 Task: Save the address of the live music venue you enjoy visiting in Brooklyn and also explore the gallery  of the venues.
Action: Mouse moved to (125, 95)
Screenshot: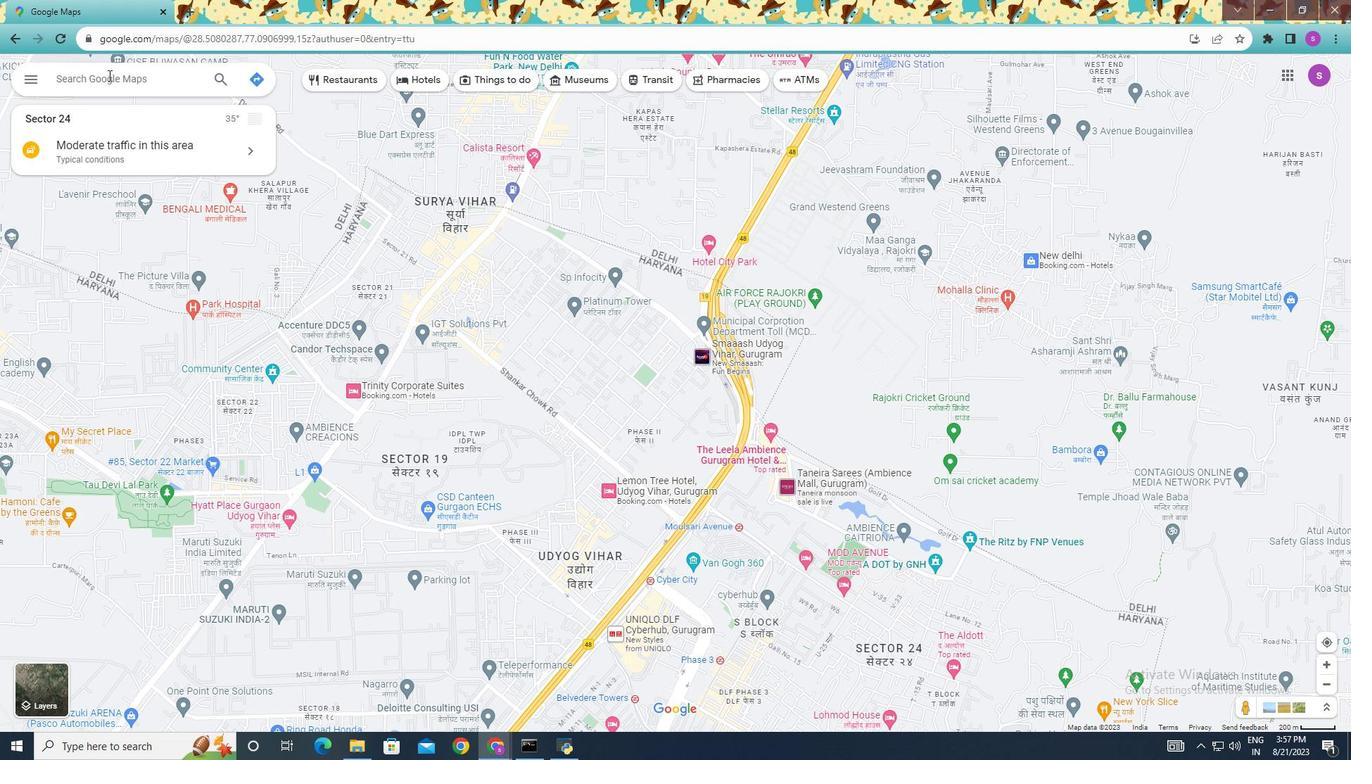 
Action: Mouse pressed left at (125, 95)
Screenshot: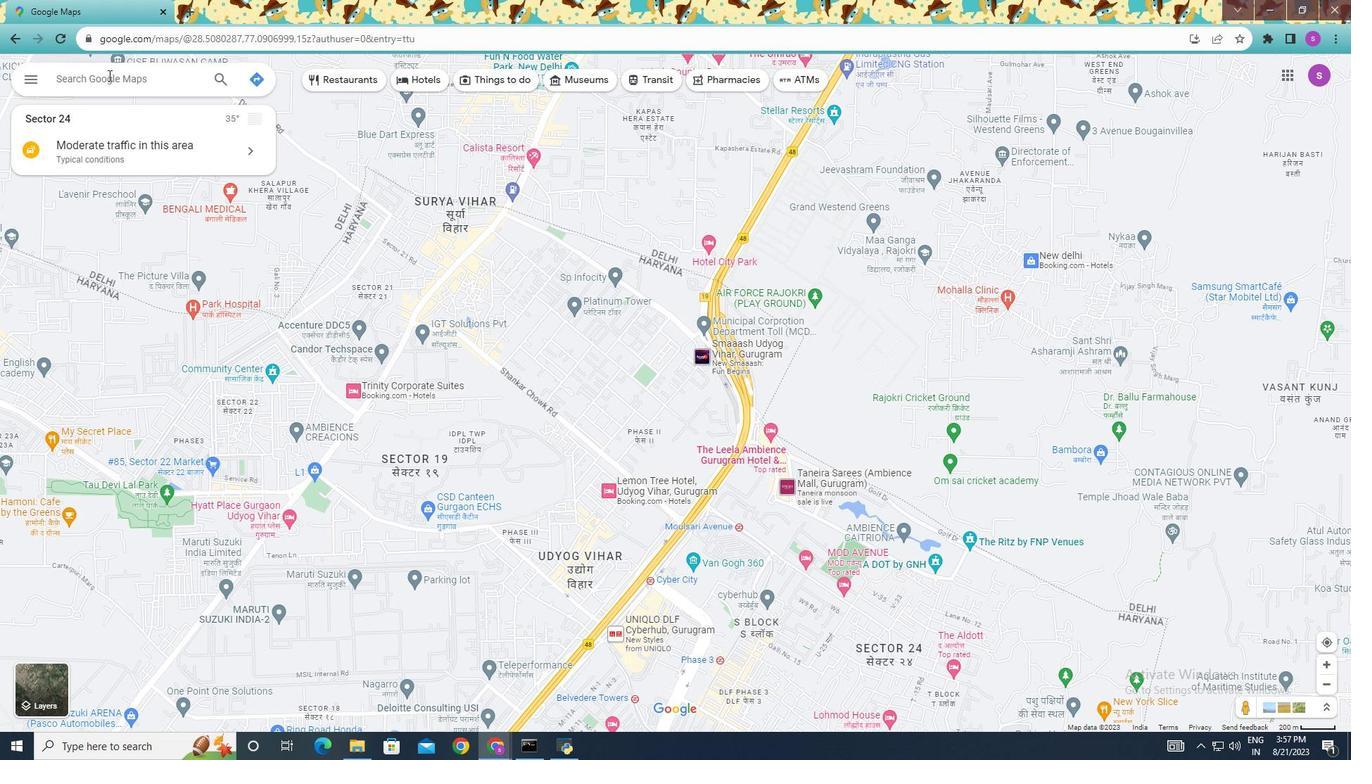 
Action: Mouse moved to (127, 94)
Screenshot: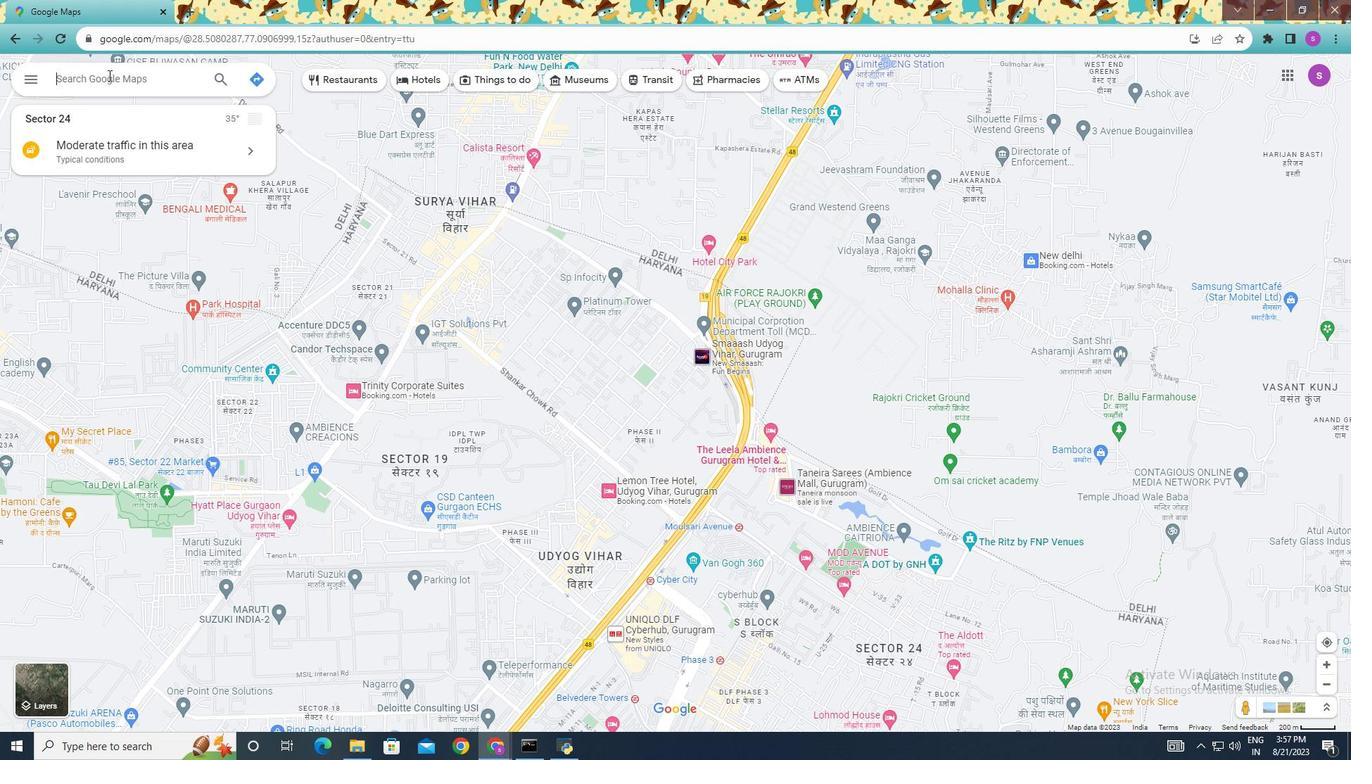 
Action: Key pressed live<Key.space>music<Key.space>venue<Key.space><Key.shift>Brookl
Screenshot: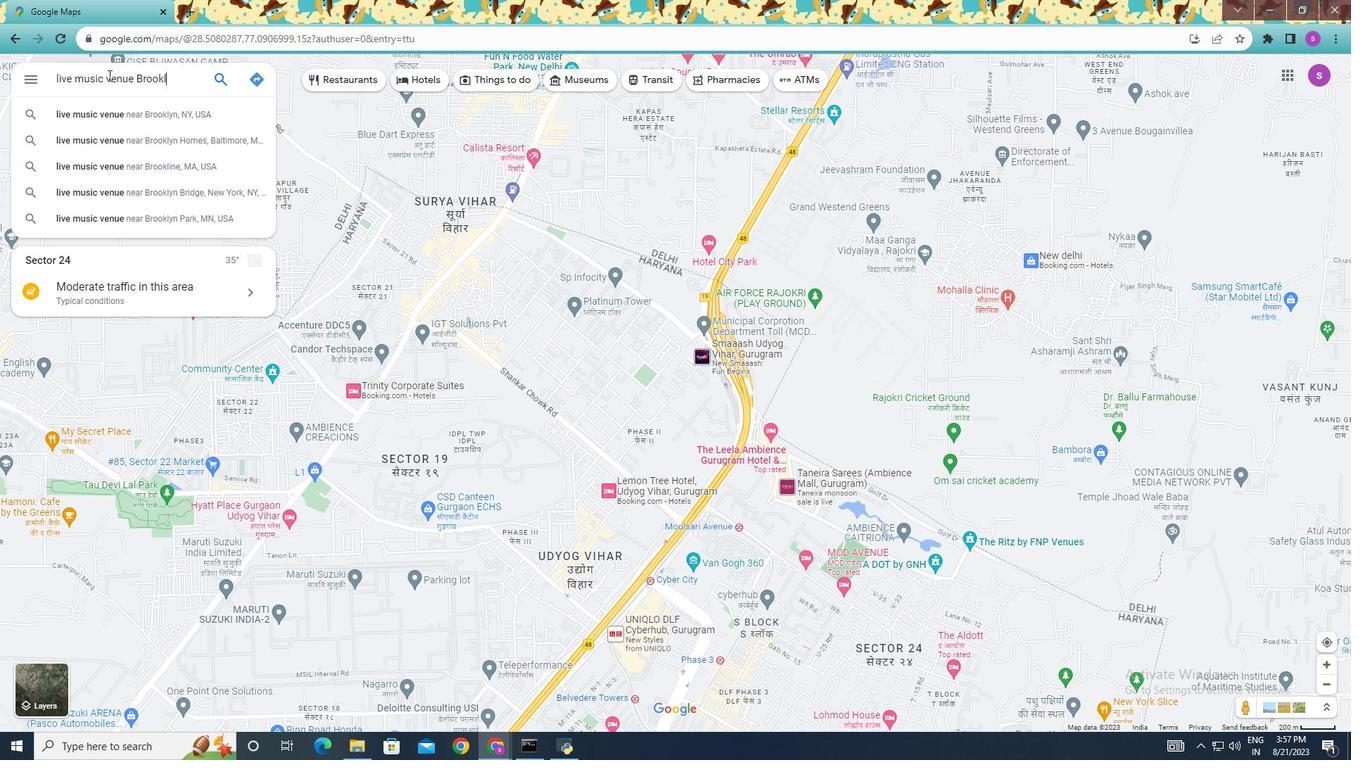 
Action: Mouse moved to (131, 133)
Screenshot: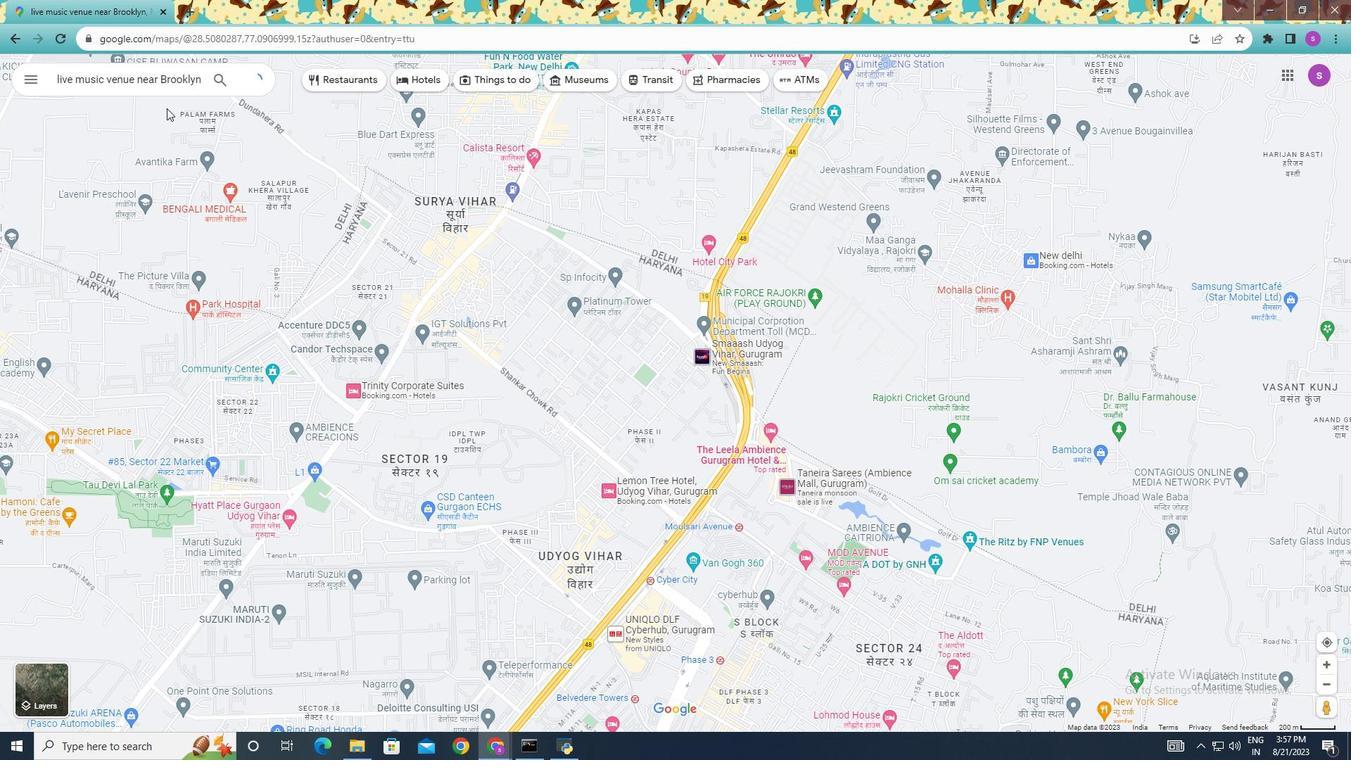 
Action: Mouse pressed left at (131, 133)
Screenshot: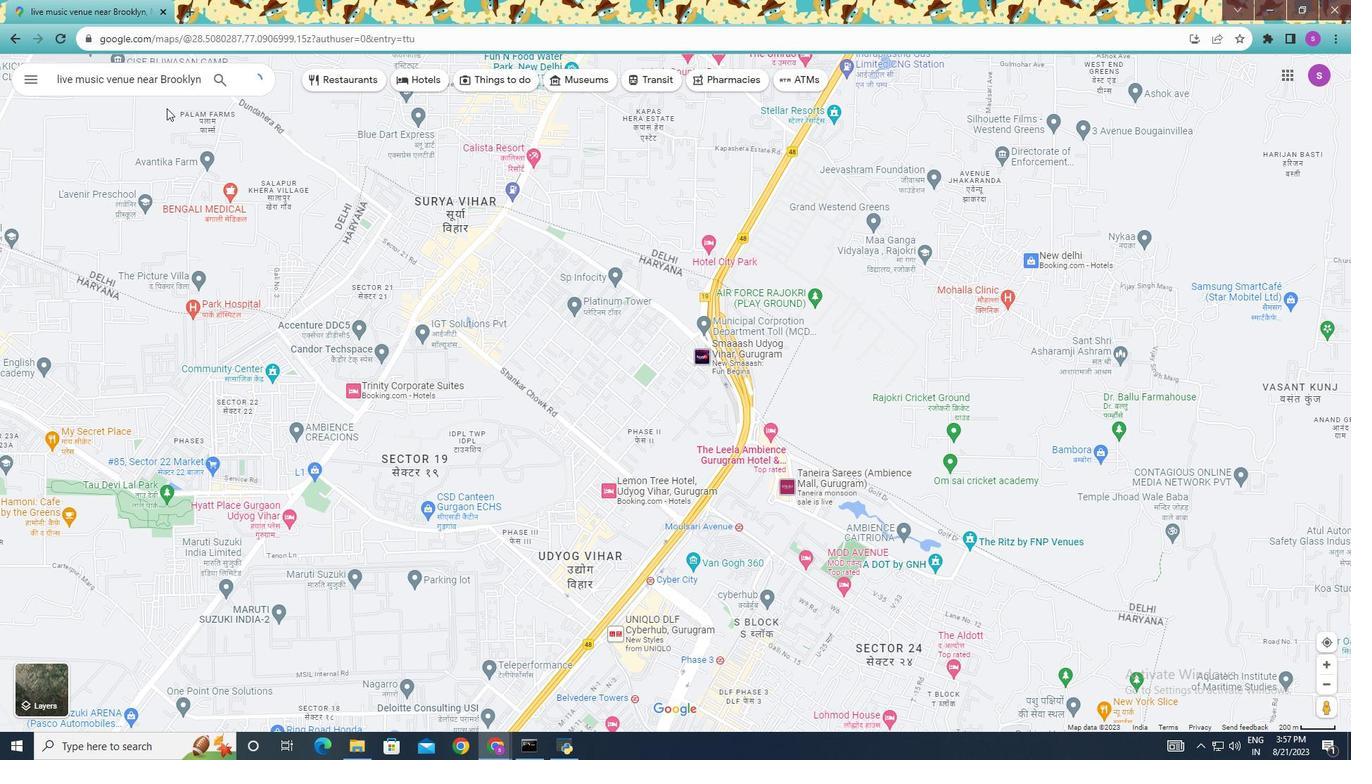 
Action: Mouse moved to (244, 156)
Screenshot: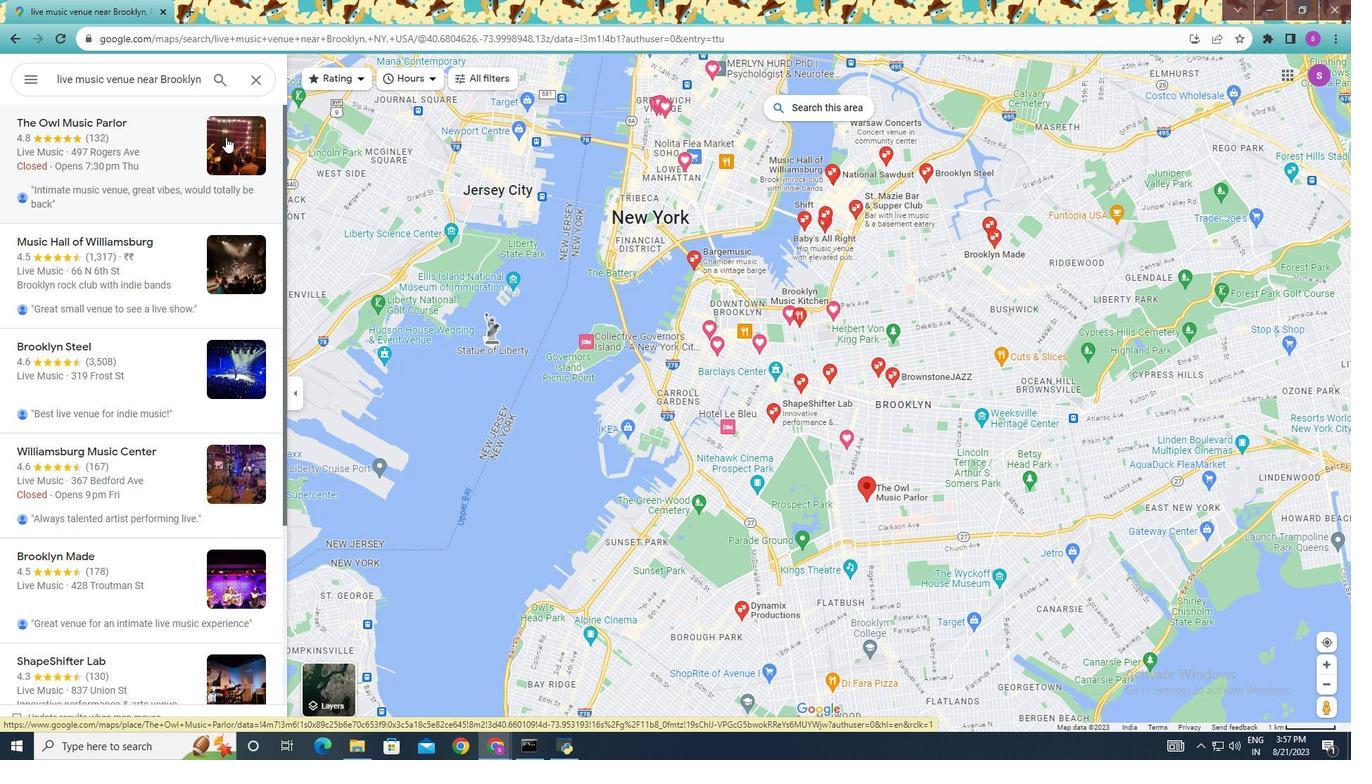 
Action: Mouse pressed left at (244, 156)
Screenshot: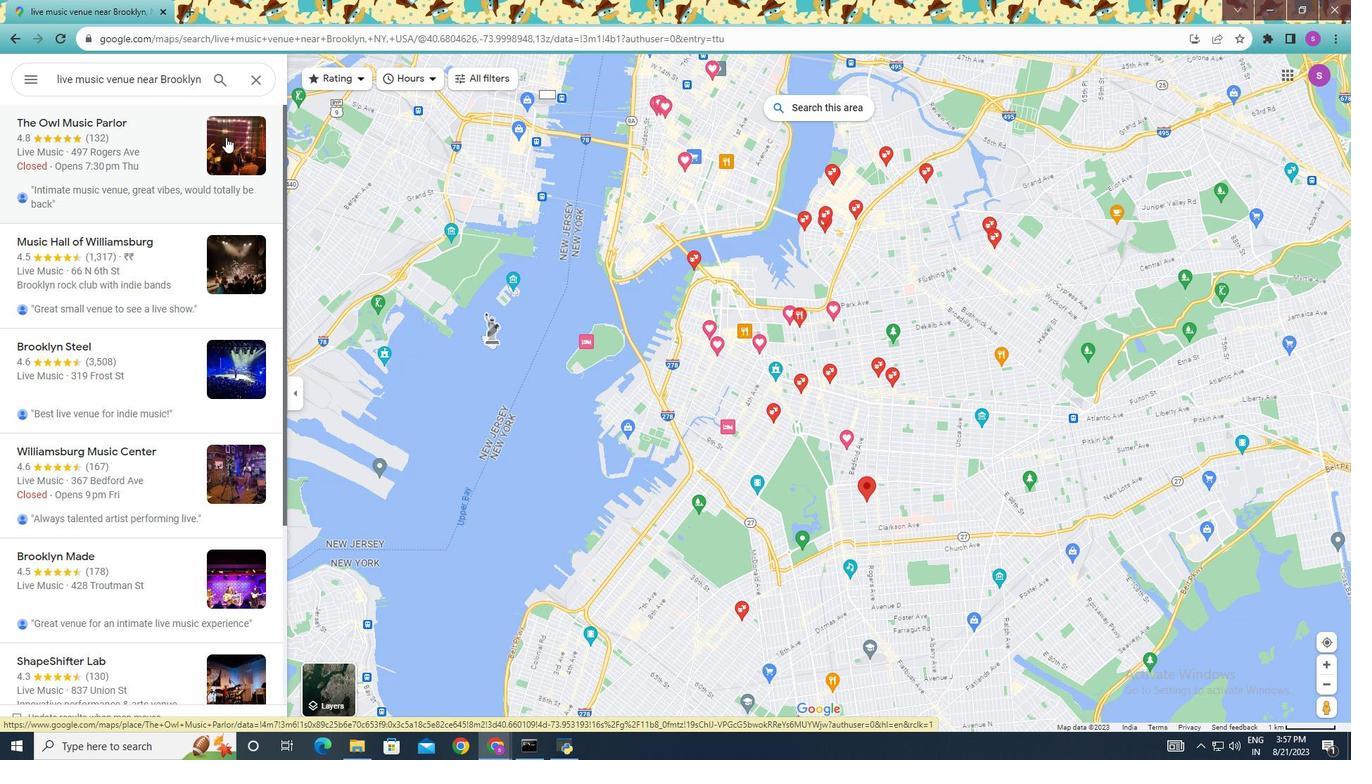 
Action: Mouse moved to (491, 380)
Screenshot: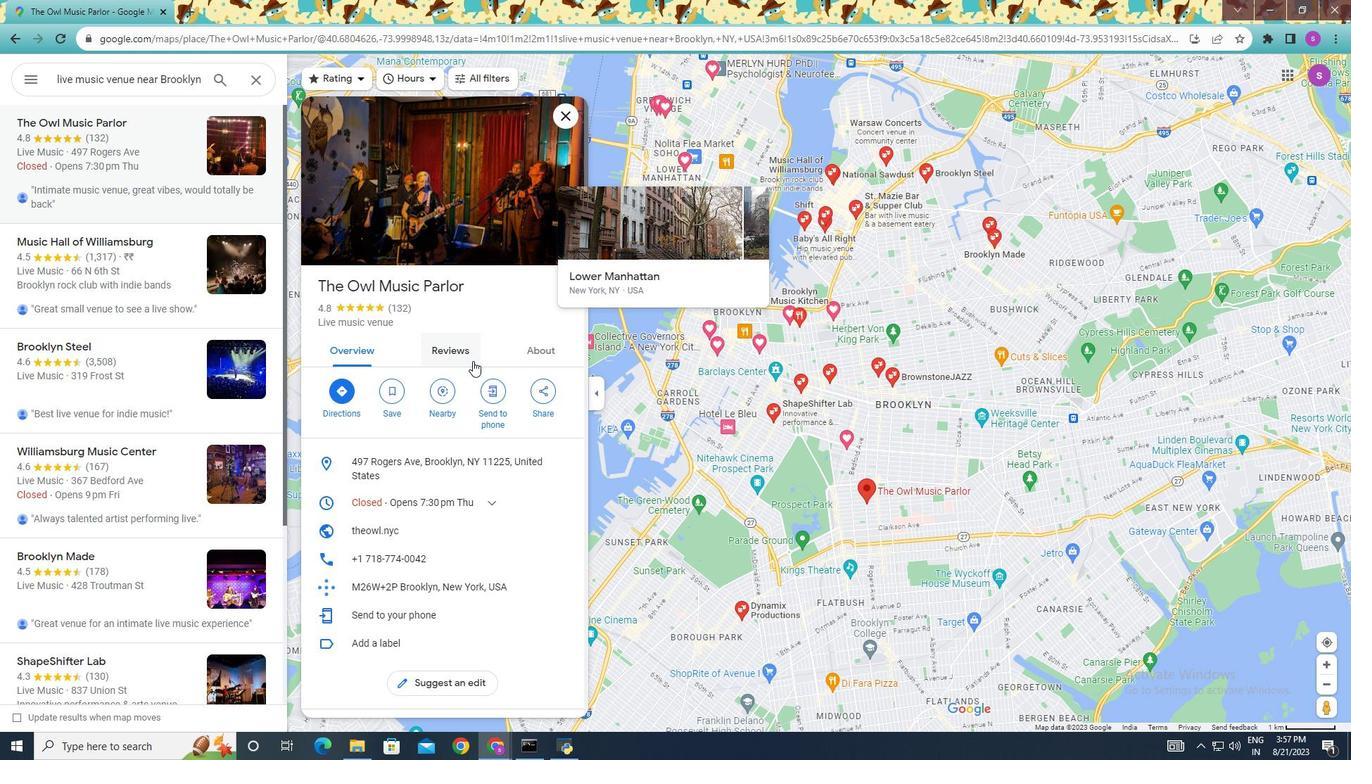 
Action: Mouse pressed left at (491, 380)
Screenshot: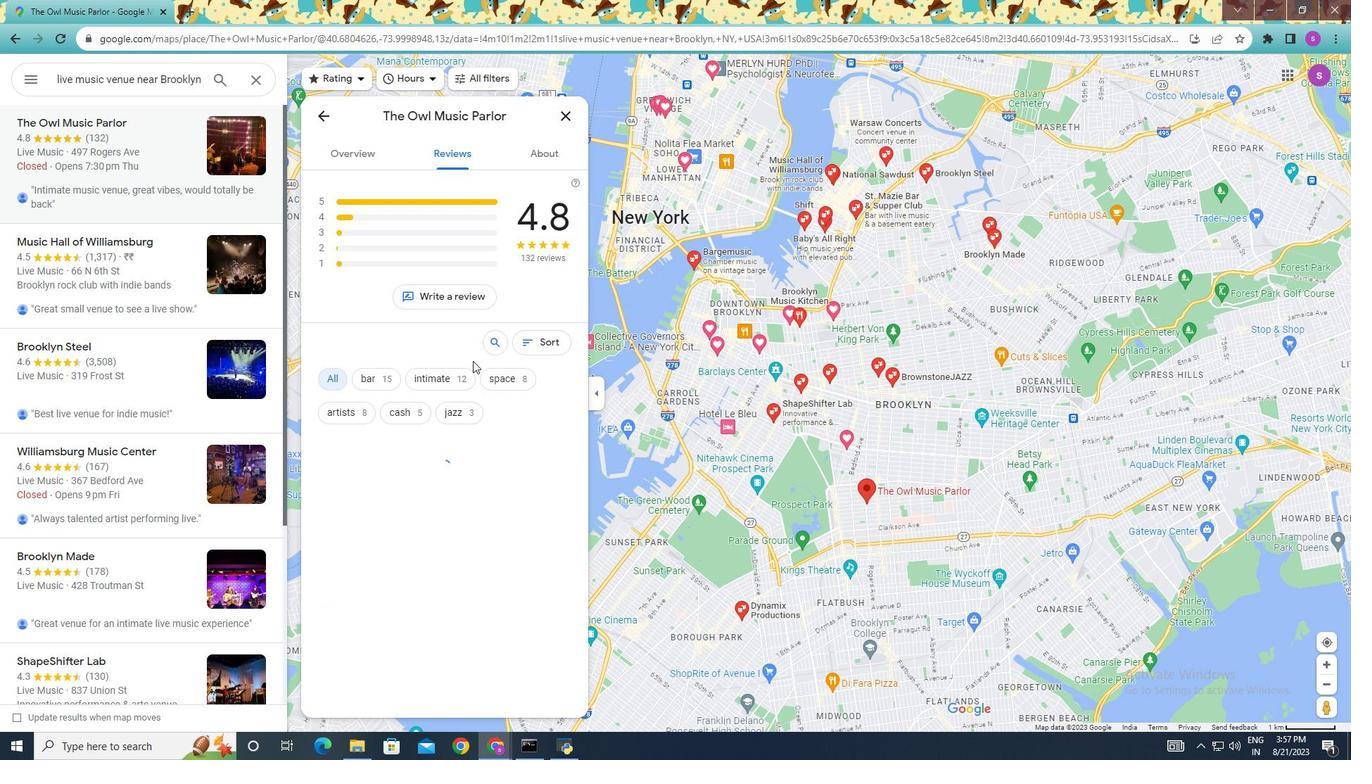
Action: Mouse moved to (556, 175)
Screenshot: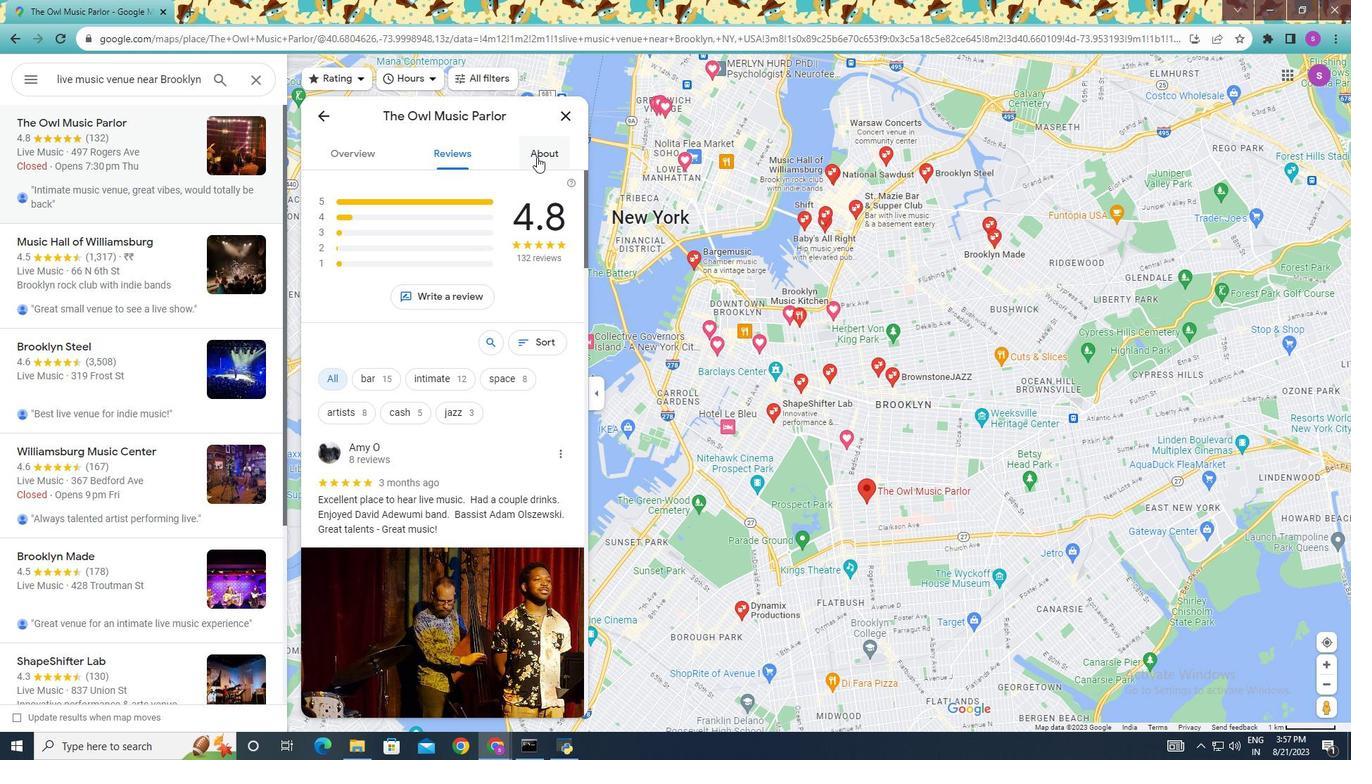 
Action: Mouse pressed left at (556, 175)
Screenshot: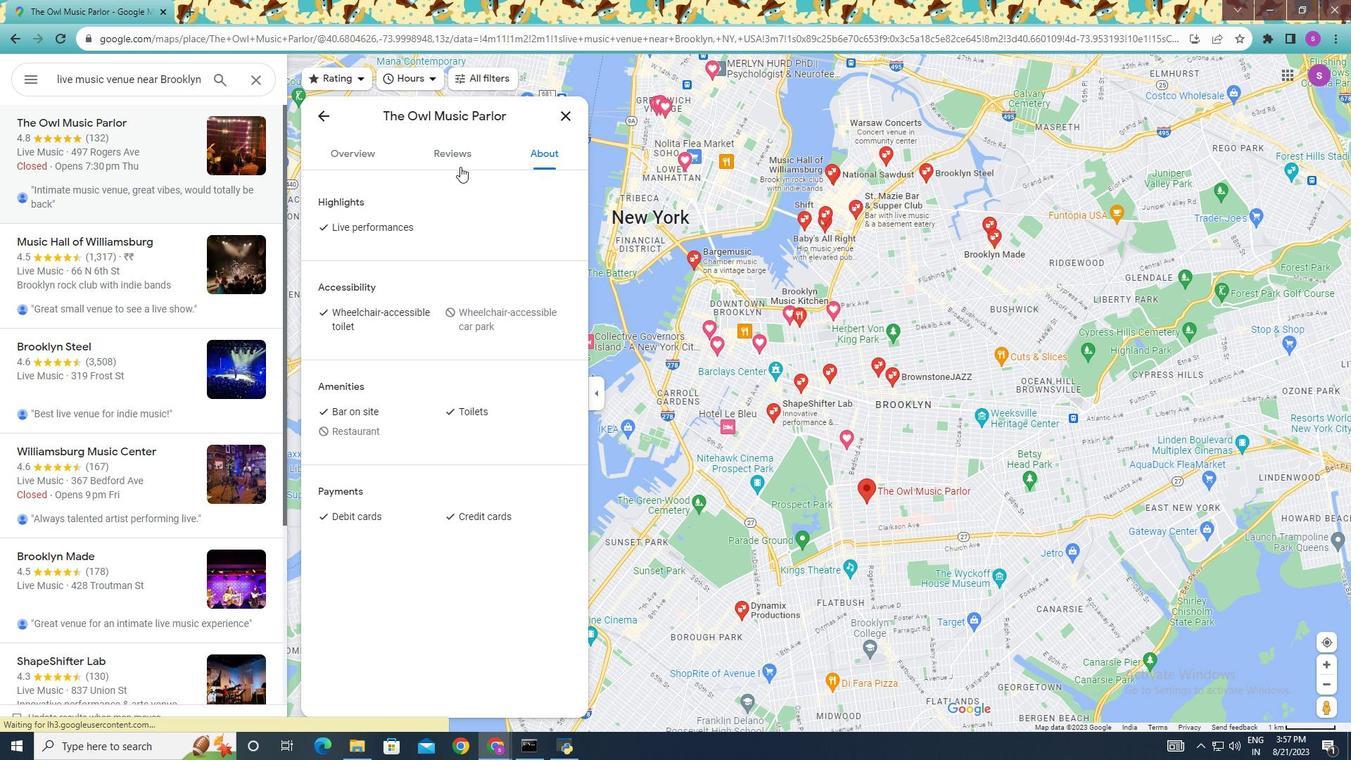 
Action: Mouse moved to (365, 169)
Screenshot: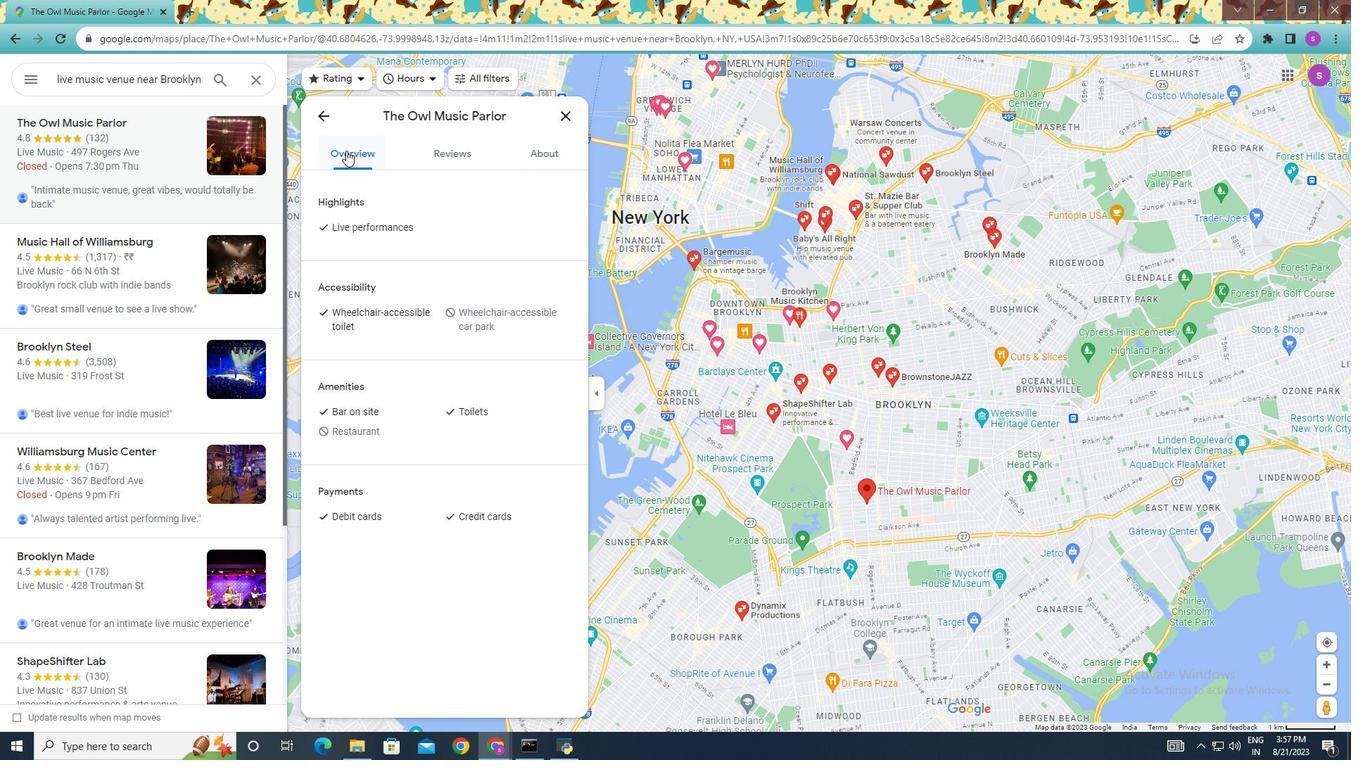 
Action: Mouse pressed left at (365, 169)
Screenshot: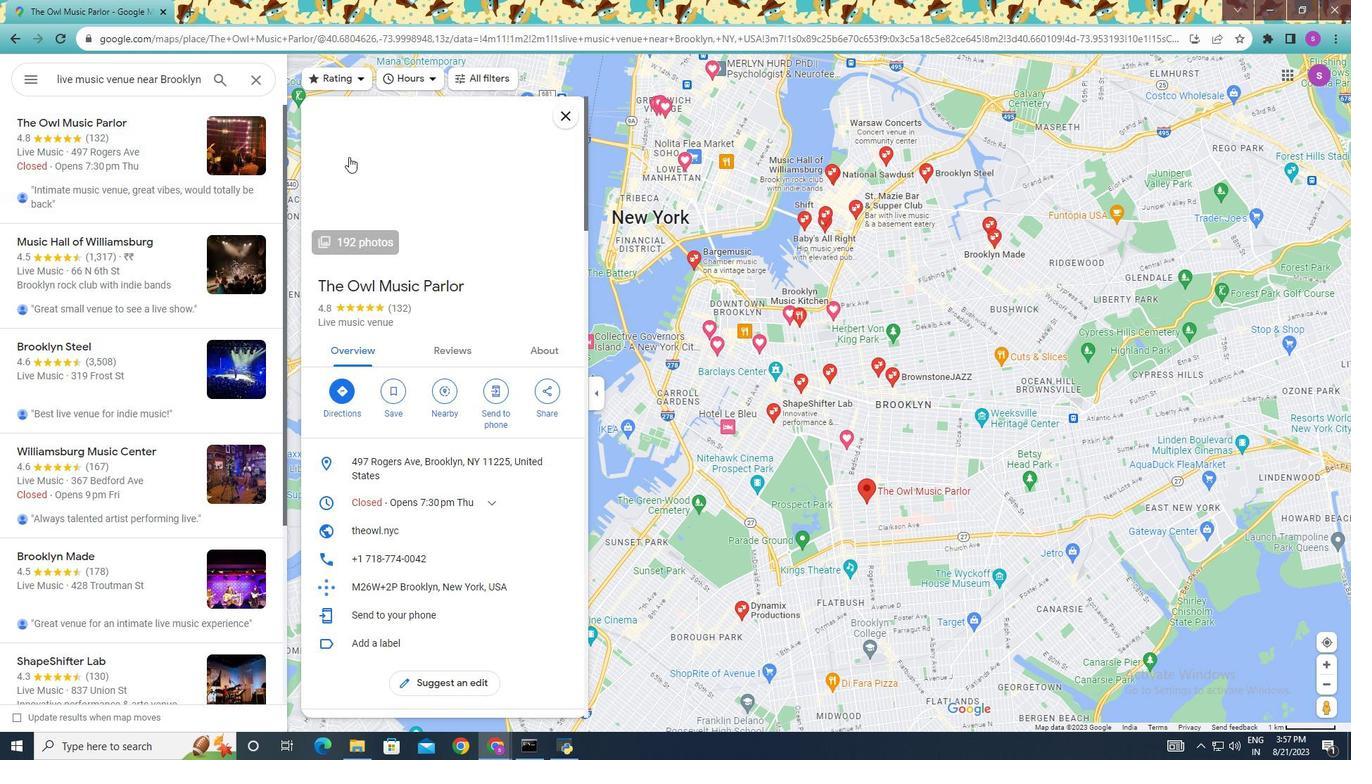 
Action: Mouse moved to (536, 339)
Screenshot: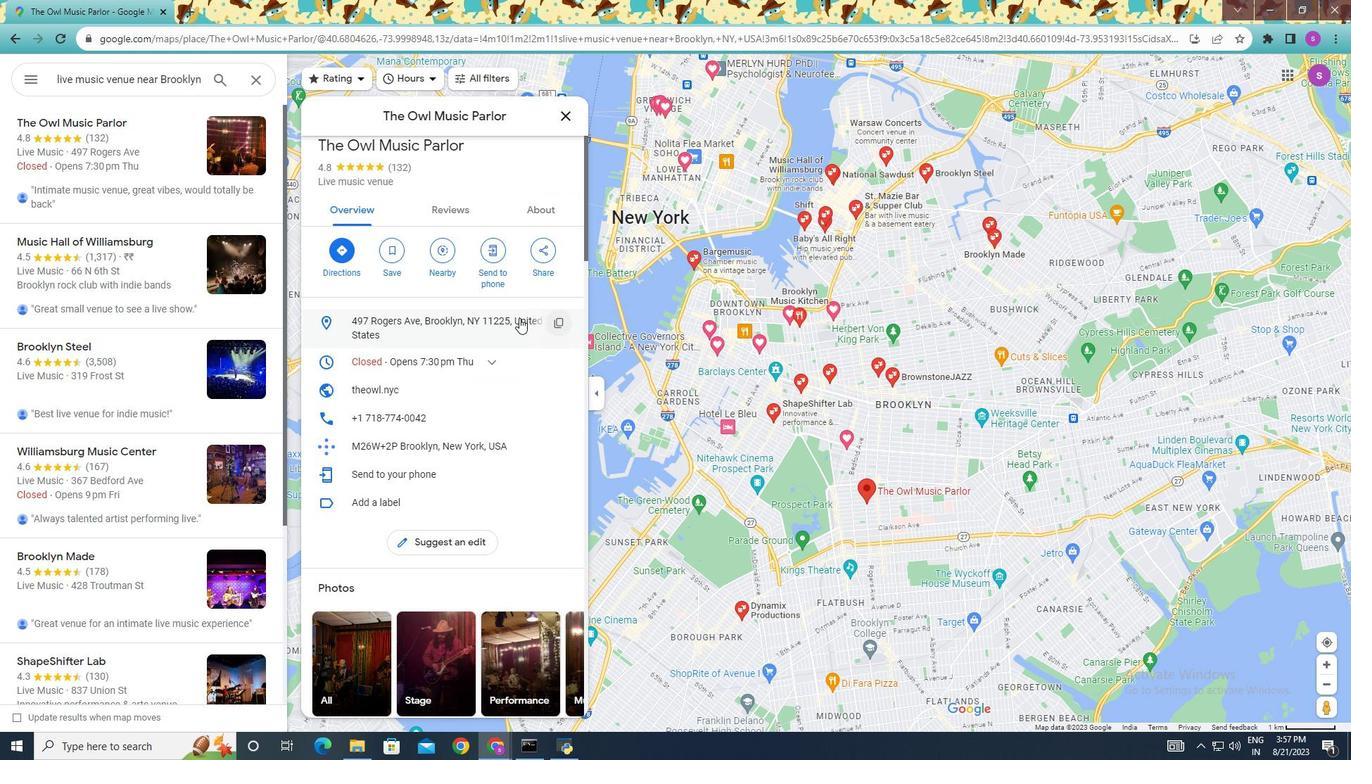 
Action: Mouse scrolled (536, 338) with delta (0, 0)
Screenshot: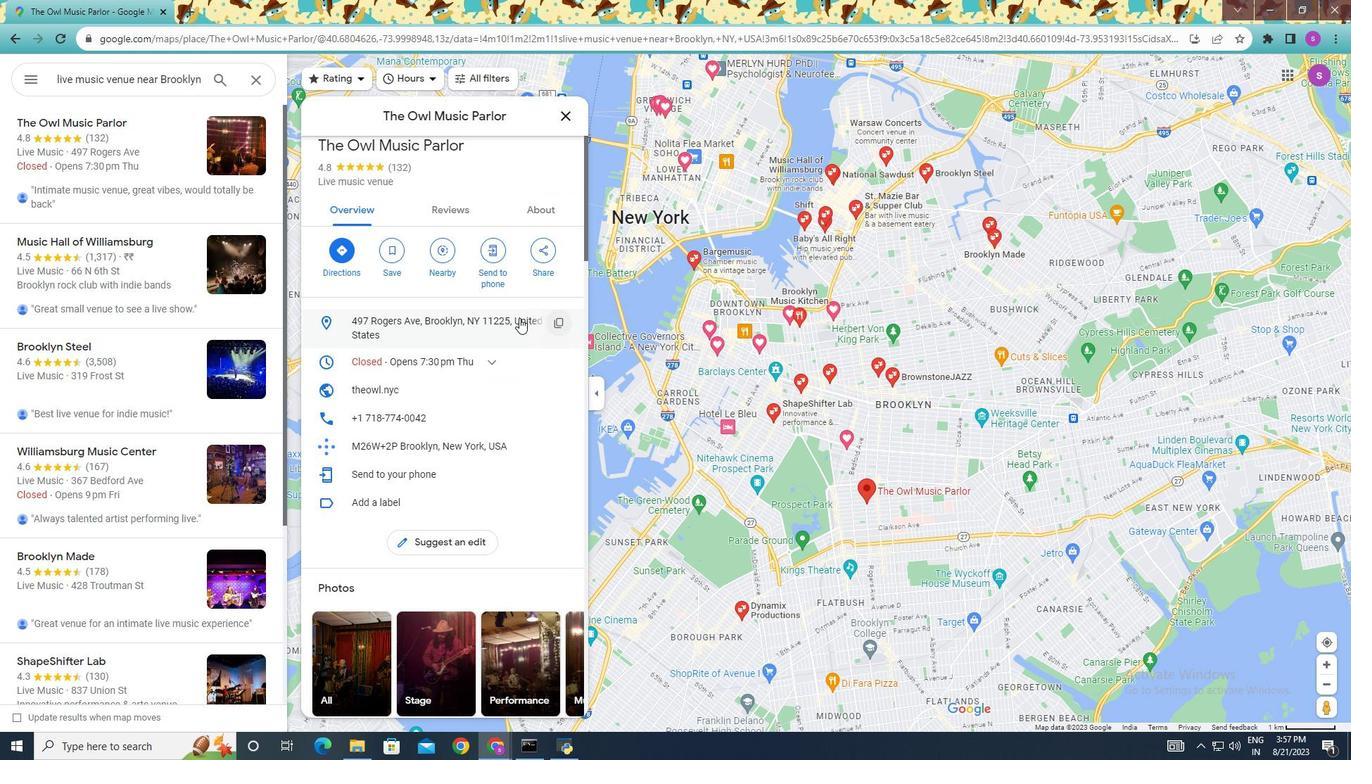 
Action: Mouse scrolled (536, 338) with delta (0, 0)
Screenshot: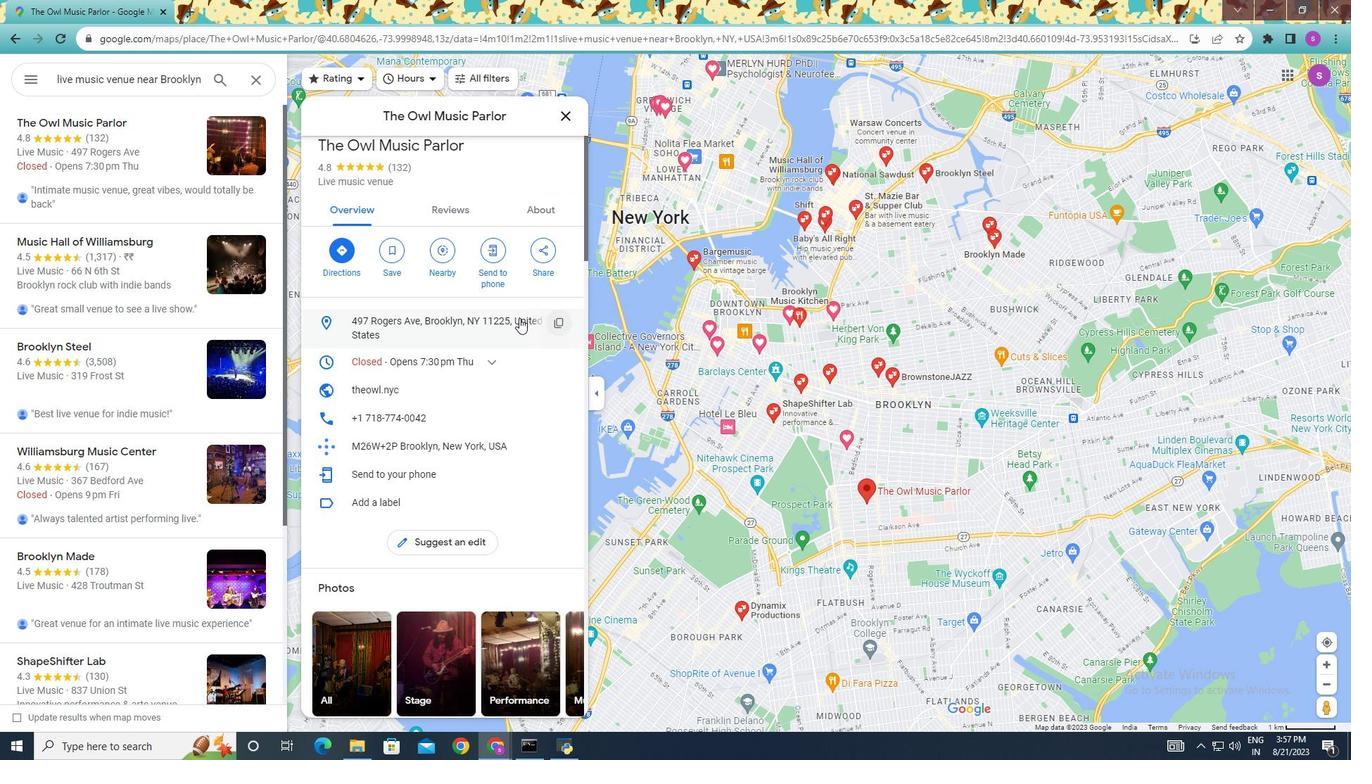 
Action: Mouse moved to (337, 346)
Screenshot: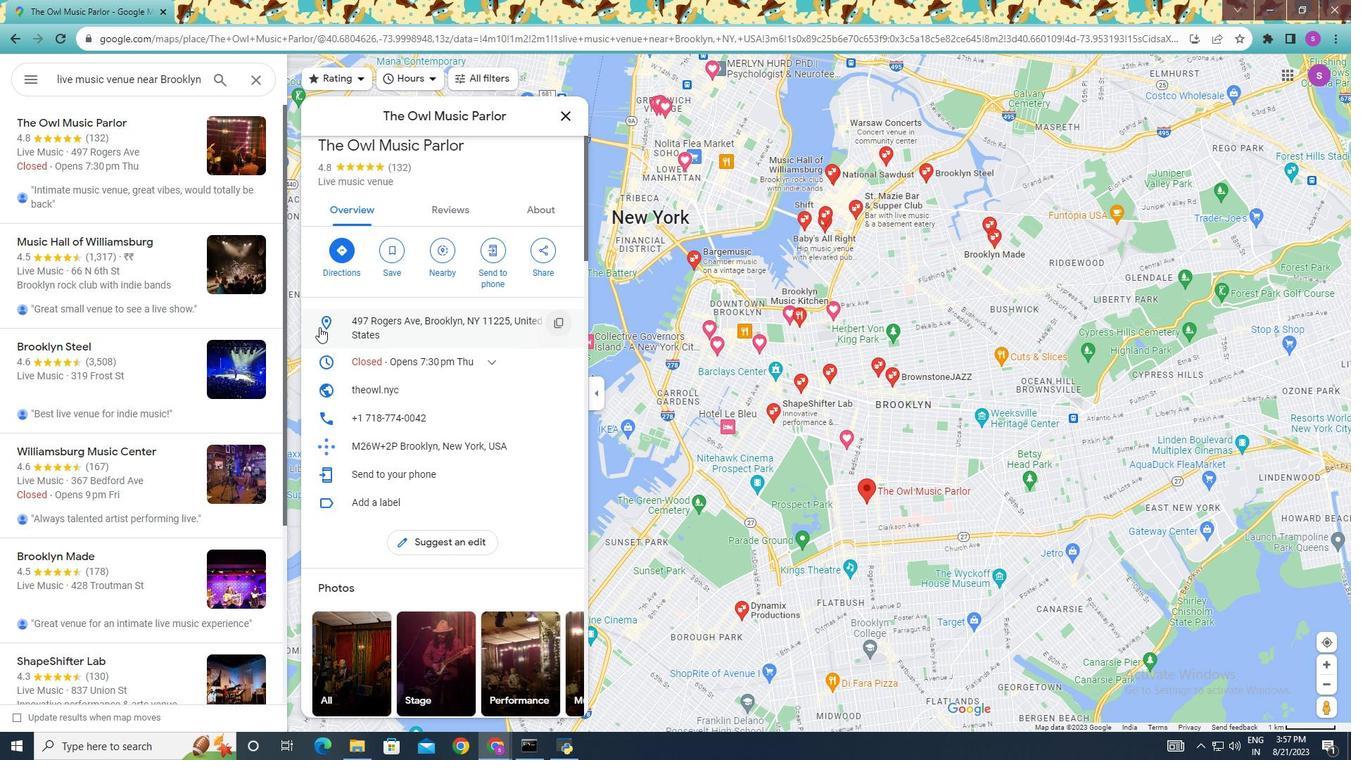 
Action: Mouse pressed left at (337, 346)
Screenshot: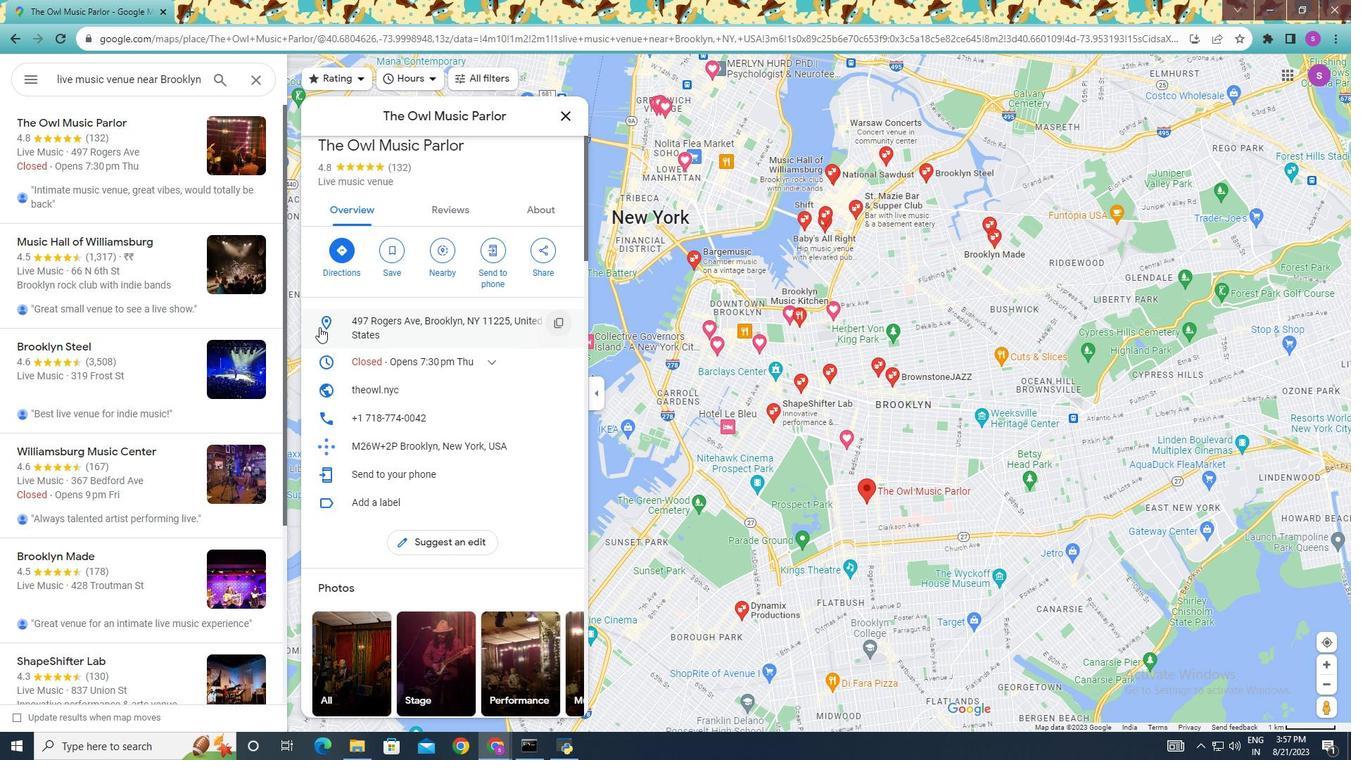 
Action: Mouse moved to (341, 344)
Screenshot: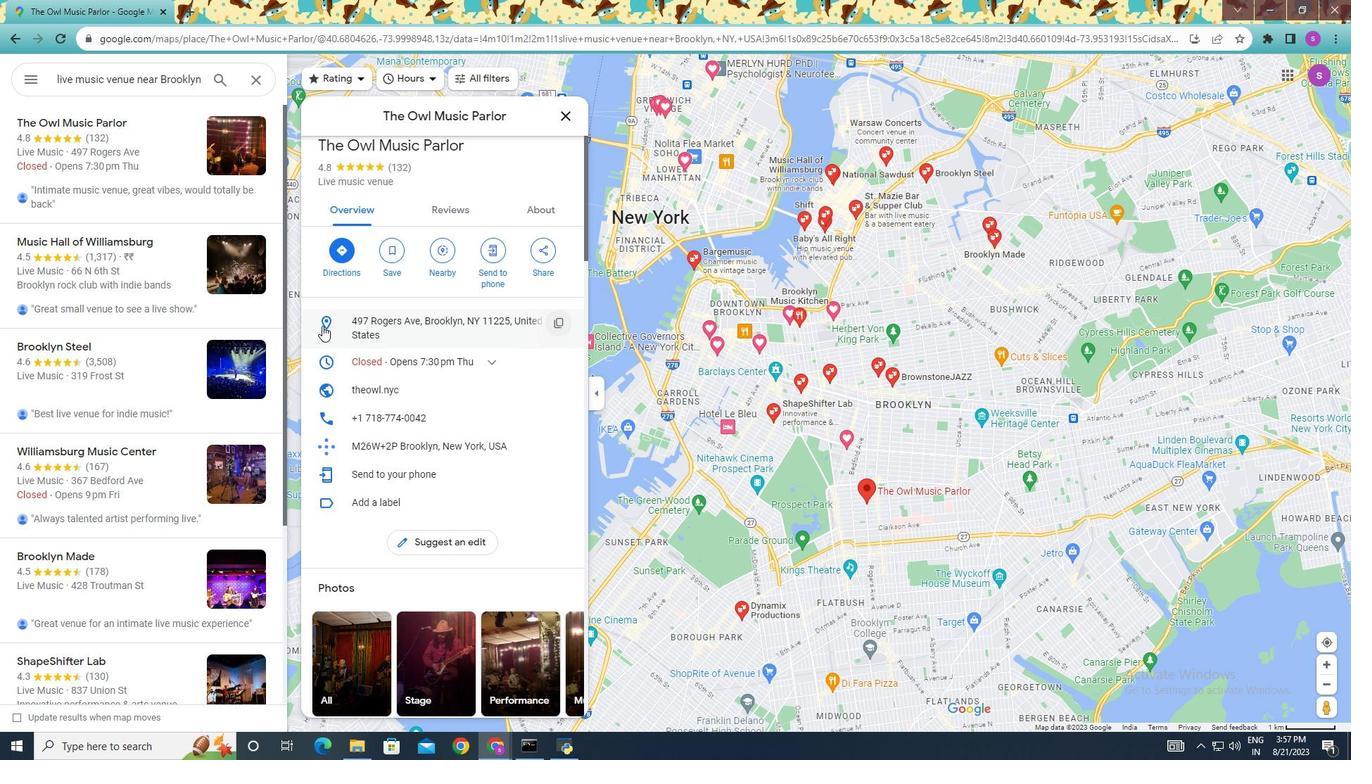 
Action: Mouse pressed left at (341, 344)
Screenshot: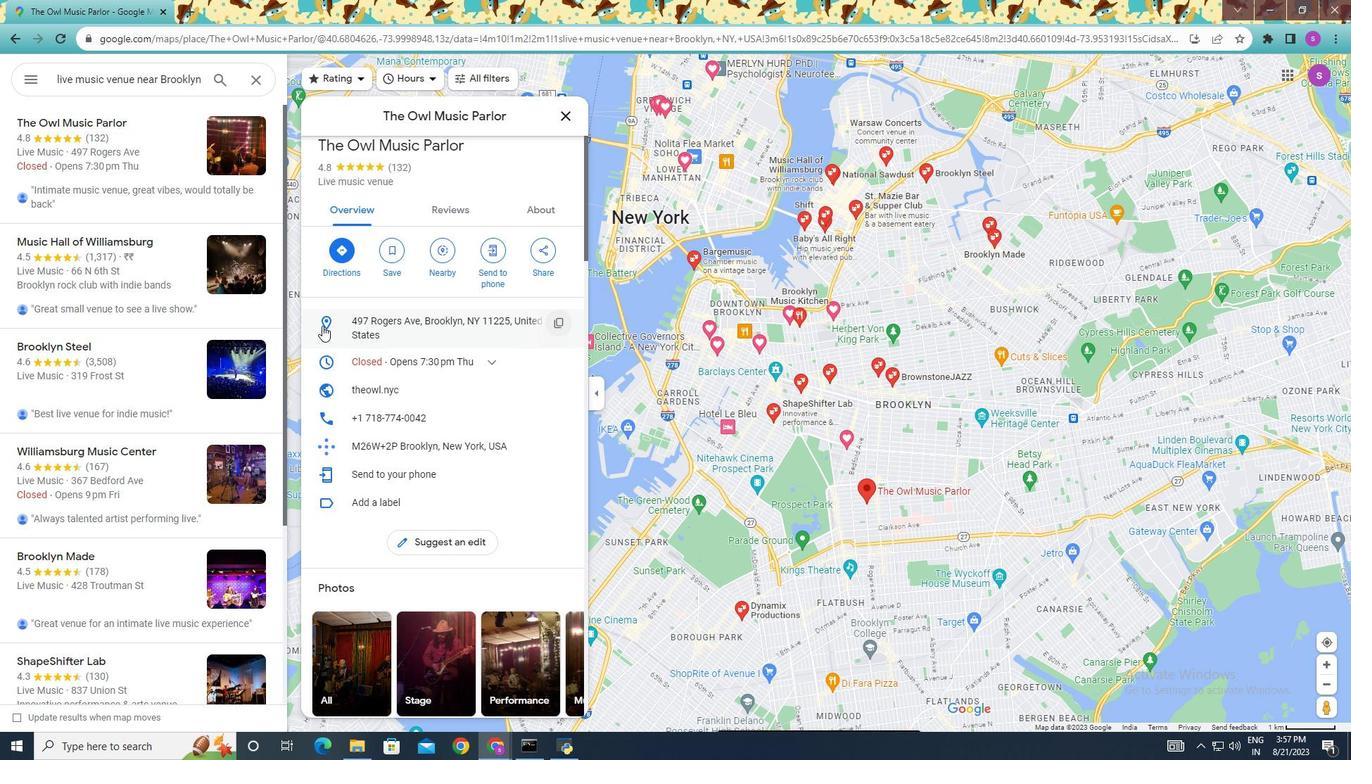 
Action: Mouse moved to (405, 275)
Screenshot: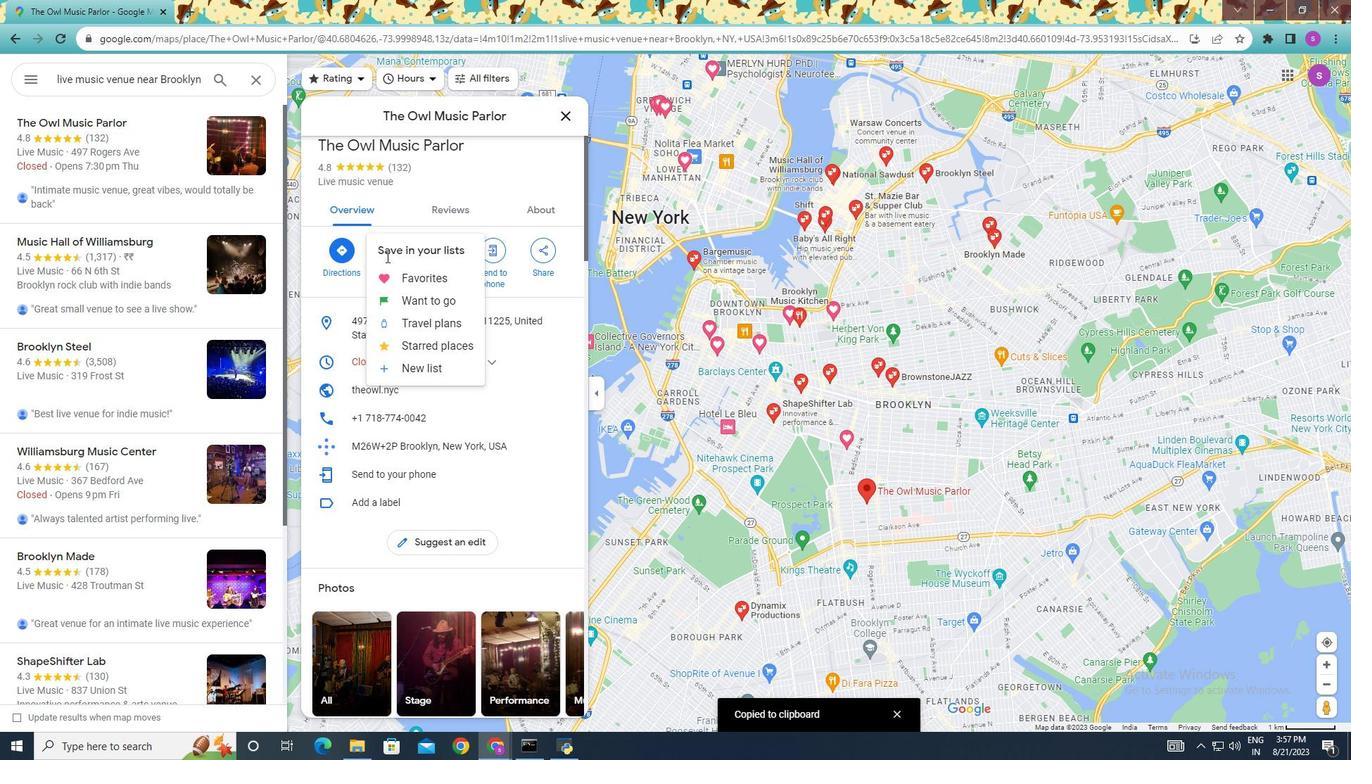 
Action: Mouse pressed left at (405, 275)
Screenshot: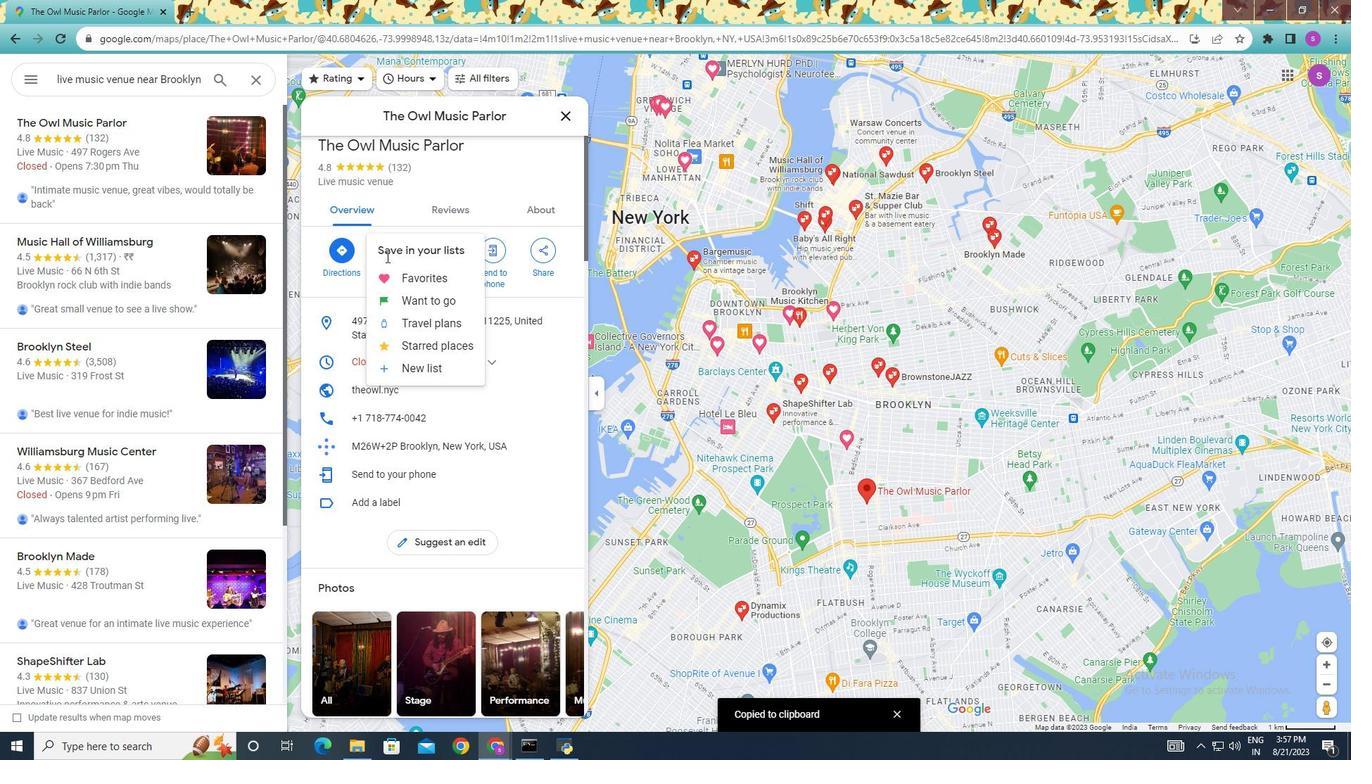 
Action: Mouse moved to (513, 386)
Screenshot: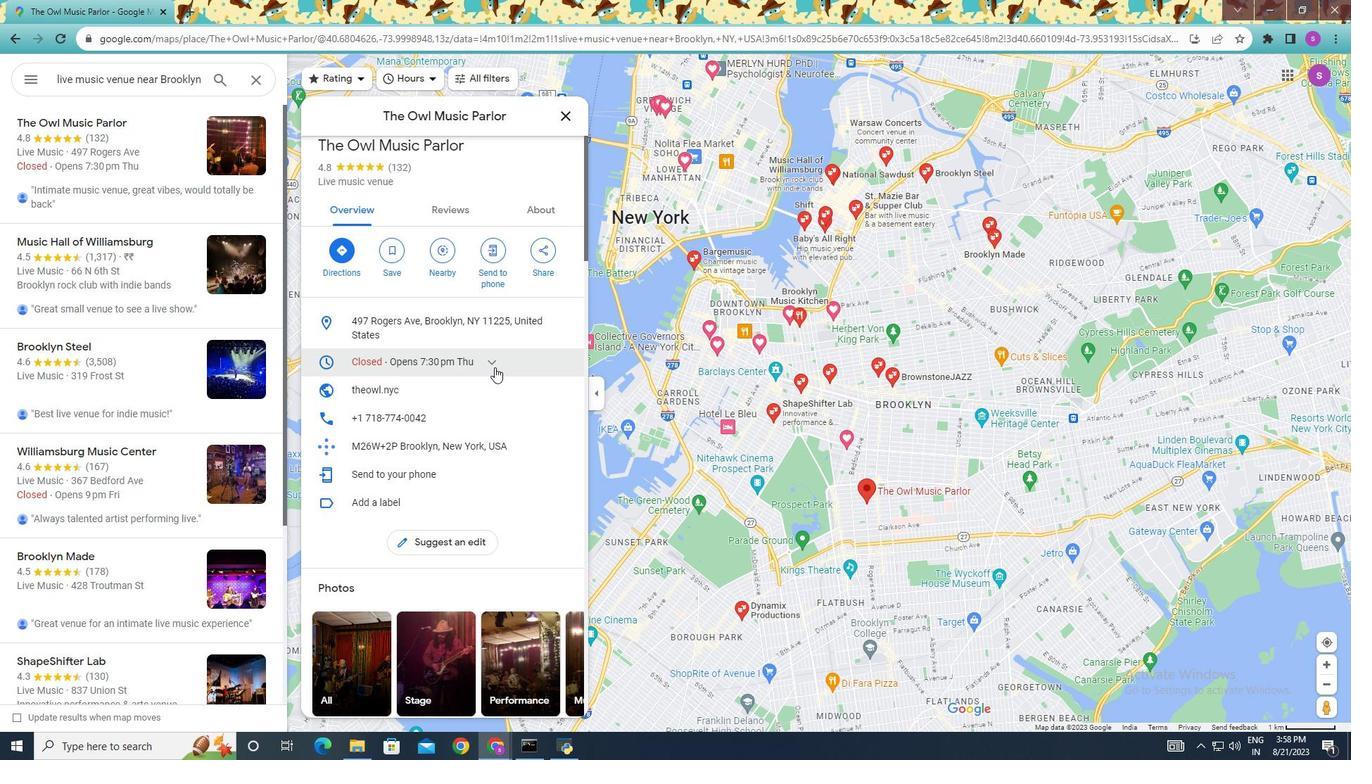 
Action: Mouse pressed left at (513, 386)
Screenshot: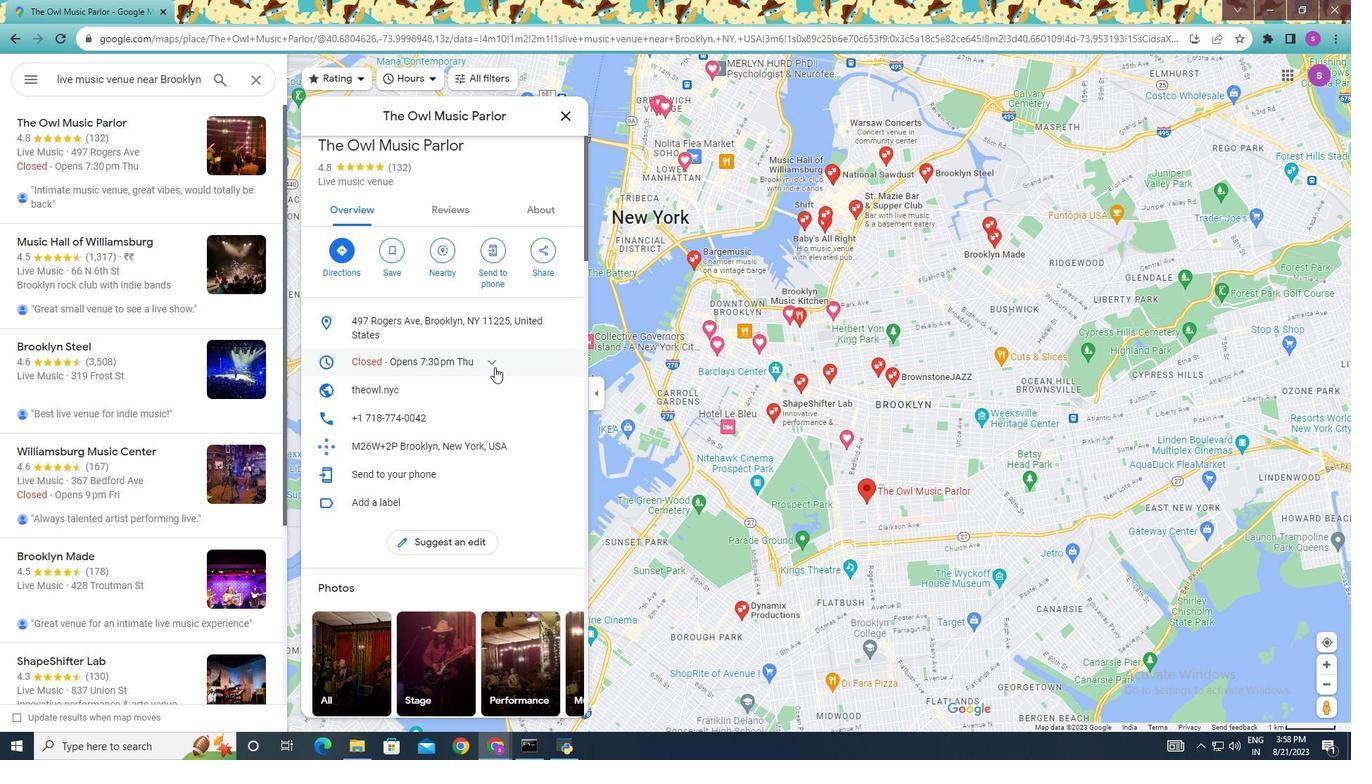 
Action: Mouse moved to (444, 381)
Screenshot: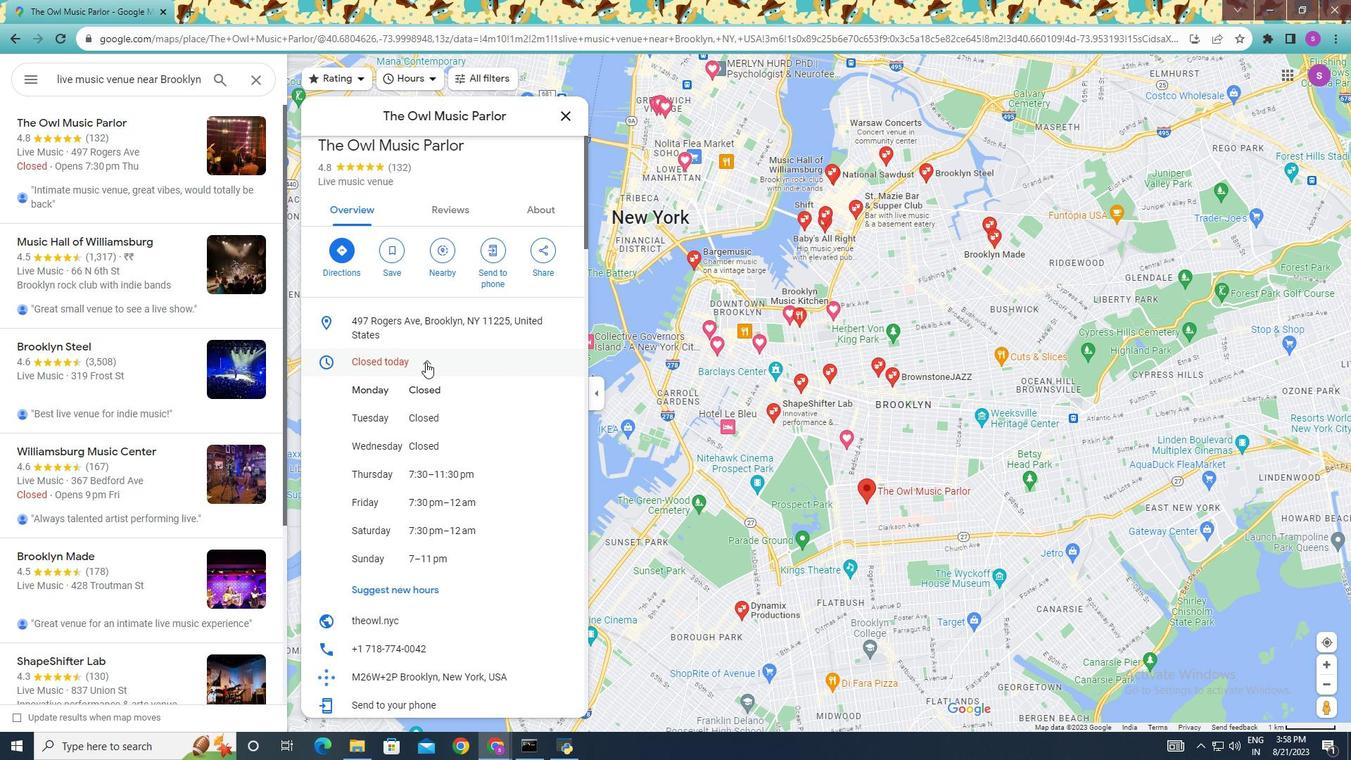 
Action: Mouse pressed left at (444, 381)
Screenshot: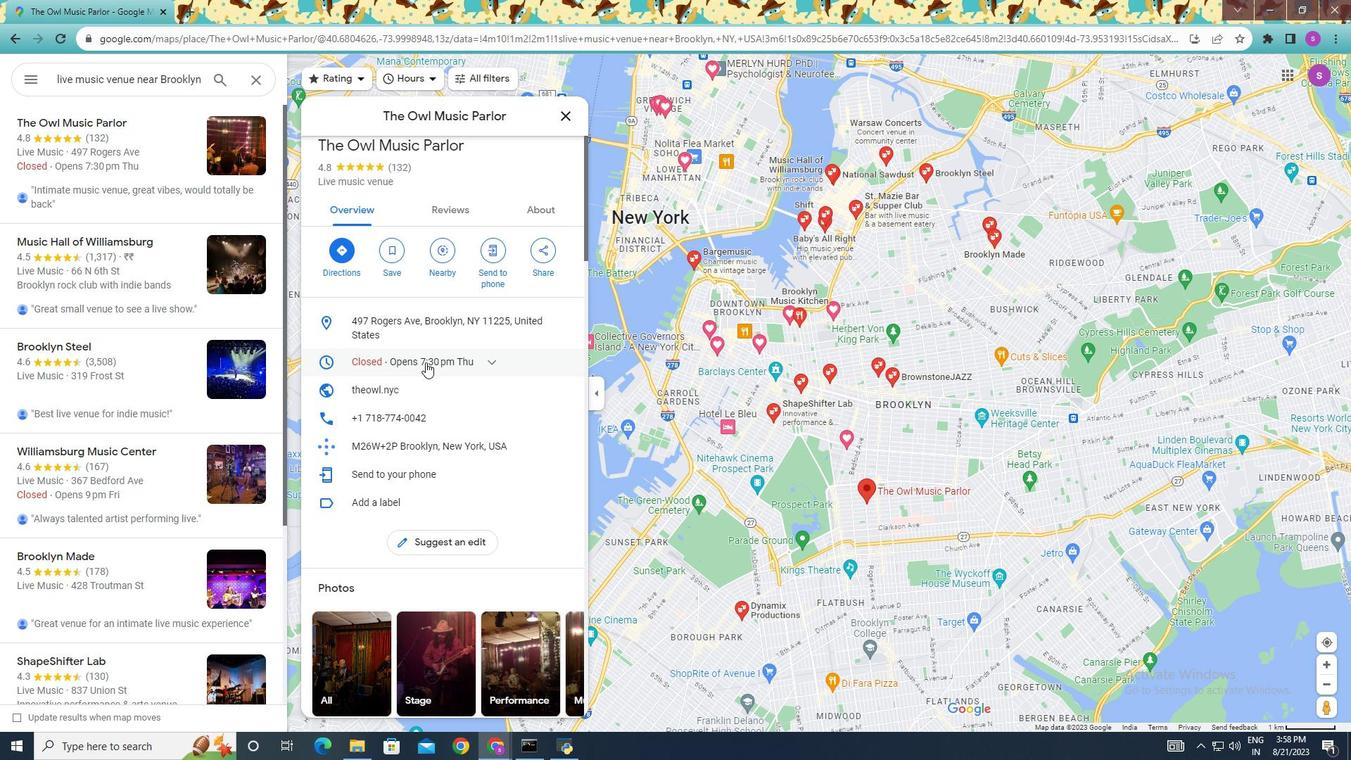 
Action: Mouse moved to (575, 341)
Screenshot: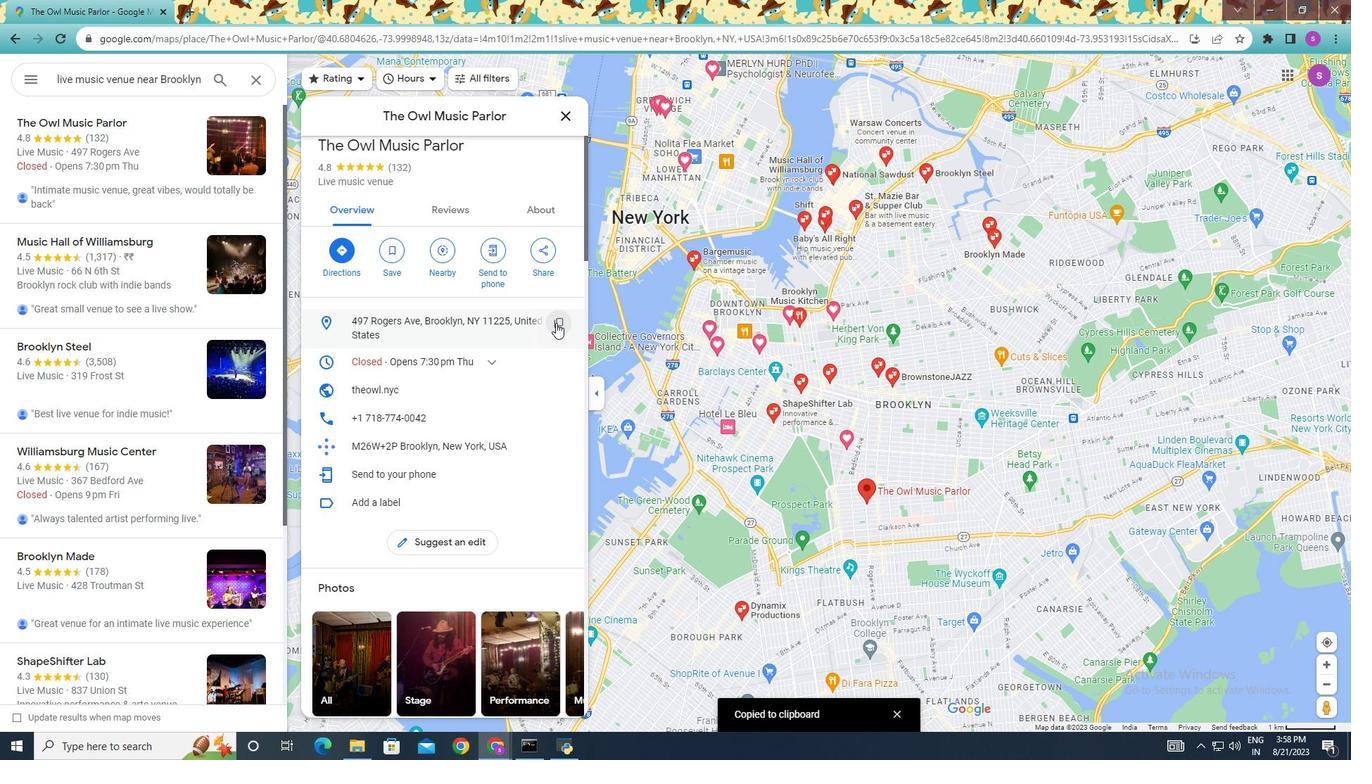 
Action: Mouse pressed left at (575, 341)
Screenshot: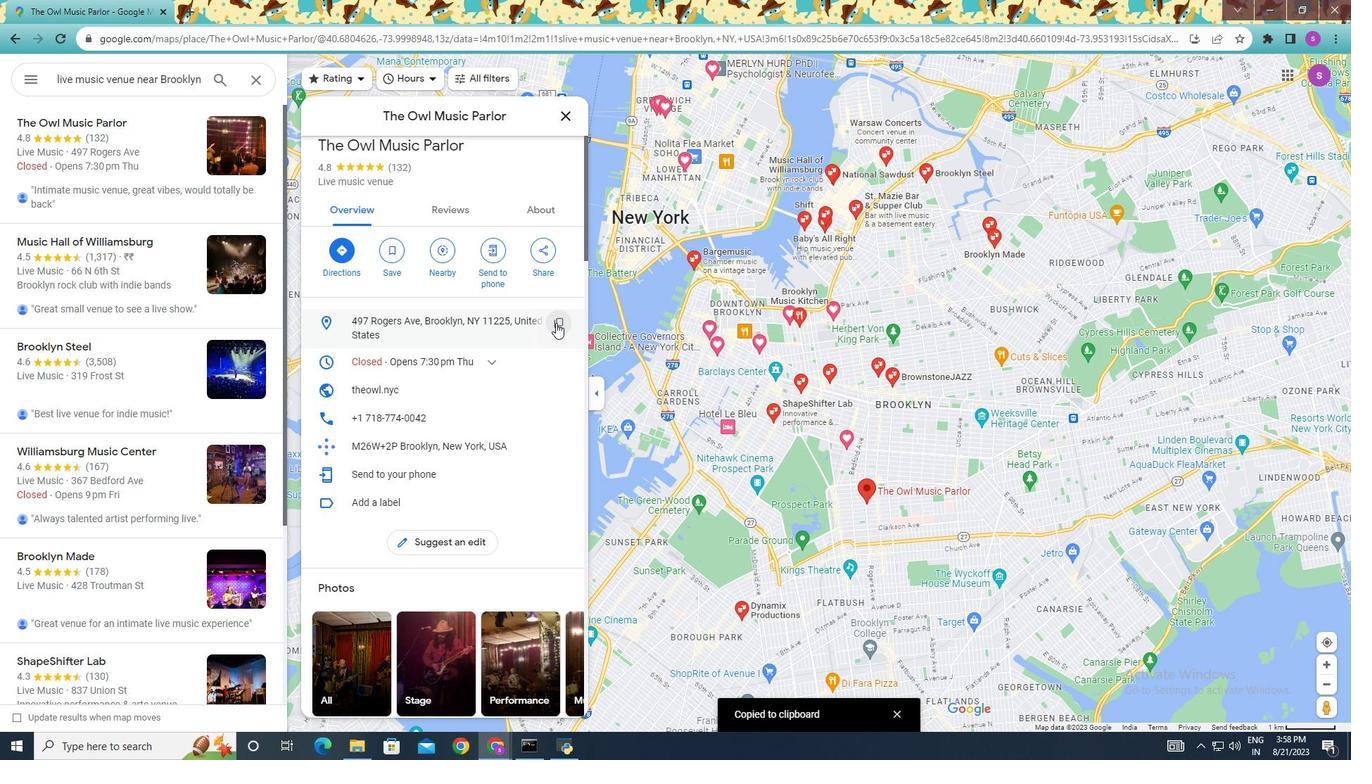 
Action: Mouse moved to (488, 230)
Screenshot: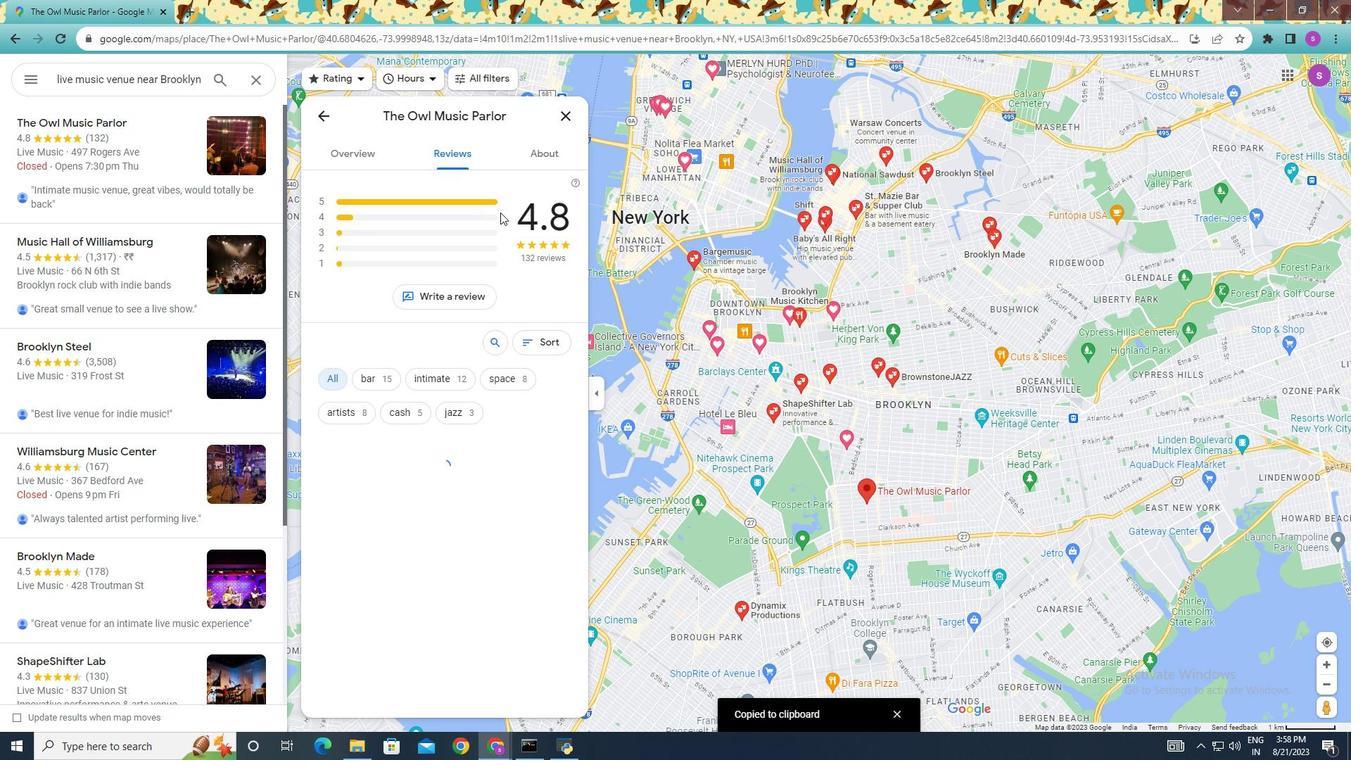 
Action: Mouse pressed left at (488, 230)
Screenshot: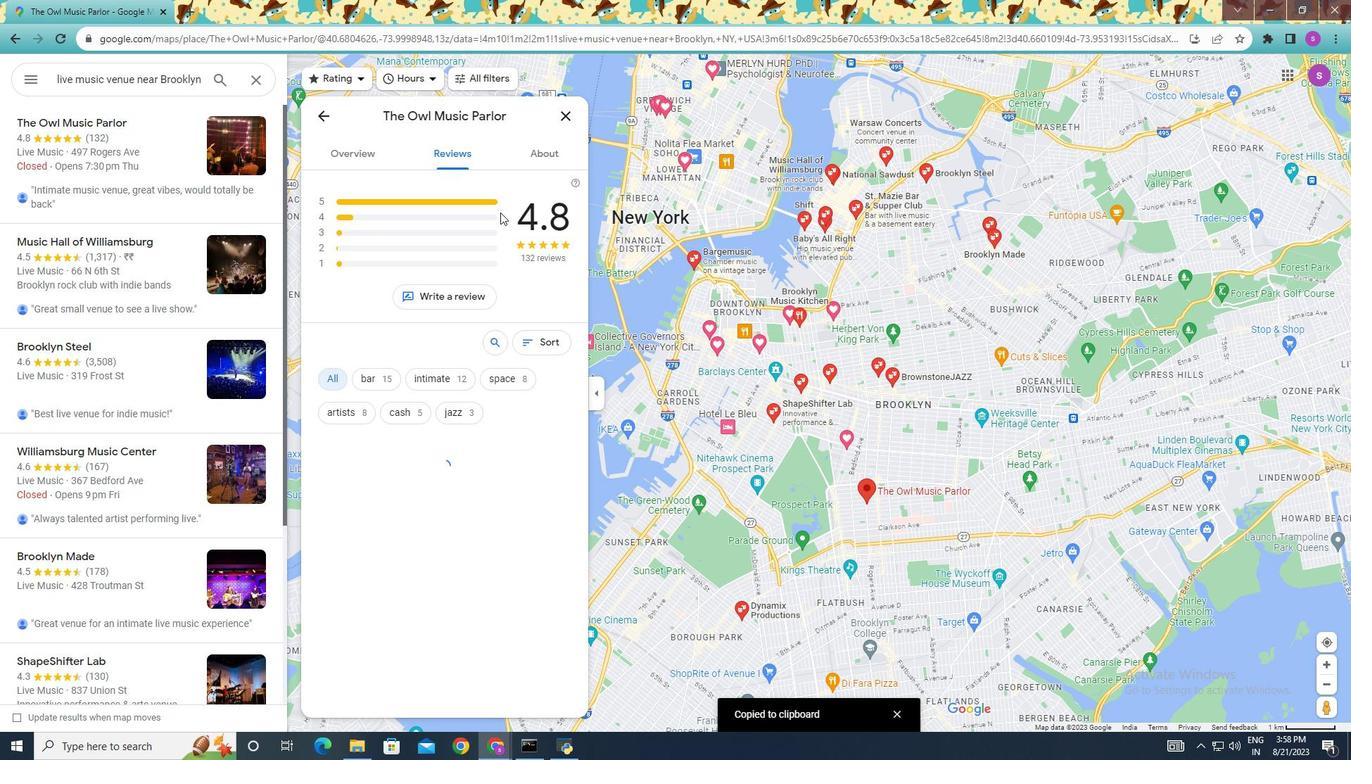 
Action: Mouse moved to (559, 175)
Screenshot: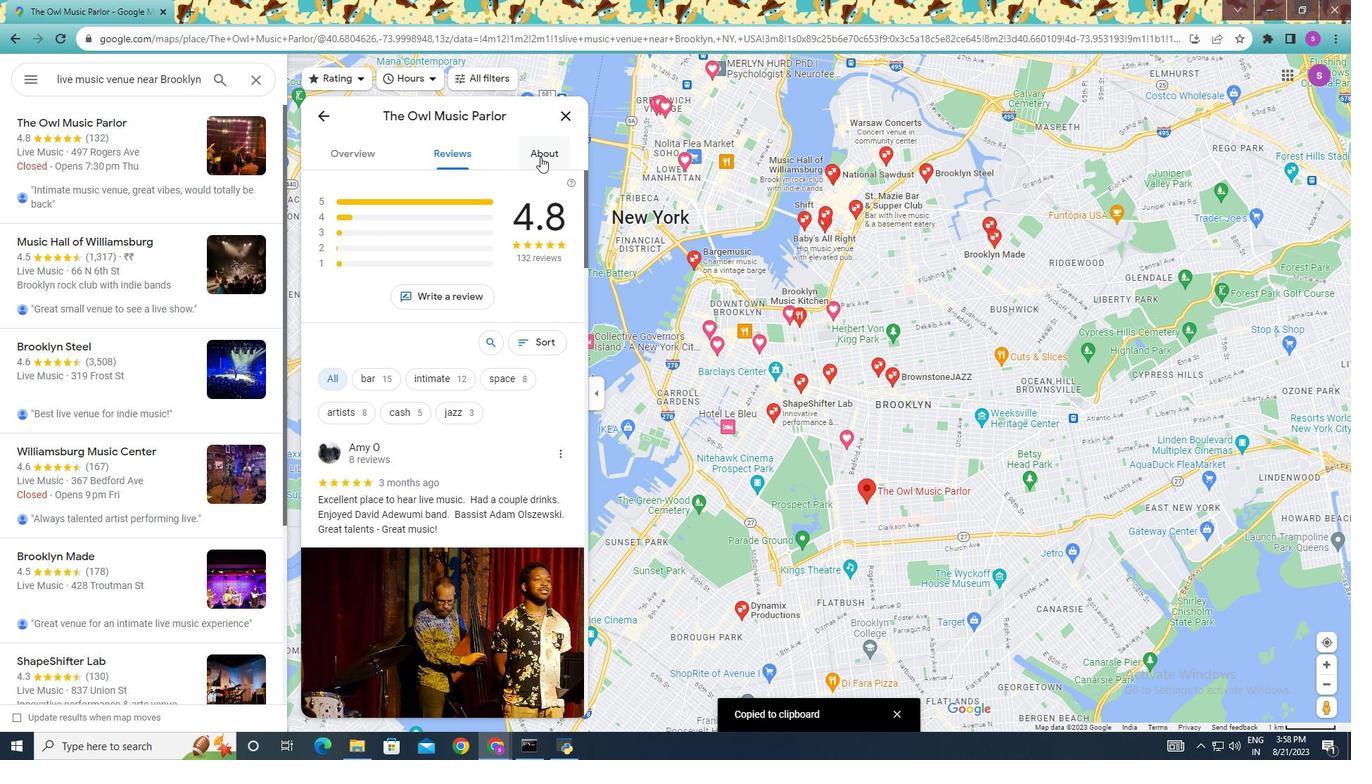 
Action: Mouse pressed left at (559, 175)
Screenshot: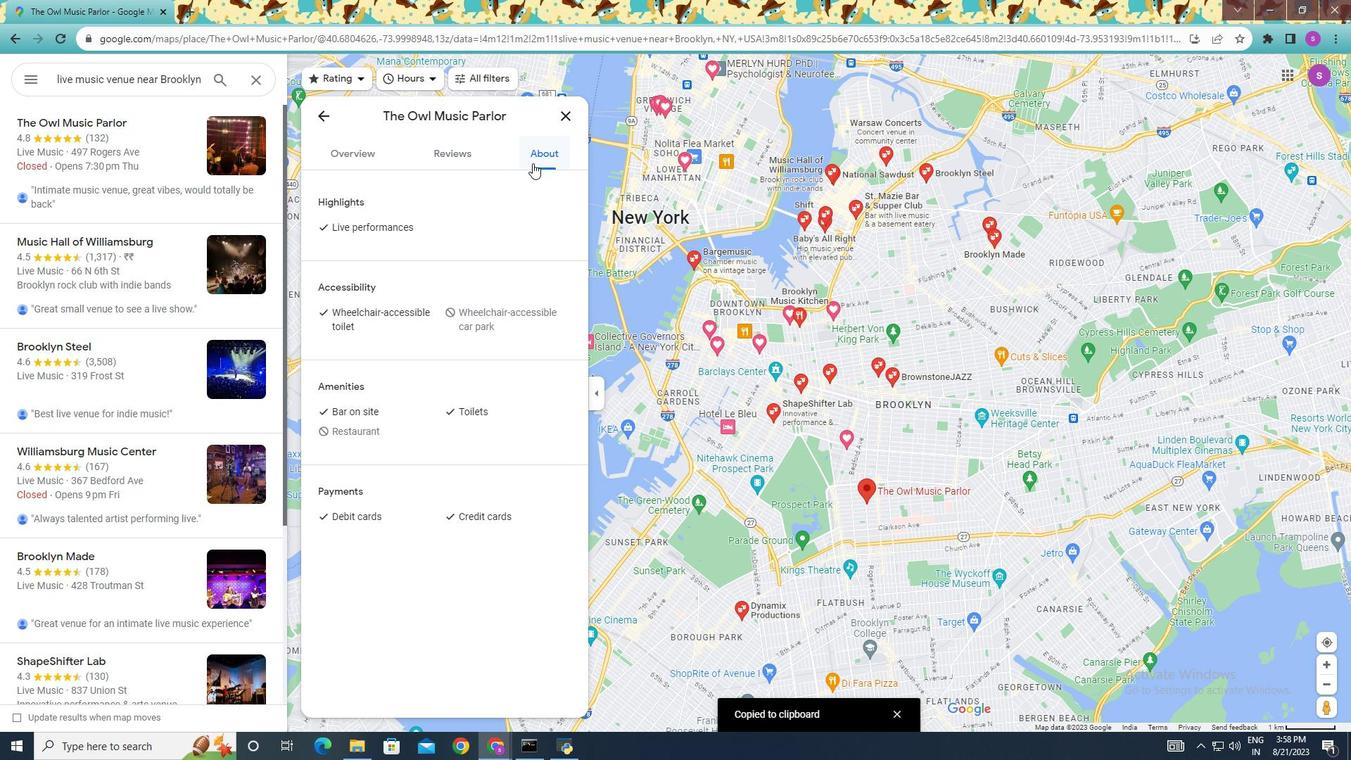 
Action: Mouse moved to (465, 178)
Screenshot: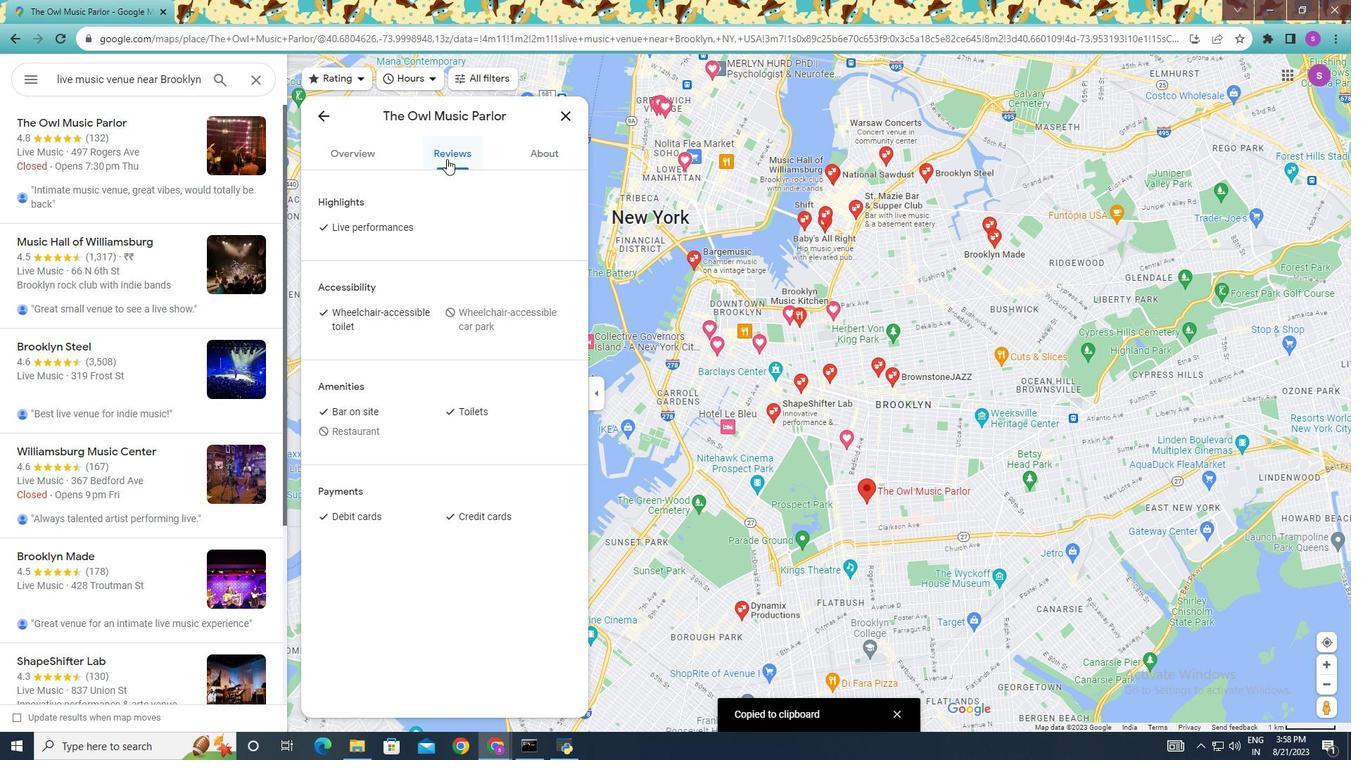 
Action: Mouse pressed left at (465, 178)
Screenshot: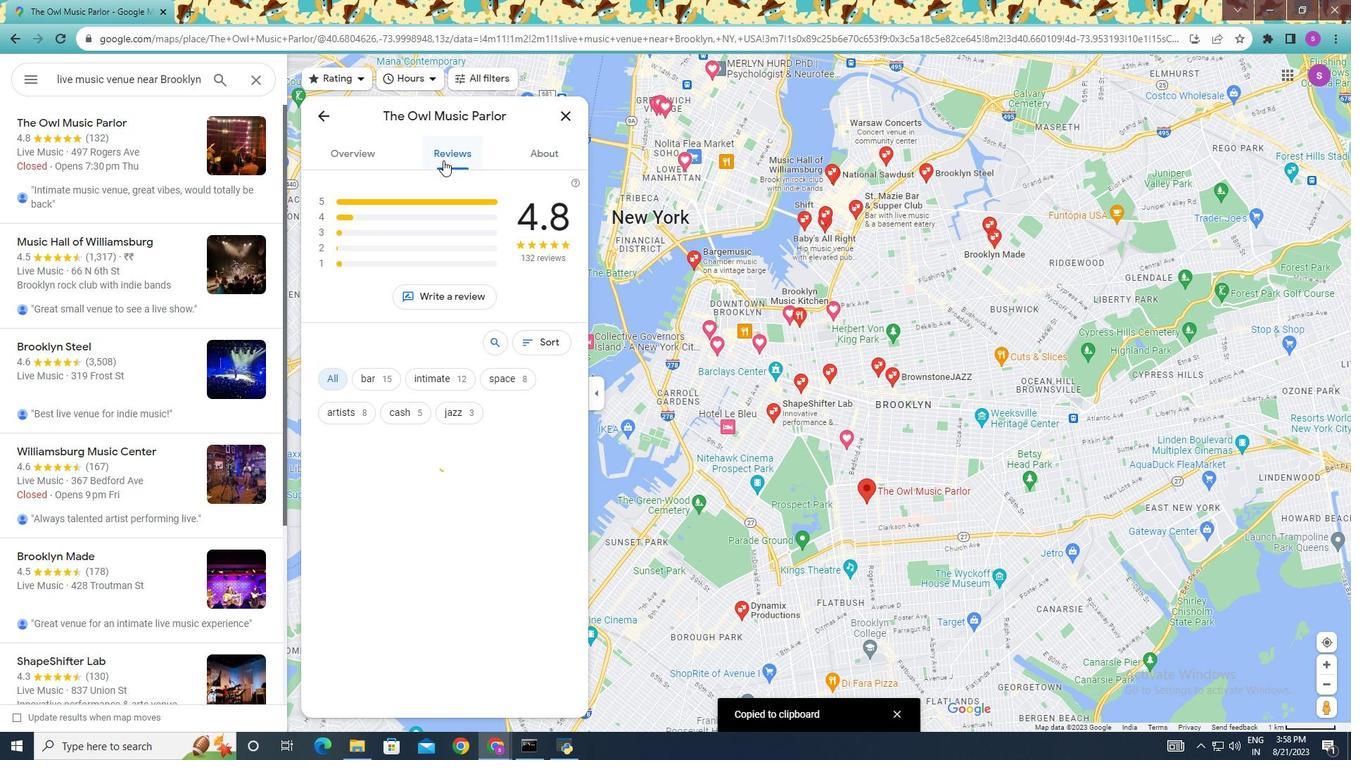 
Action: Mouse moved to (575, 667)
Screenshot: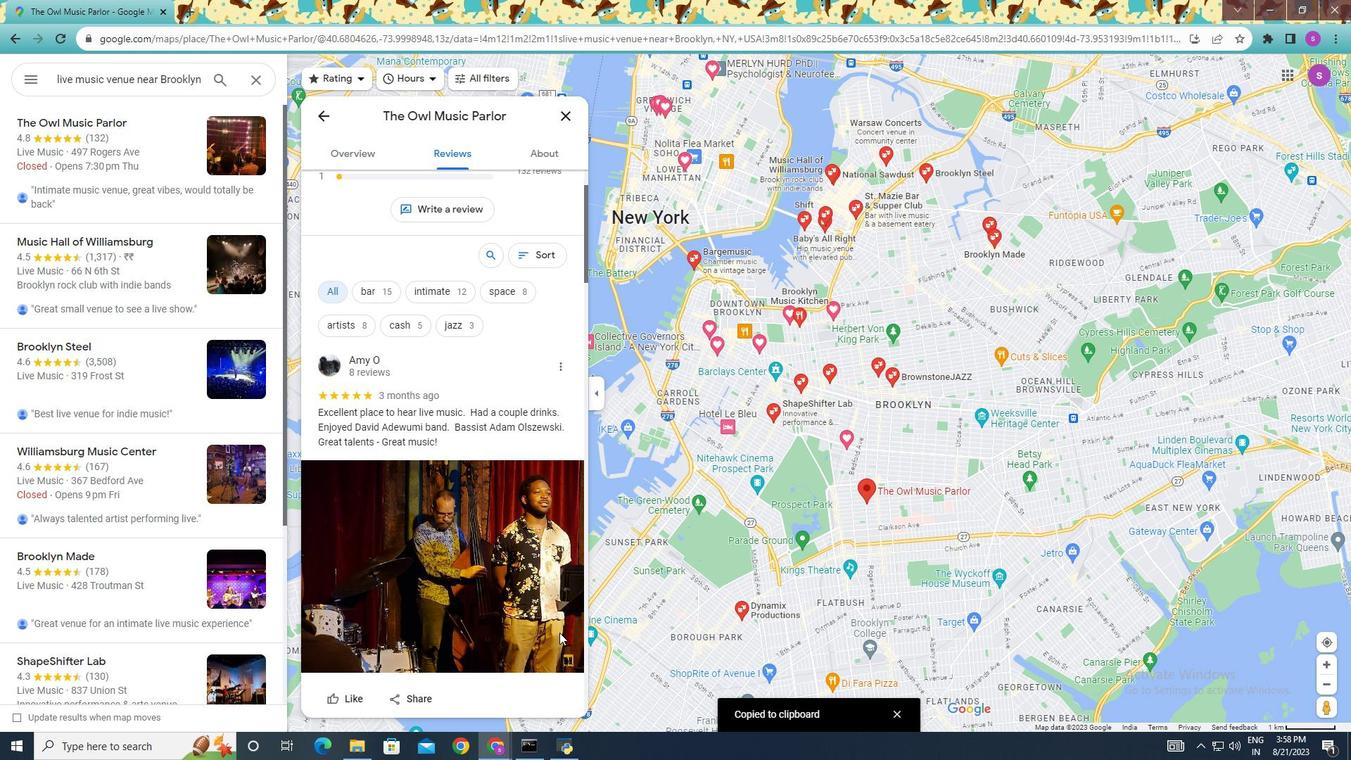 
Action: Mouse scrolled (575, 666) with delta (0, 0)
Screenshot: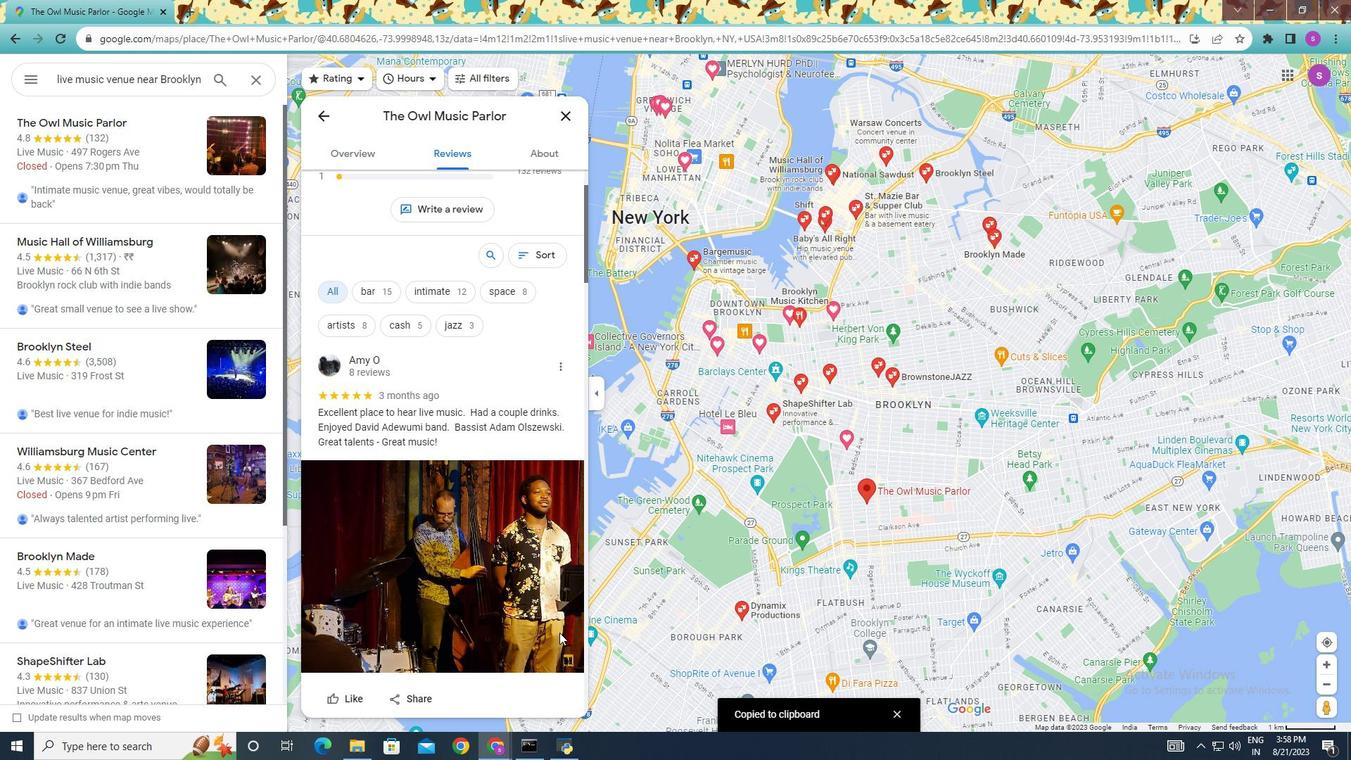 
Action: Mouse moved to (573, 665)
Screenshot: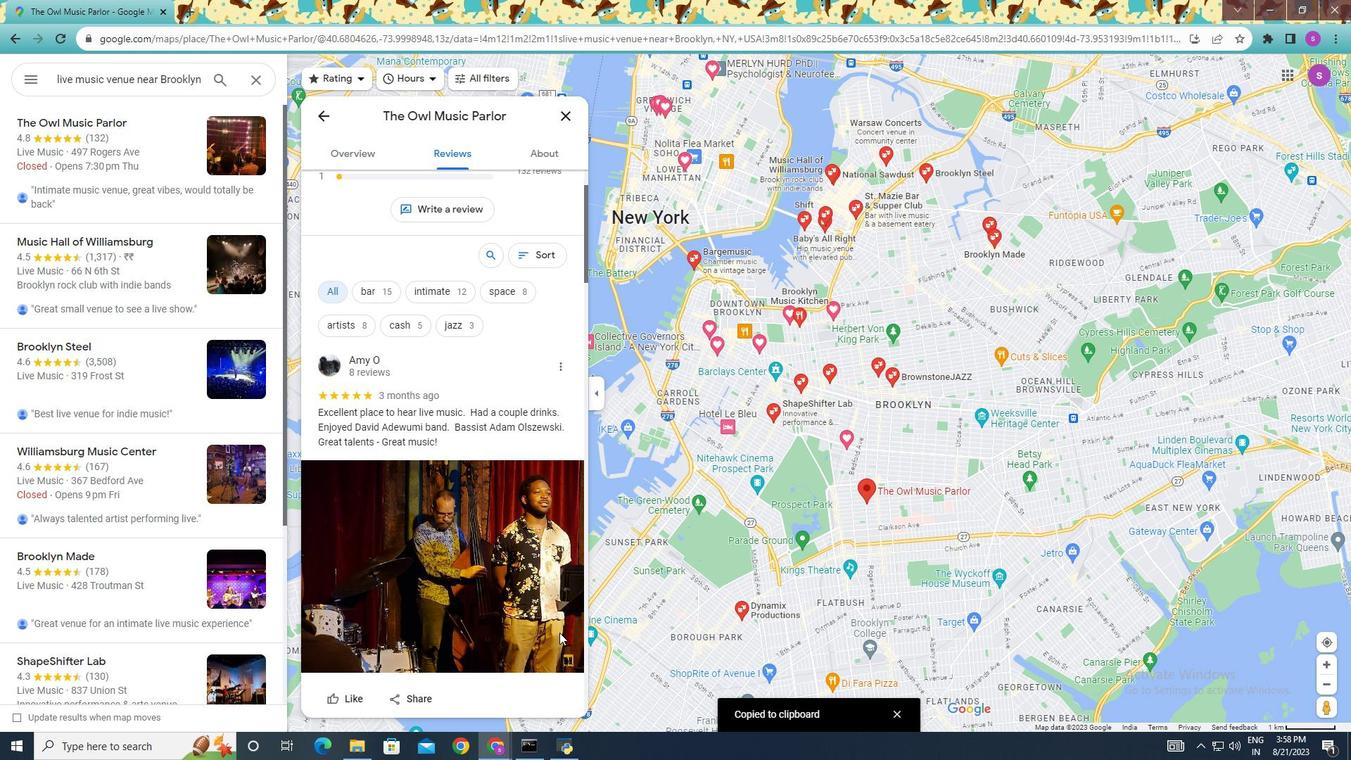
Action: Mouse scrolled (573, 664) with delta (0, 0)
Screenshot: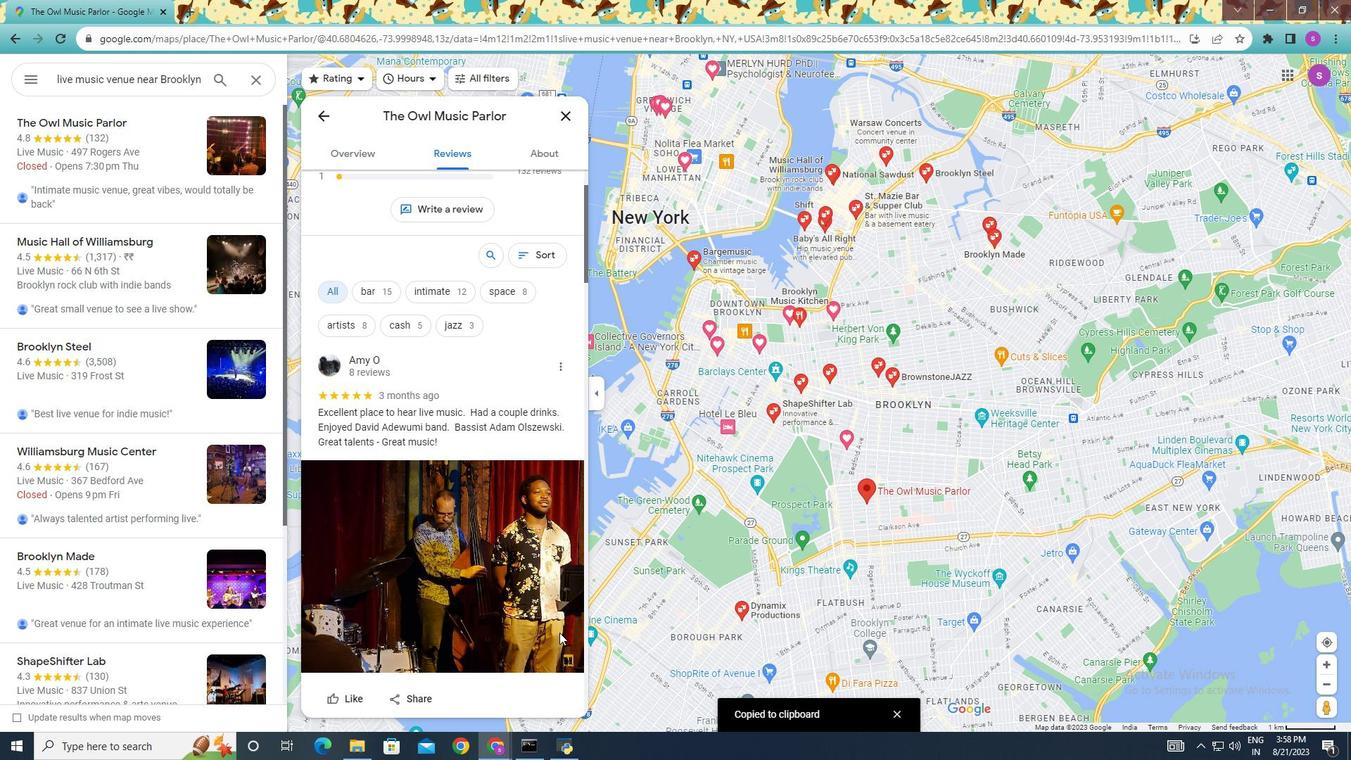 
Action: Mouse moved to (461, 601)
Screenshot: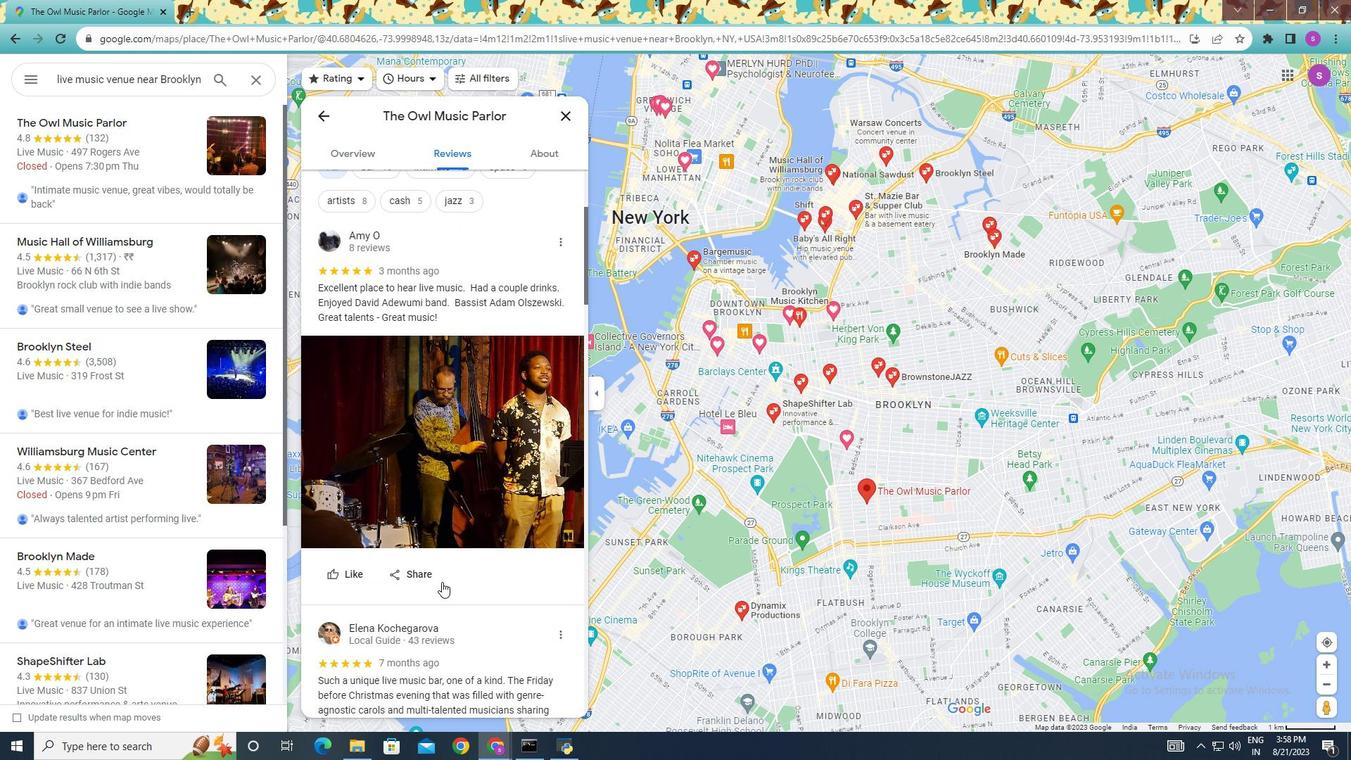 
Action: Mouse scrolled (461, 600) with delta (0, 0)
Screenshot: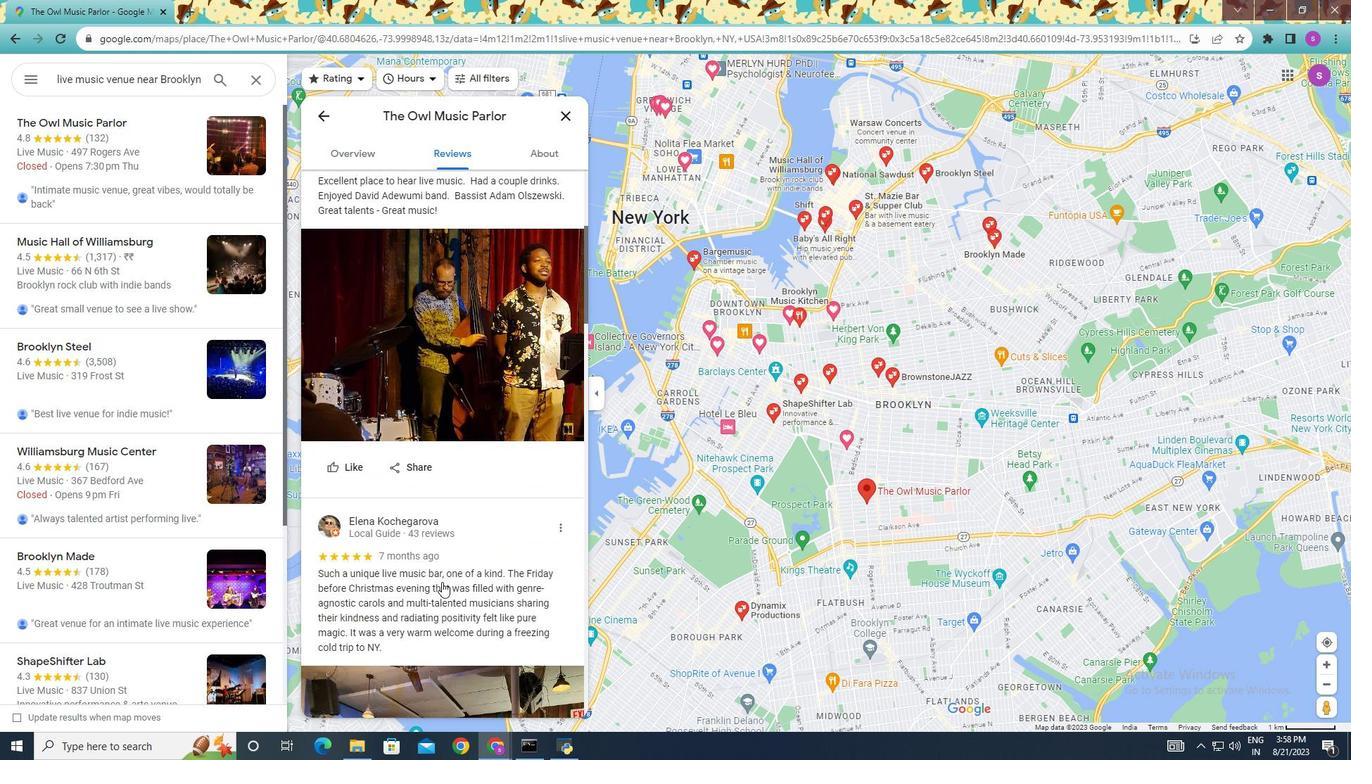 
Action: Mouse scrolled (461, 600) with delta (0, 0)
Screenshot: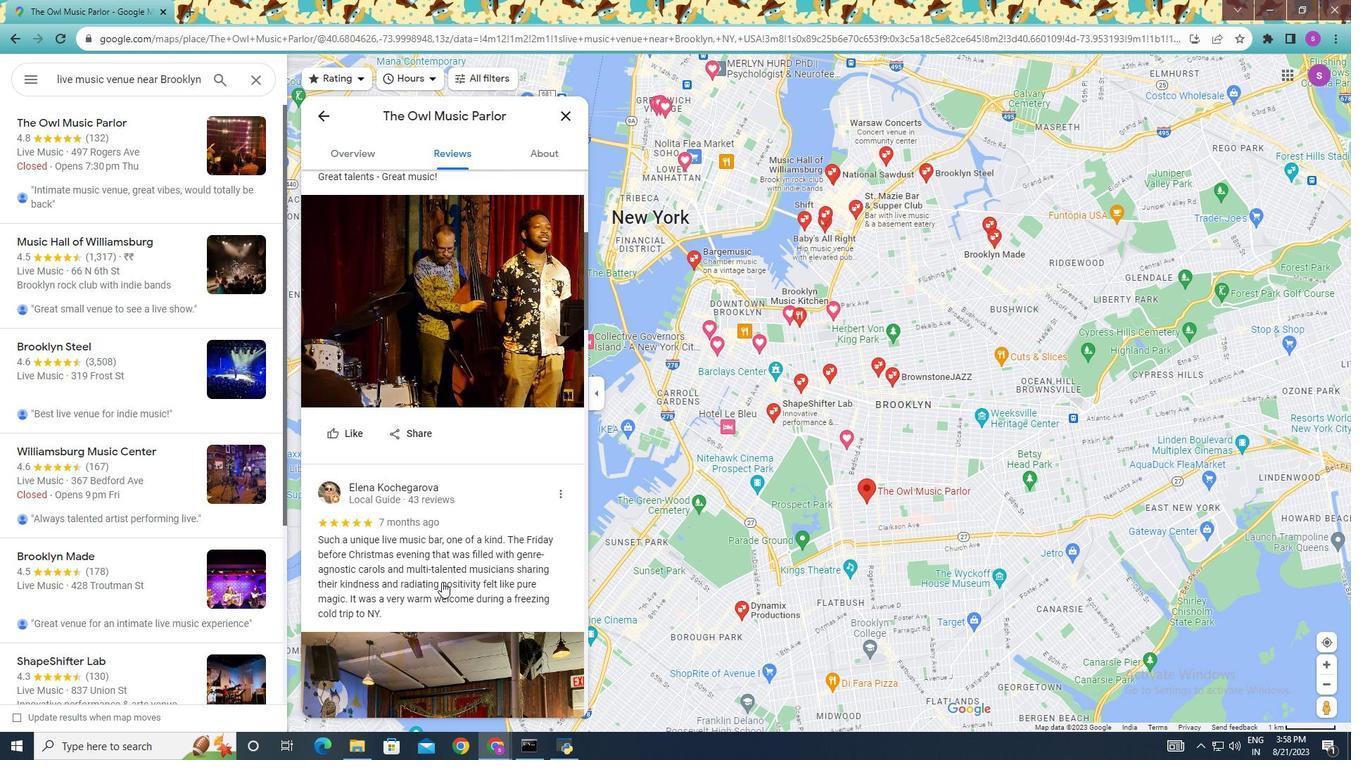 
Action: Mouse scrolled (461, 600) with delta (0, 0)
Screenshot: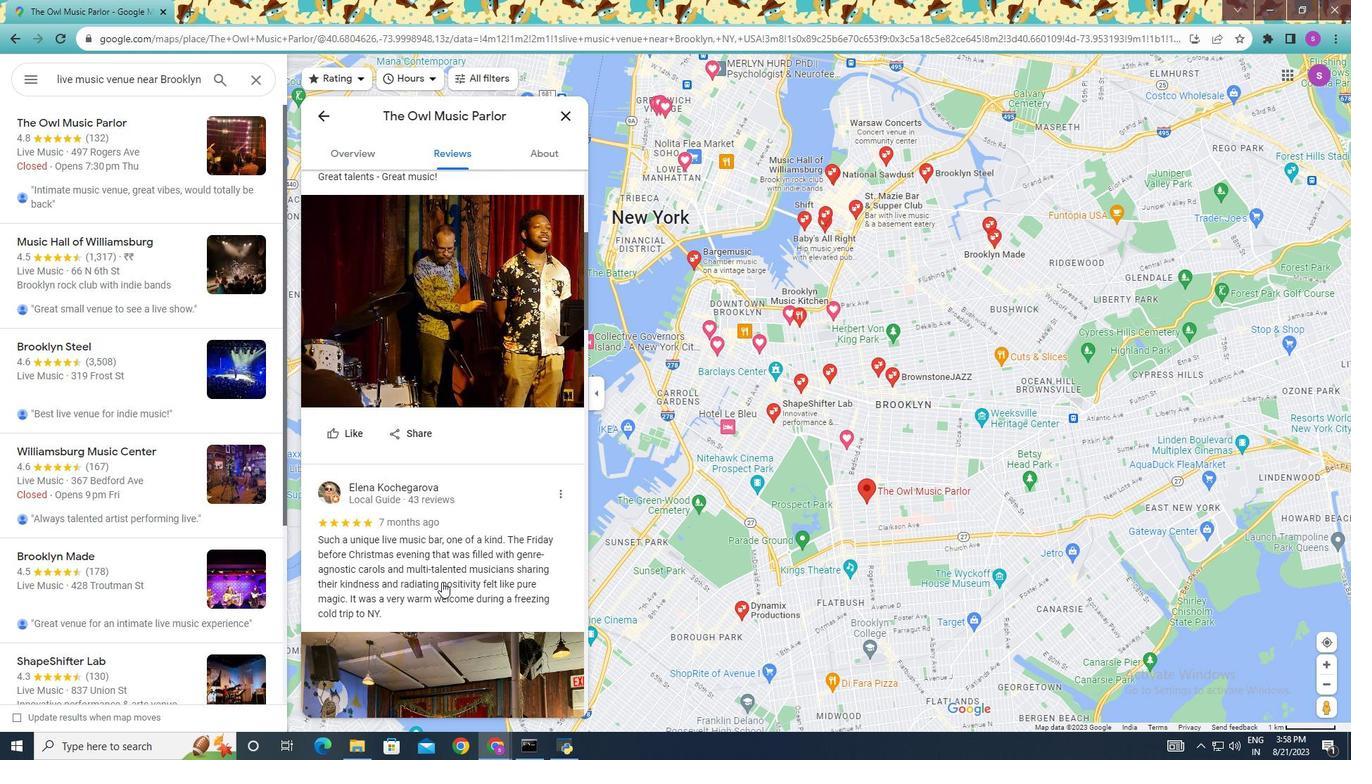 
Action: Mouse scrolled (461, 600) with delta (0, 0)
Screenshot: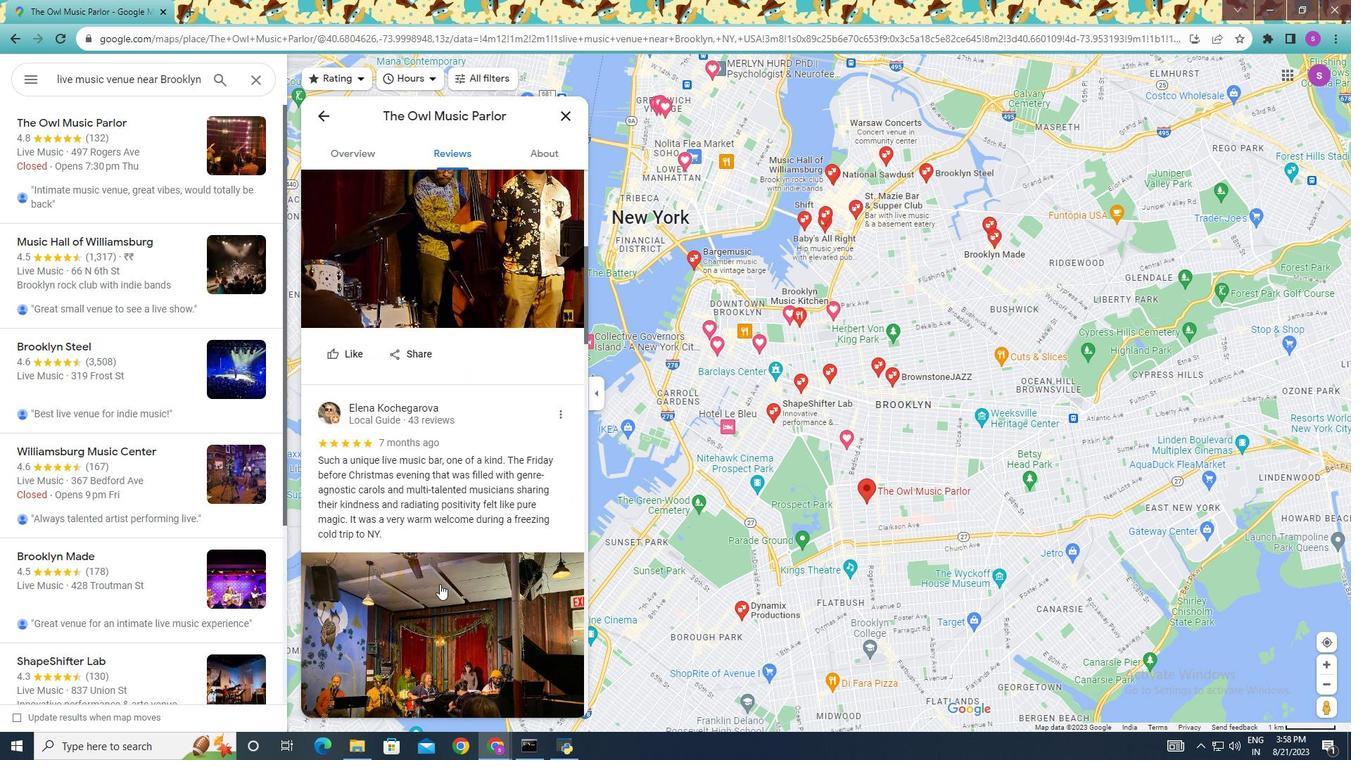 
Action: Mouse moved to (458, 602)
Screenshot: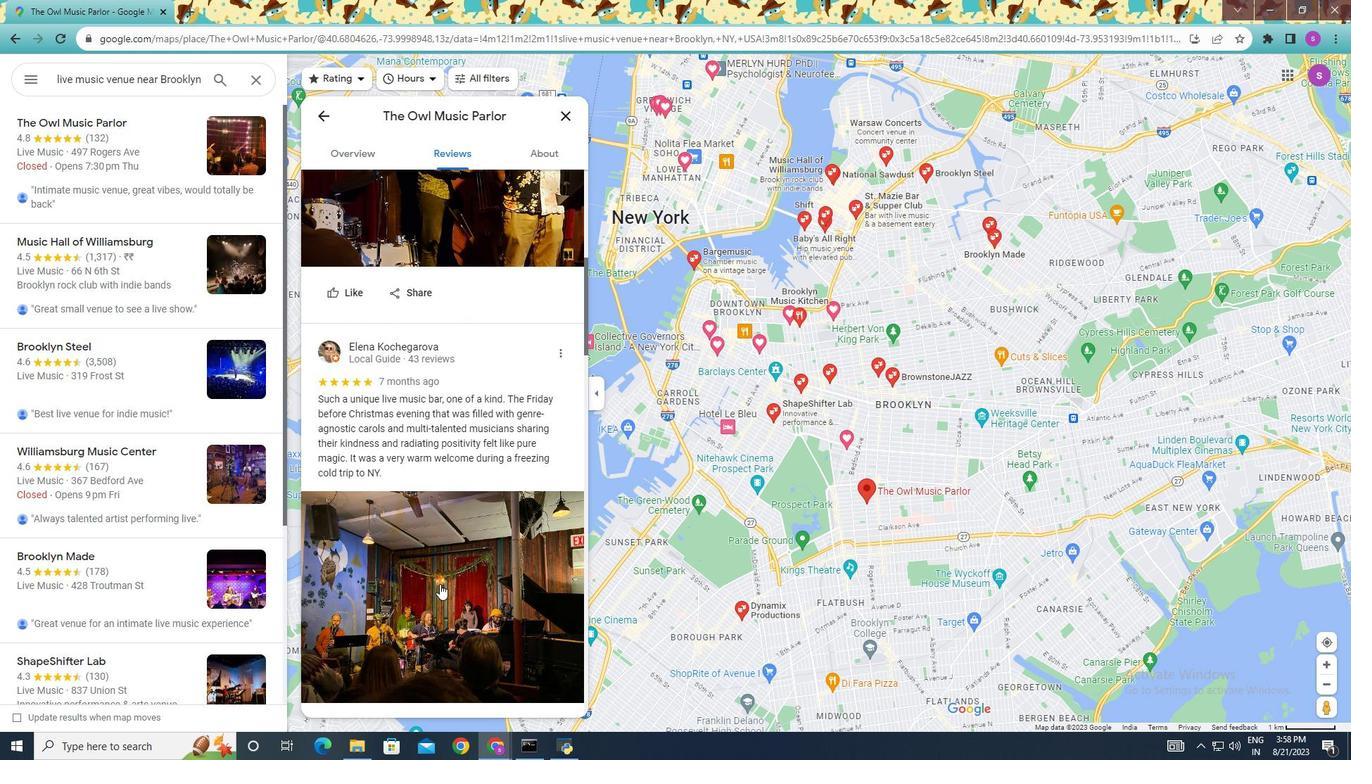 
Action: Mouse scrolled (458, 601) with delta (0, 0)
Screenshot: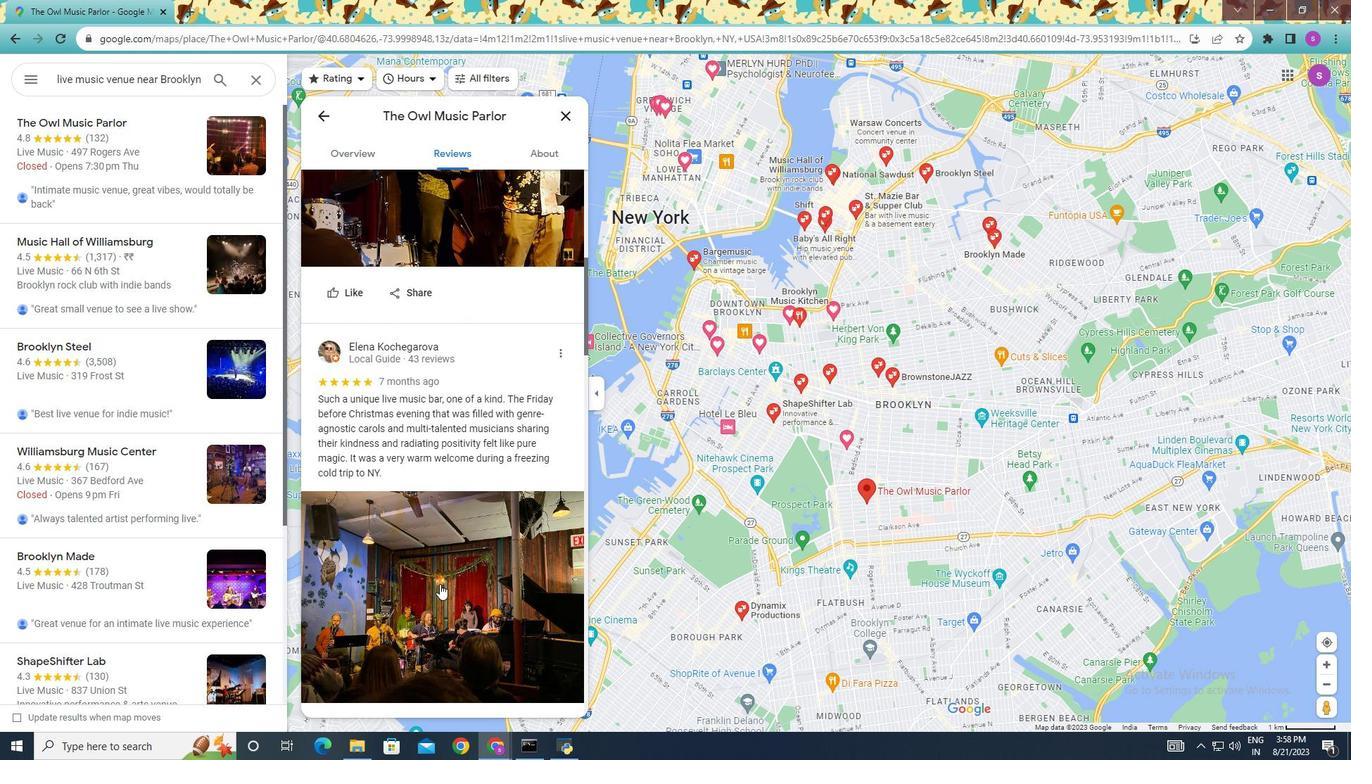
Action: Mouse moved to (458, 603)
Screenshot: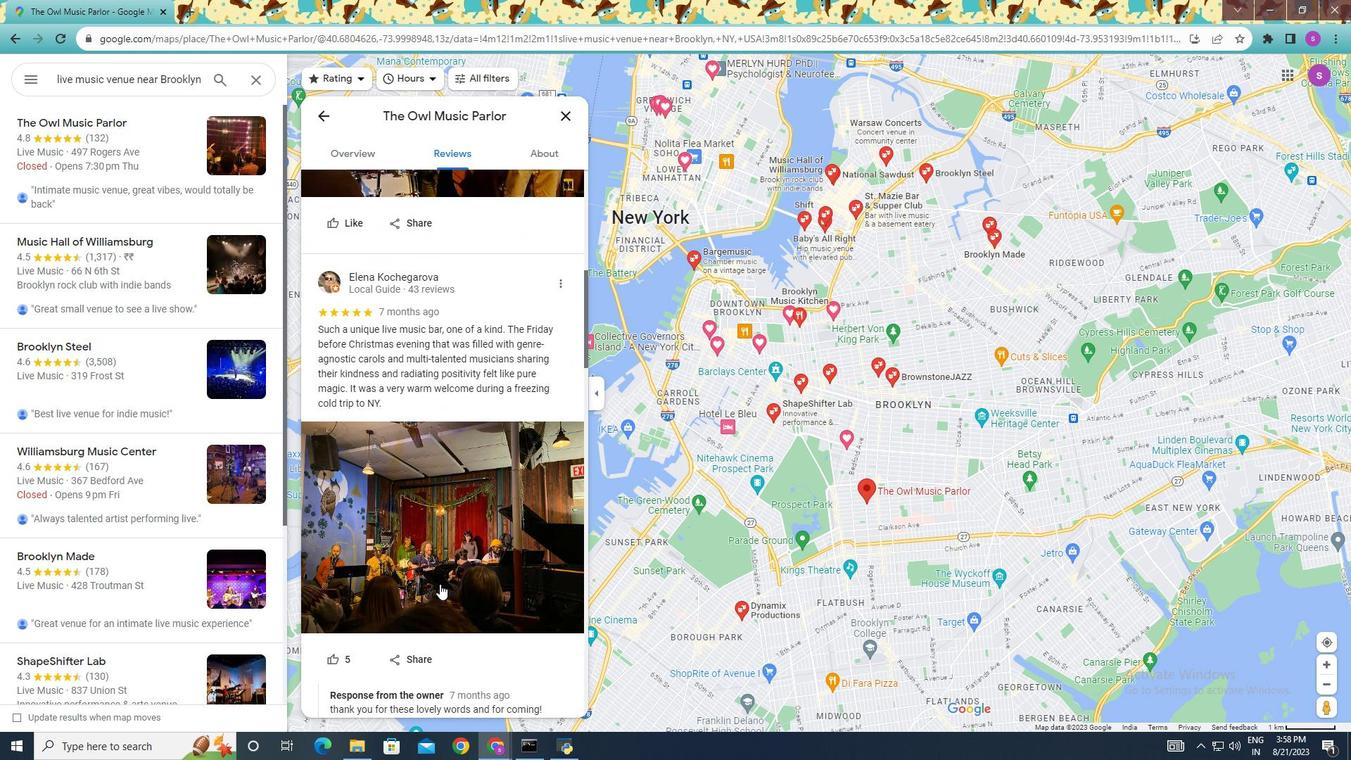 
Action: Mouse scrolled (458, 602) with delta (0, 0)
Screenshot: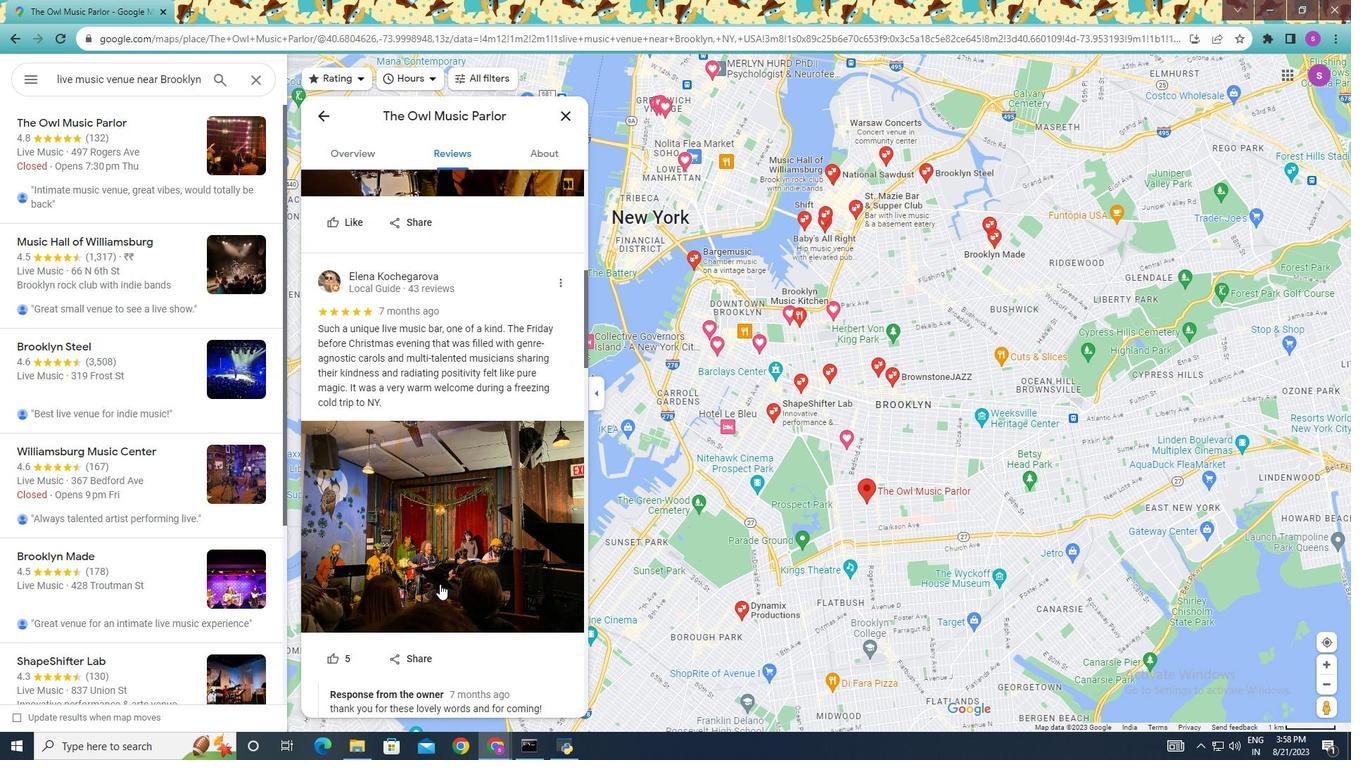 
Action: Mouse moved to (492, 558)
Screenshot: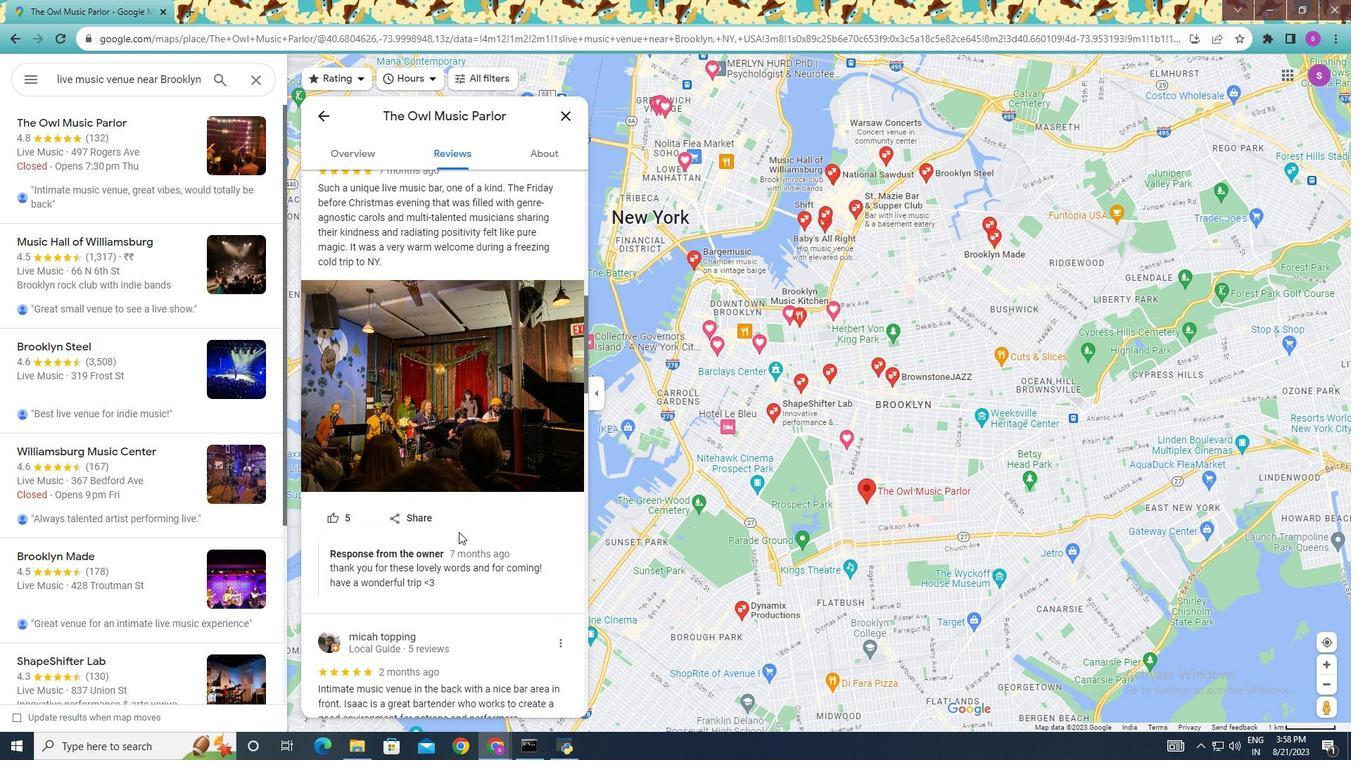 
Action: Mouse scrolled (492, 558) with delta (0, 0)
Screenshot: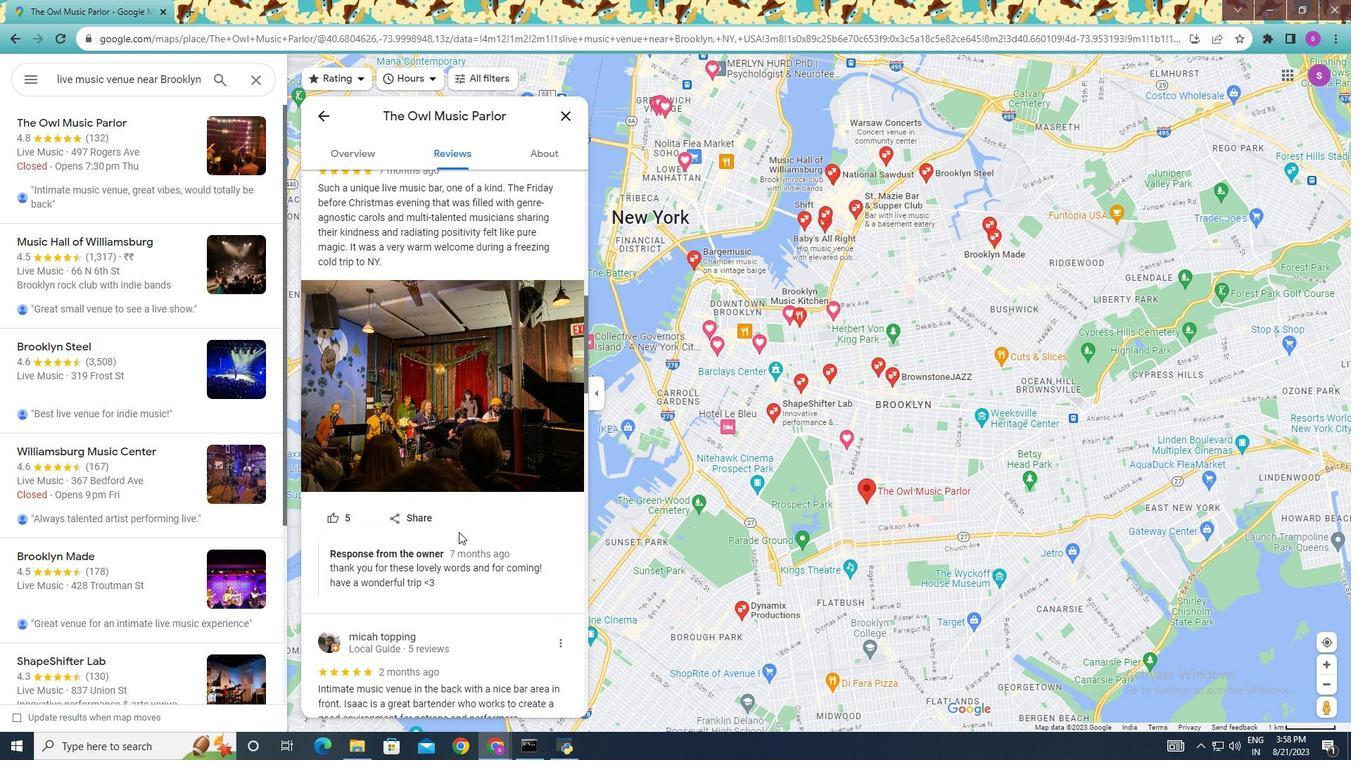 
Action: Mouse moved to (482, 551)
Screenshot: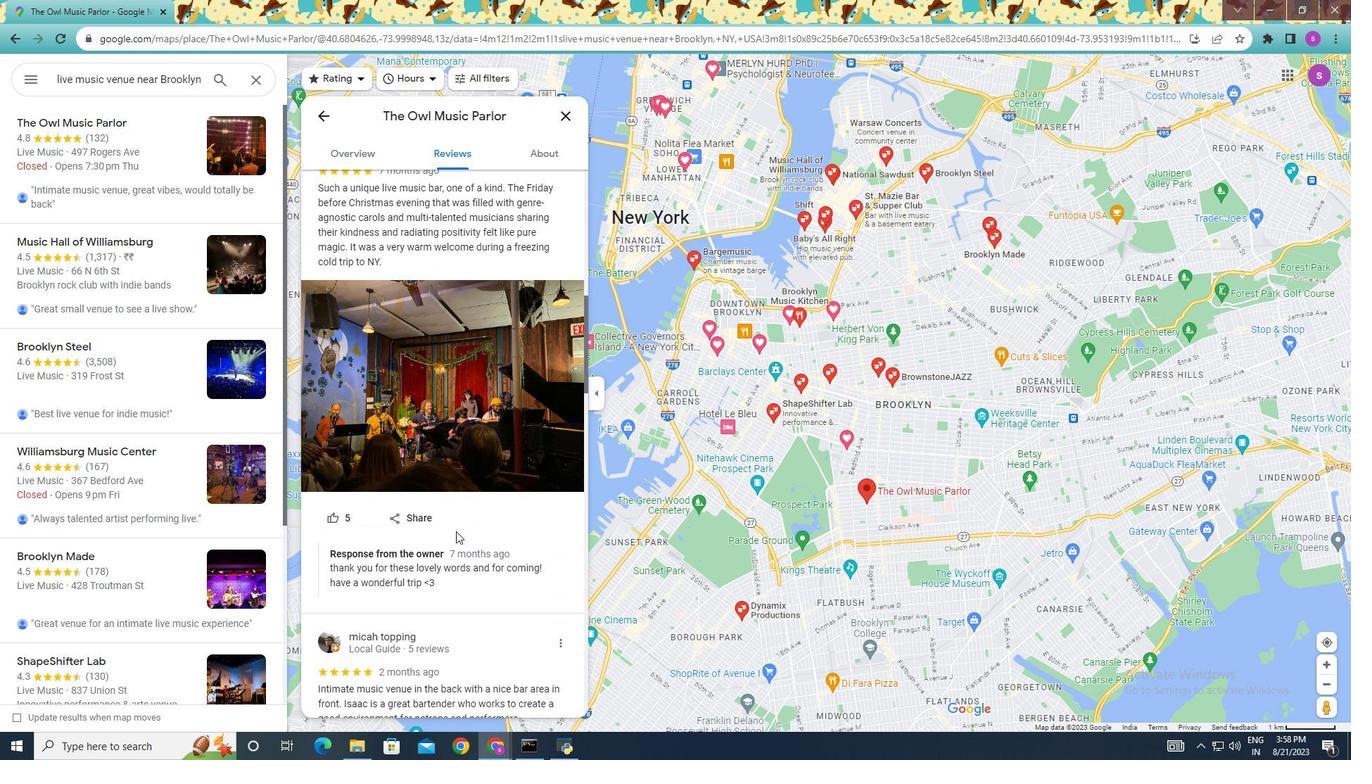 
Action: Mouse scrolled (482, 550) with delta (0, 0)
Screenshot: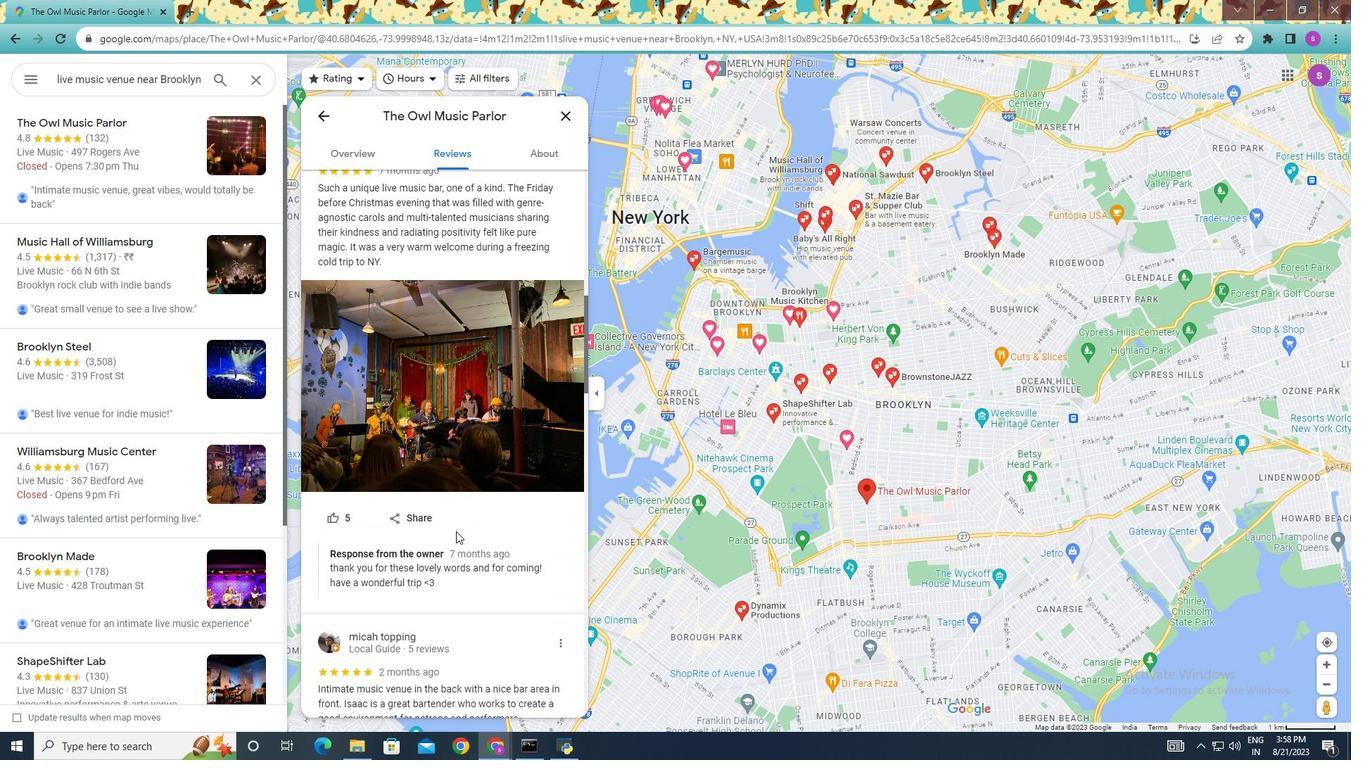 
Action: Mouse moved to (475, 549)
Screenshot: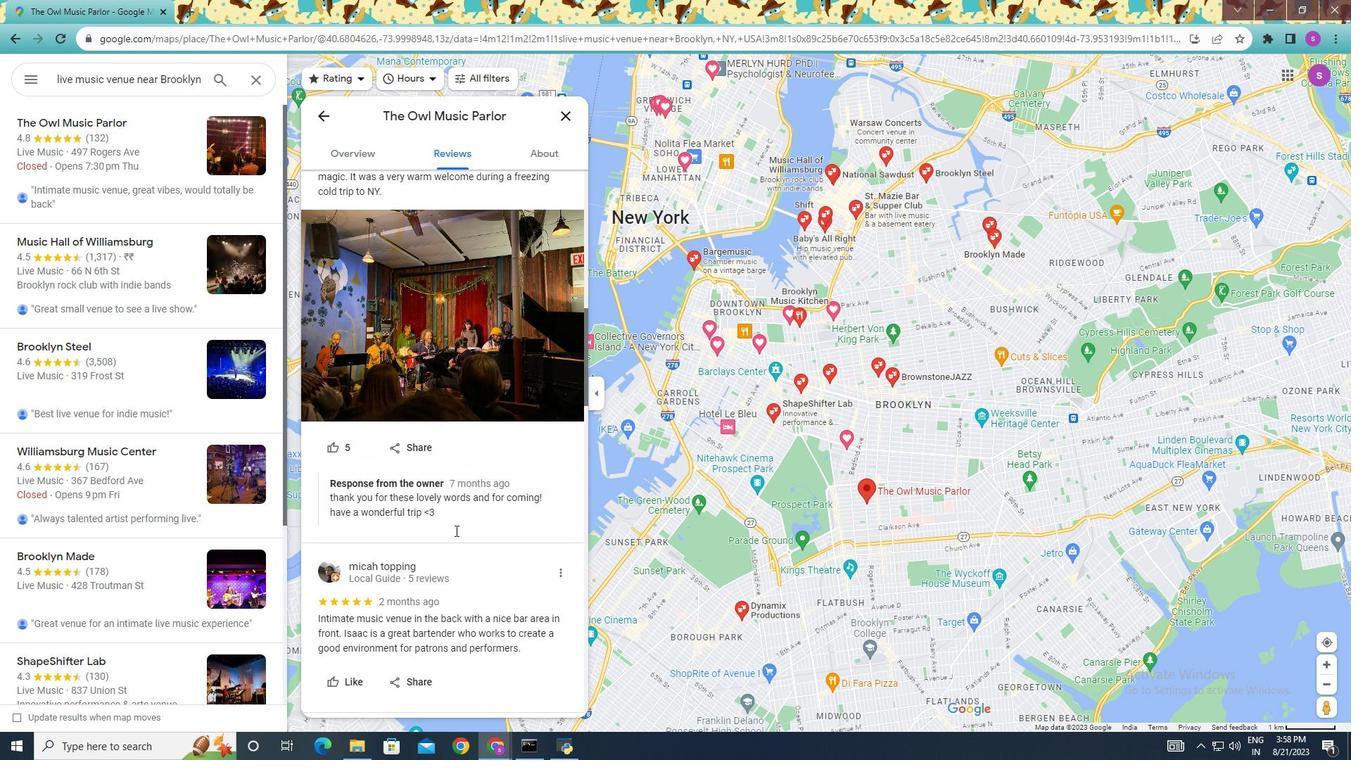 
Action: Mouse scrolled (475, 549) with delta (0, 0)
Screenshot: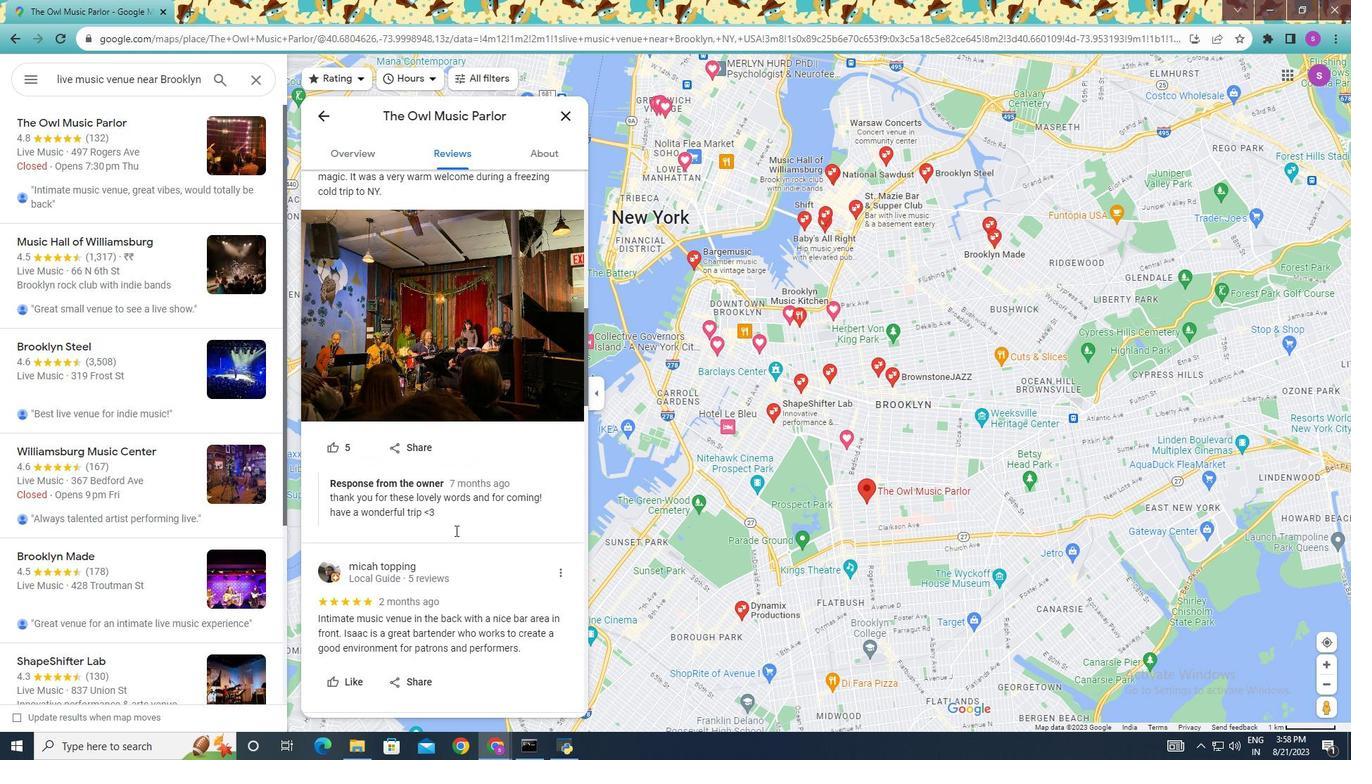 
Action: Mouse moved to (430, 499)
Screenshot: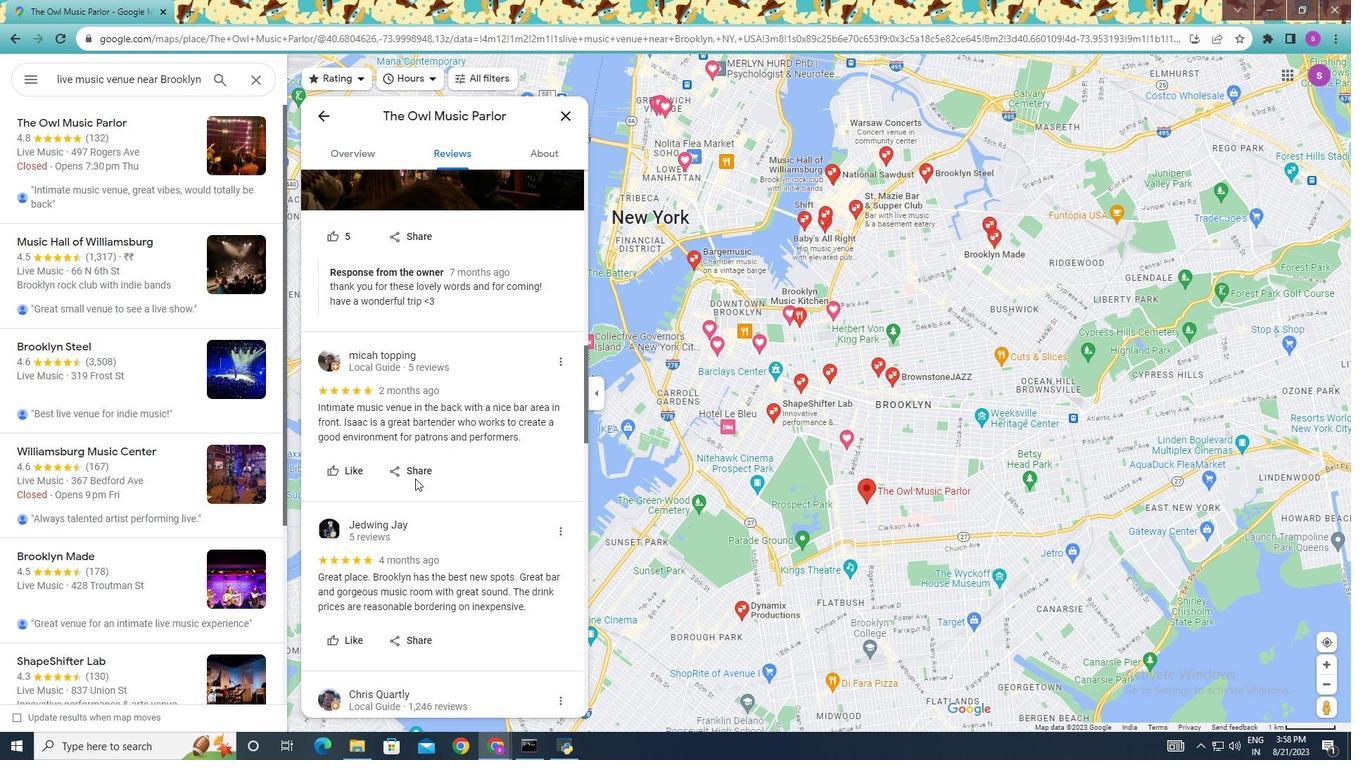 
Action: Mouse scrolled (430, 499) with delta (0, 0)
Screenshot: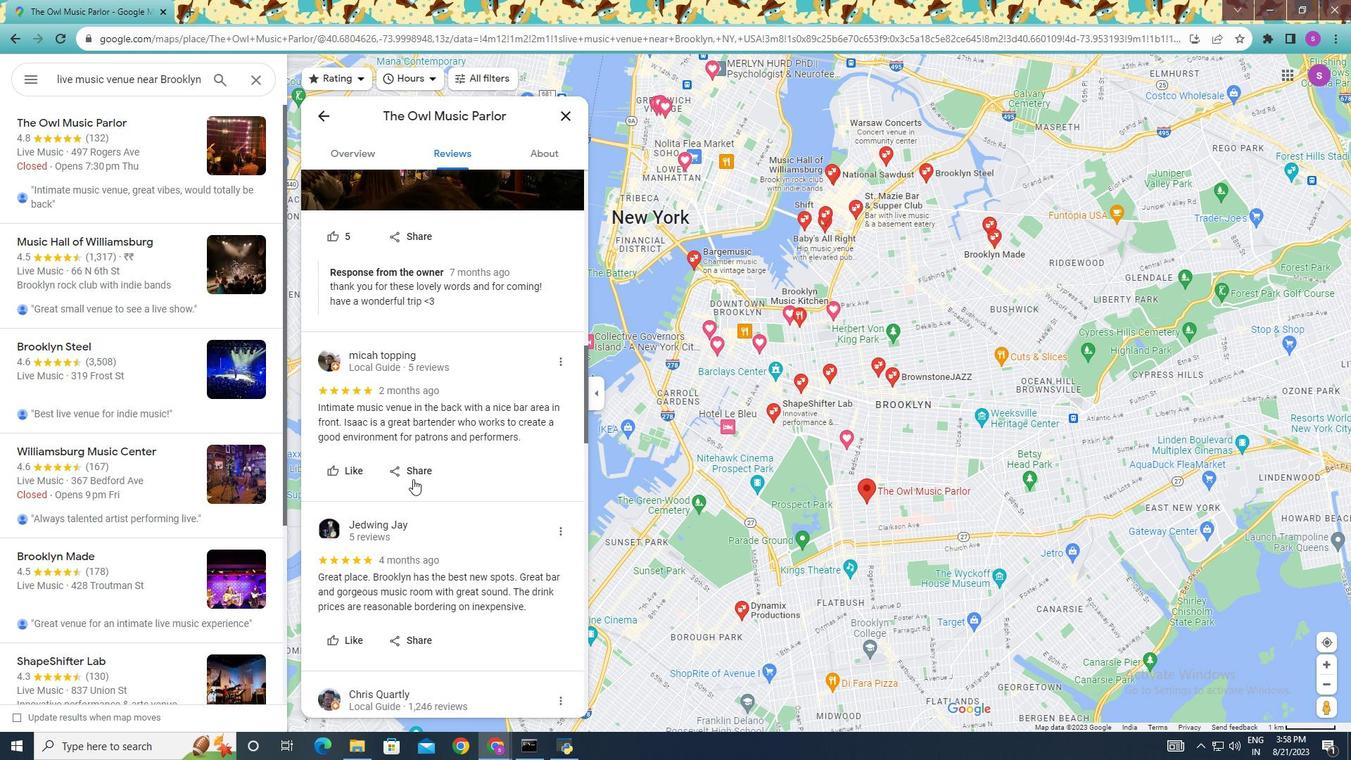 
Action: Mouse moved to (430, 499)
Screenshot: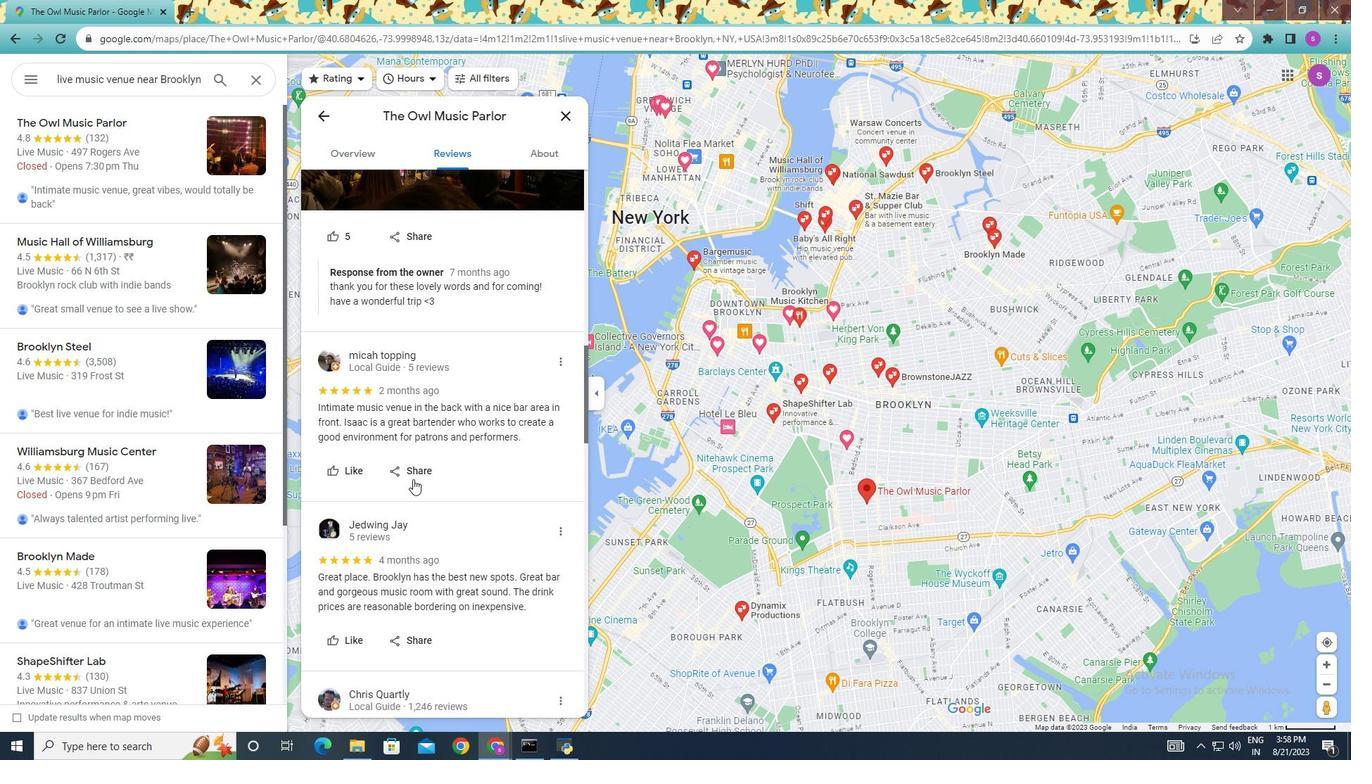 
Action: Mouse scrolled (430, 499) with delta (0, 0)
Screenshot: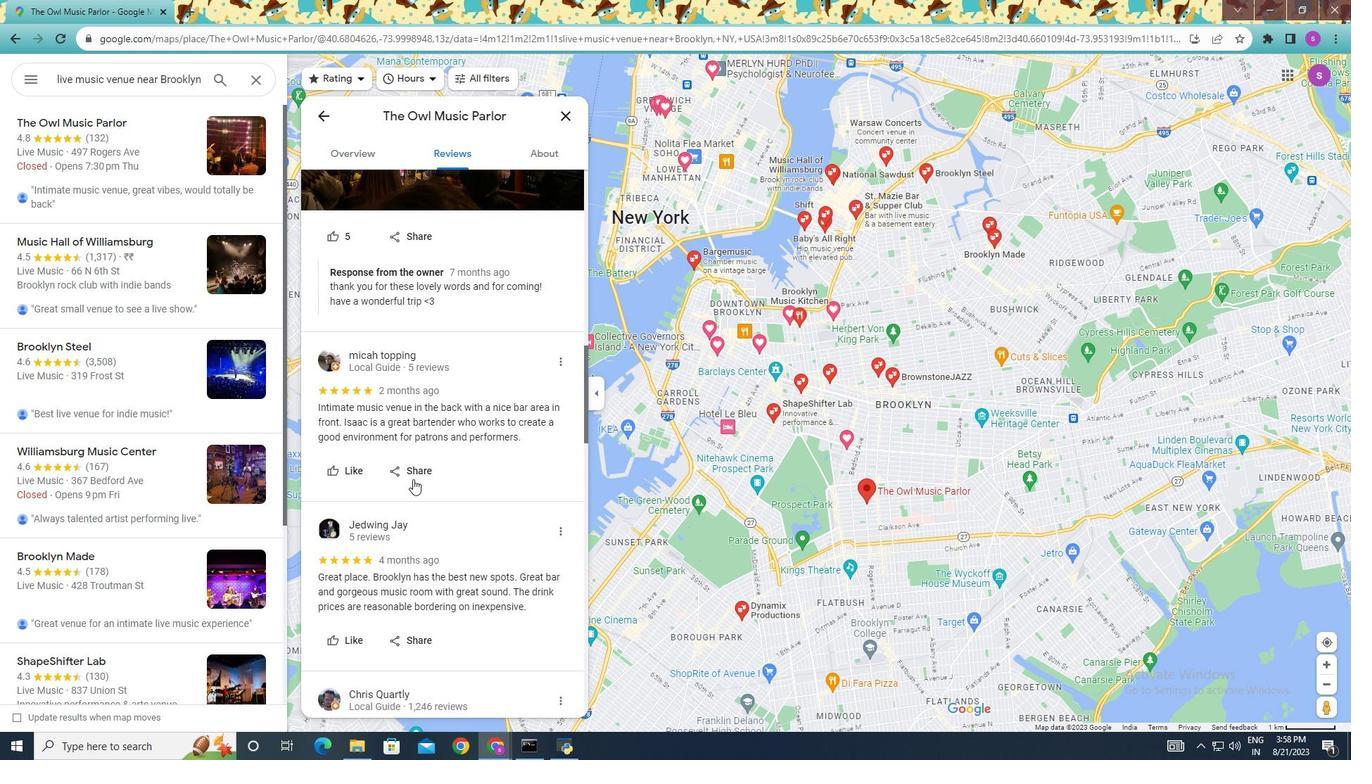 
Action: Mouse moved to (431, 499)
Screenshot: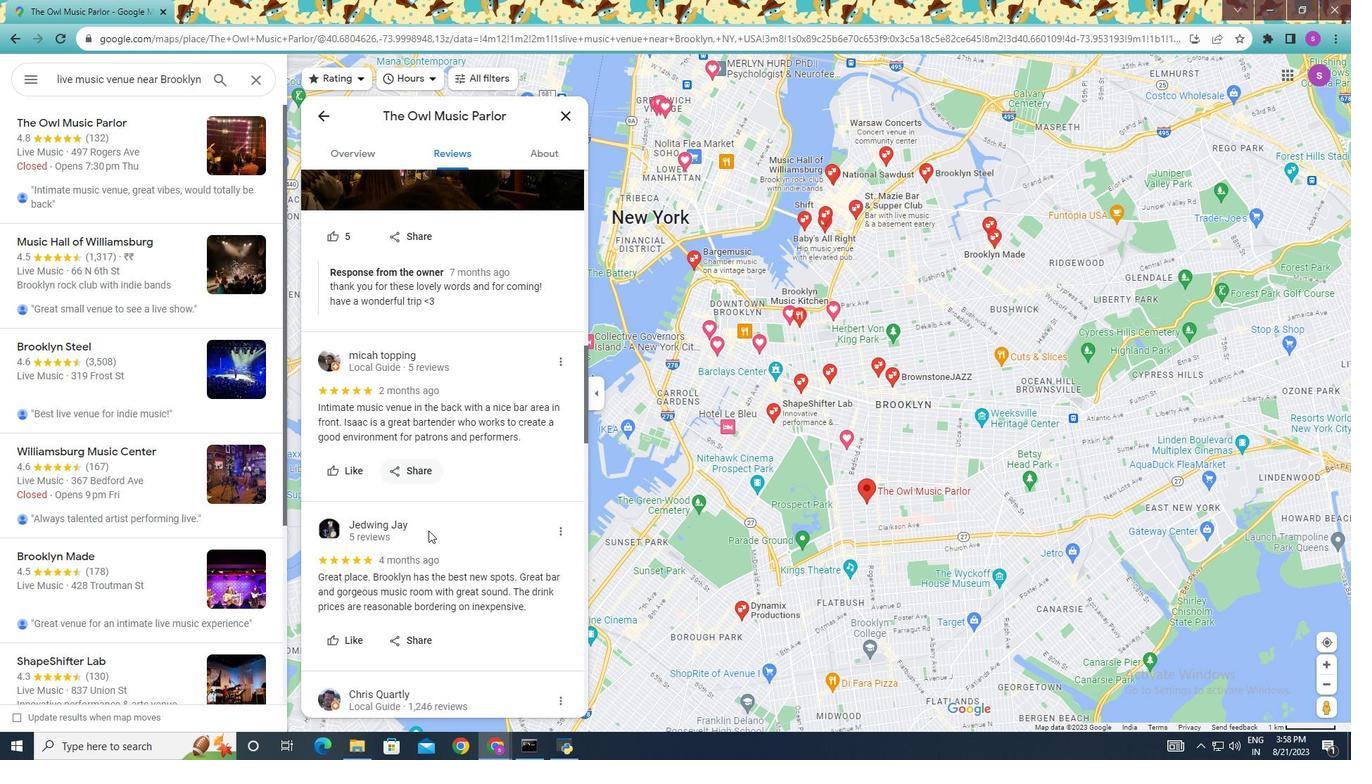 
Action: Mouse scrolled (431, 499) with delta (0, 0)
Screenshot: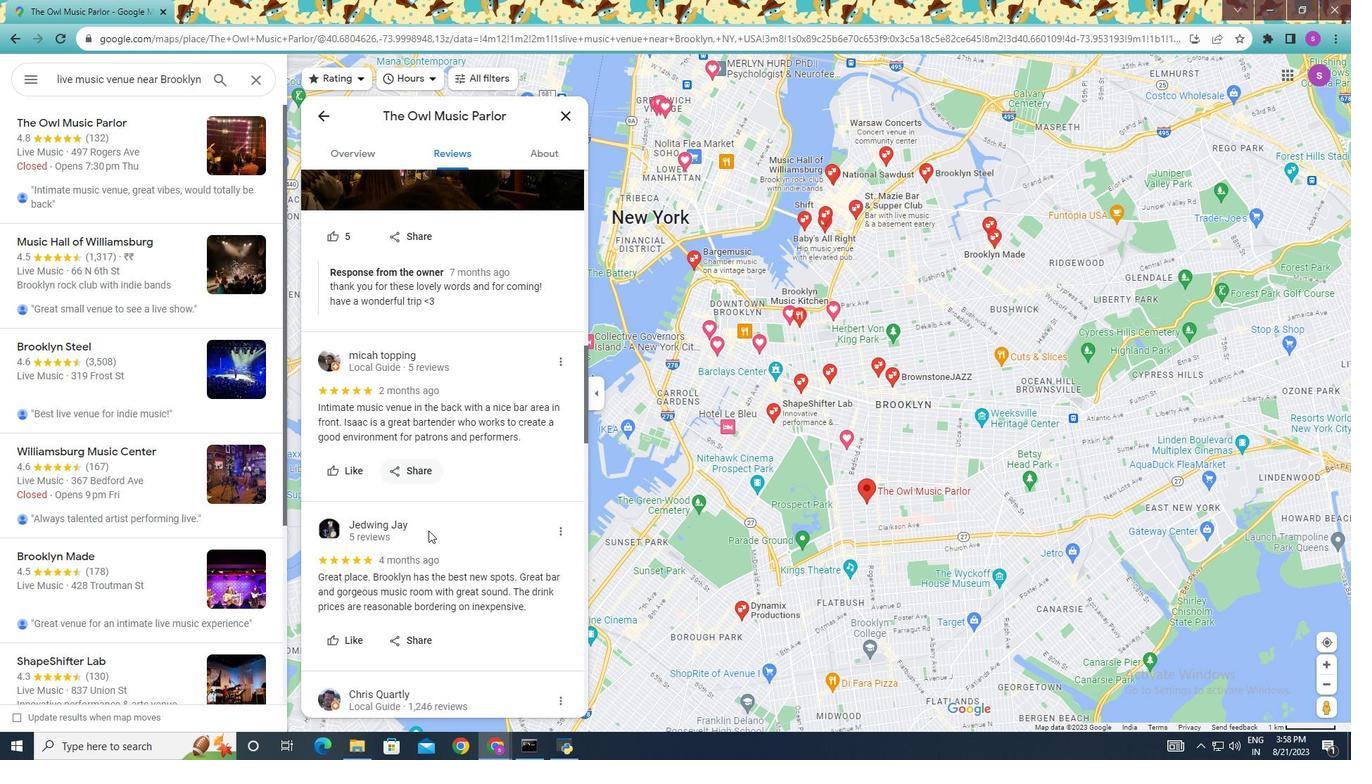 
Action: Mouse moved to (501, 622)
Screenshot: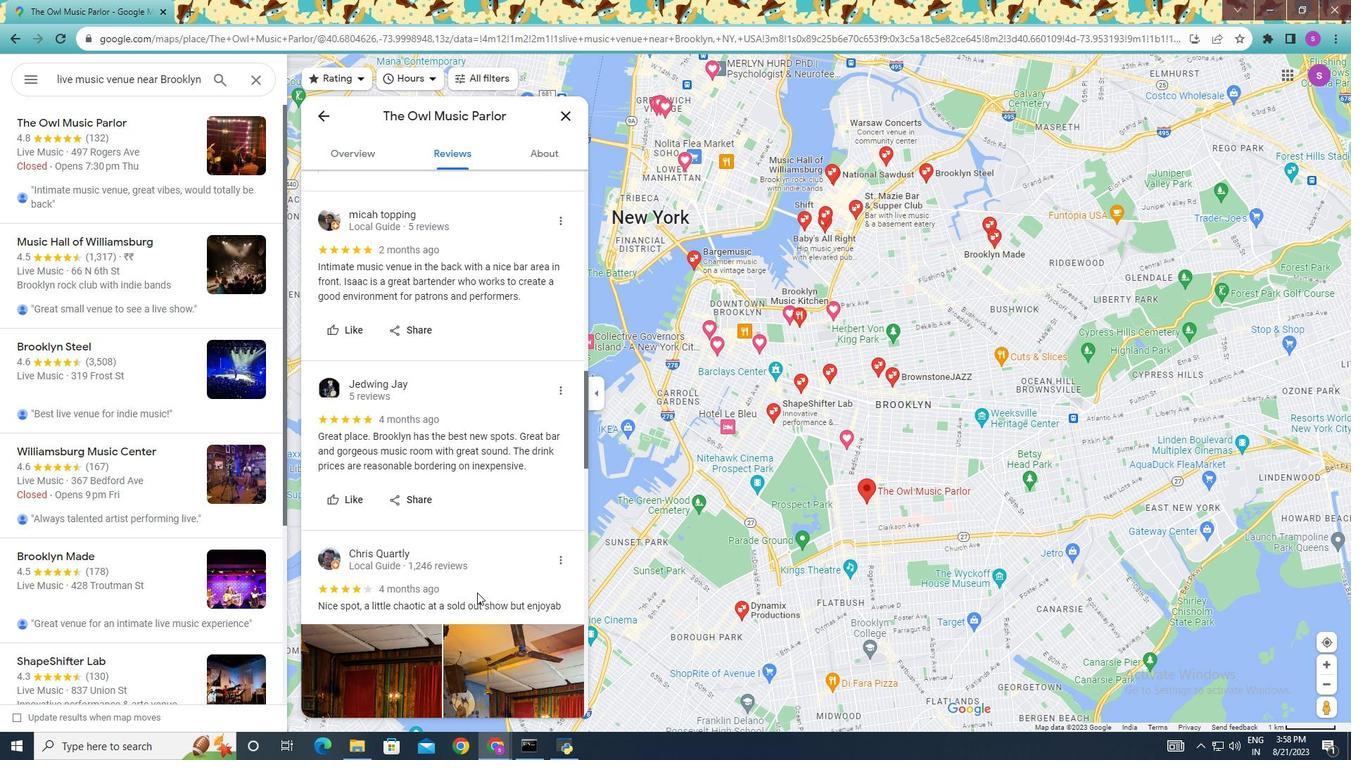 
Action: Mouse scrolled (503, 620) with delta (0, 0)
Screenshot: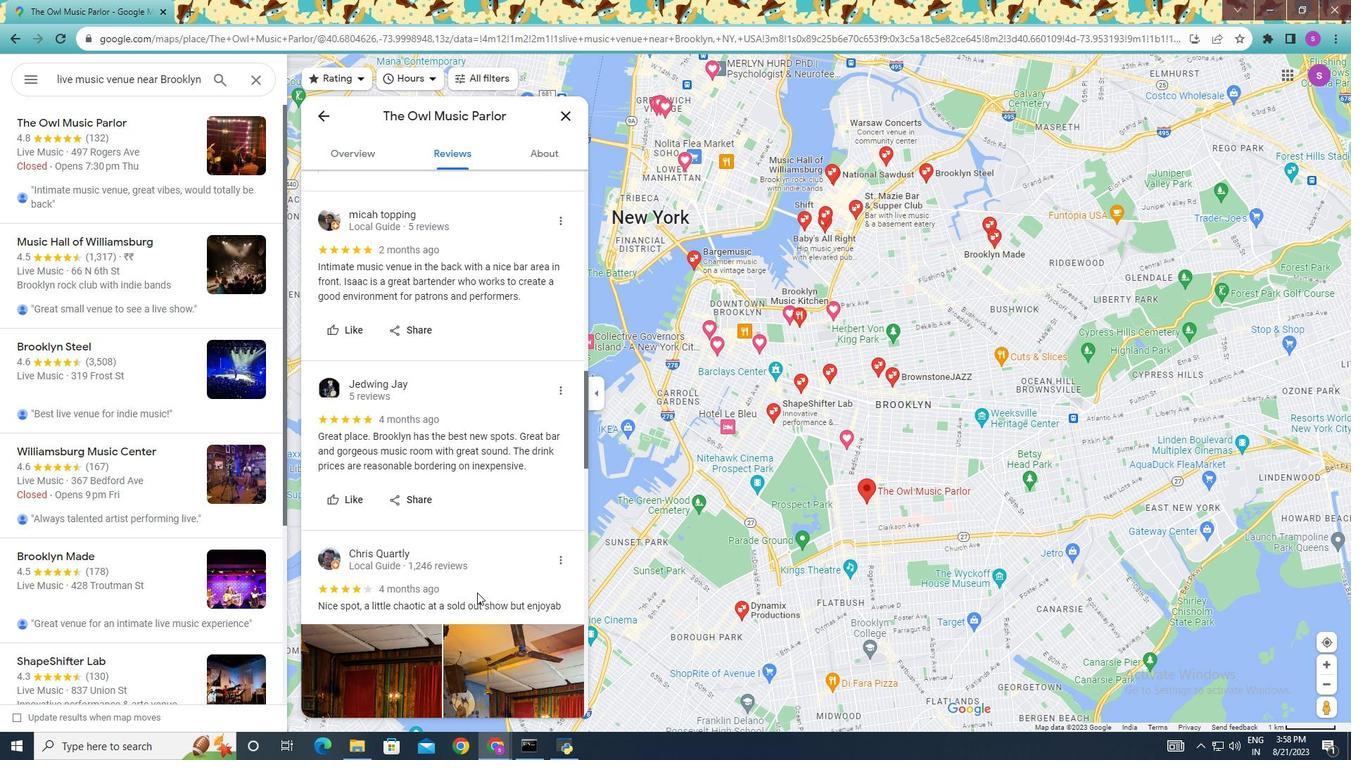 
Action: Mouse scrolled (503, 620) with delta (0, 0)
Screenshot: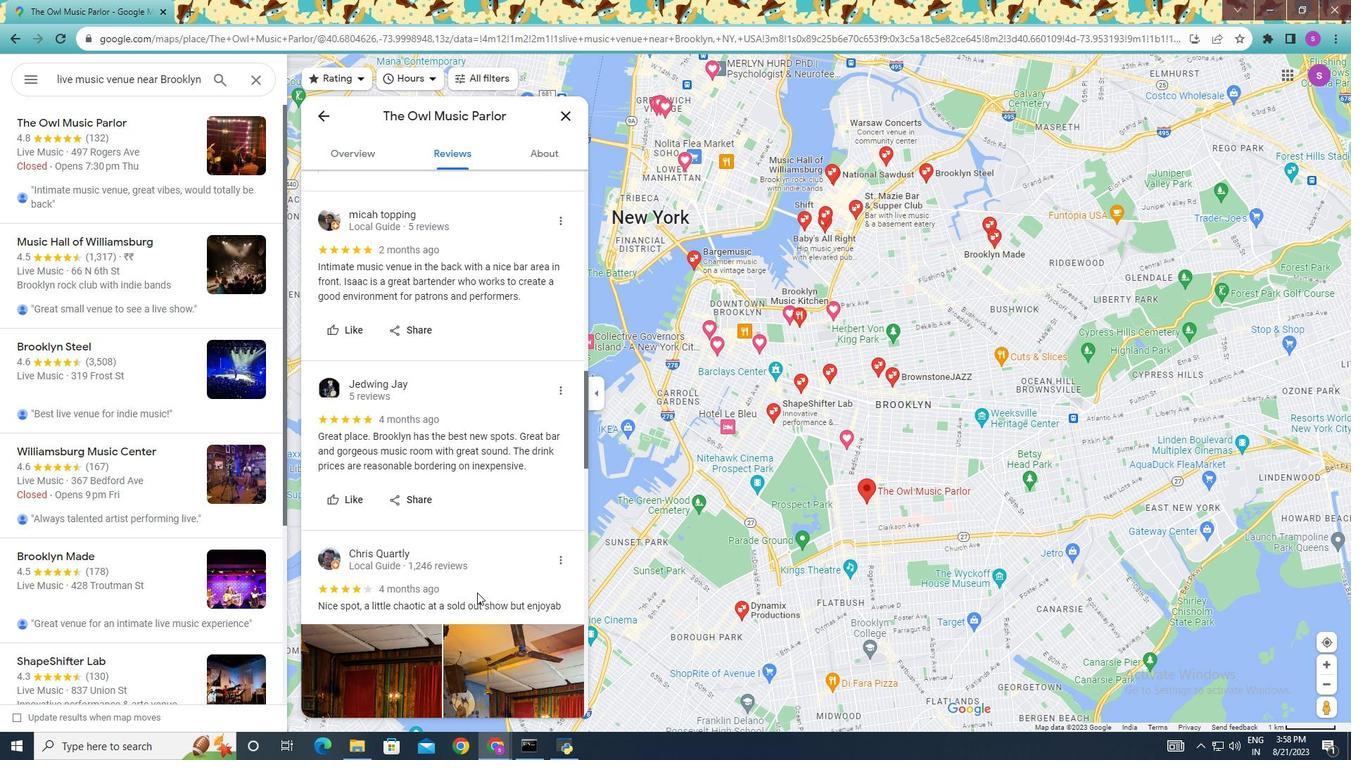 
Action: Mouse moved to (492, 601)
Screenshot: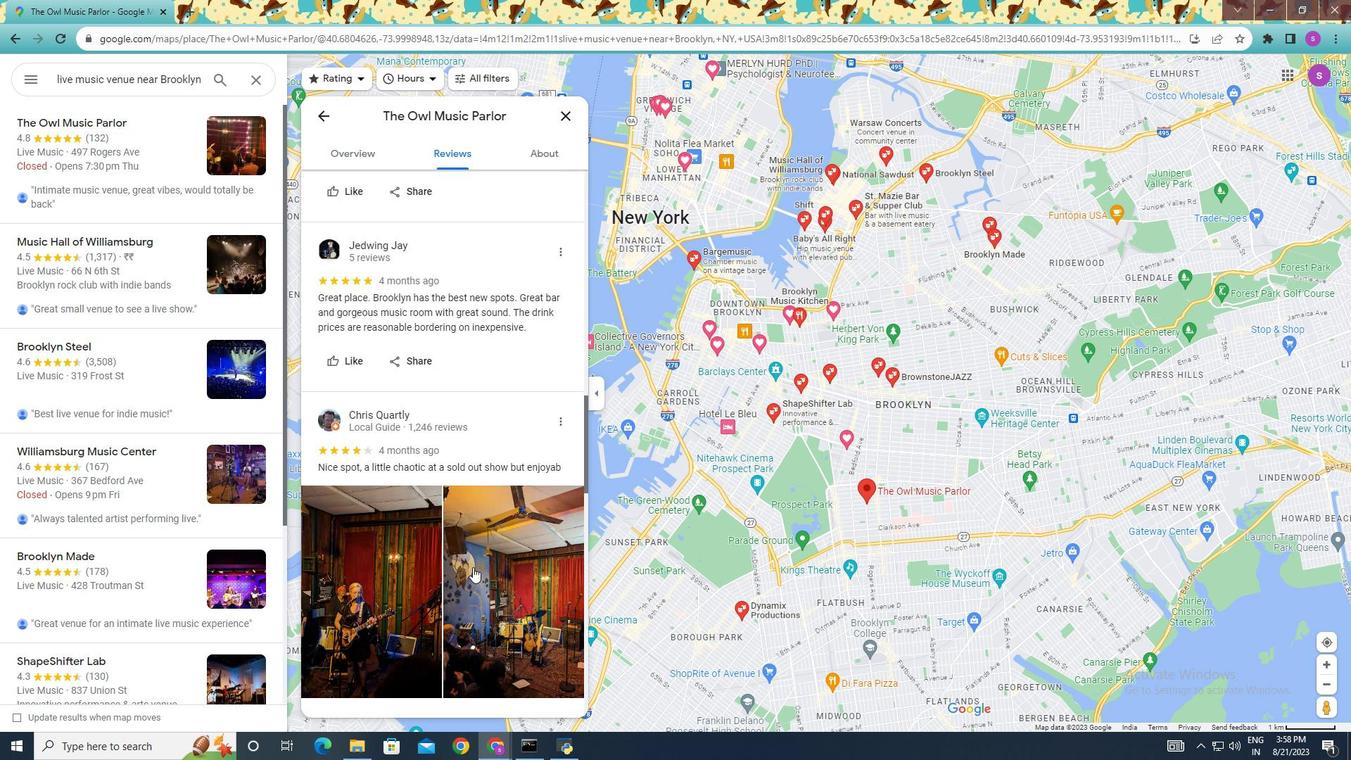 
Action: Mouse scrolled (492, 600) with delta (0, 0)
Screenshot: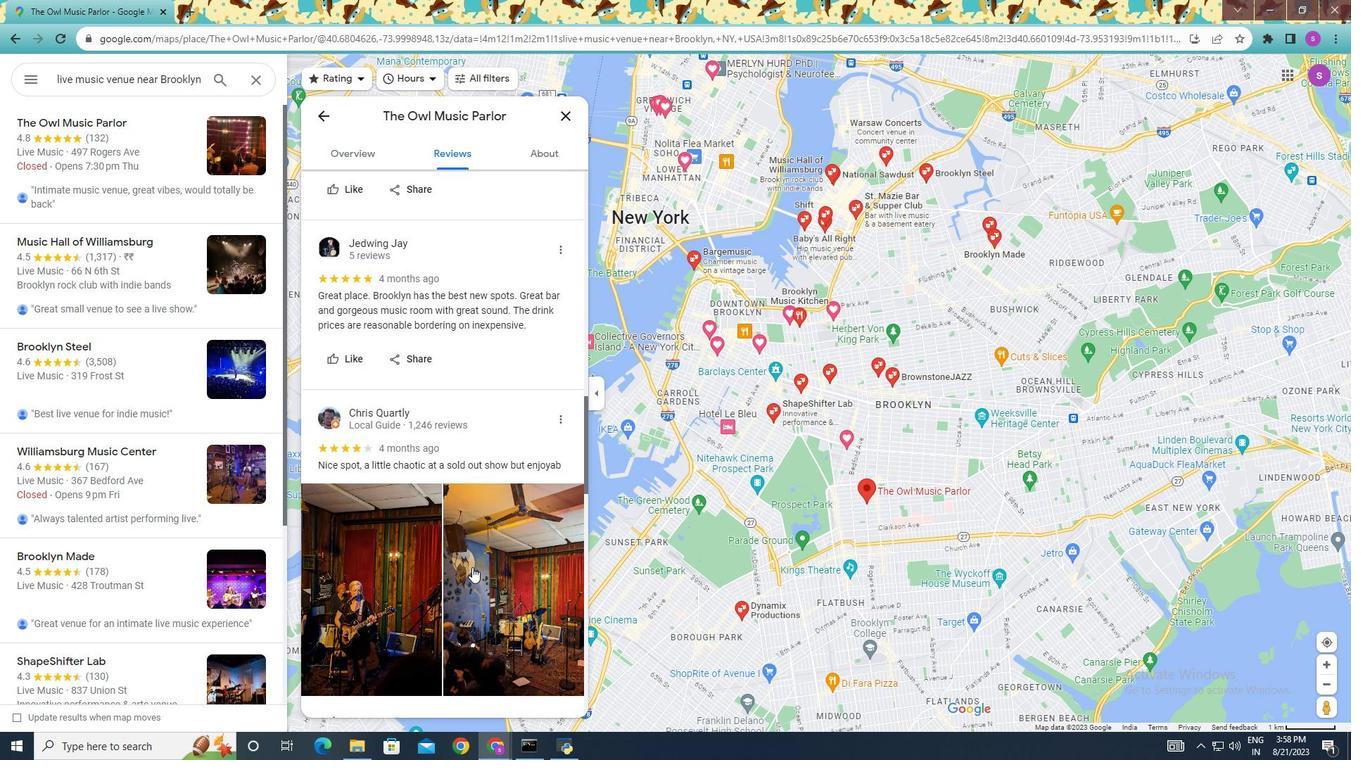 
Action: Mouse moved to (492, 598)
Screenshot: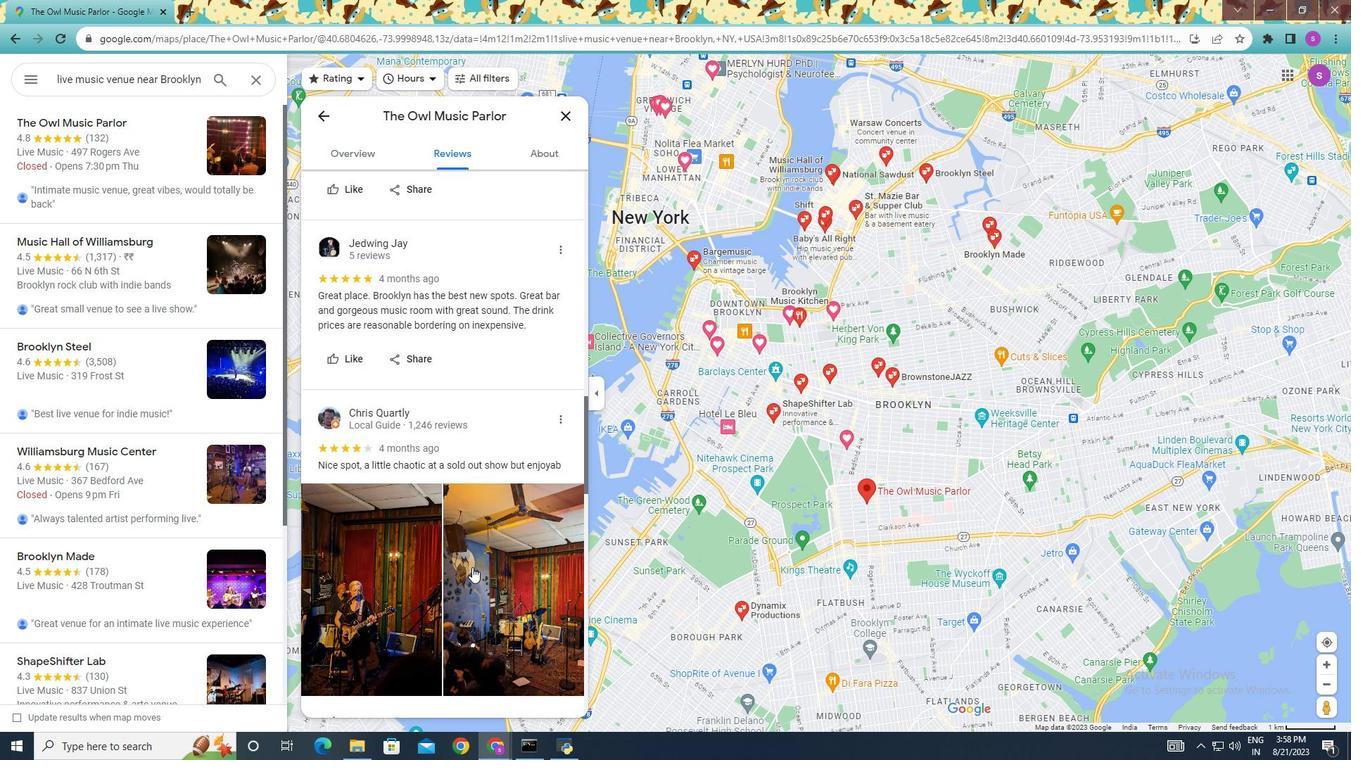 
Action: Mouse scrolled (492, 598) with delta (0, 0)
Screenshot: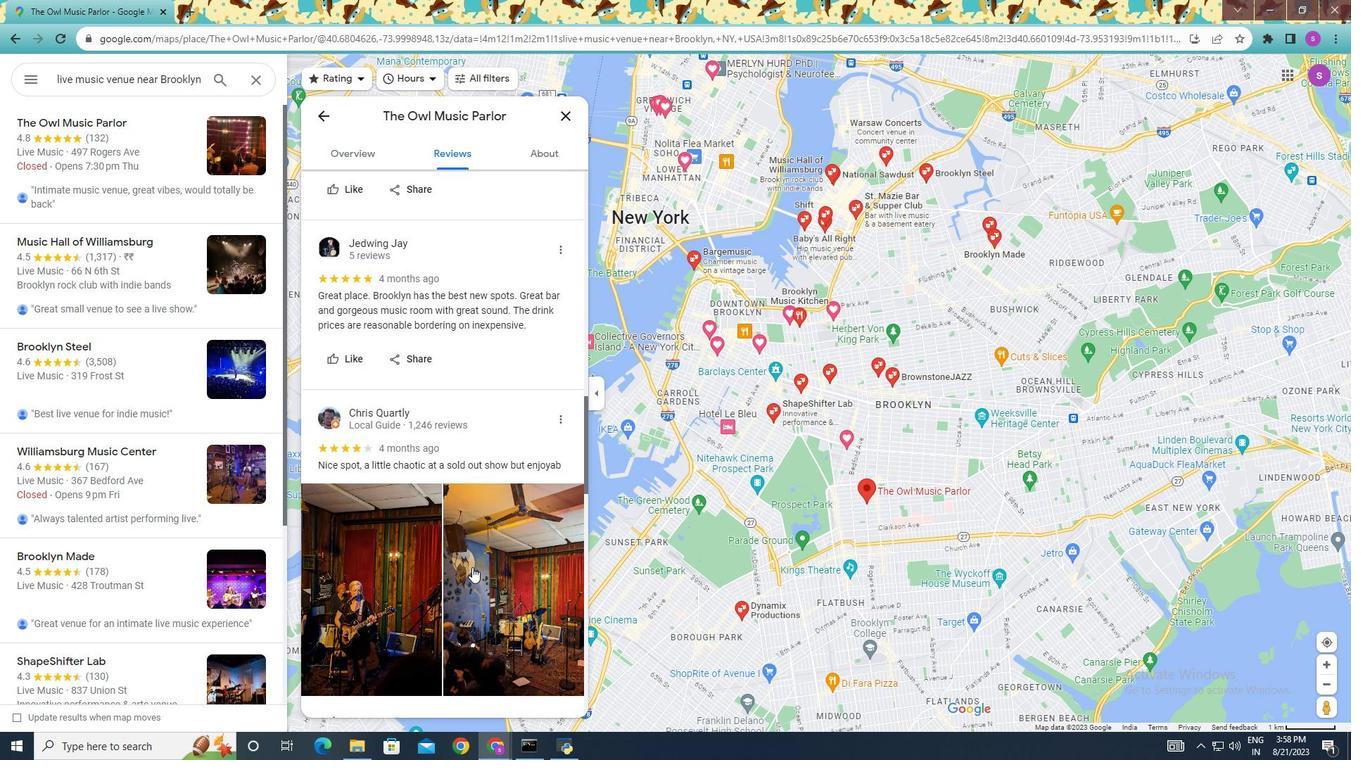 
Action: Mouse moved to (487, 615)
Screenshot: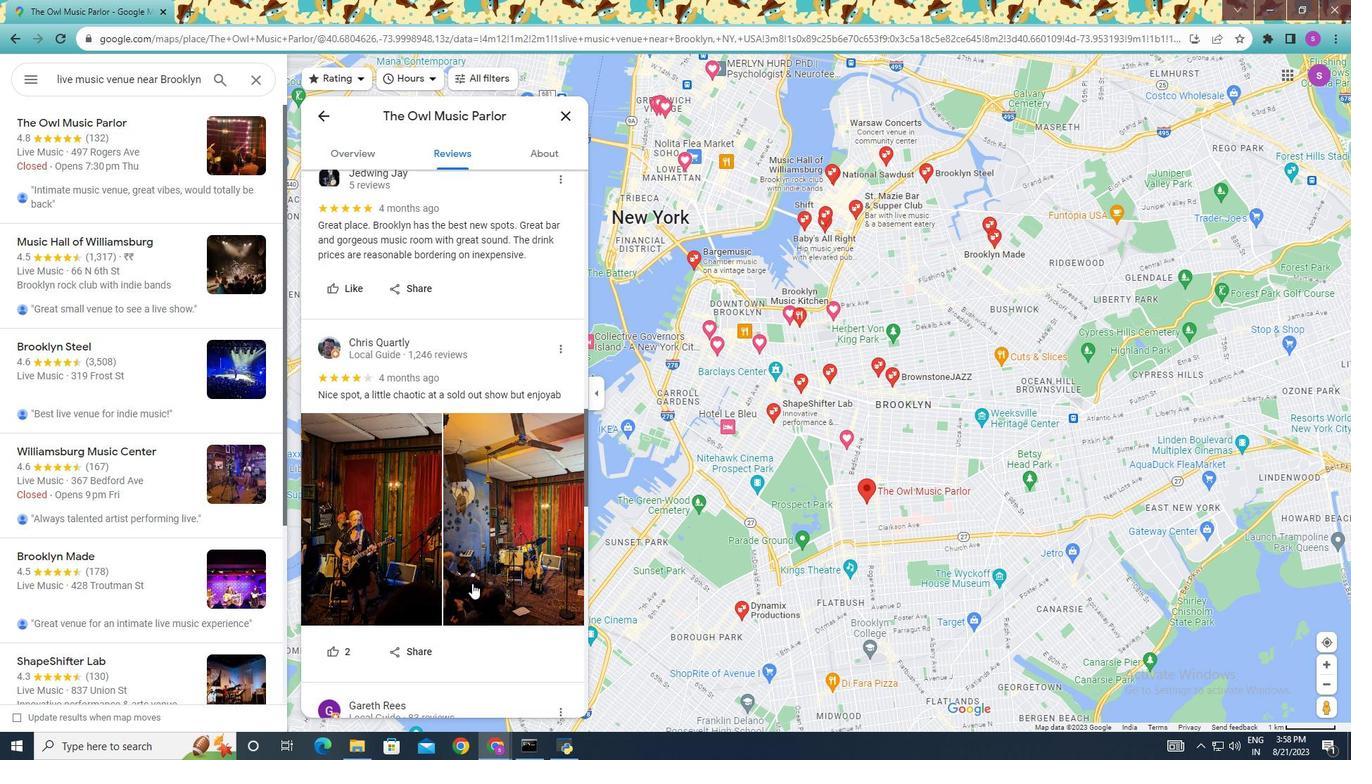 
Action: Mouse scrolled (487, 615) with delta (0, 0)
Screenshot: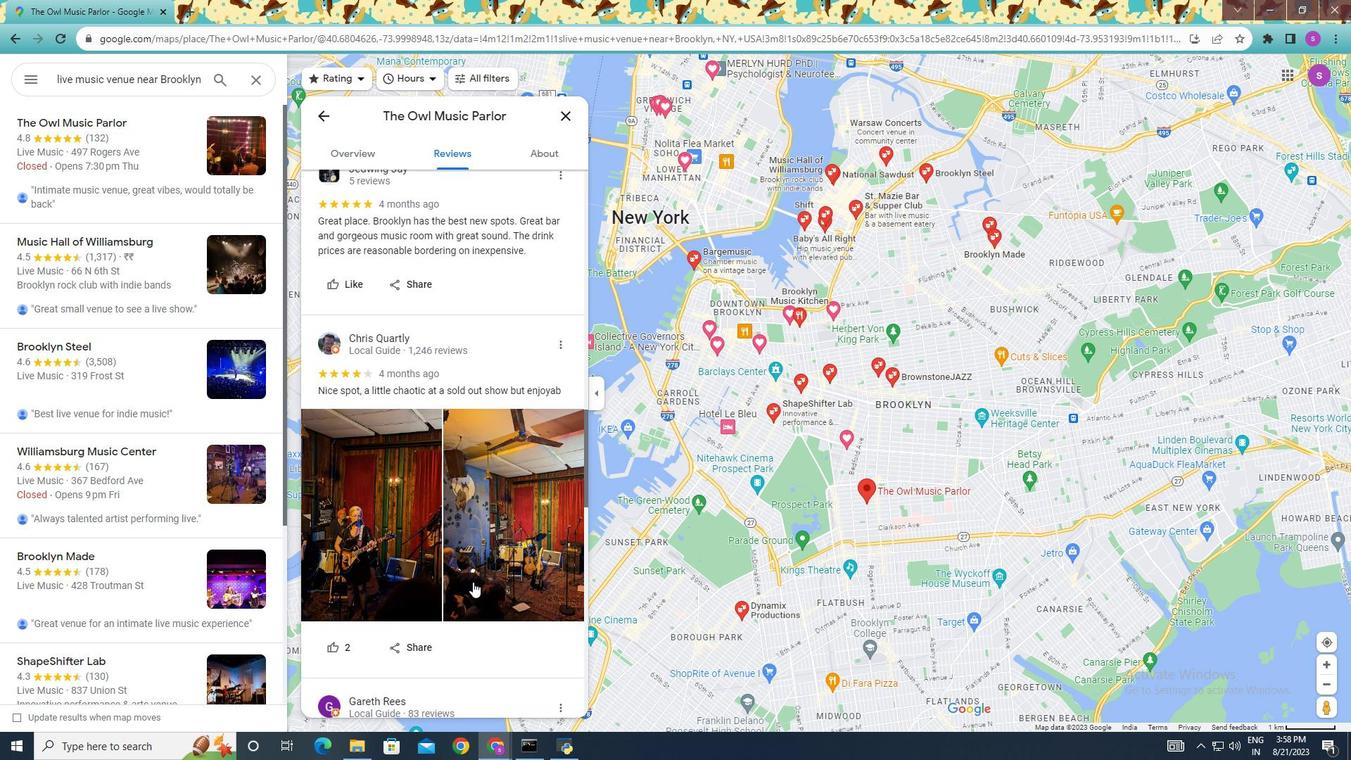 
Action: Mouse moved to (490, 602)
Screenshot: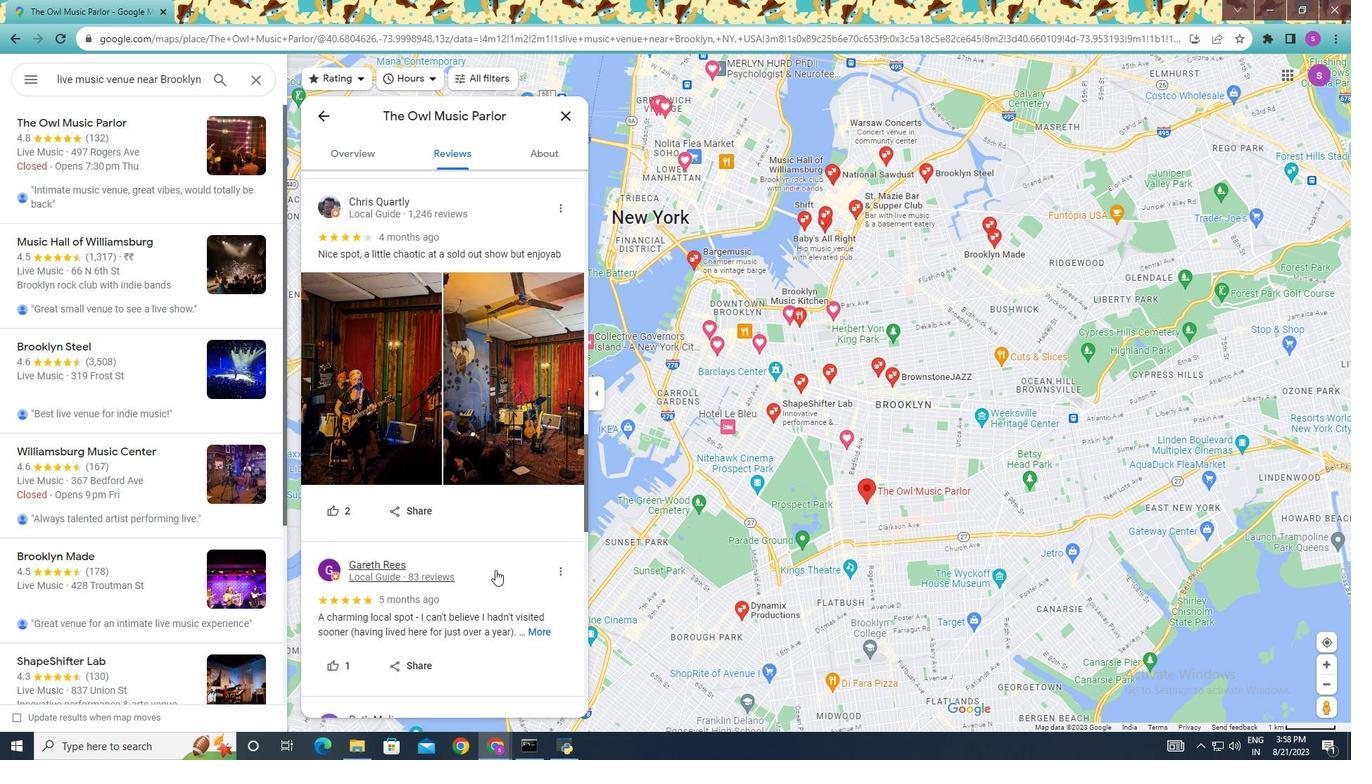 
Action: Mouse scrolled (490, 601) with delta (0, 0)
Screenshot: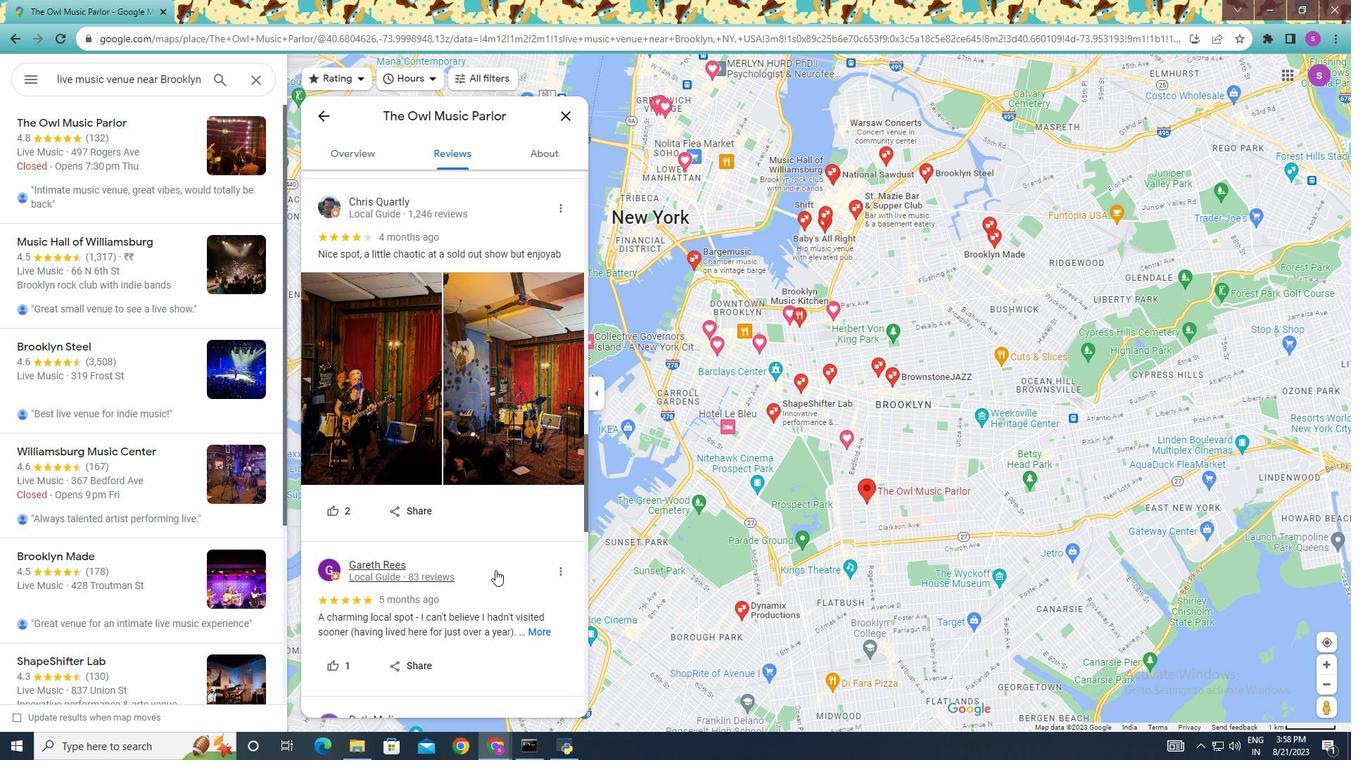 
Action: Mouse moved to (491, 601)
Screenshot: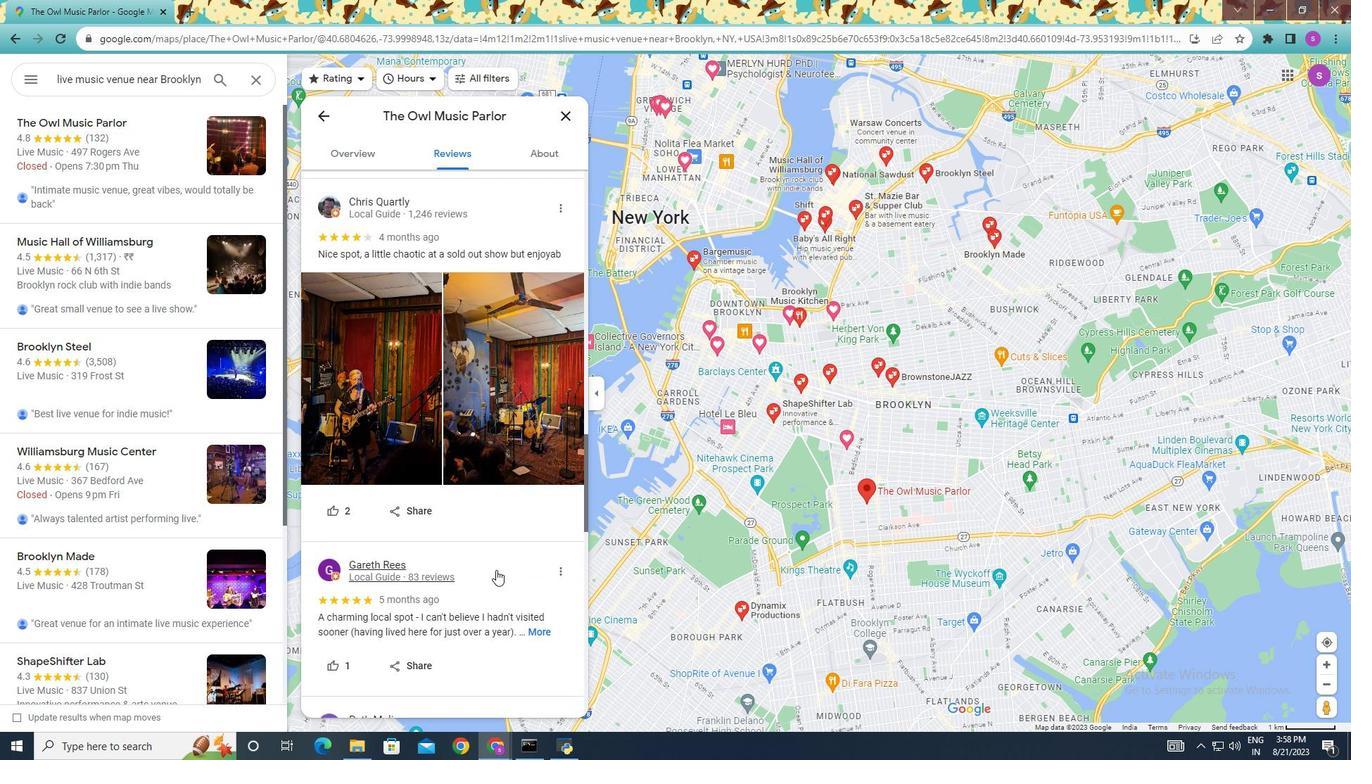 
Action: Mouse scrolled (491, 601) with delta (0, 0)
Screenshot: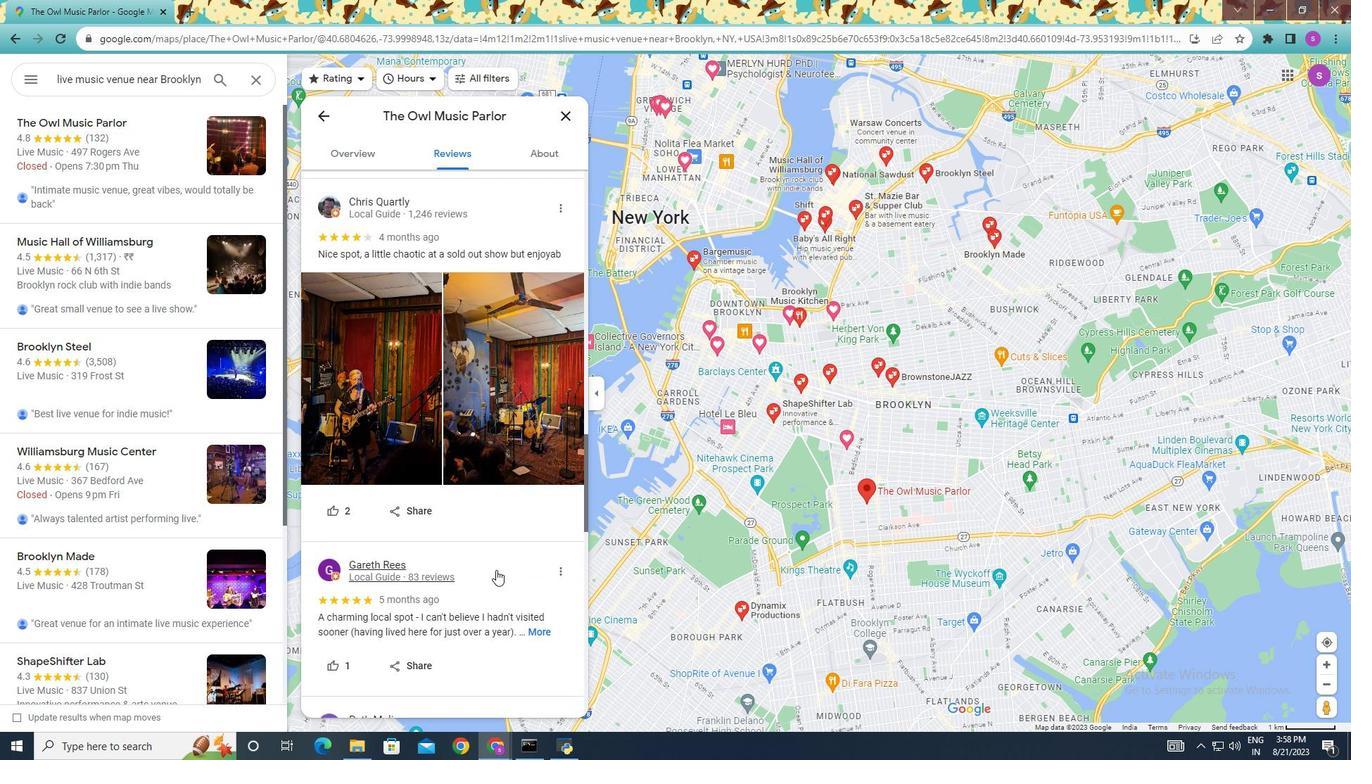 
Action: Mouse moved to (520, 605)
Screenshot: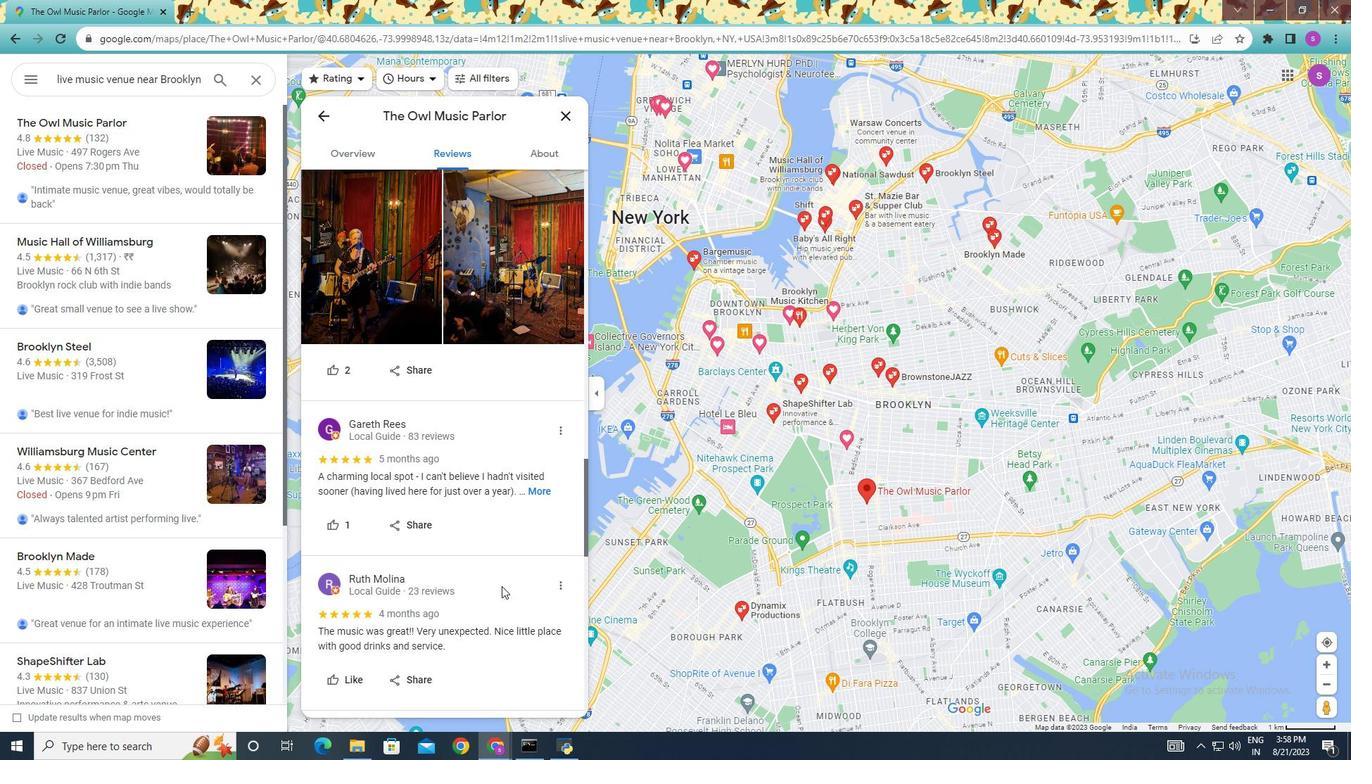 
Action: Mouse scrolled (520, 604) with delta (0, 0)
Screenshot: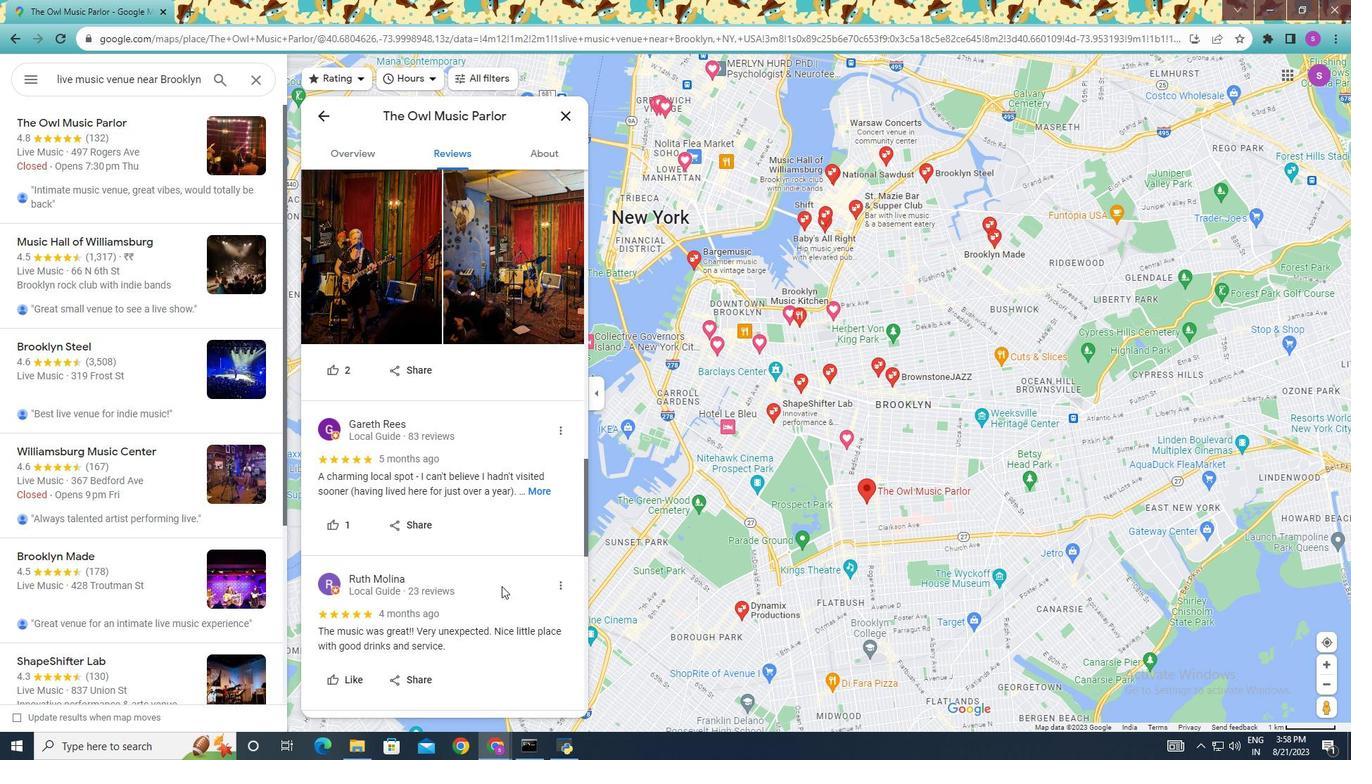 
Action: Mouse moved to (520, 605)
Screenshot: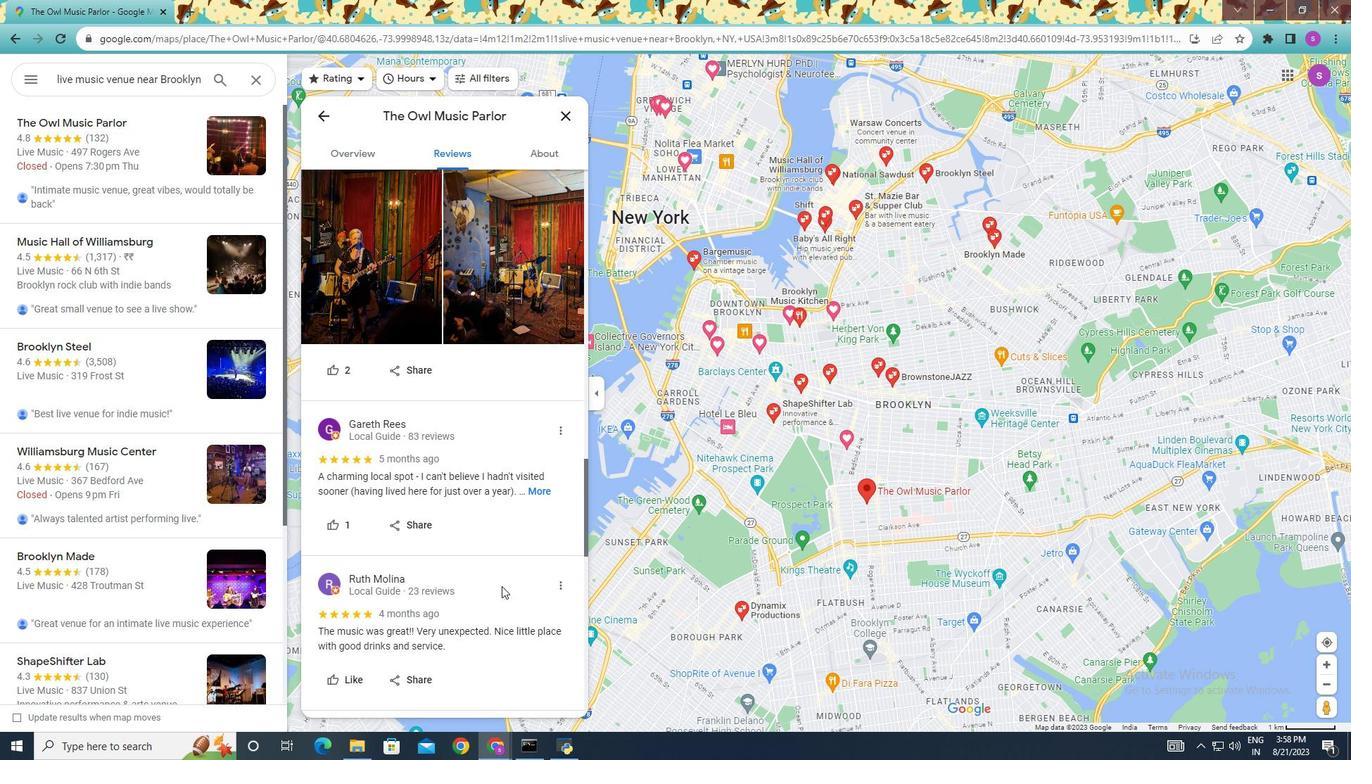 
Action: Mouse scrolled (520, 604) with delta (0, 0)
Screenshot: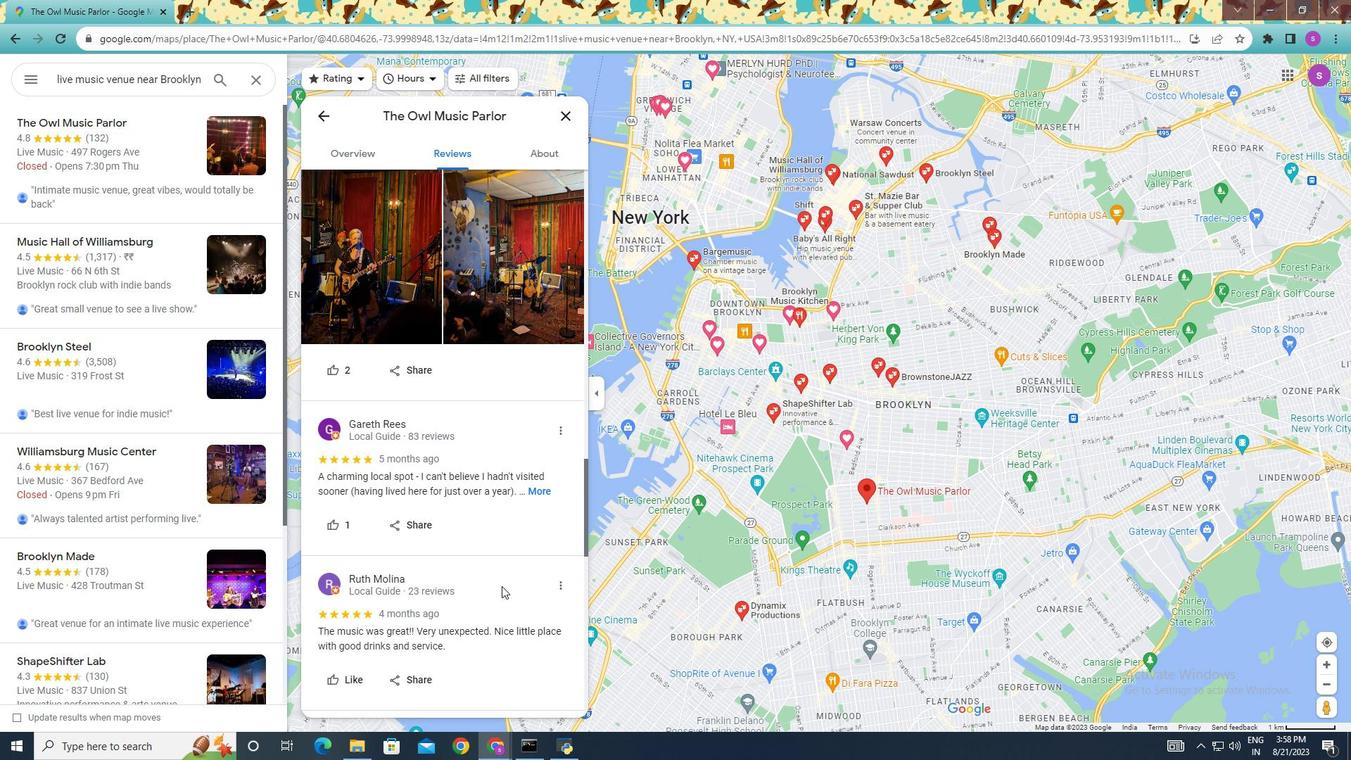
Action: Mouse moved to (520, 605)
Screenshot: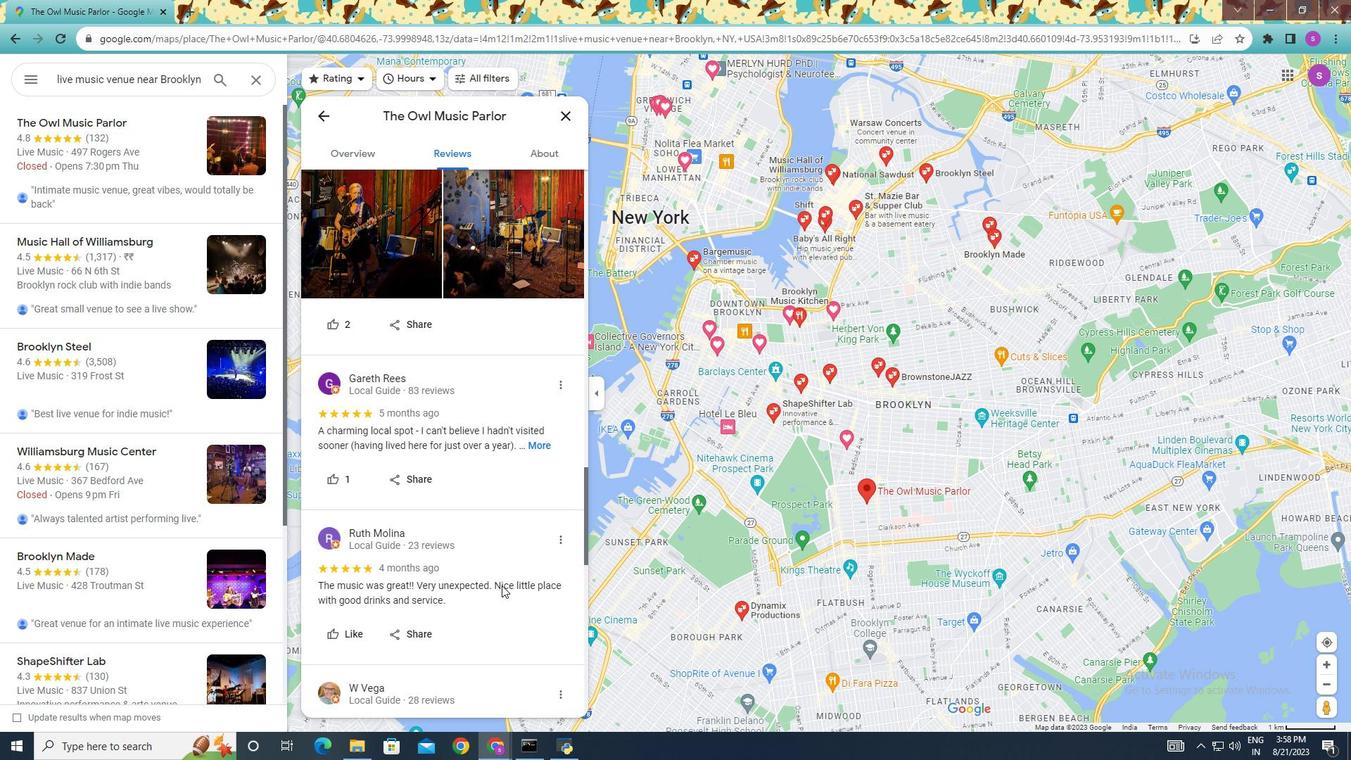 
Action: Mouse scrolled (520, 604) with delta (0, 0)
Screenshot: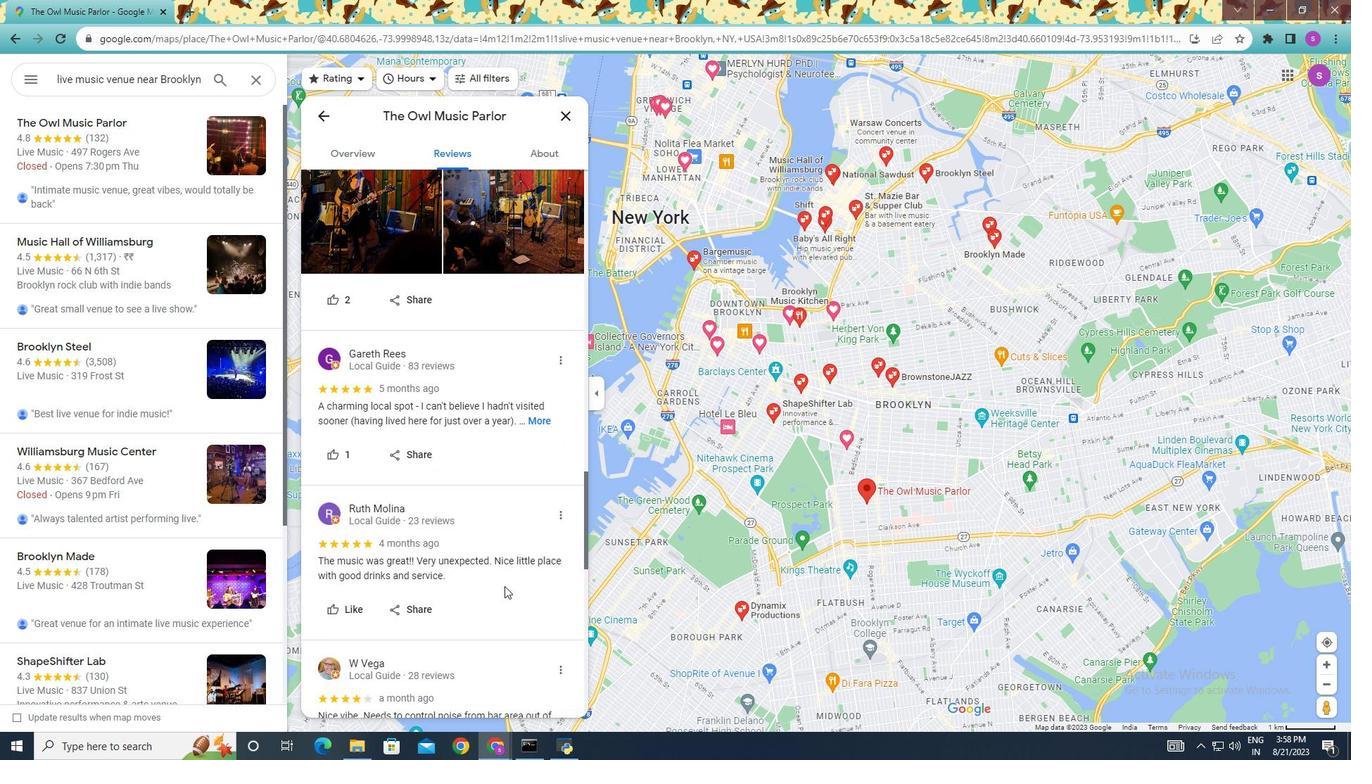 
Action: Mouse moved to (523, 605)
Screenshot: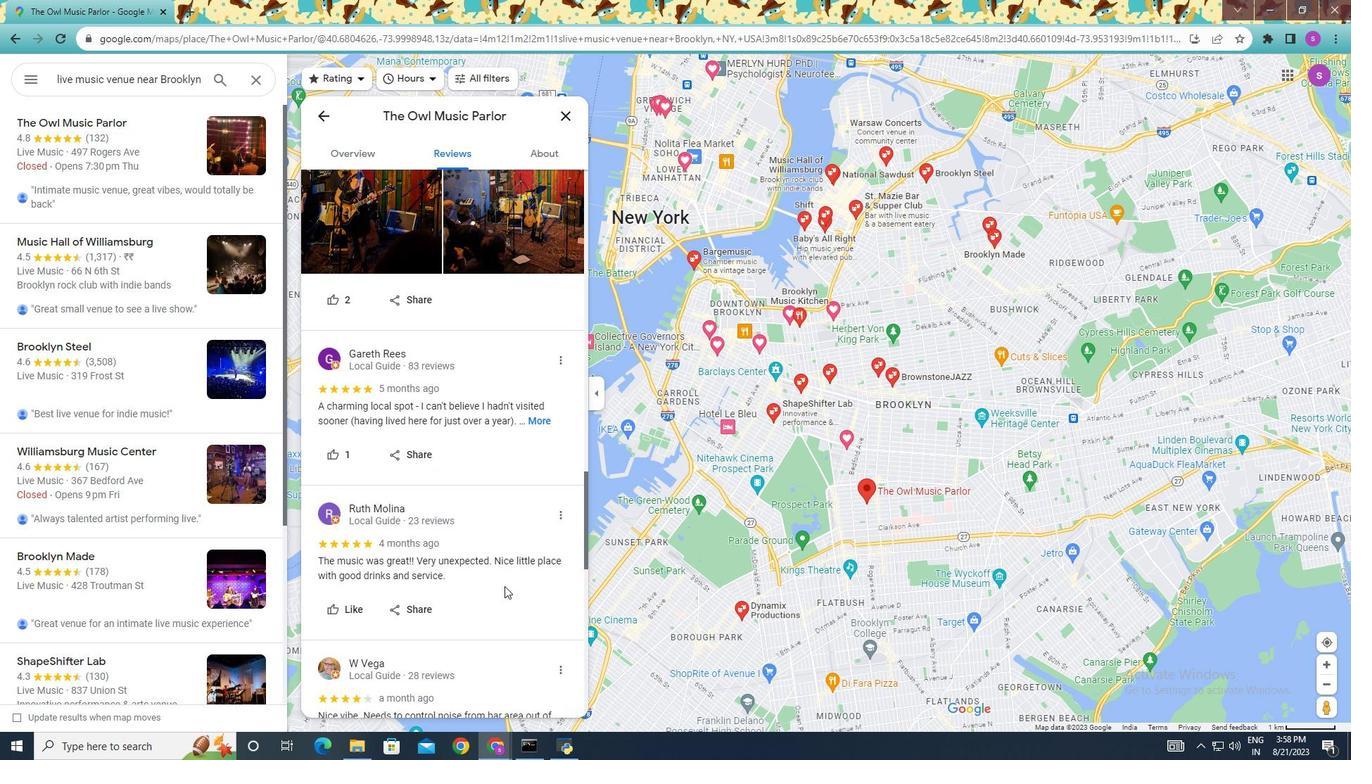 
Action: Key pressed <Key.down><Key.down>
Screenshot: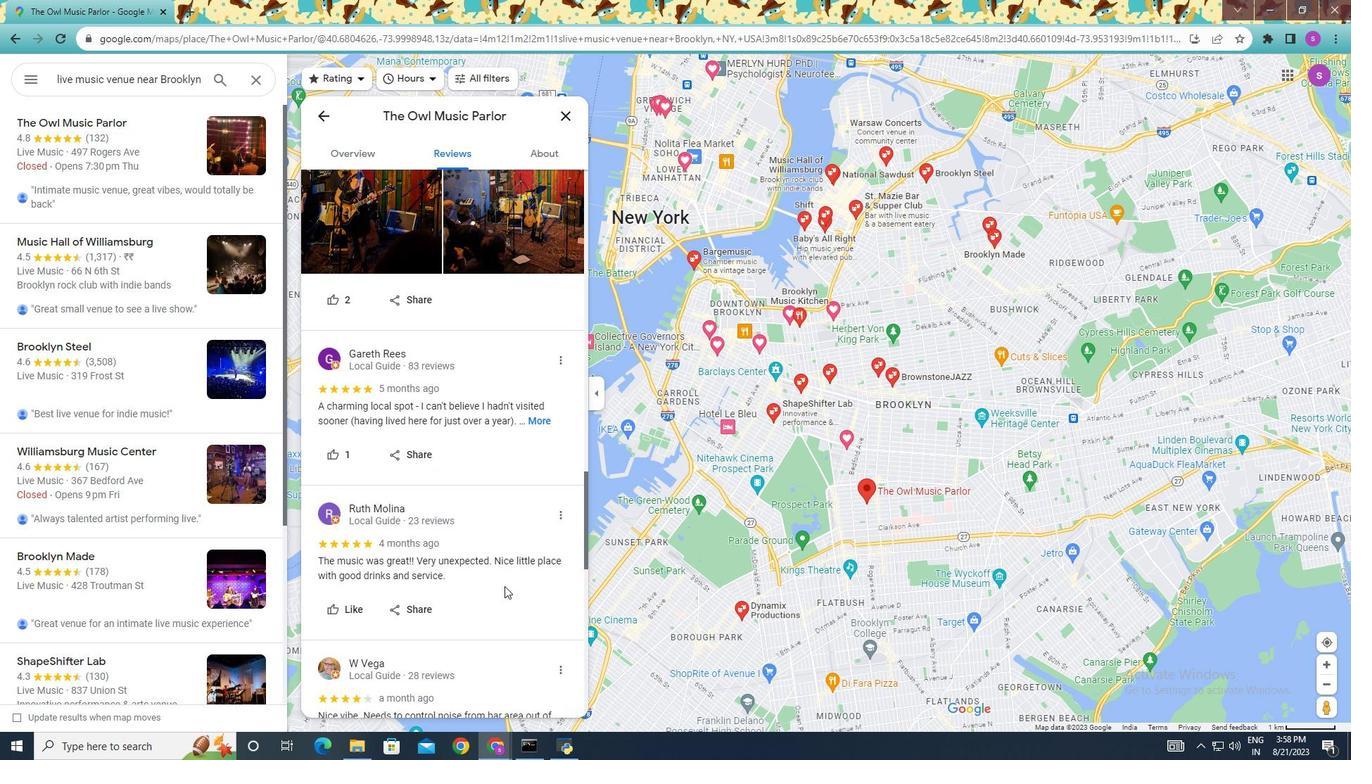 
Action: Mouse moved to (558, 514)
Screenshot: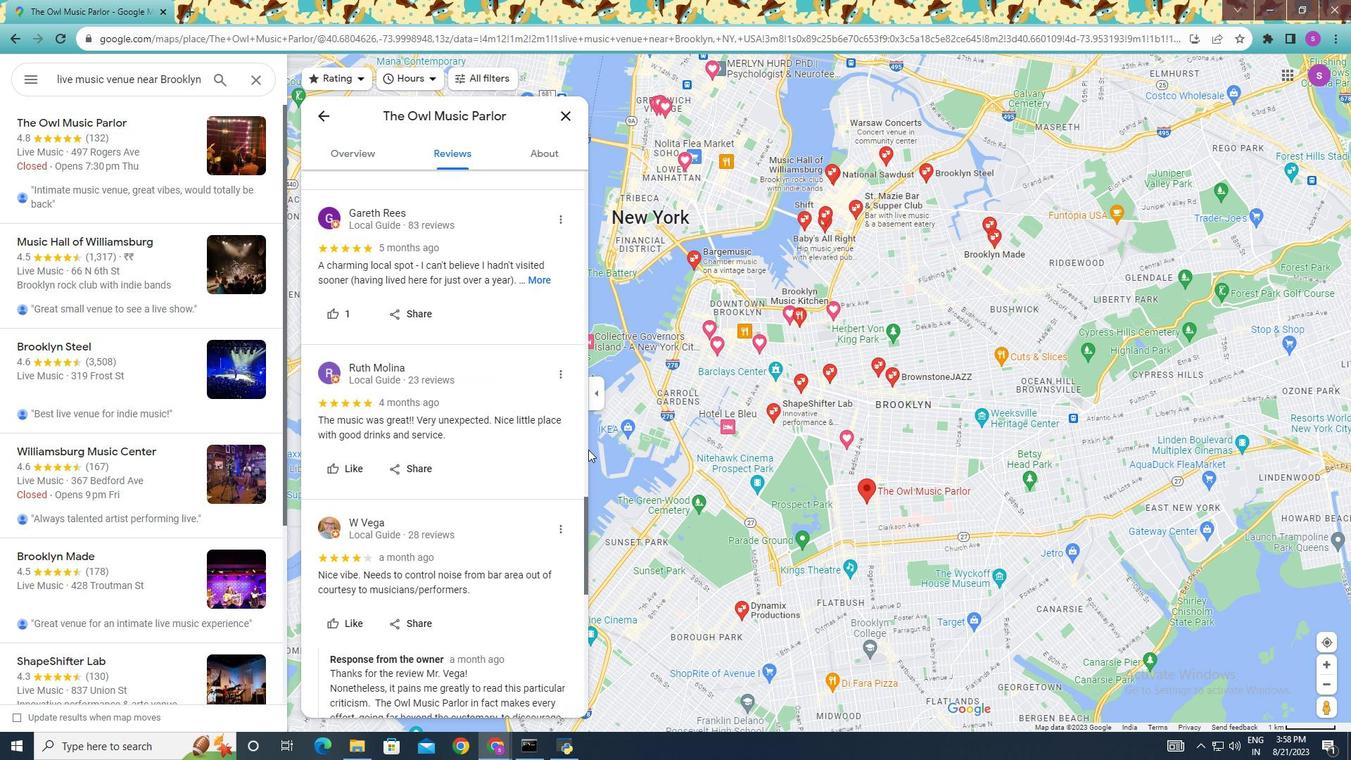 
Action: Mouse scrolled (558, 513) with delta (0, 0)
Screenshot: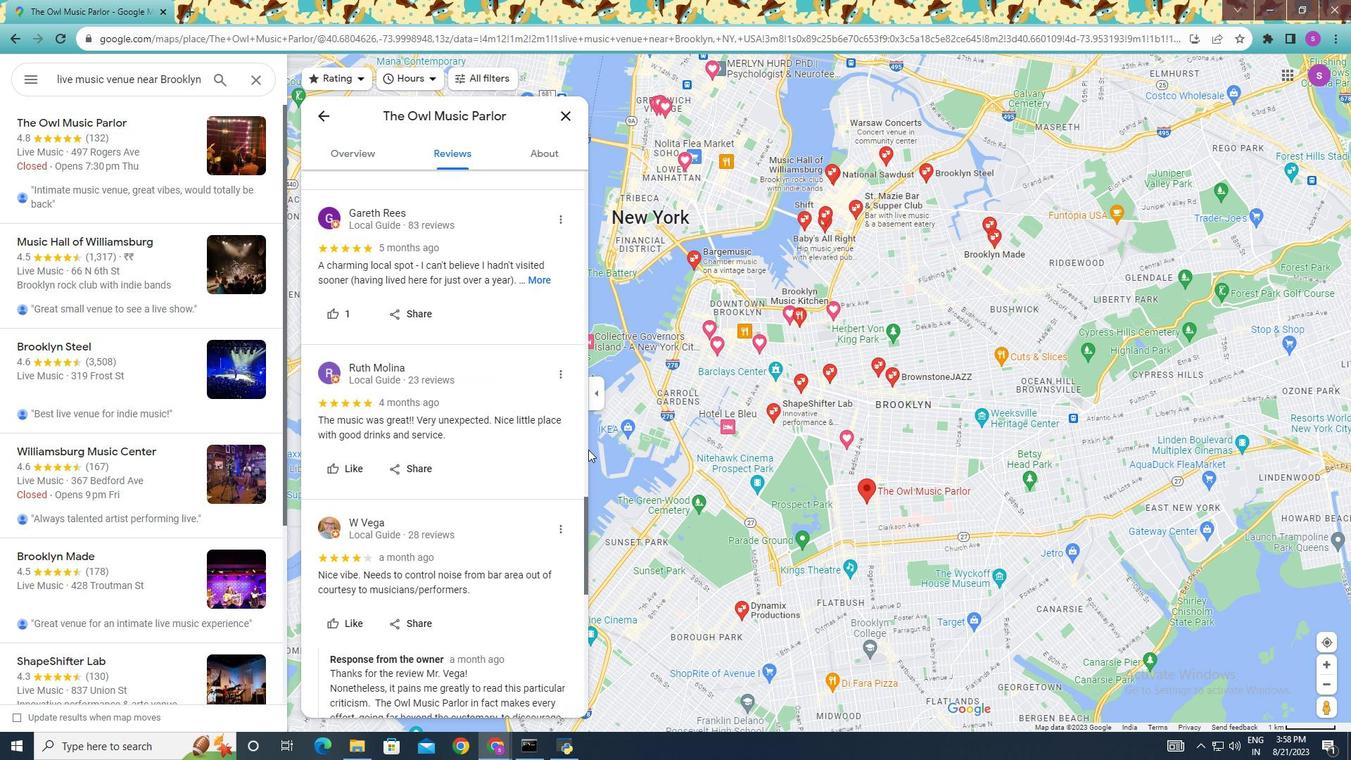 
Action: Mouse moved to (558, 510)
Screenshot: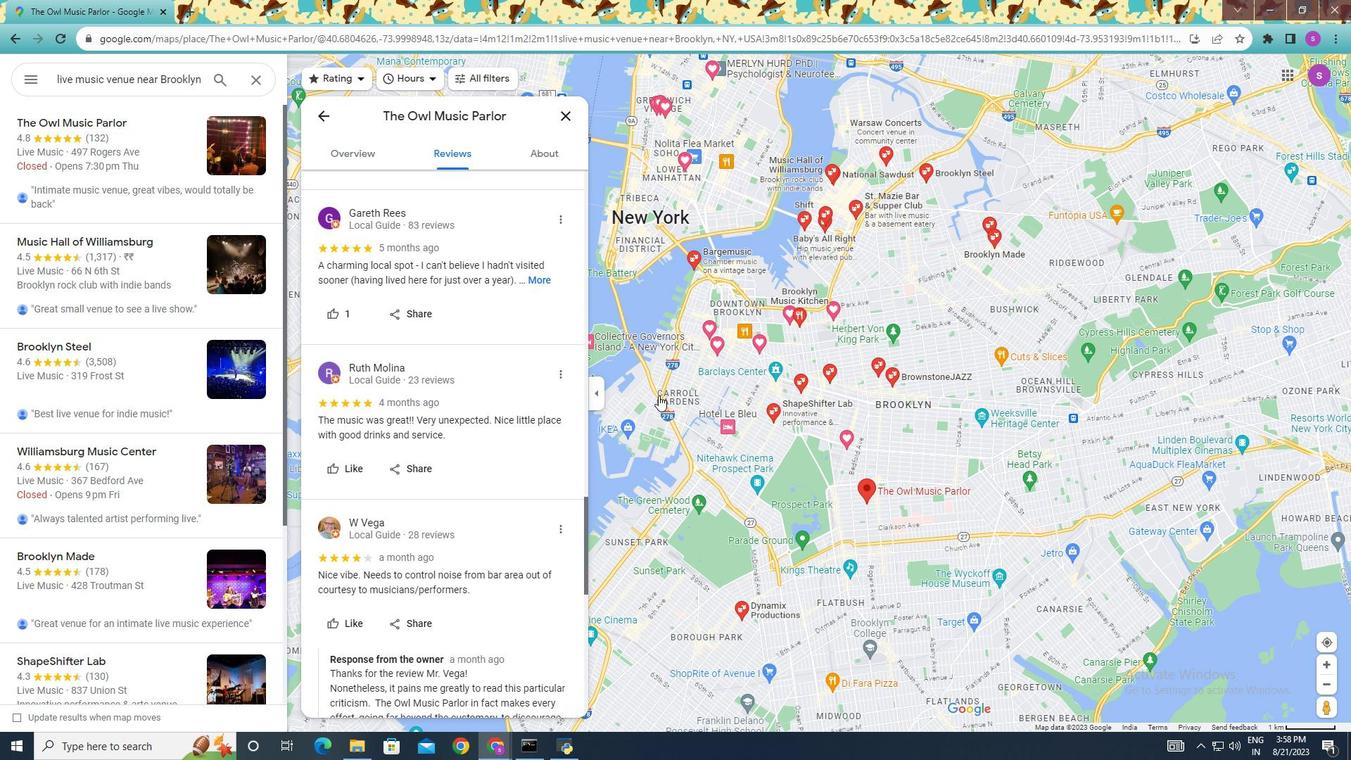 
Action: Mouse scrolled (558, 509) with delta (0, 0)
Screenshot: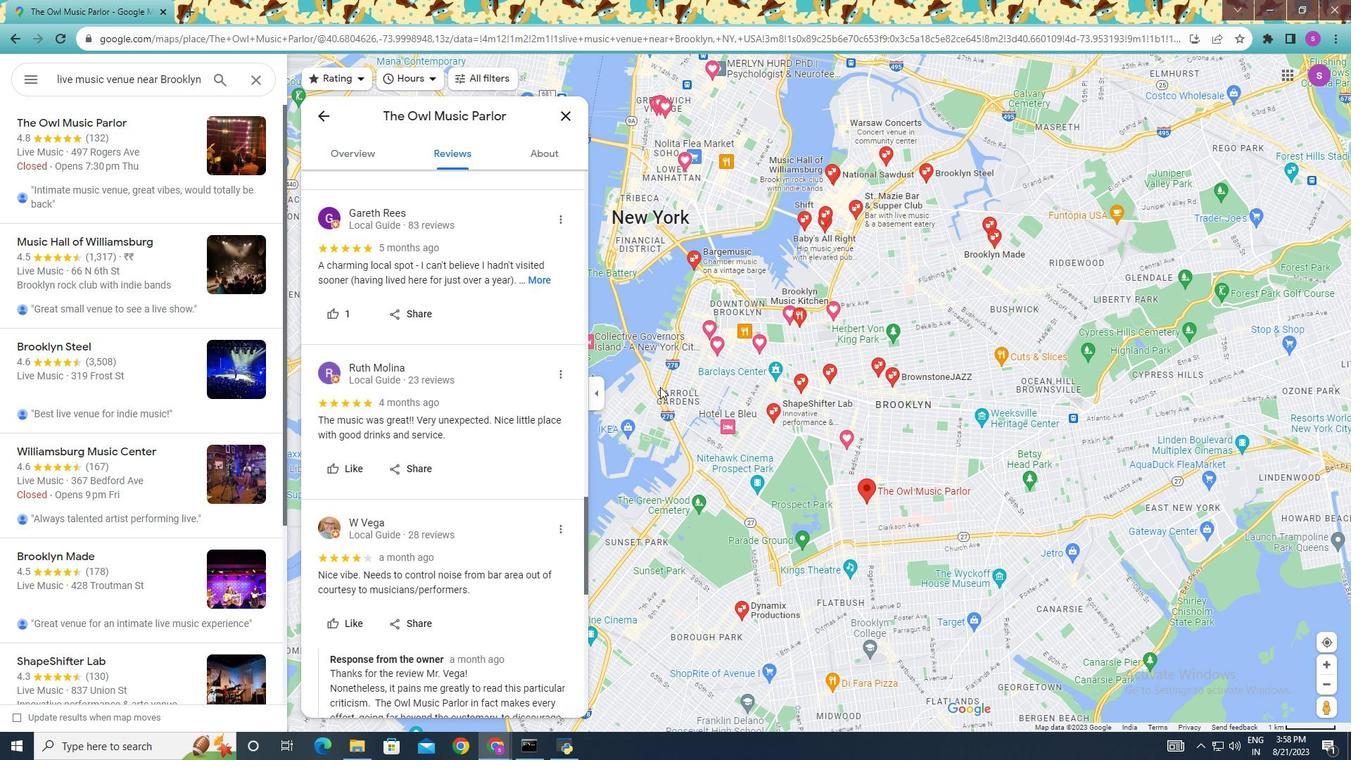 
Action: Mouse moved to (375, 319)
Screenshot: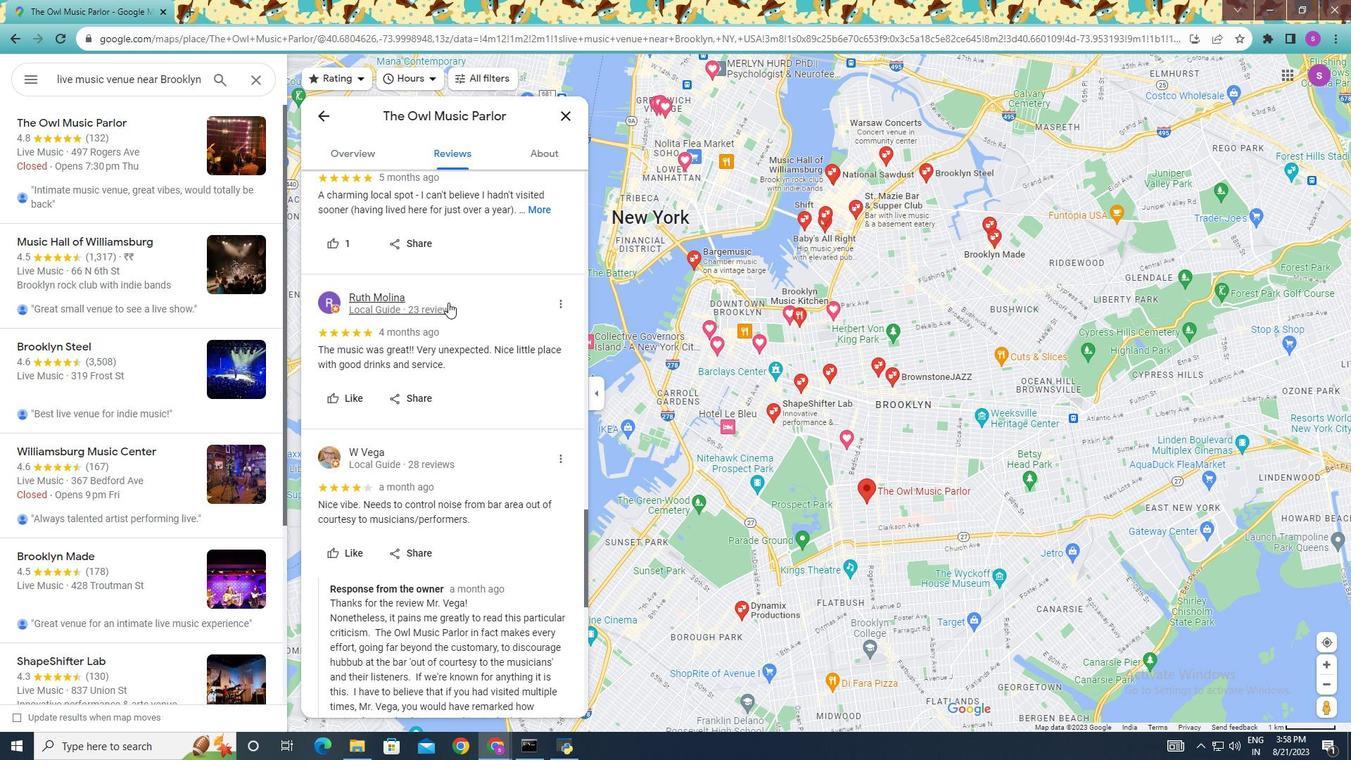 
Action: Mouse scrolled (368, 320) with delta (0, 0)
Screenshot: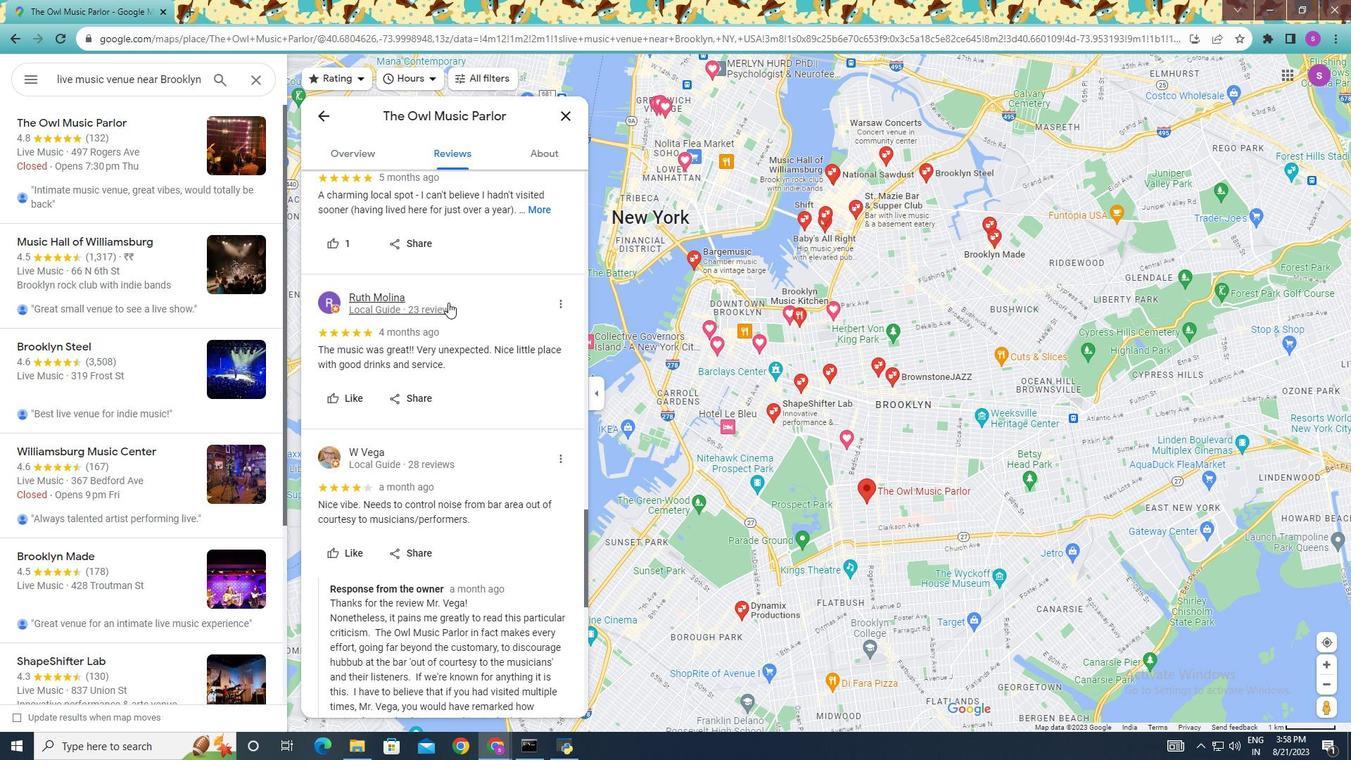 
Action: Mouse moved to (474, 326)
Screenshot: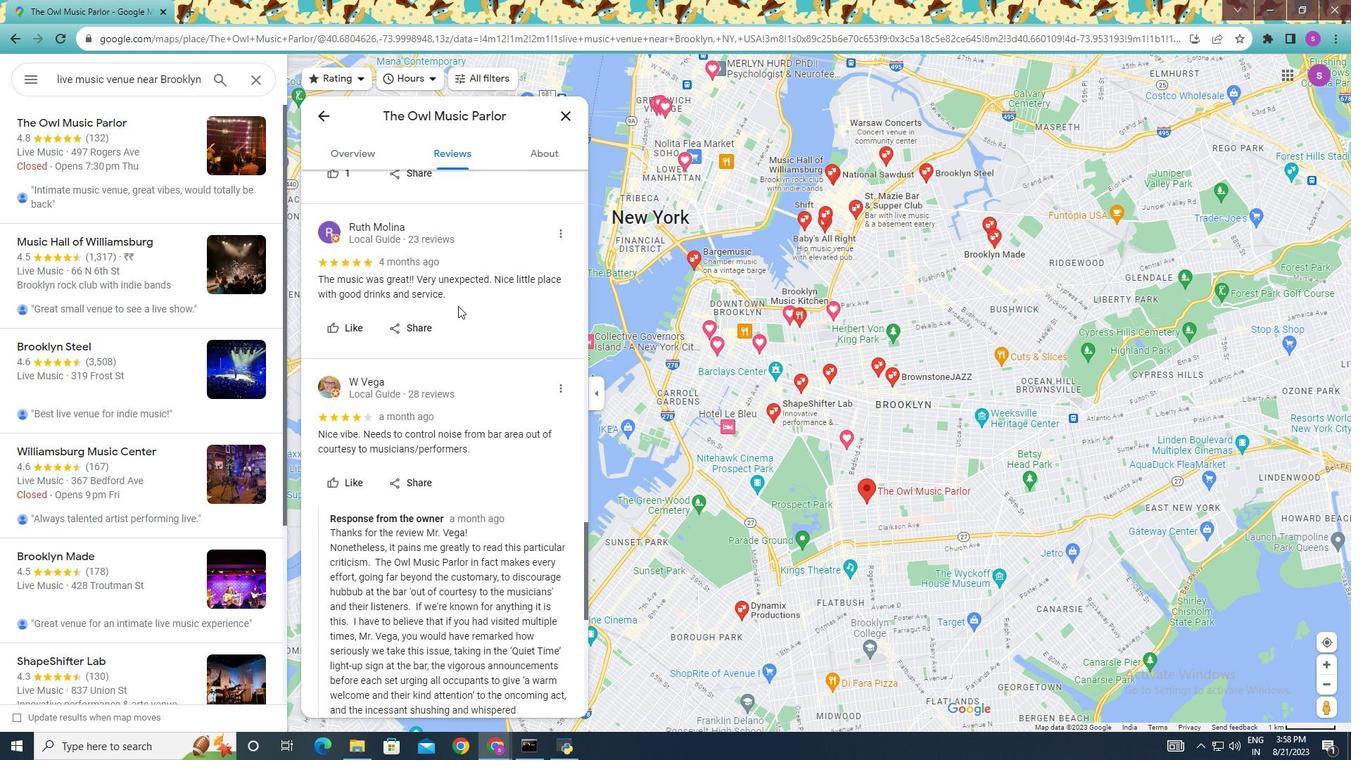 
Action: Mouse scrolled (474, 325) with delta (0, 0)
Screenshot: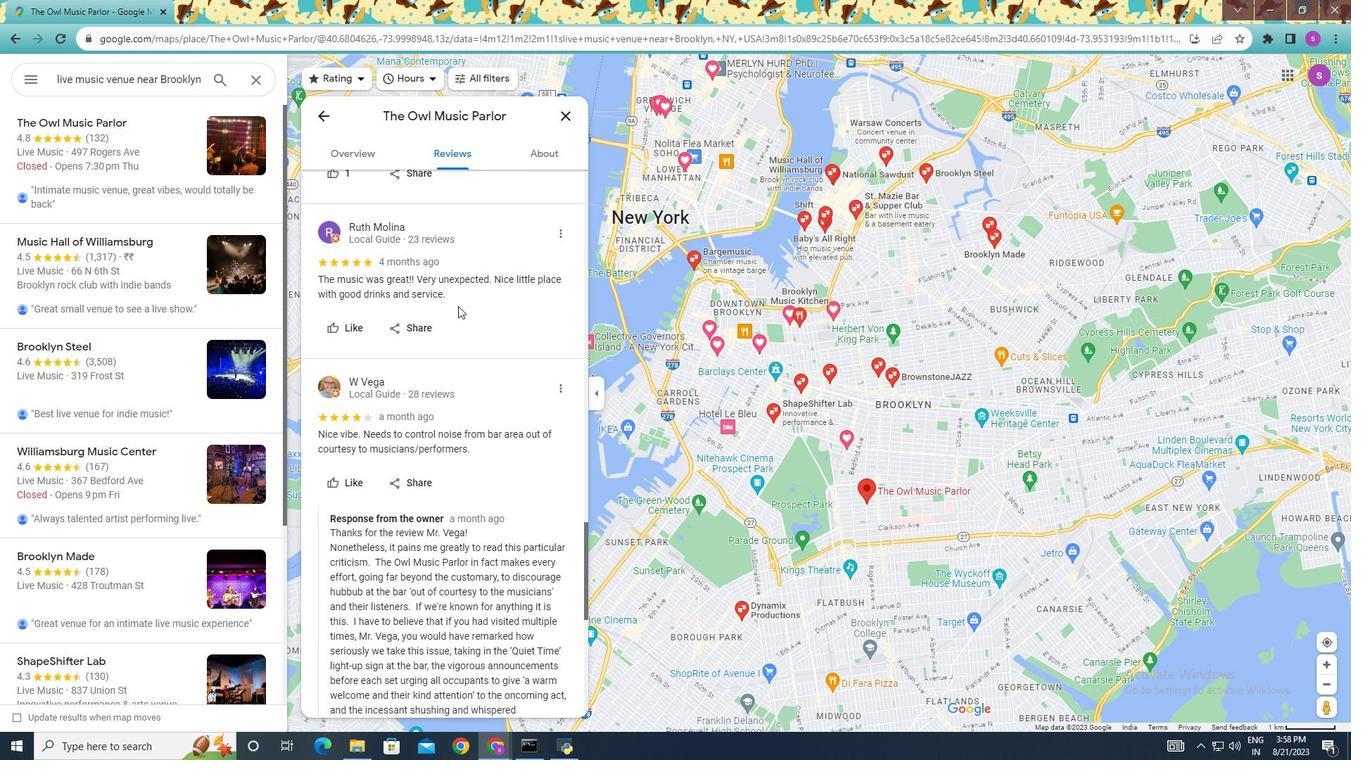 
Action: Mouse moved to (484, 320)
Screenshot: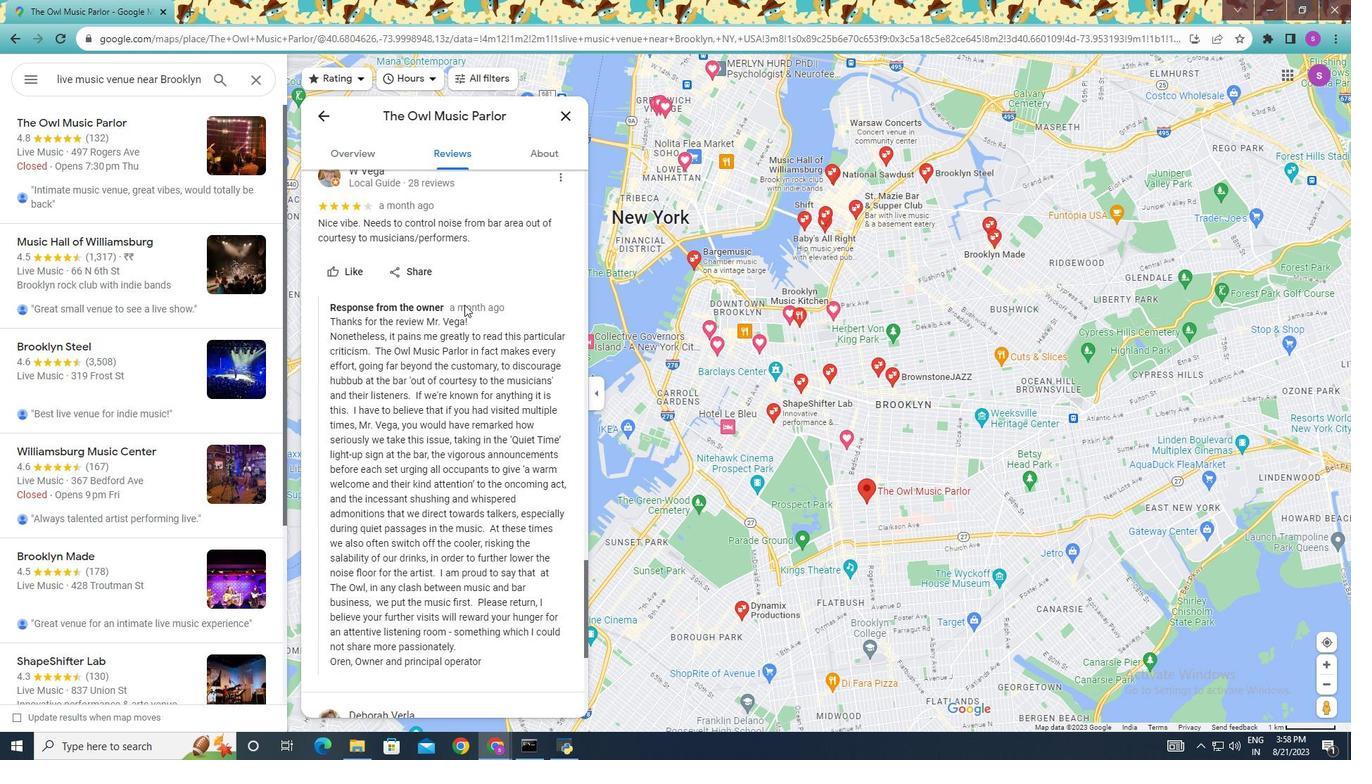 
Action: Mouse scrolled (484, 320) with delta (0, 0)
Screenshot: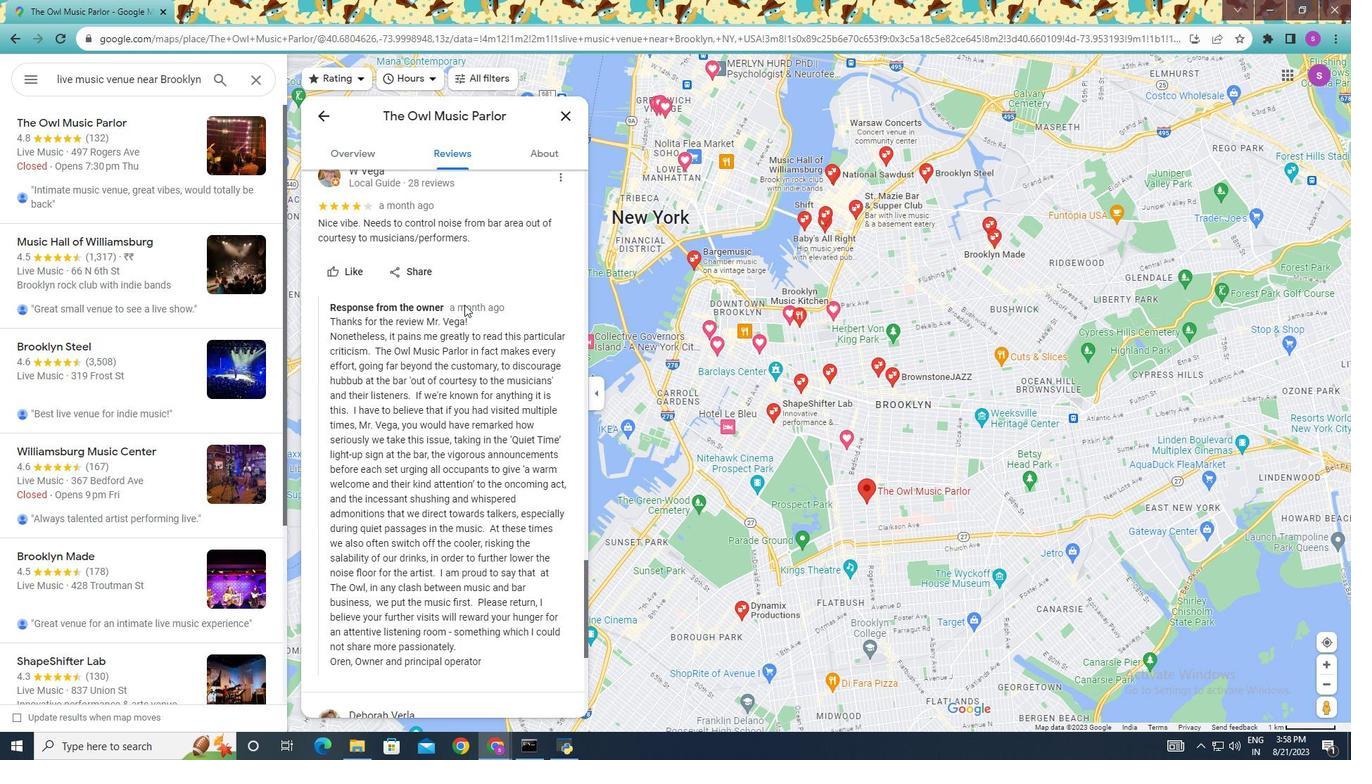 
Action: Mouse moved to (484, 323)
Screenshot: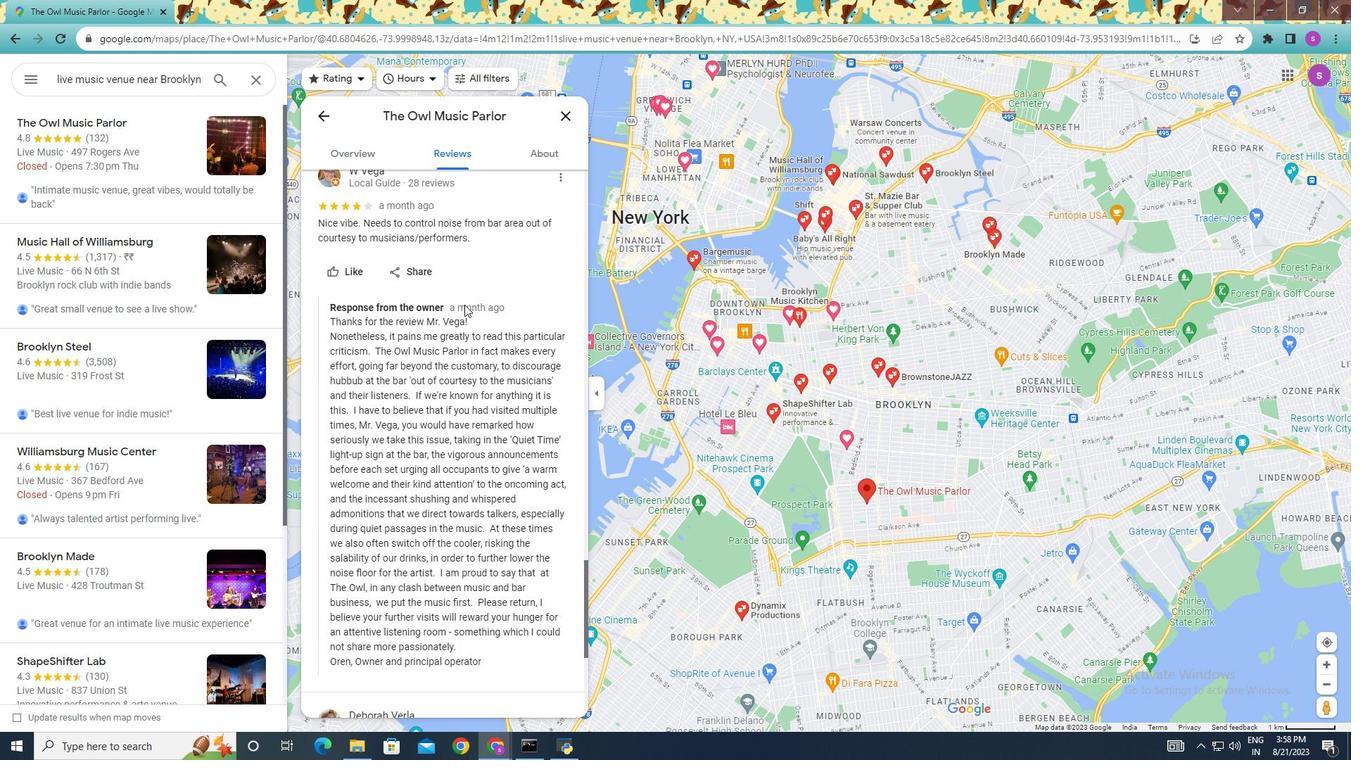 
Action: Mouse scrolled (484, 322) with delta (0, 0)
Screenshot: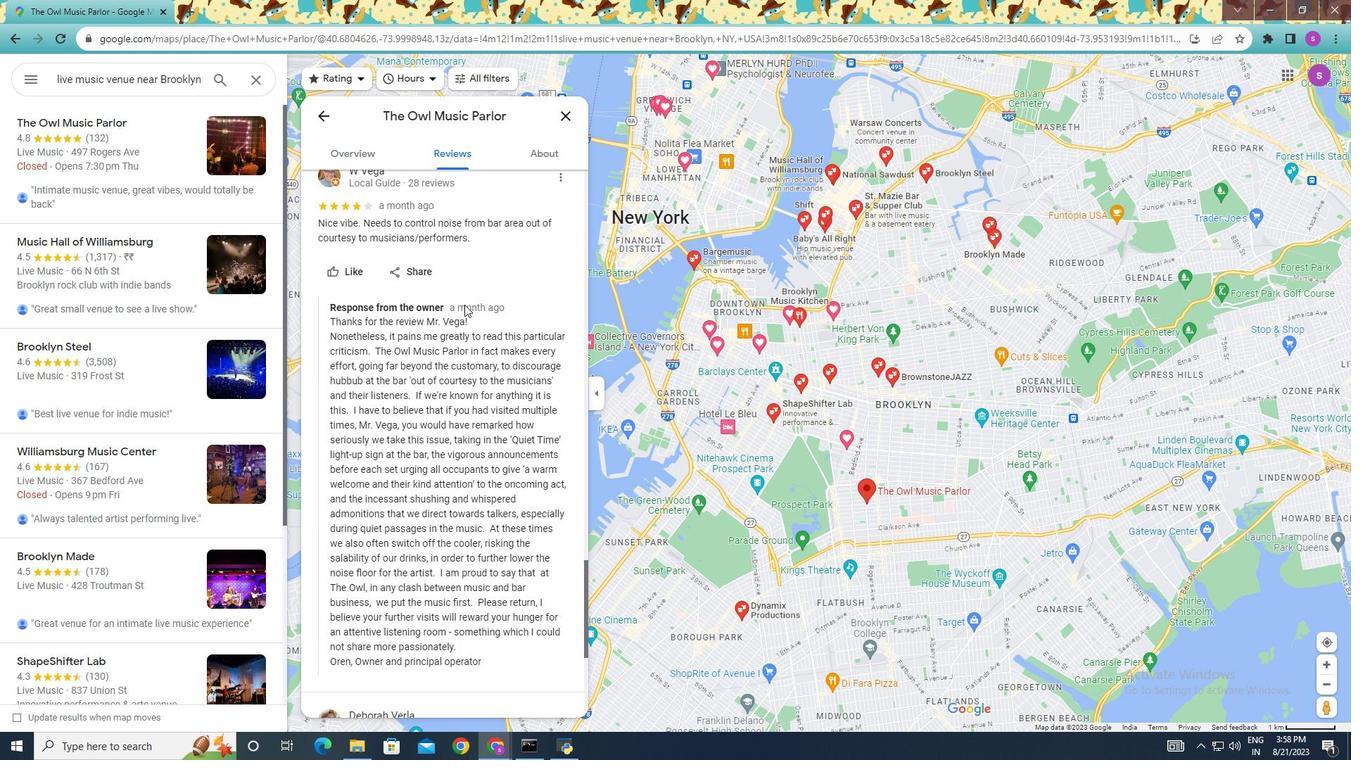 
Action: Mouse moved to (483, 323)
Screenshot: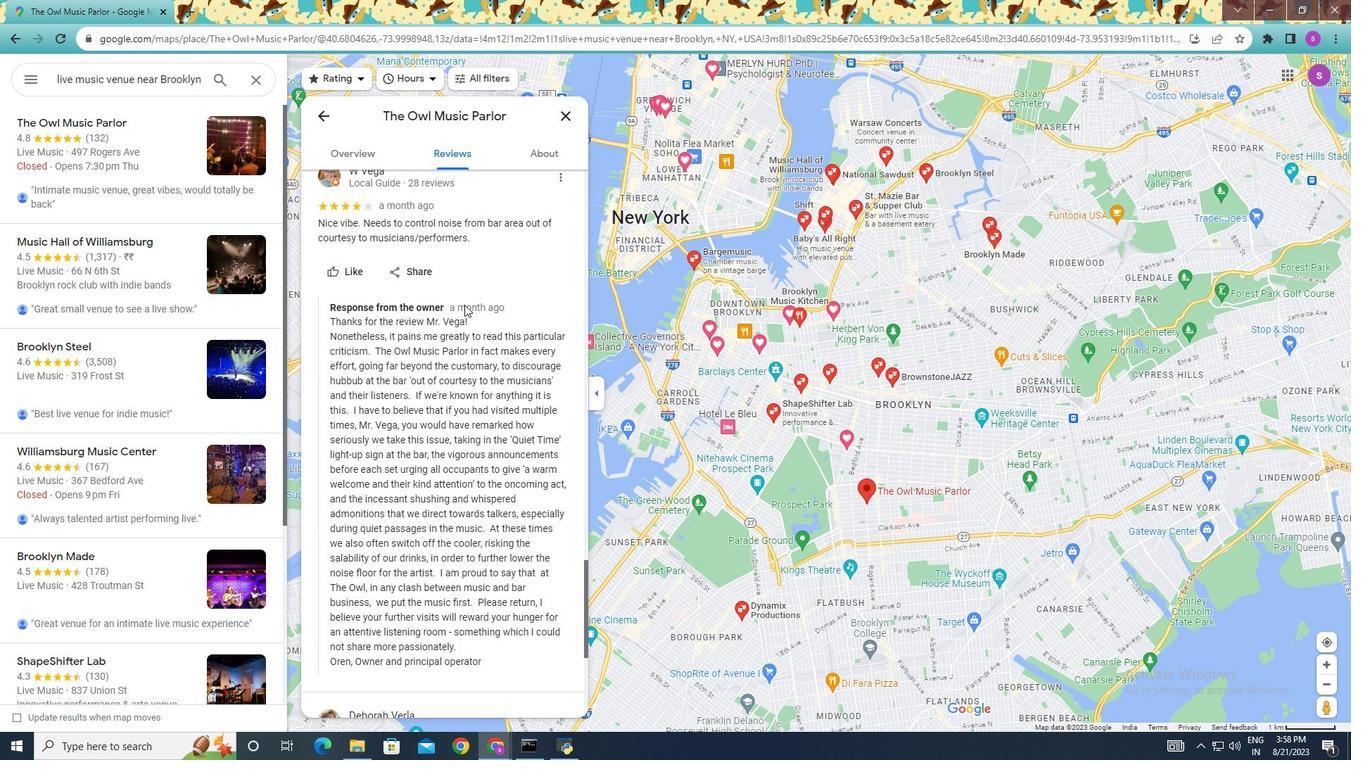 
Action: Mouse scrolled (483, 323) with delta (0, 0)
Screenshot: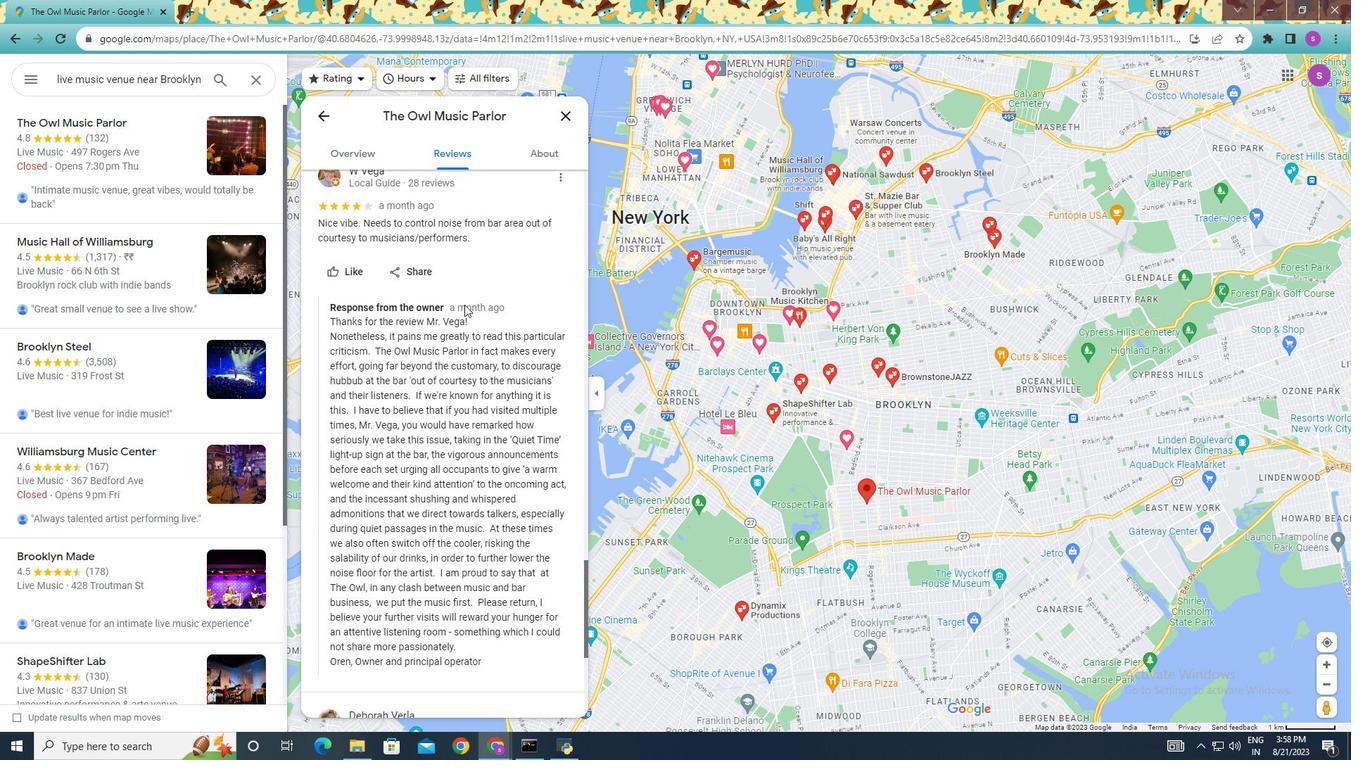 
Action: Mouse moved to (484, 323)
Screenshot: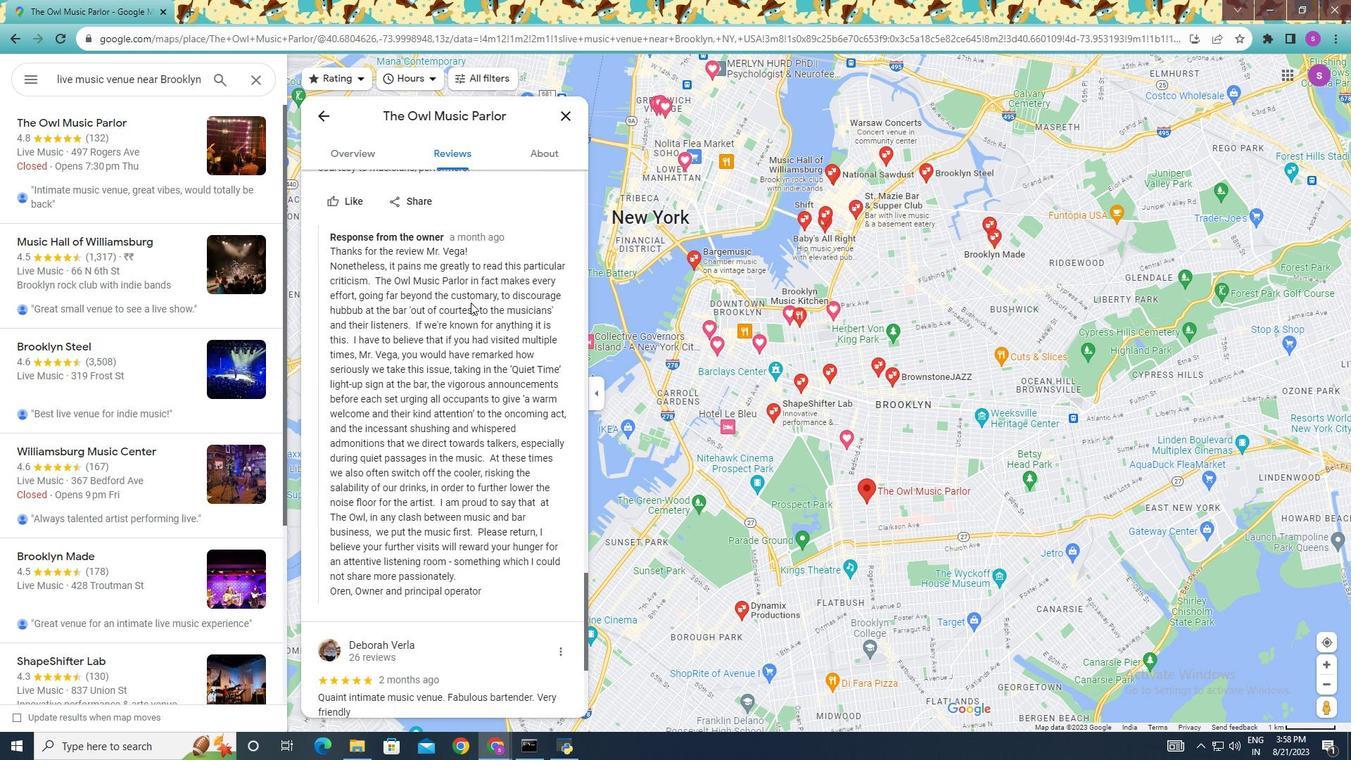 
Action: Mouse scrolled (484, 323) with delta (0, 0)
Screenshot: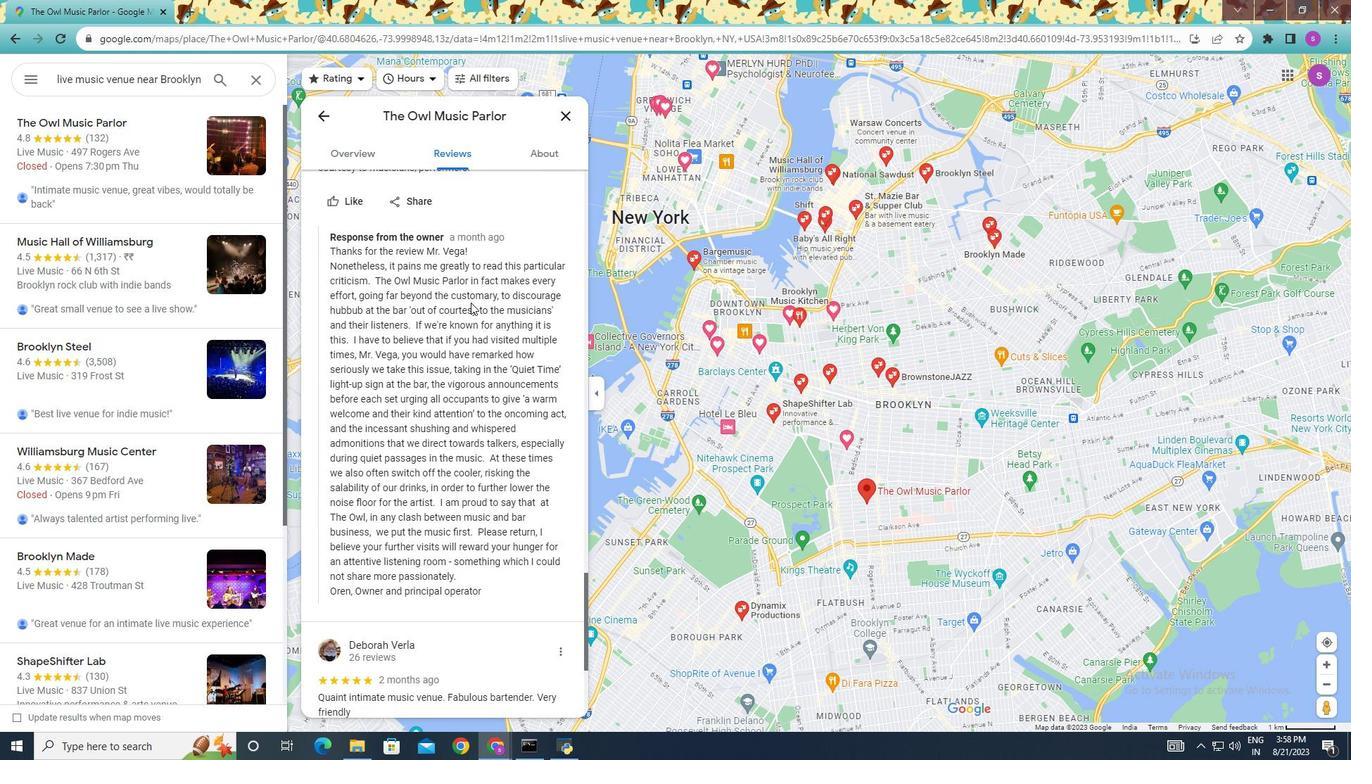 
Action: Mouse moved to (489, 321)
Screenshot: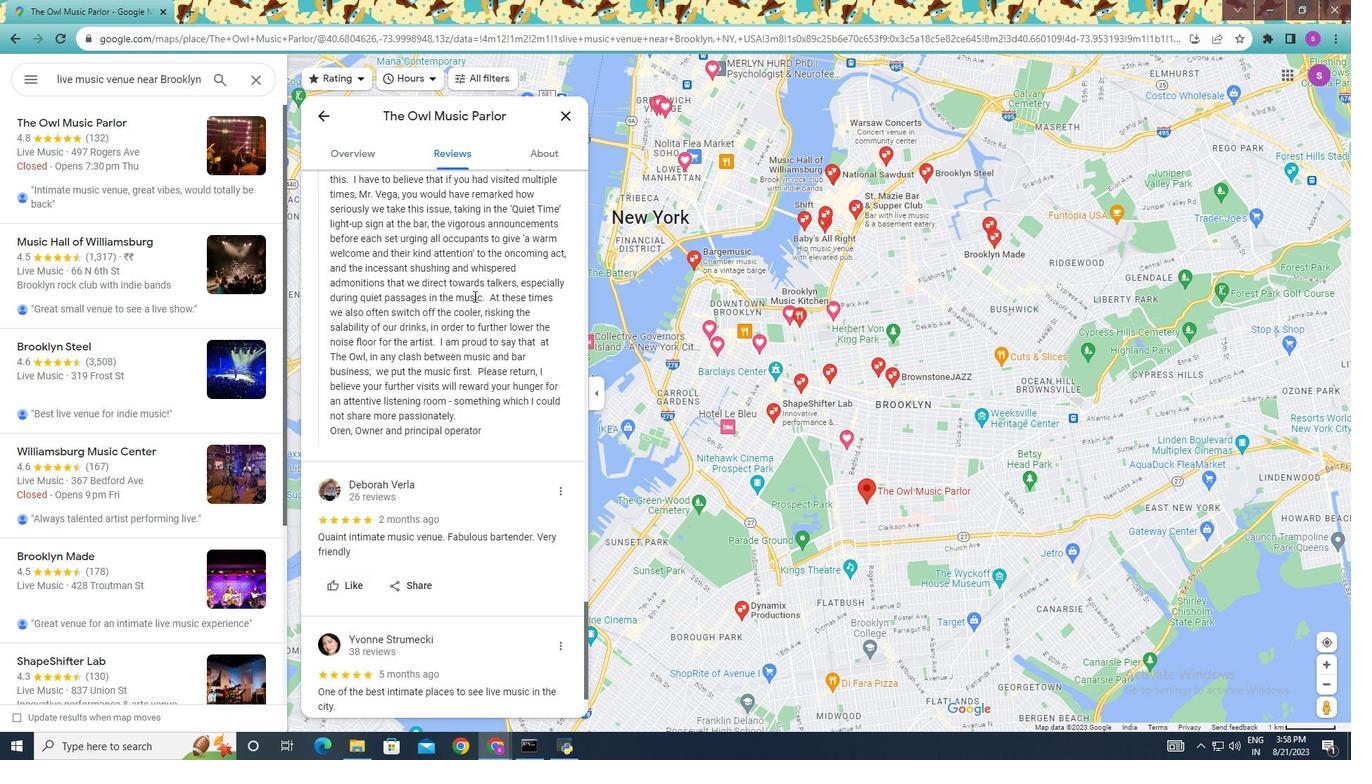 
Action: Mouse scrolled (489, 320) with delta (0, 0)
Screenshot: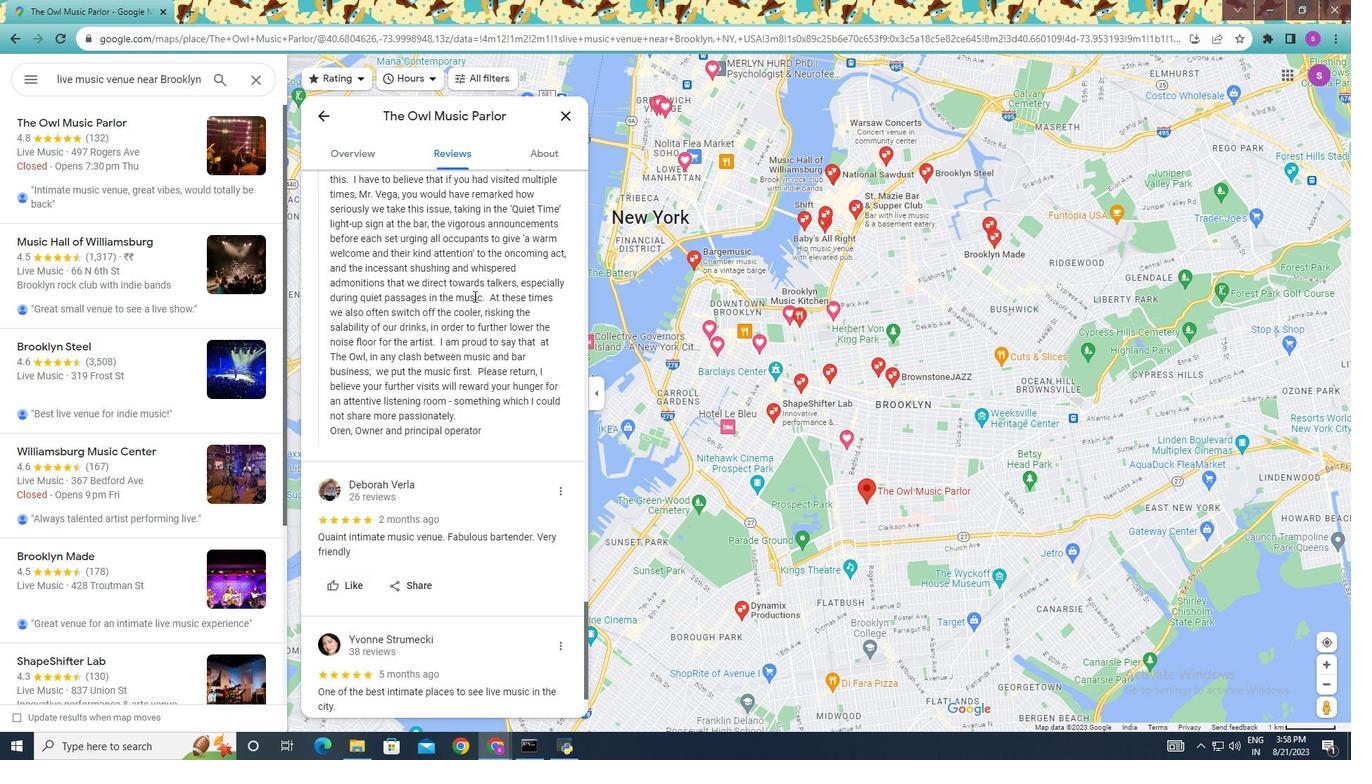 
Action: Mouse scrolled (489, 320) with delta (0, 0)
Screenshot: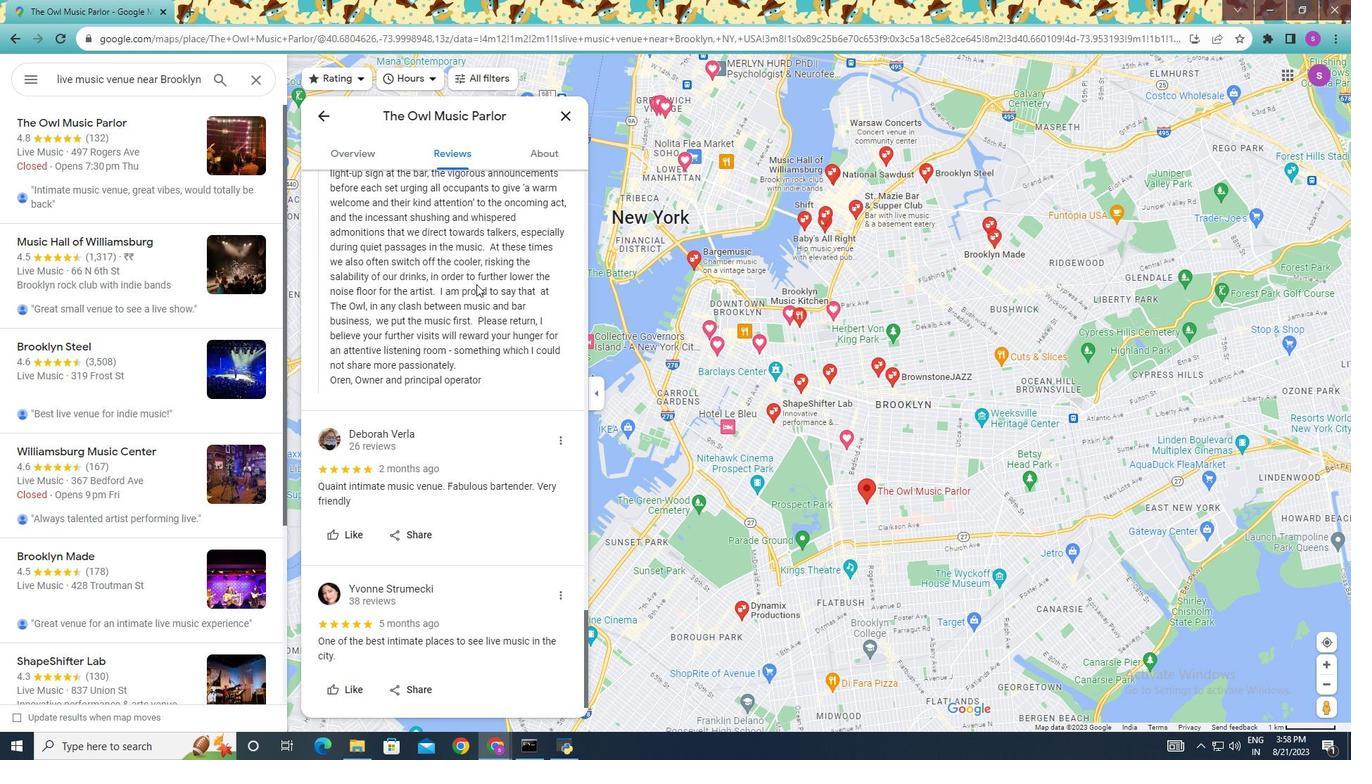 
Action: Mouse scrolled (489, 320) with delta (0, 0)
Screenshot: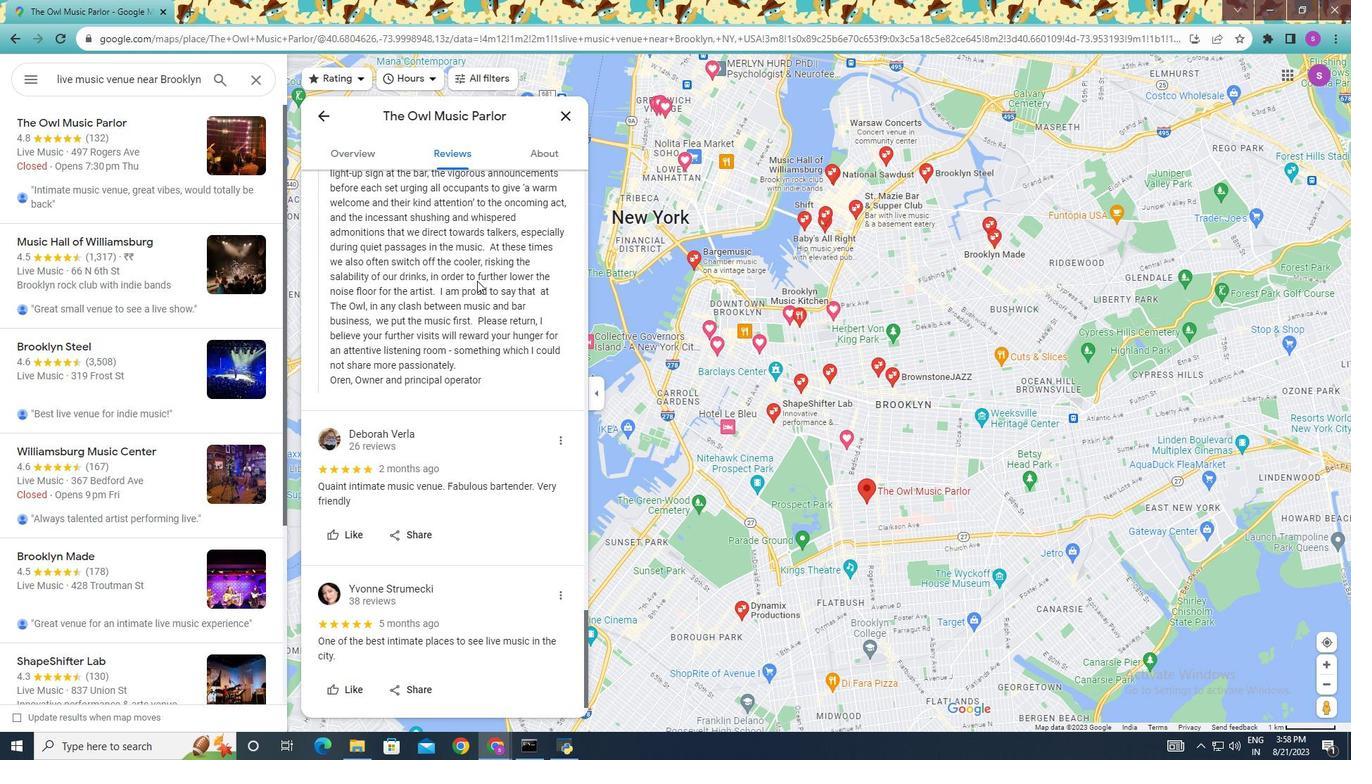 
Action: Mouse moved to (495, 302)
Screenshot: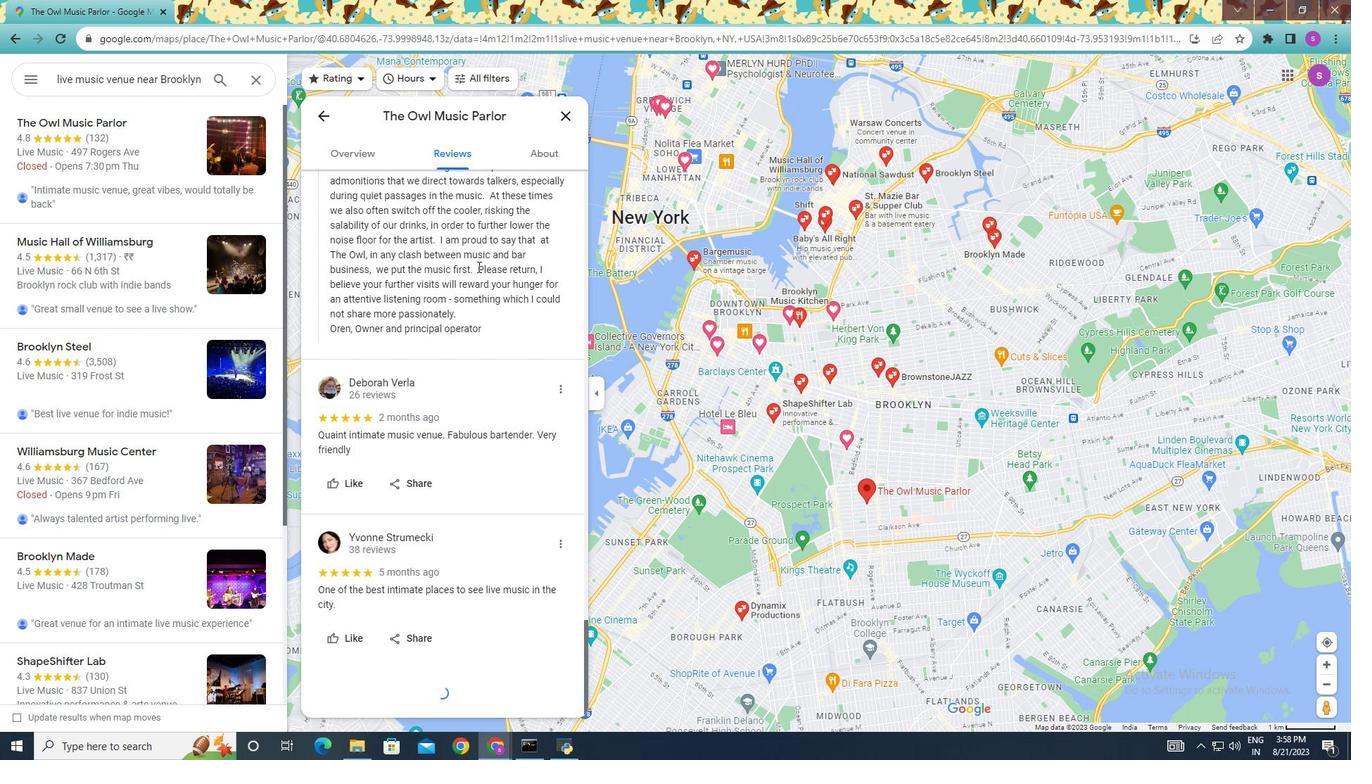 
Action: Mouse scrolled (495, 301) with delta (0, 0)
Screenshot: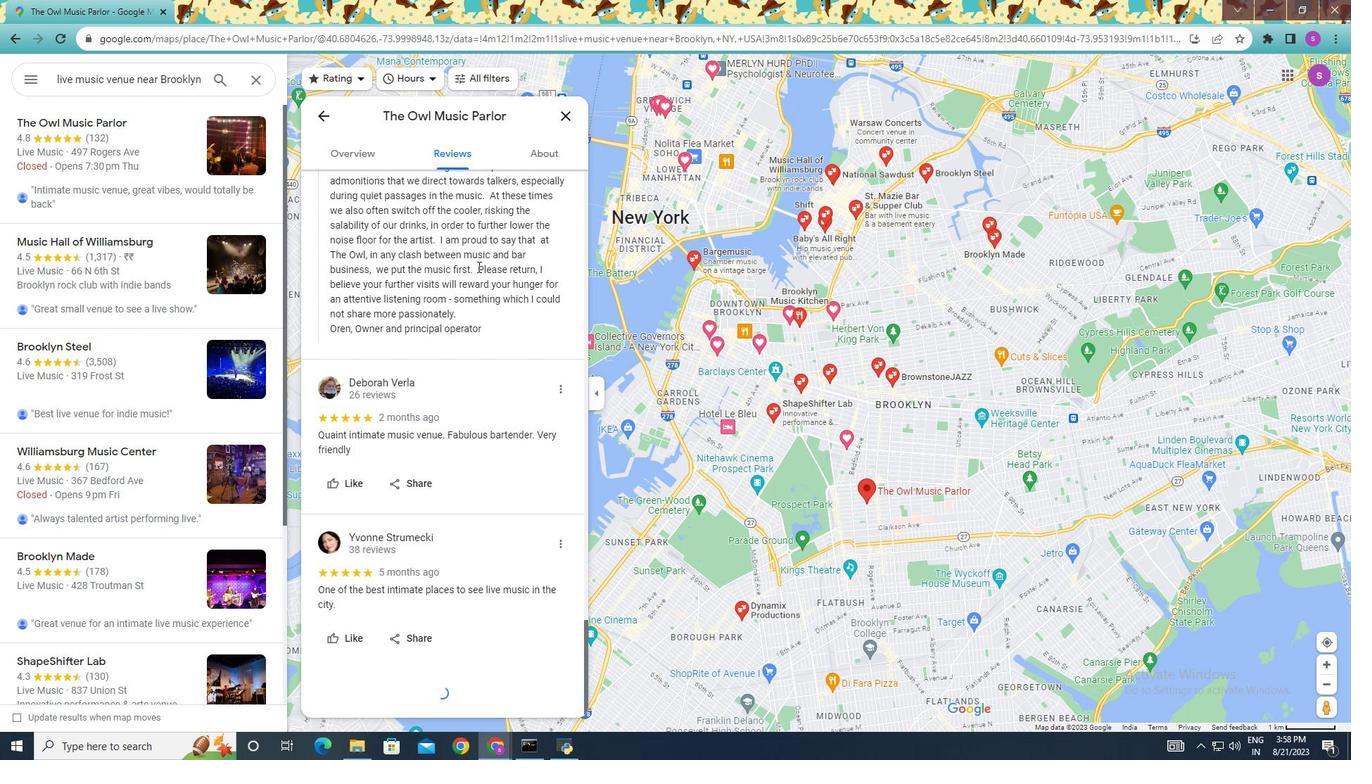 
Action: Mouse moved to (496, 285)
Screenshot: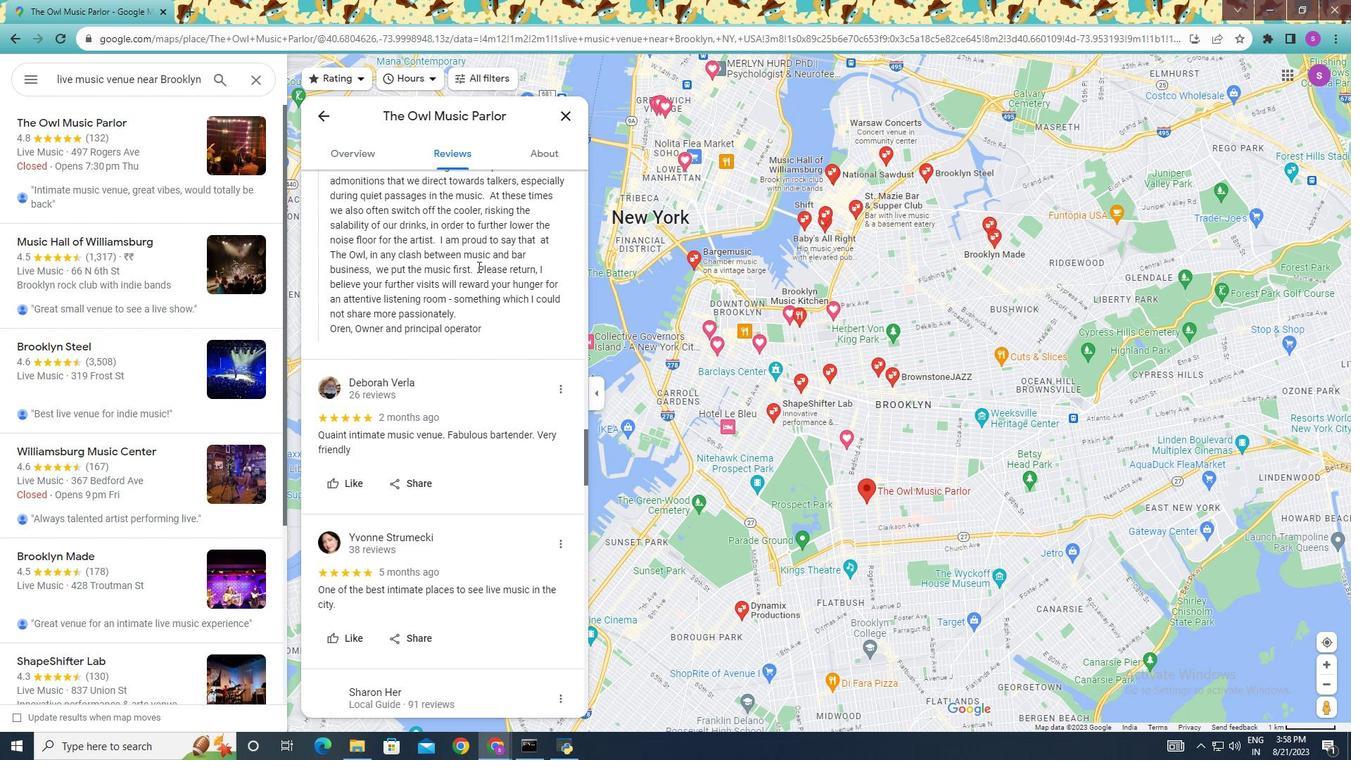 
Action: Mouse scrolled (496, 285) with delta (0, 0)
Screenshot: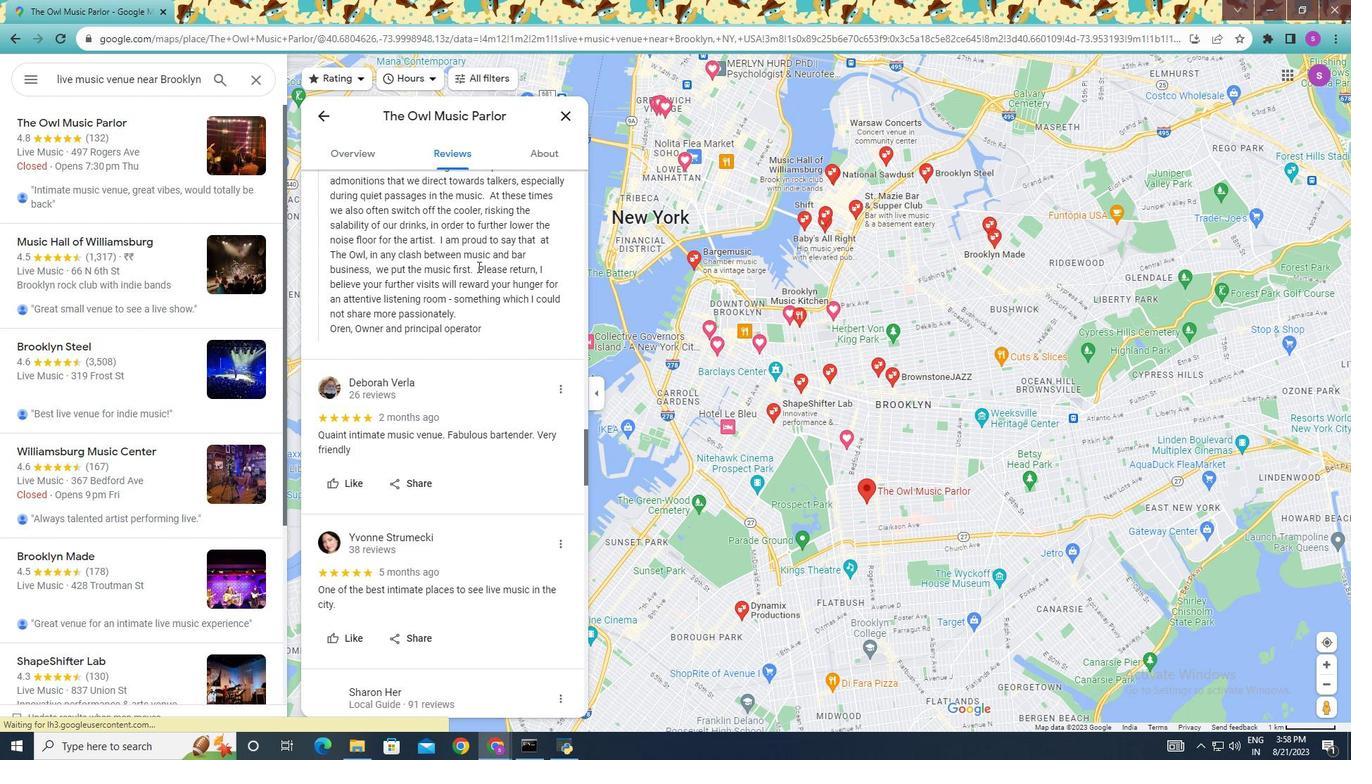 
Action: Mouse moved to (489, 297)
Screenshot: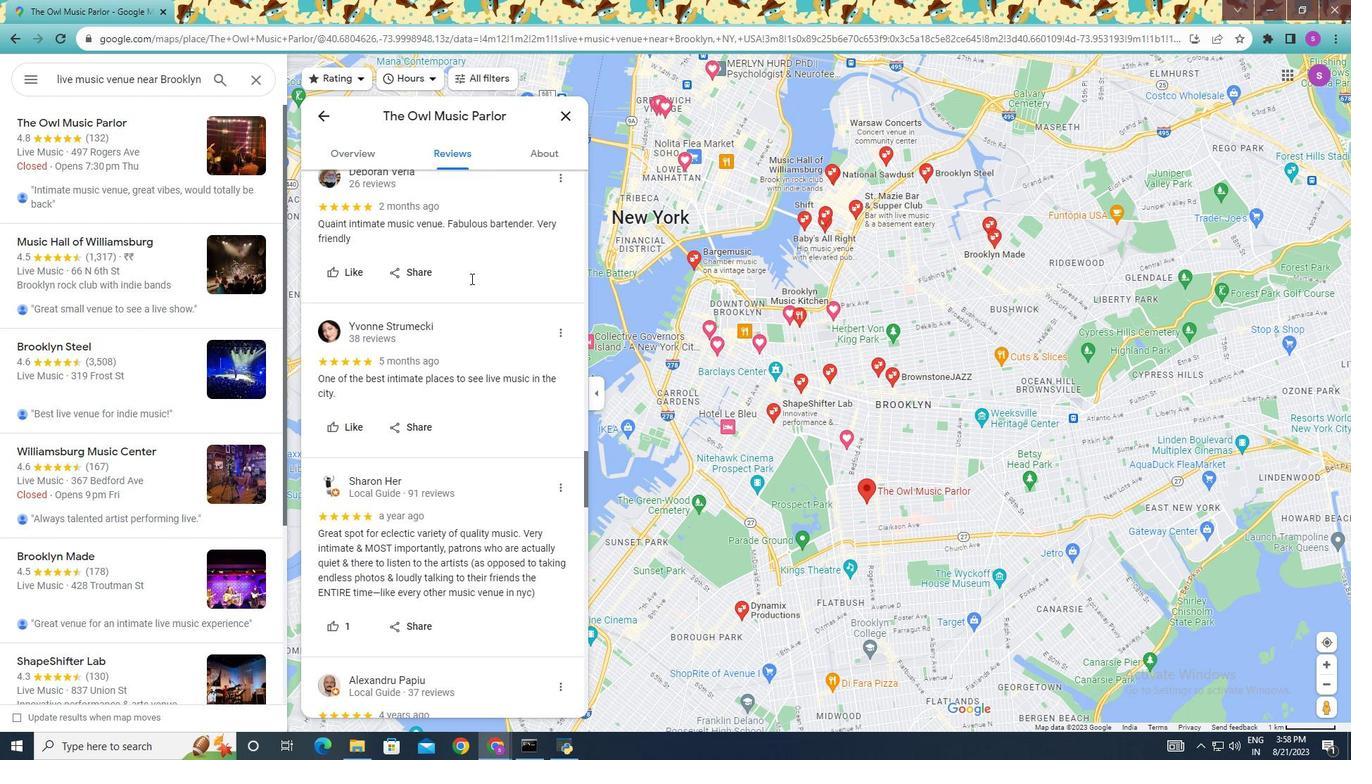 
Action: Mouse scrolled (490, 296) with delta (0, 0)
Screenshot: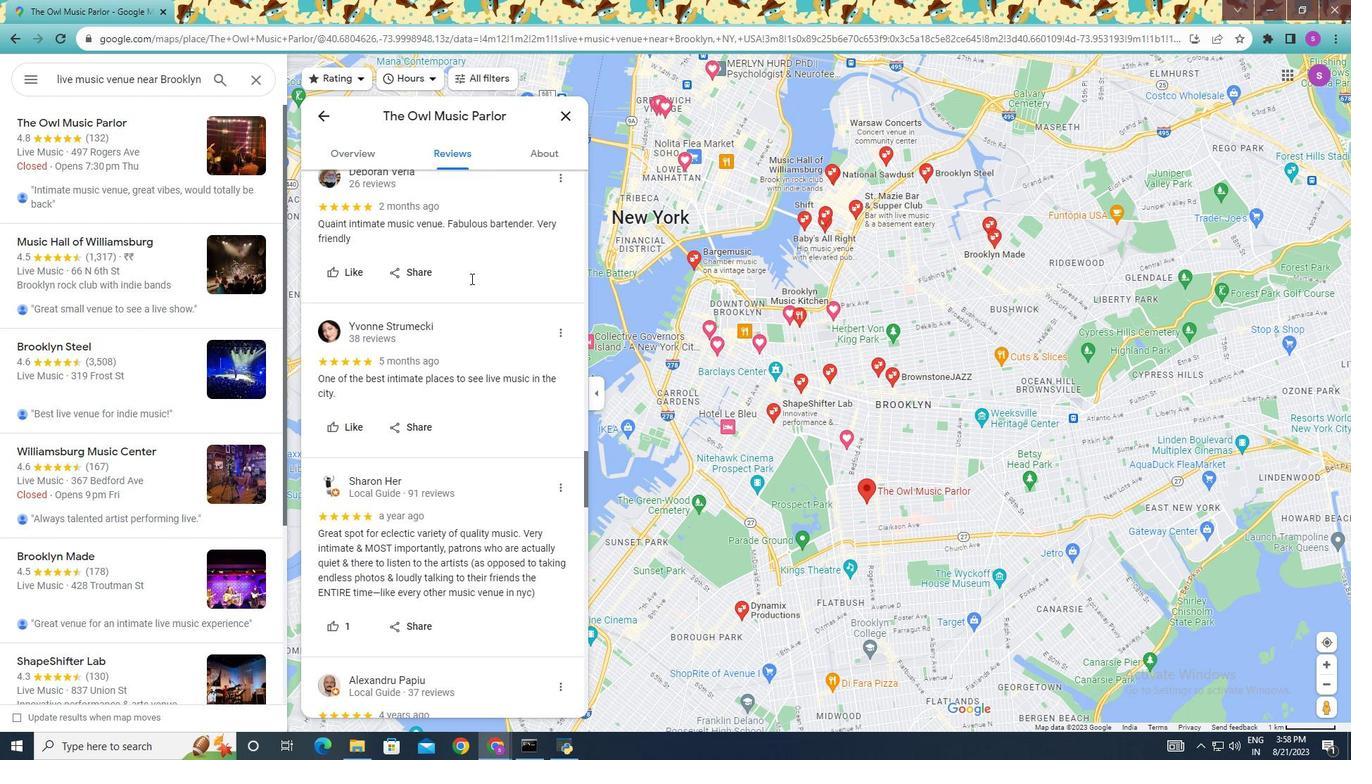
Action: Mouse scrolled (489, 297) with delta (0, 0)
Screenshot: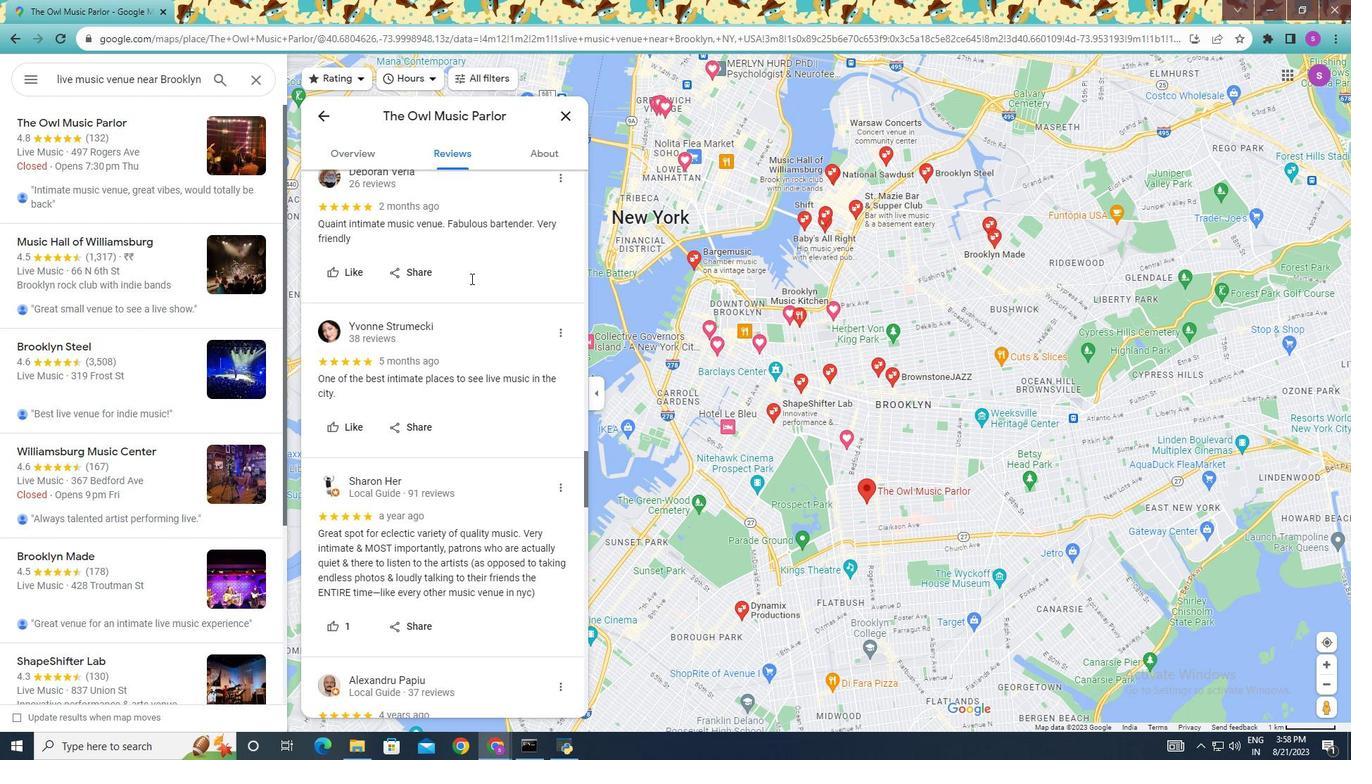 
Action: Mouse scrolled (489, 297) with delta (0, 0)
Screenshot: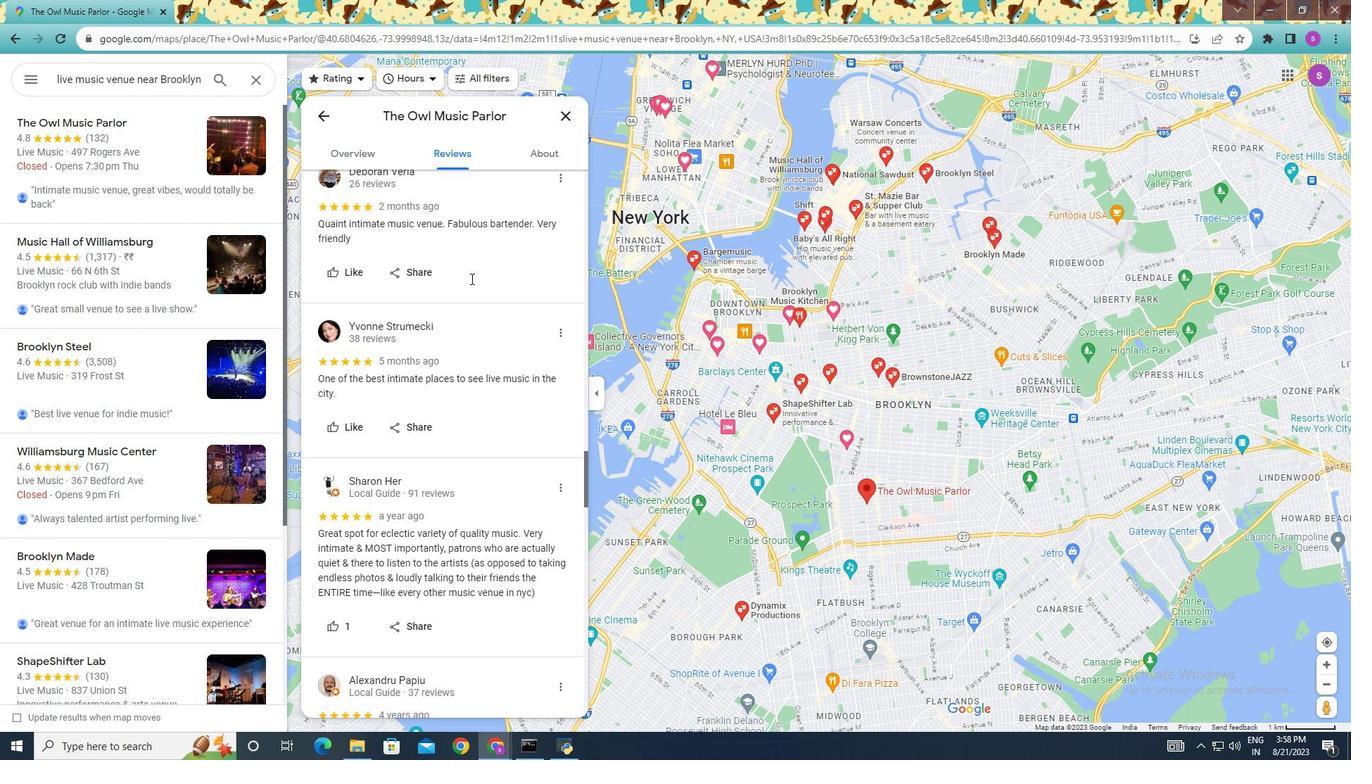 
Action: Mouse moved to (493, 339)
Screenshot: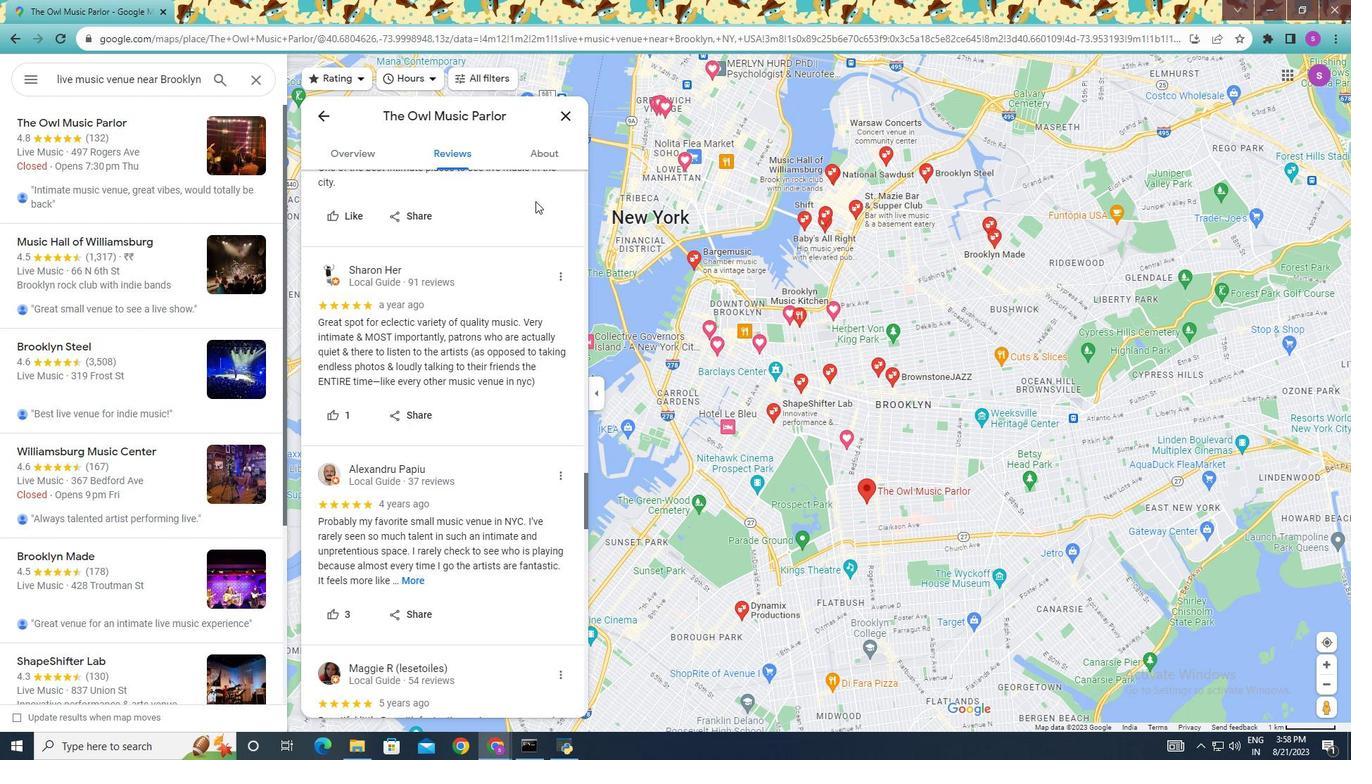 
Action: Mouse scrolled (493, 339) with delta (0, 0)
Screenshot: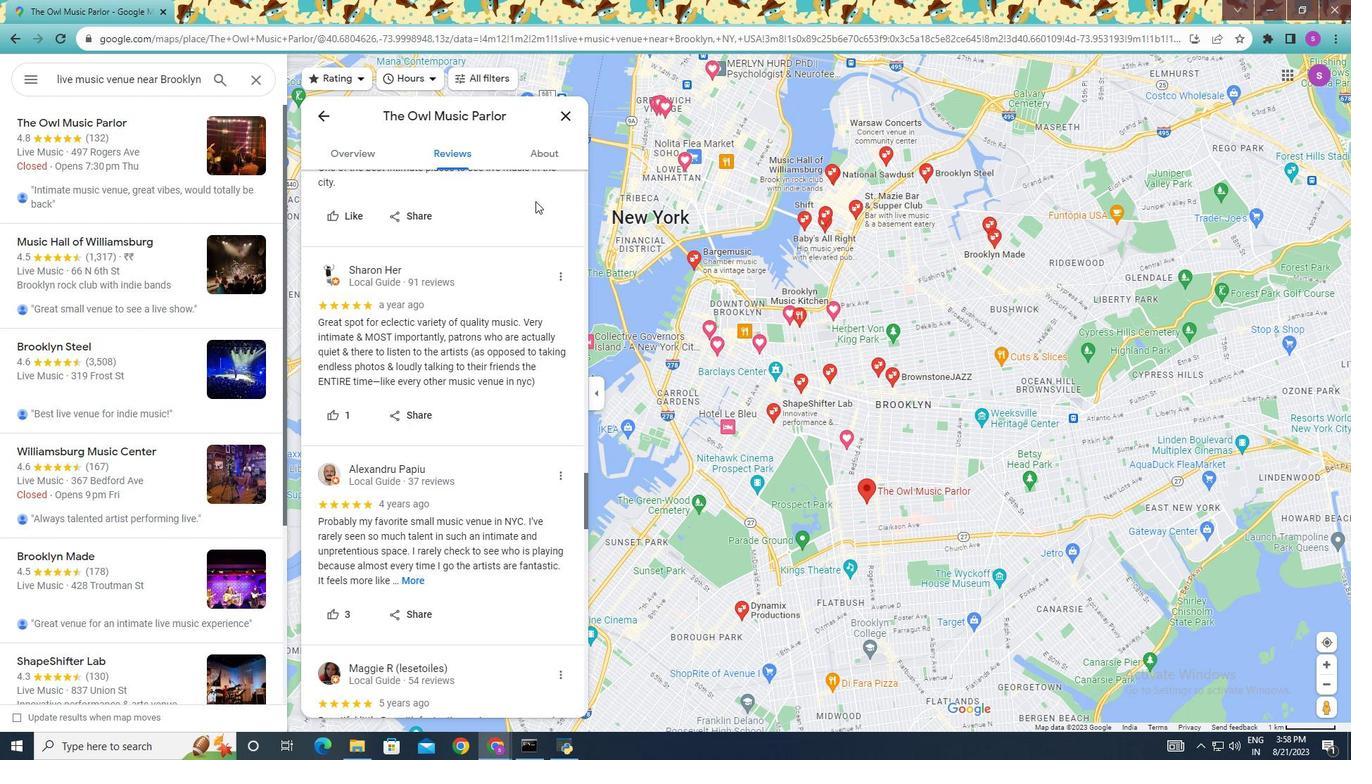 
Action: Mouse scrolled (493, 339) with delta (0, 0)
Screenshot: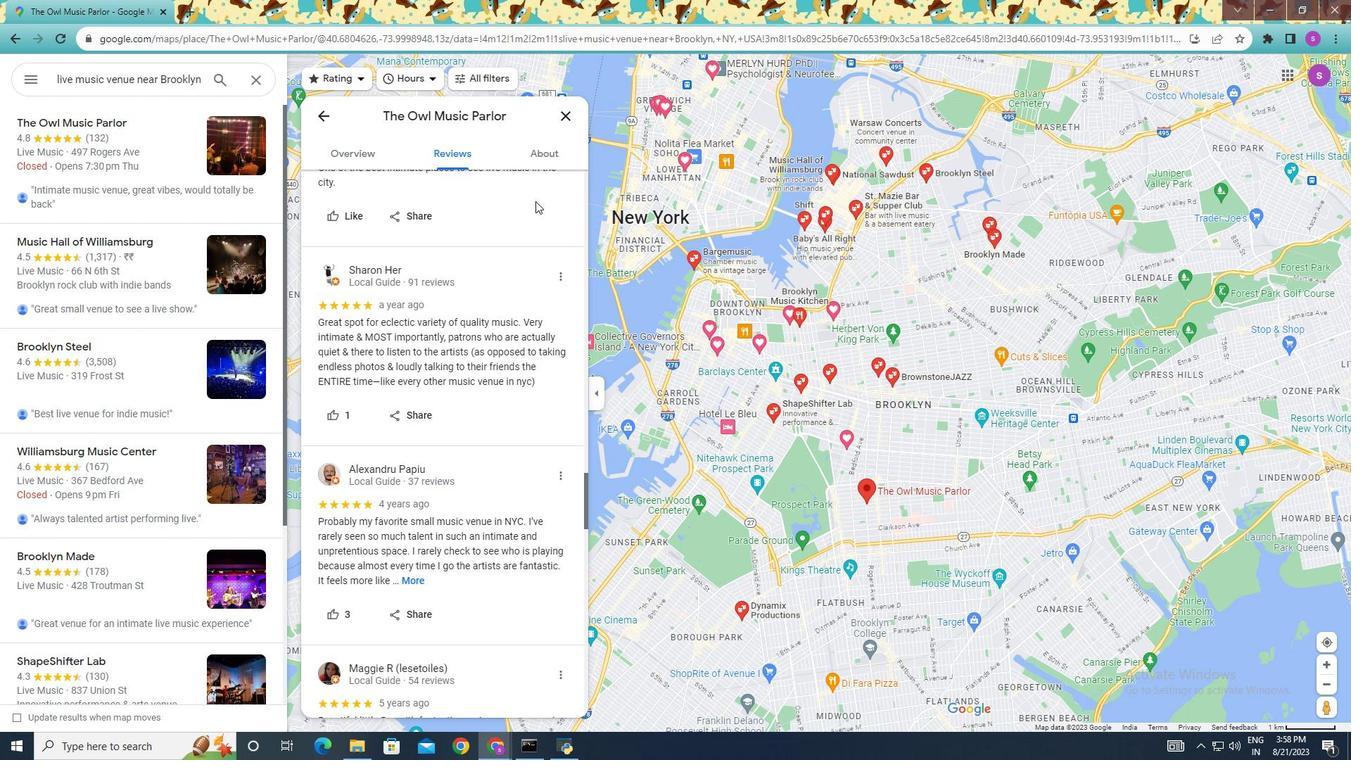 
Action: Mouse scrolled (493, 339) with delta (0, 0)
Screenshot: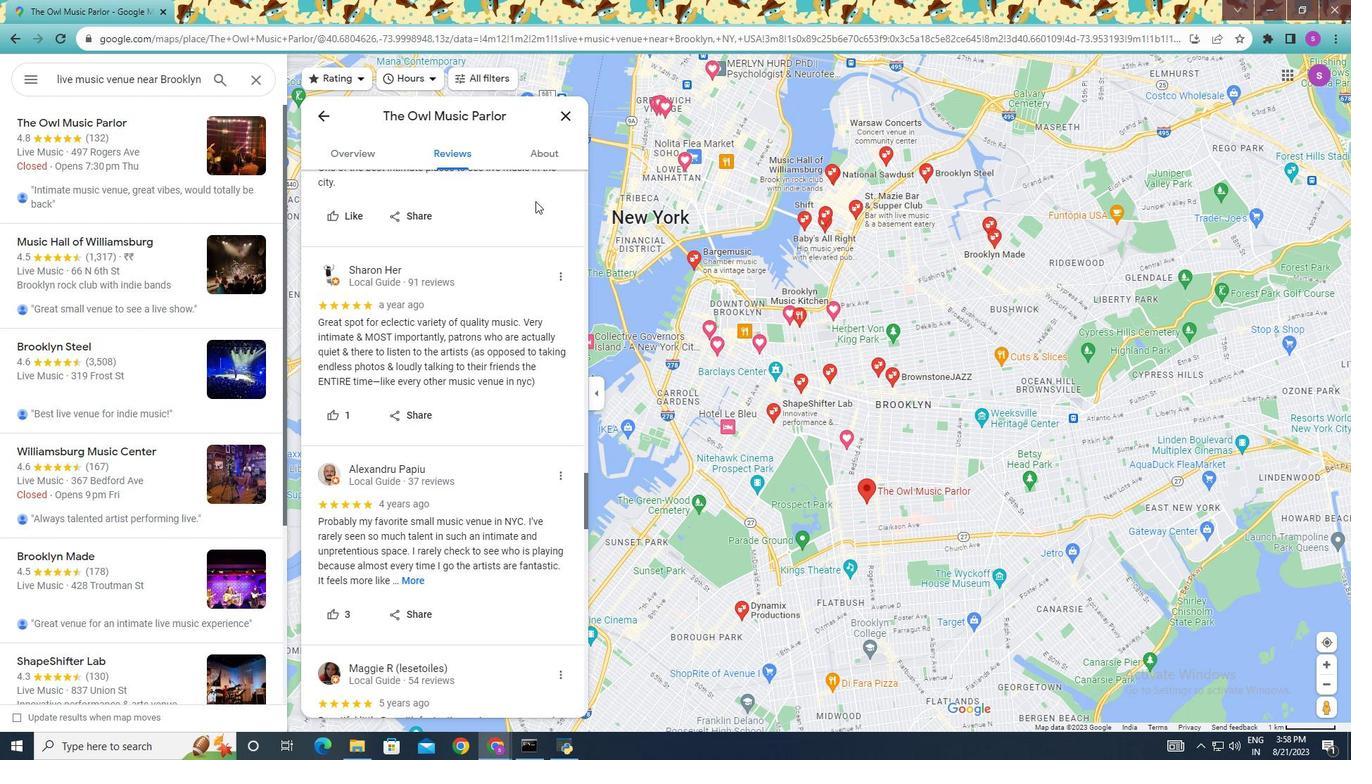 
Action: Mouse moved to (565, 163)
Screenshot: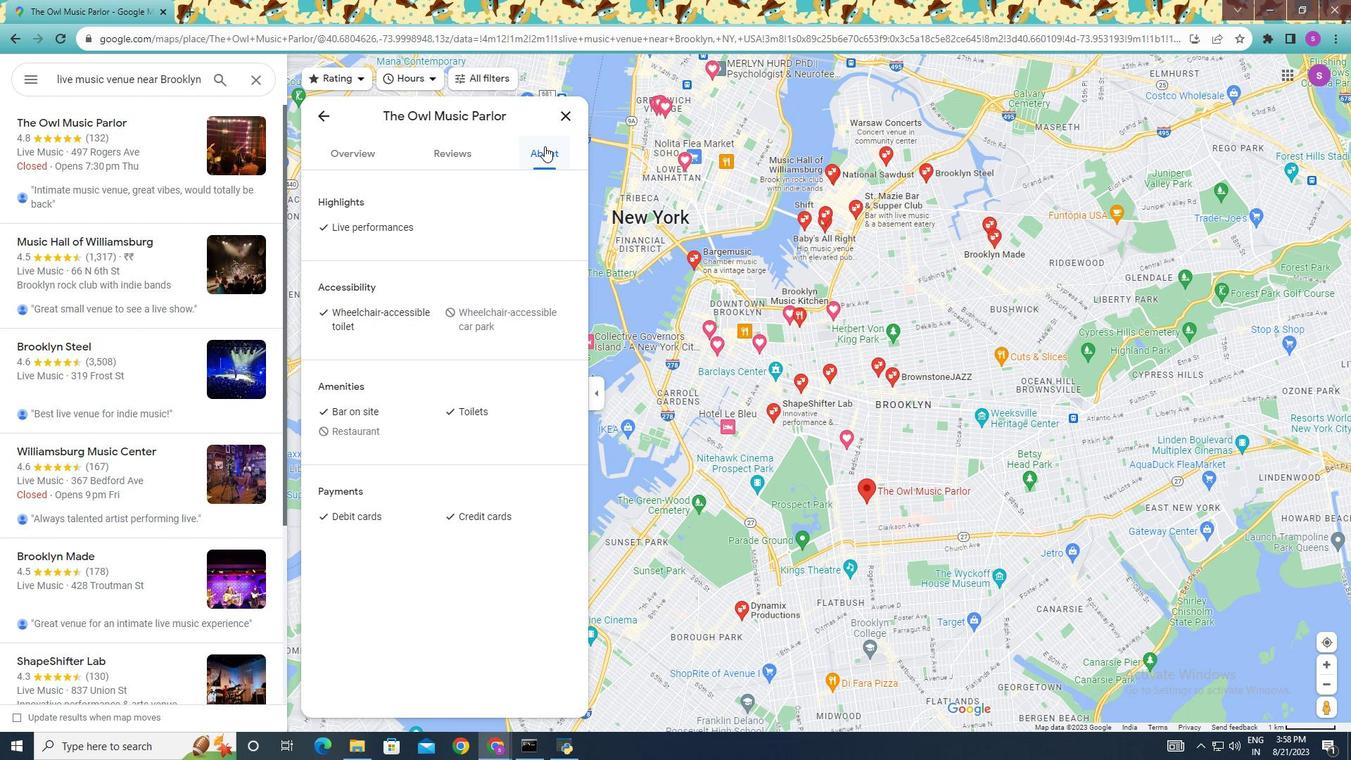 
Action: Mouse pressed left at (565, 163)
Screenshot: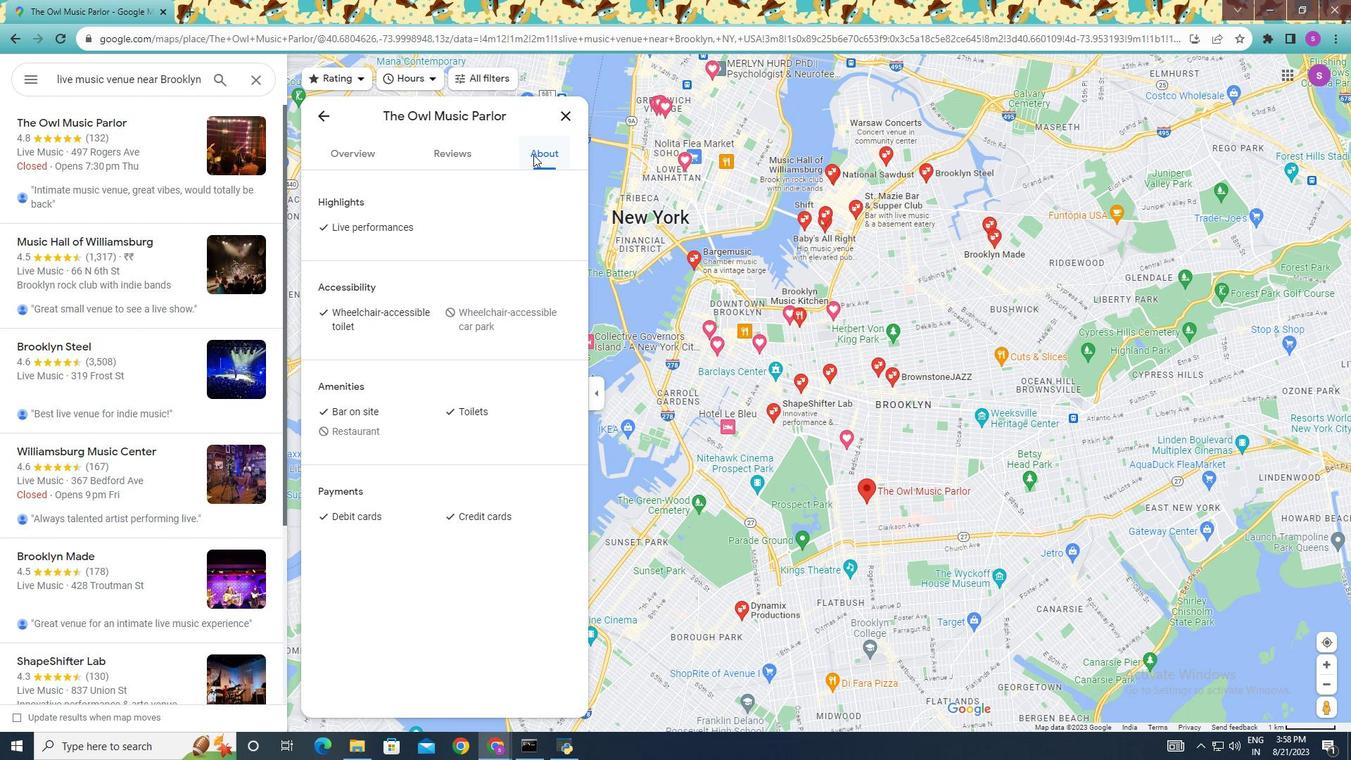 
Action: Mouse moved to (457, 171)
Screenshot: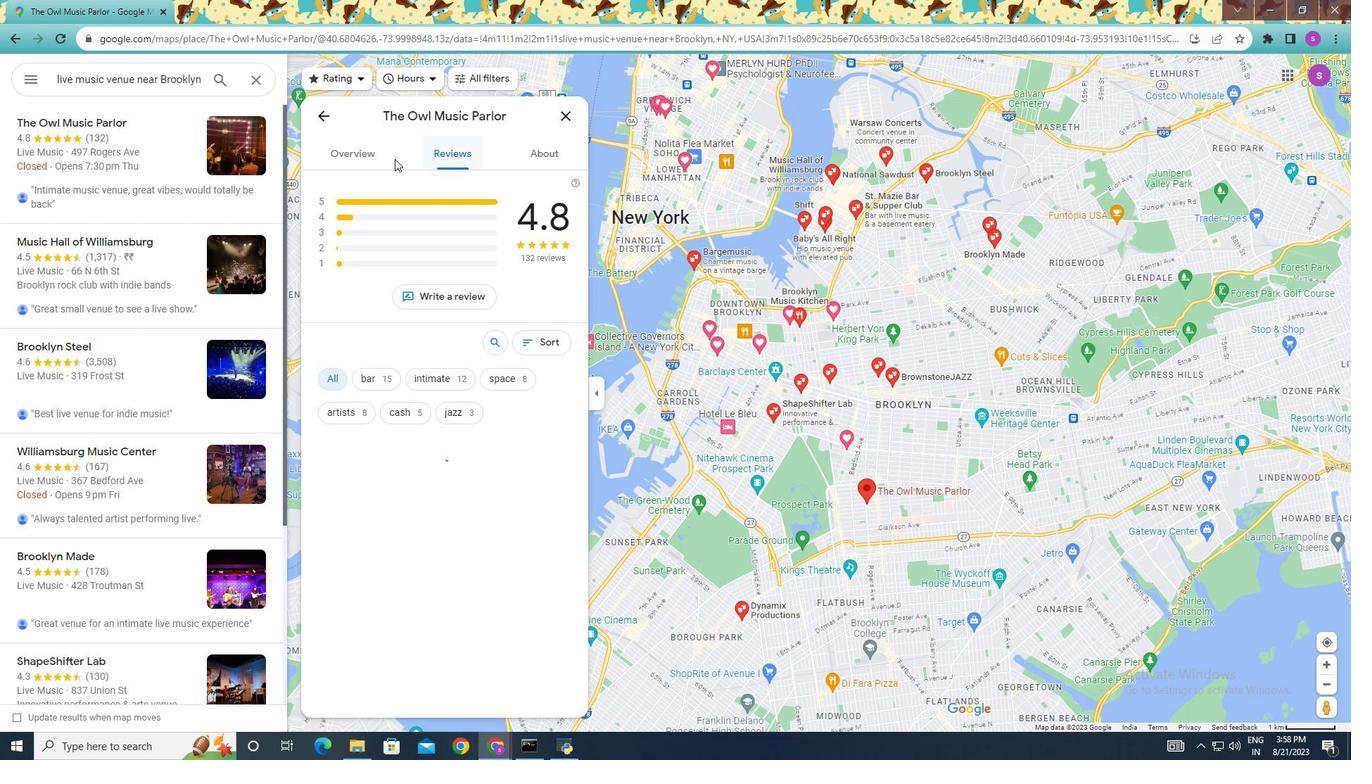 
Action: Mouse pressed left at (457, 171)
Screenshot: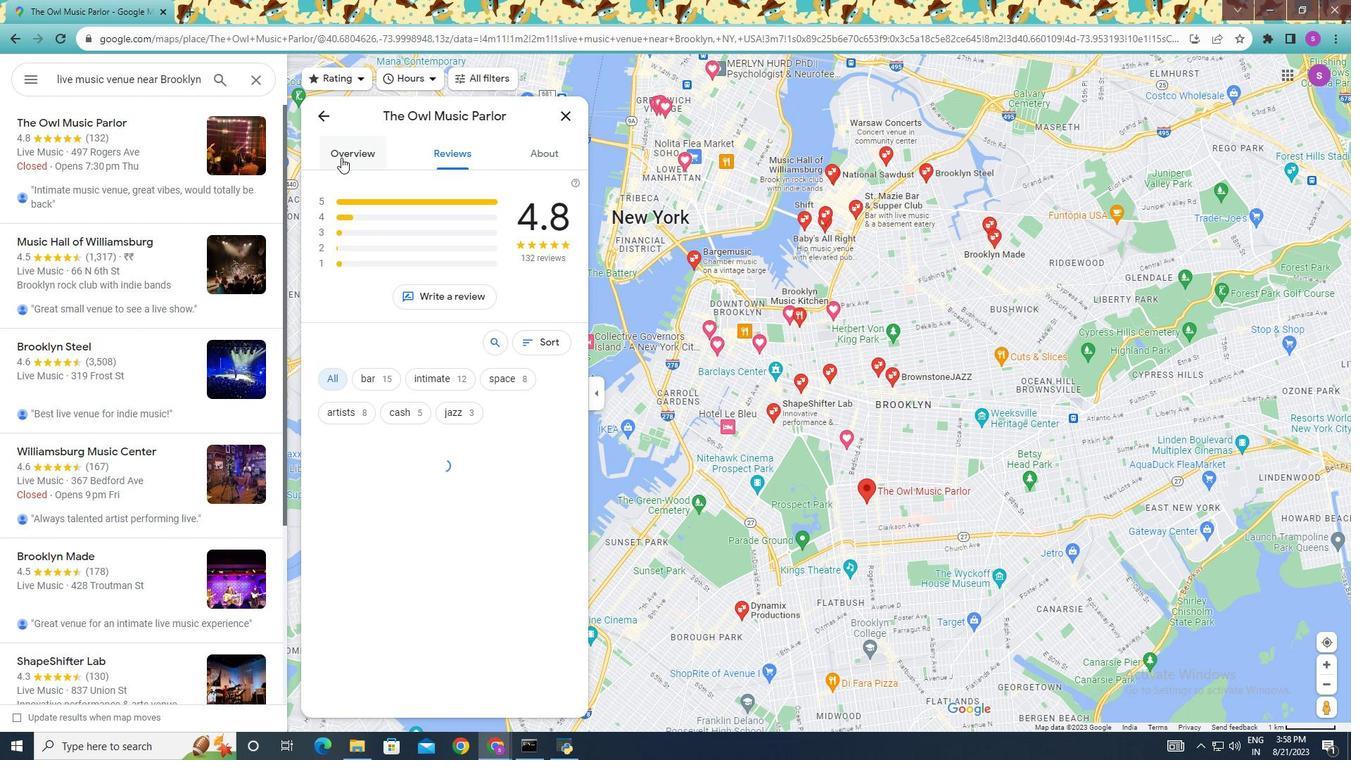 
Action: Mouse moved to (360, 176)
Screenshot: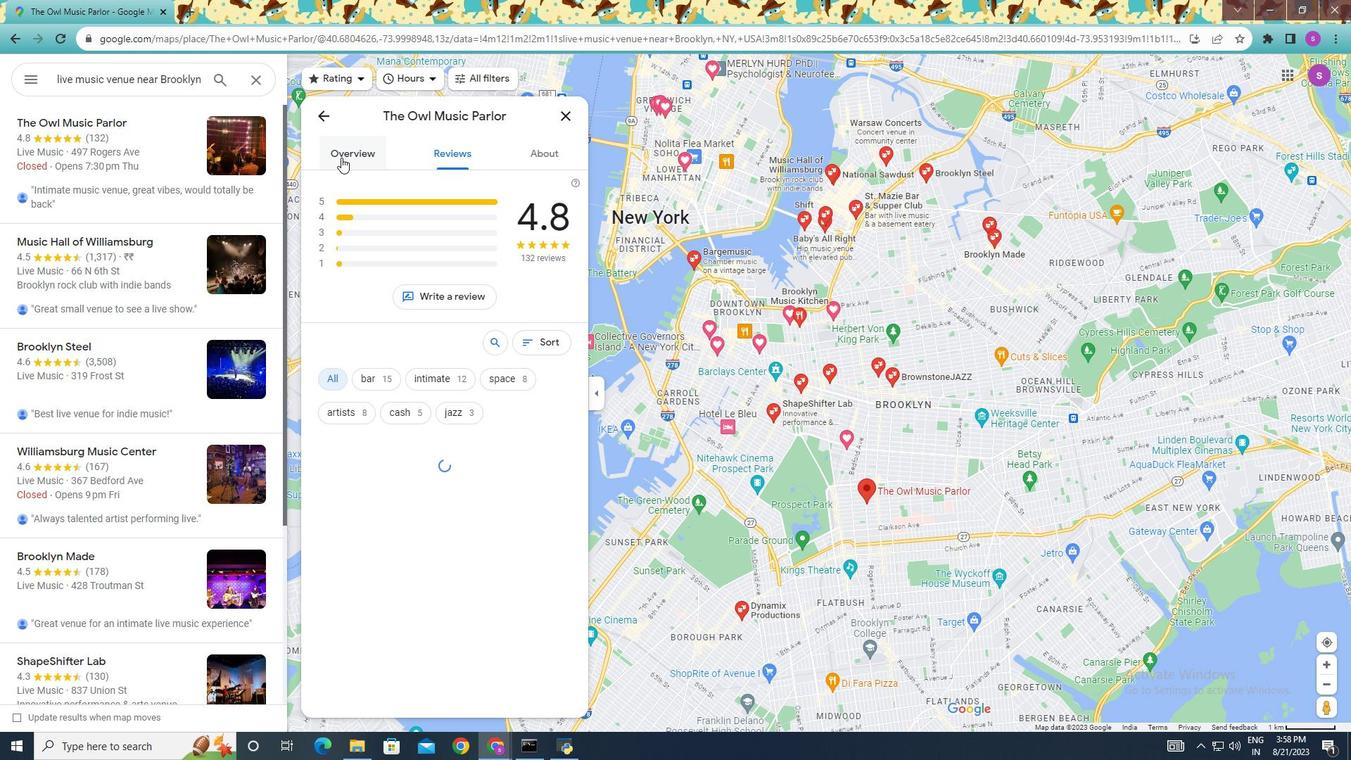 
Action: Mouse pressed left at (360, 176)
Screenshot: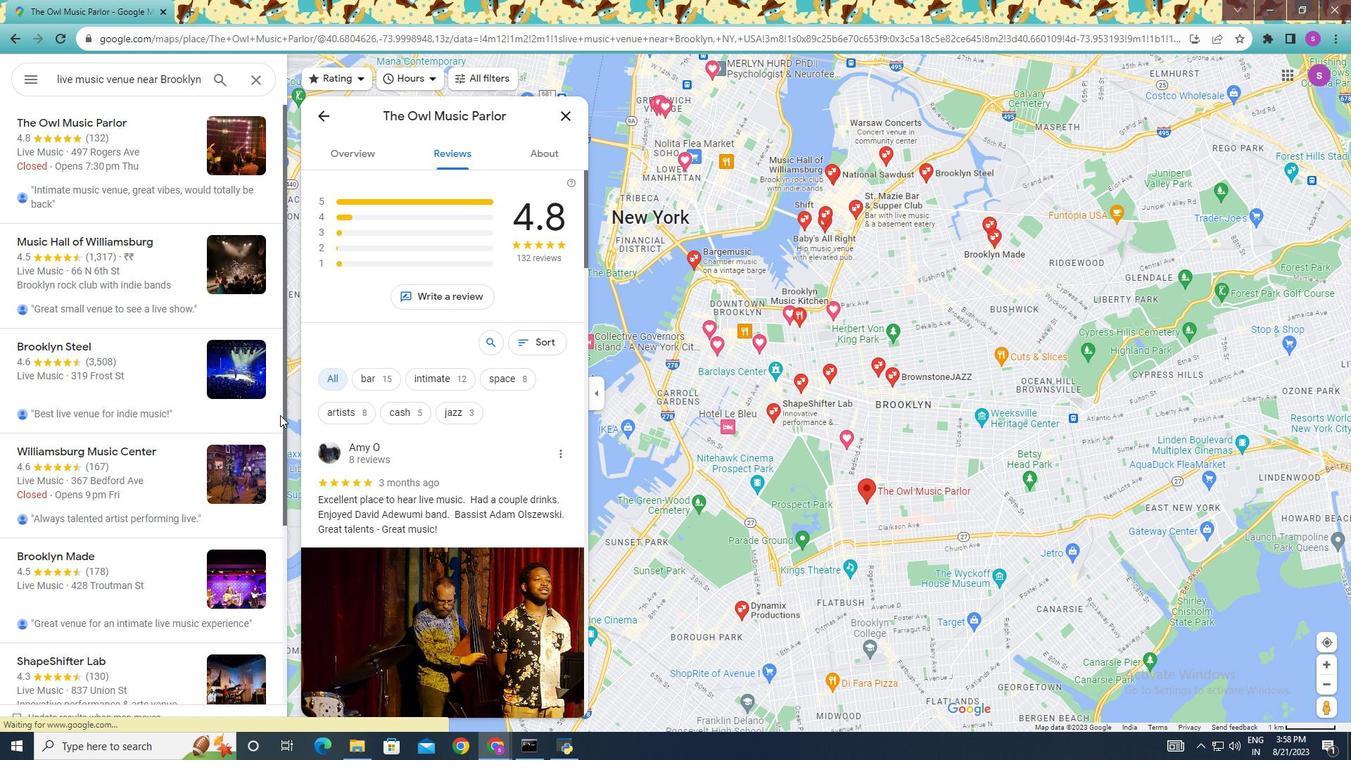 
Action: Mouse moved to (347, 125)
Screenshot: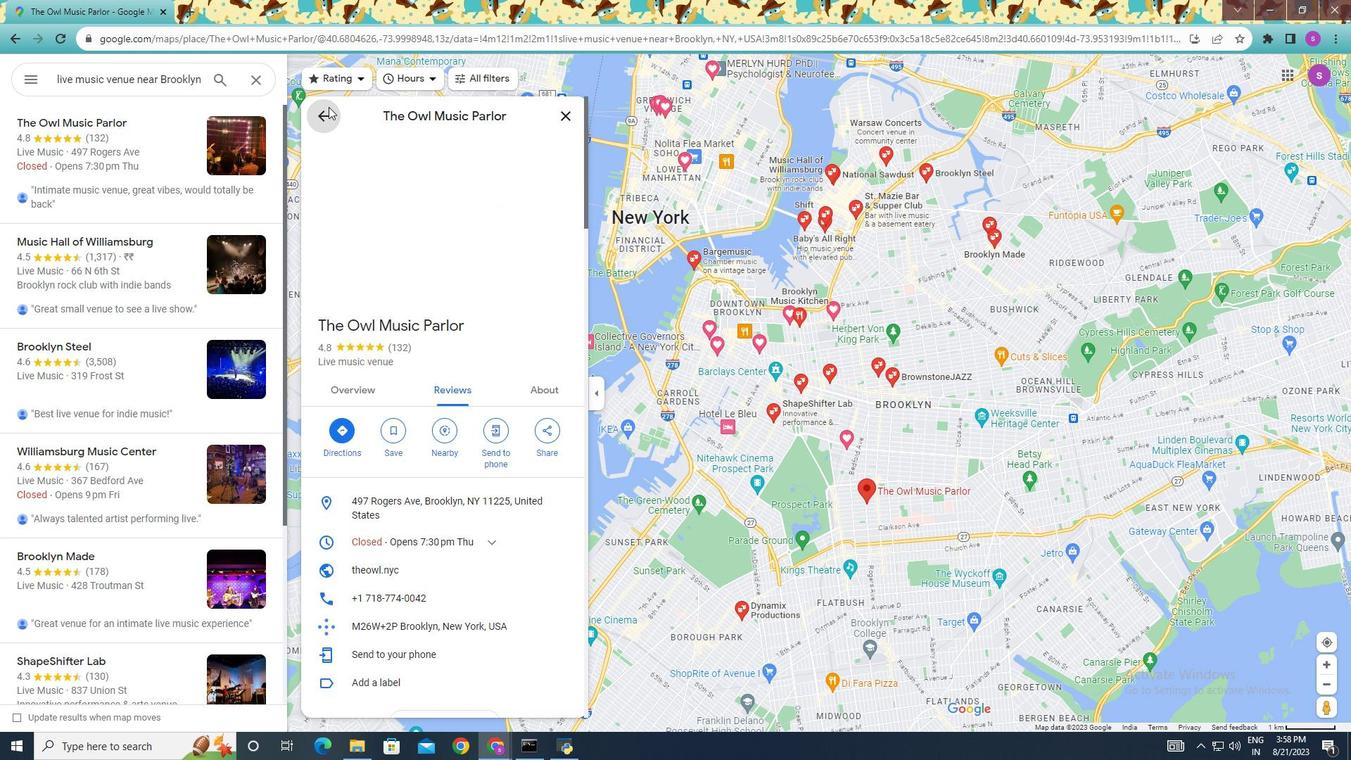 
Action: Mouse pressed left at (347, 125)
Screenshot: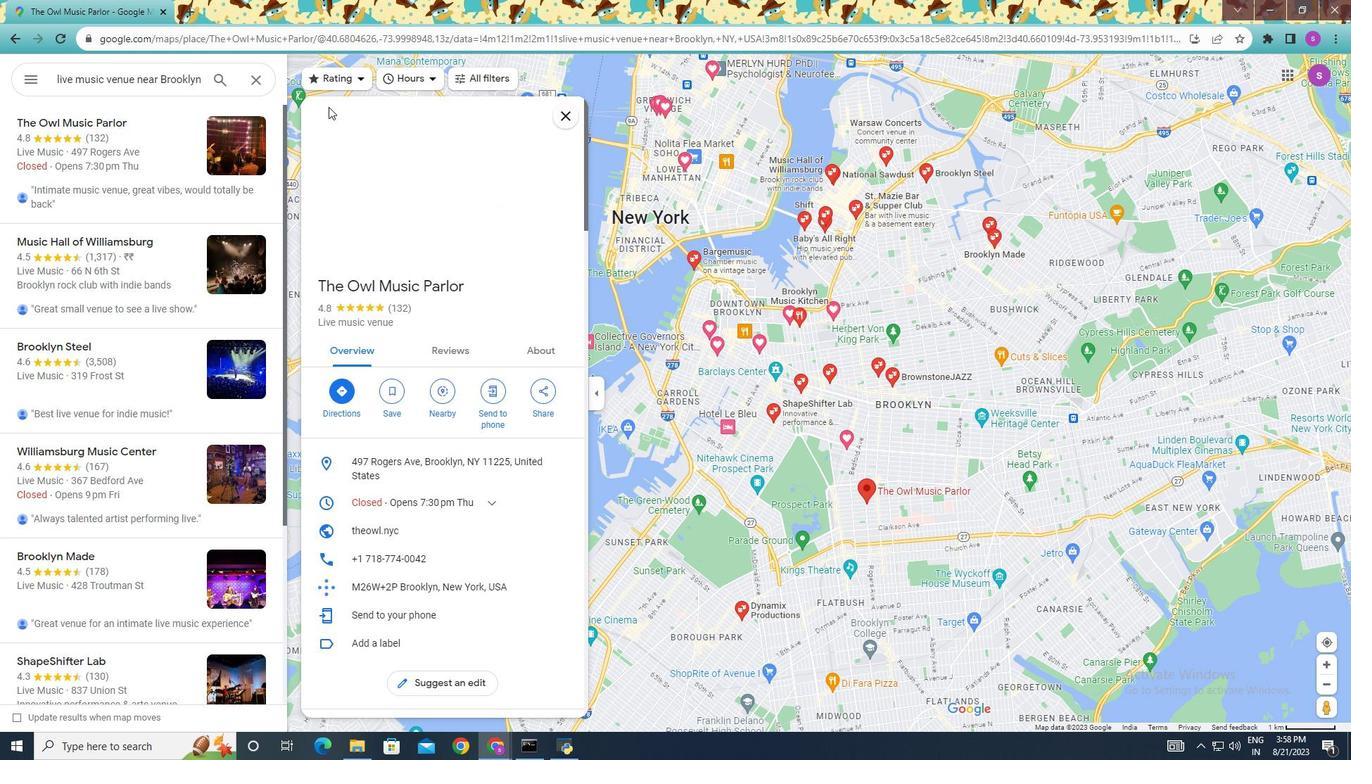 
Action: Mouse moved to (573, 608)
Screenshot: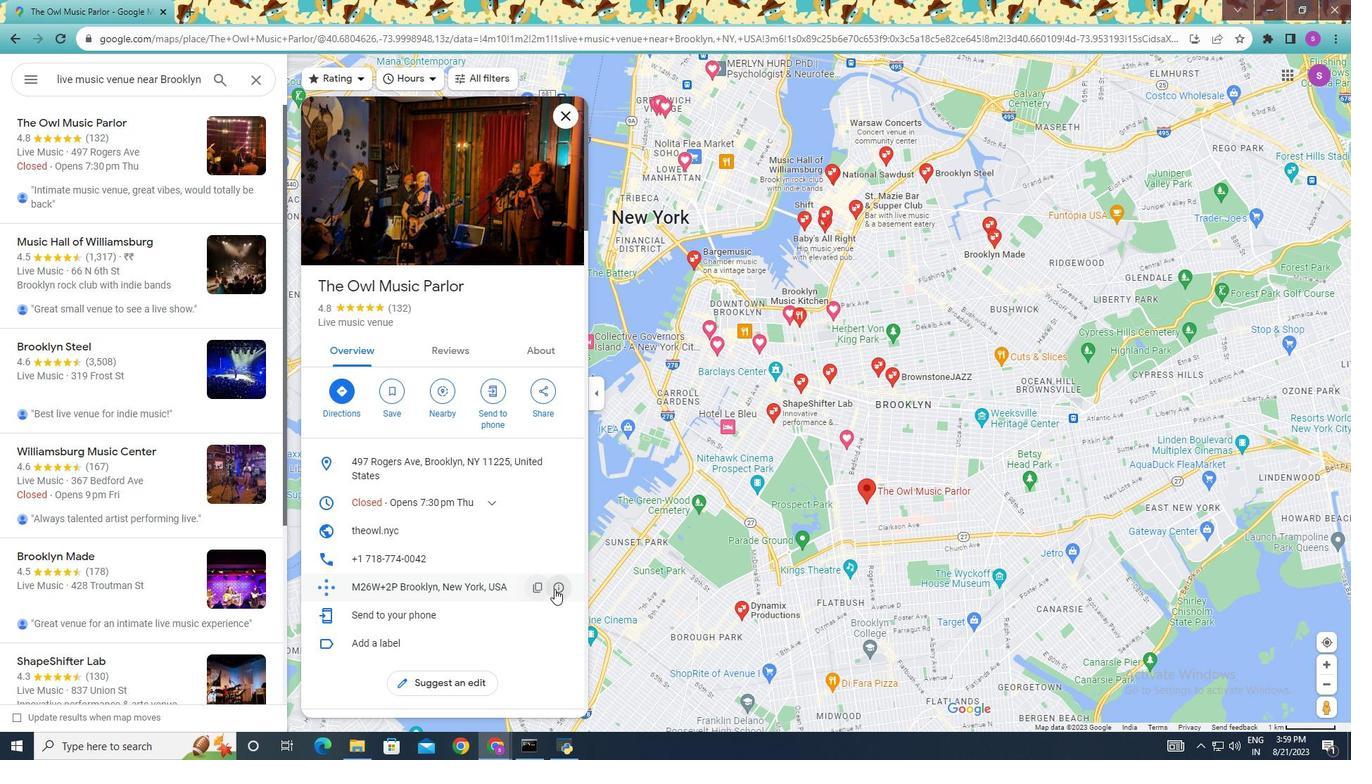 
Action: Mouse pressed left at (573, 608)
Screenshot: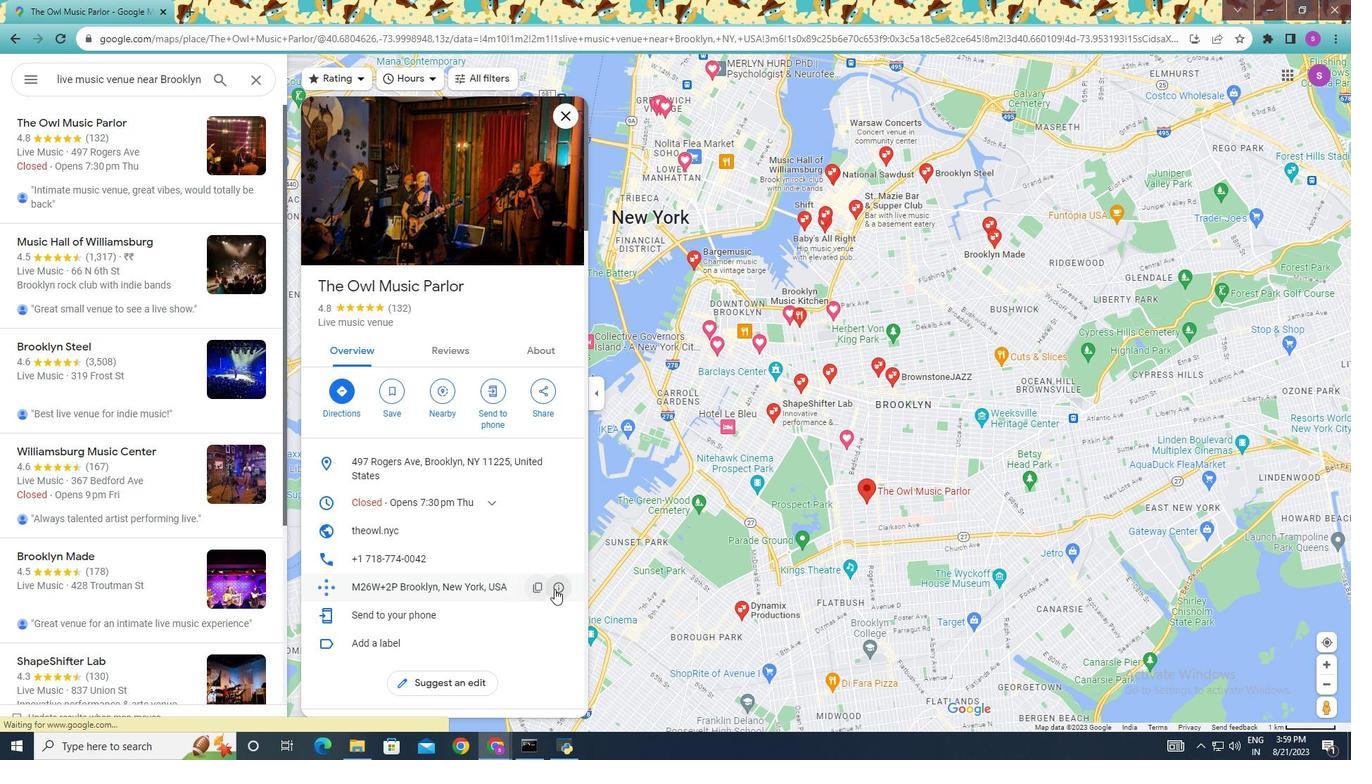 
Action: Mouse moved to (687, 431)
Screenshot: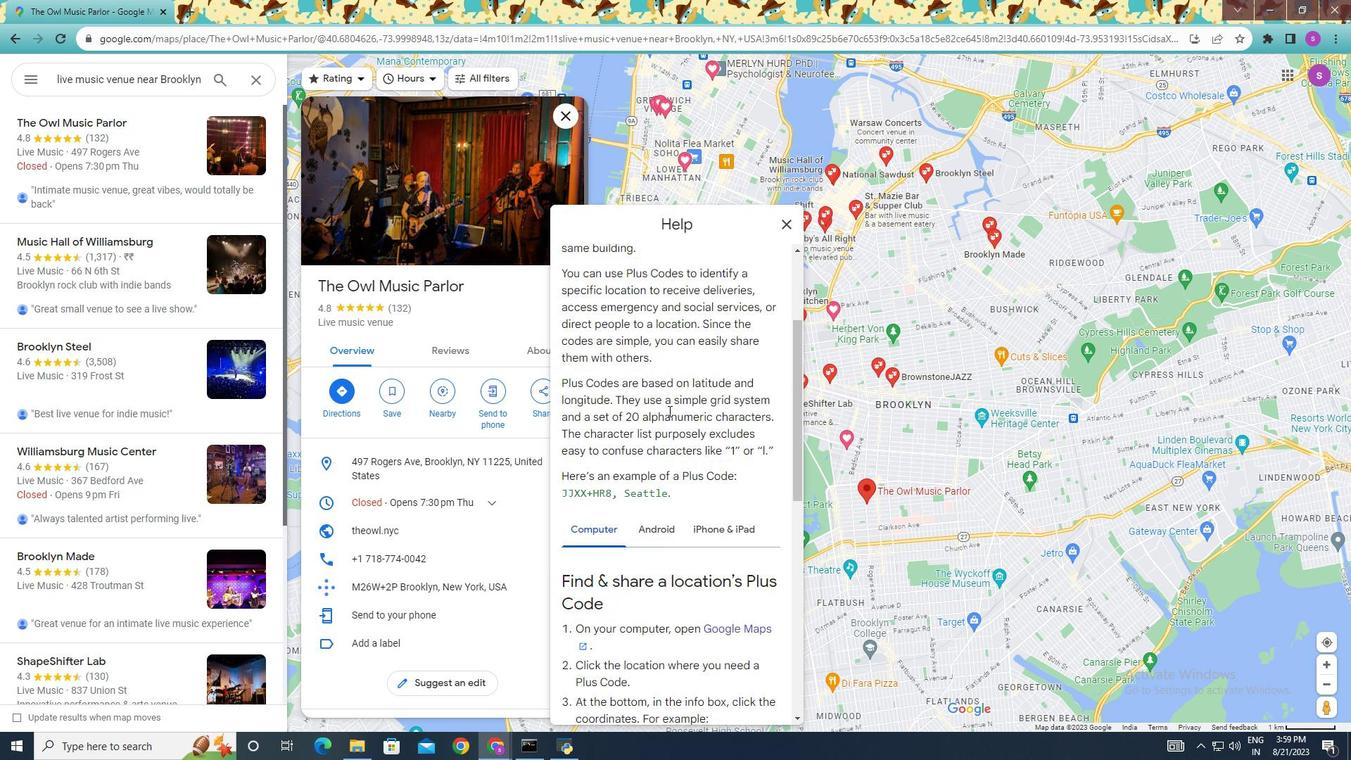 
Action: Mouse scrolled (687, 430) with delta (0, 0)
Screenshot: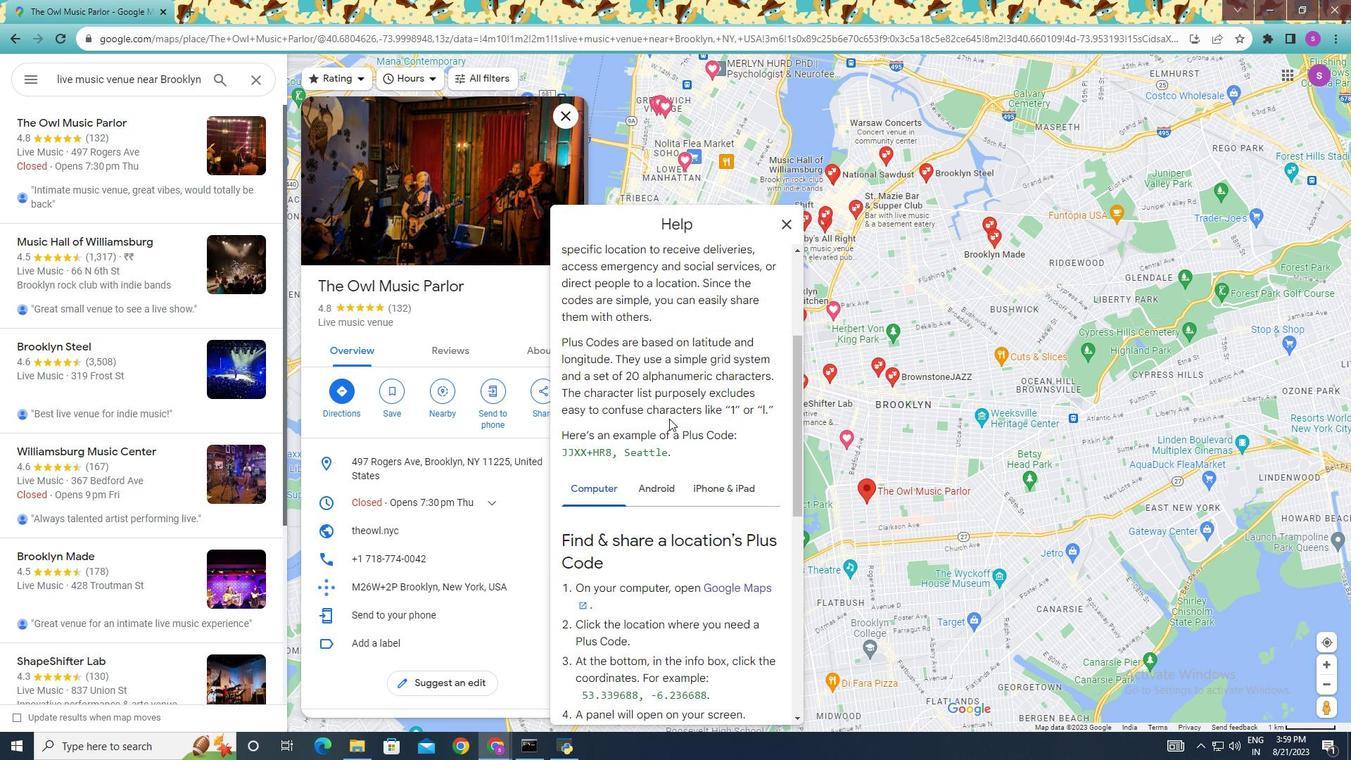 
Action: Mouse scrolled (687, 430) with delta (0, 0)
Screenshot: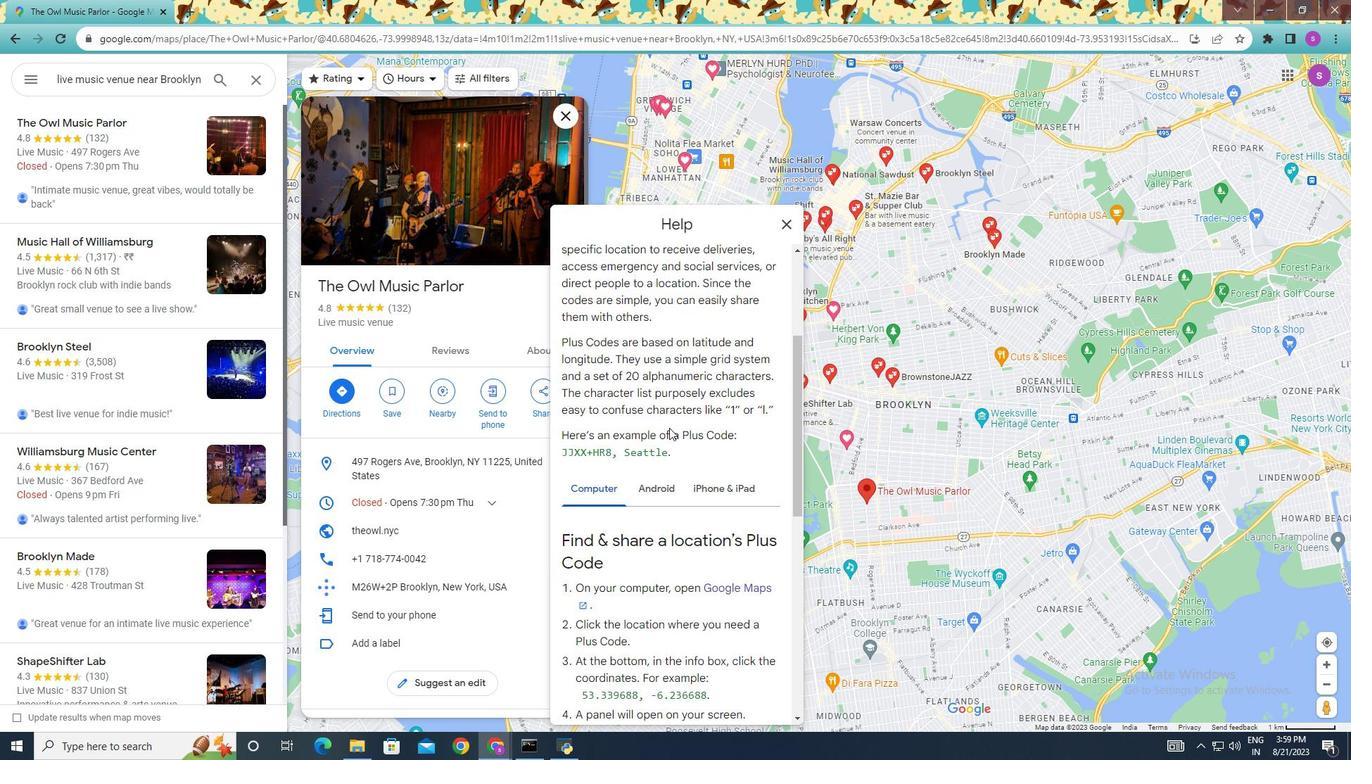 
Action: Mouse moved to (687, 430)
Screenshot: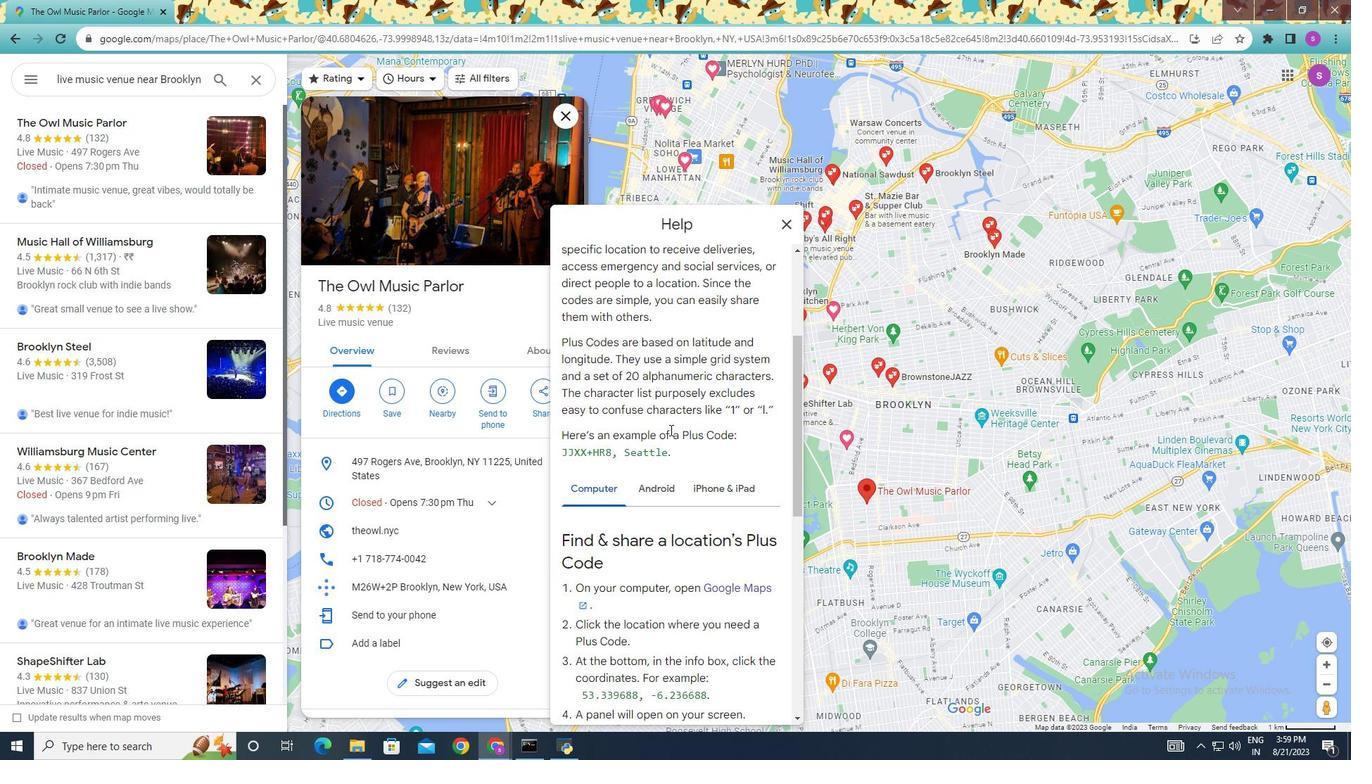 
Action: Mouse scrolled (687, 429) with delta (0, 0)
Screenshot: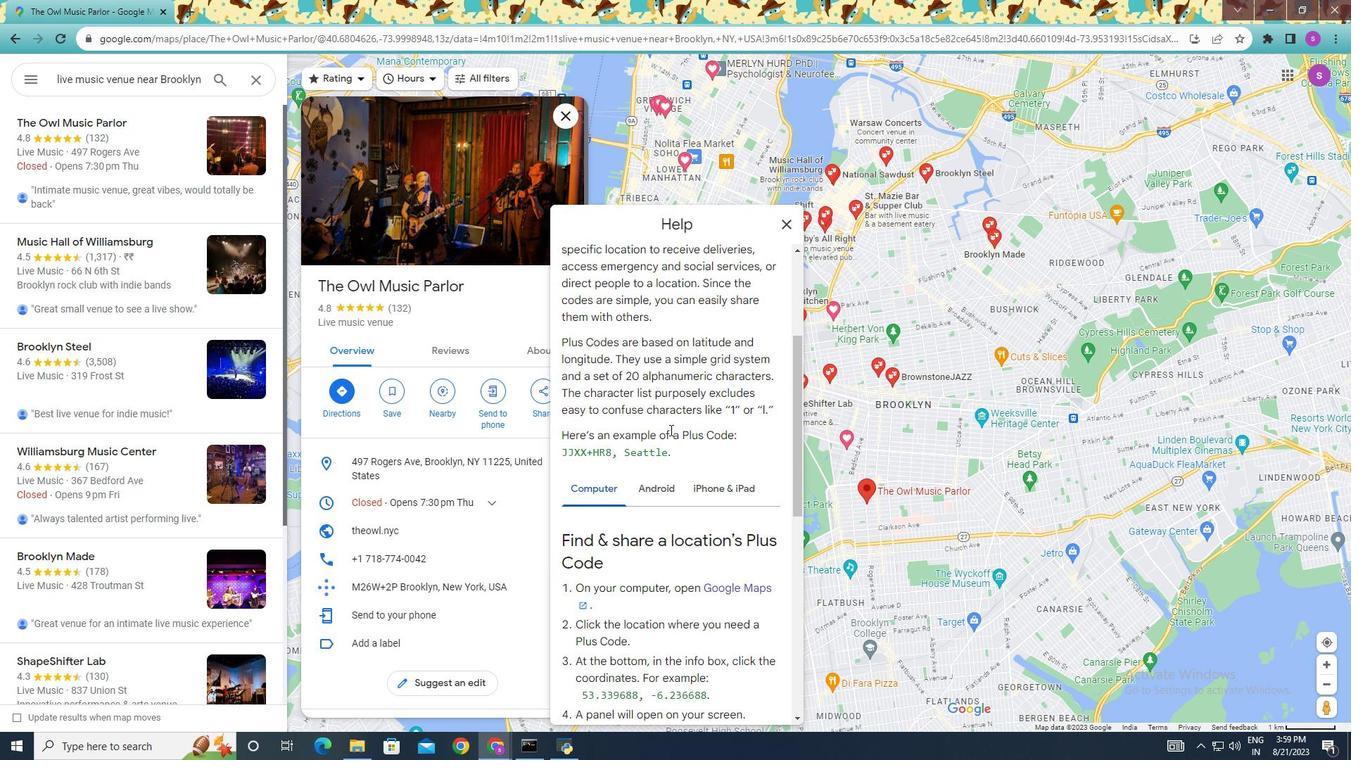 
Action: Mouse moved to (689, 449)
Screenshot: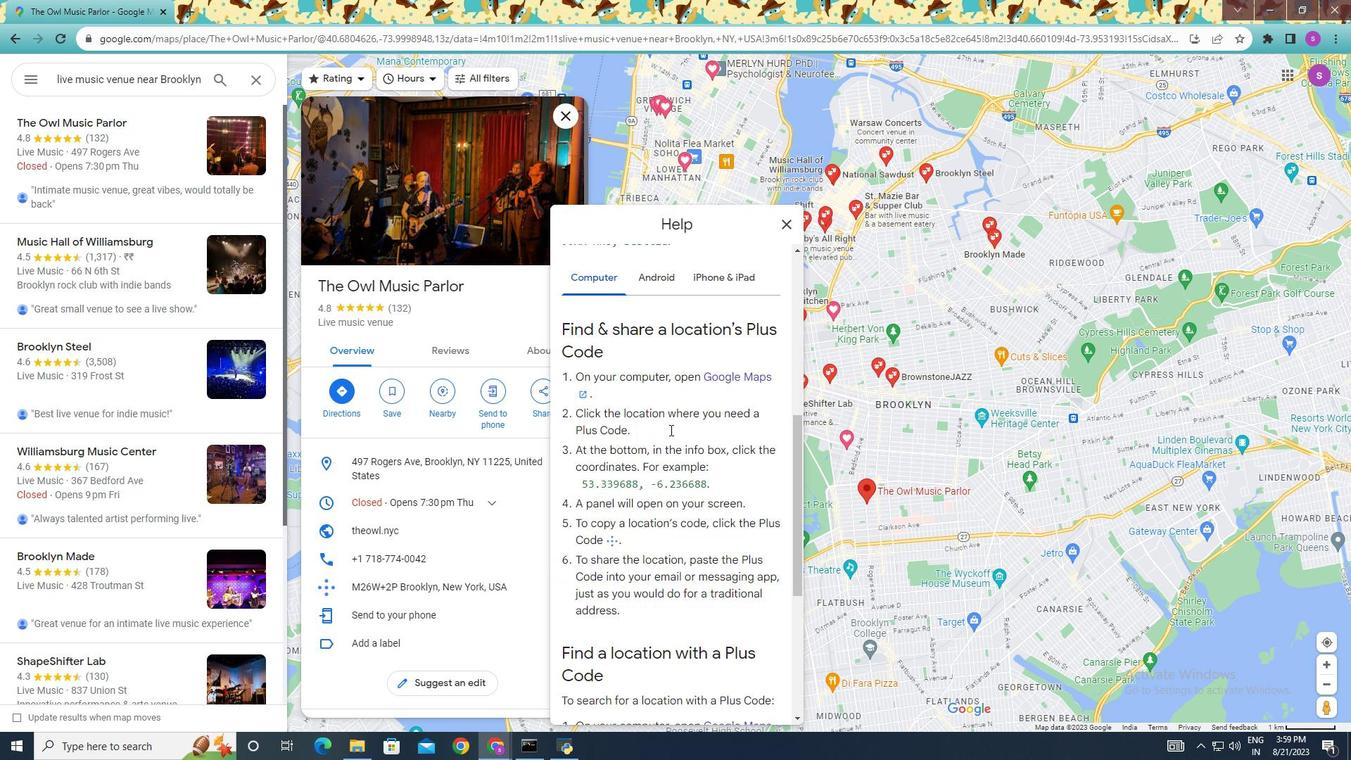 
Action: Mouse scrolled (689, 448) with delta (0, 0)
Screenshot: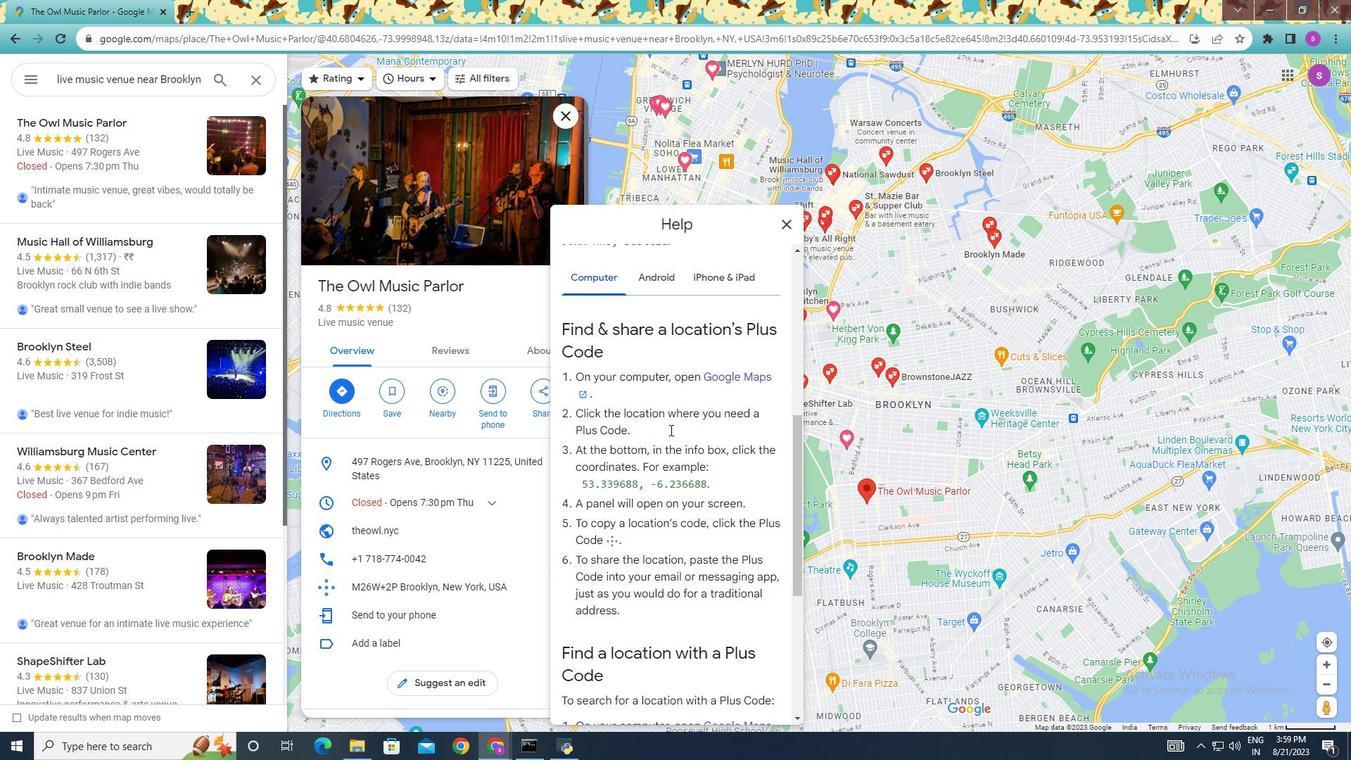 
Action: Mouse scrolled (689, 448) with delta (0, 0)
Screenshot: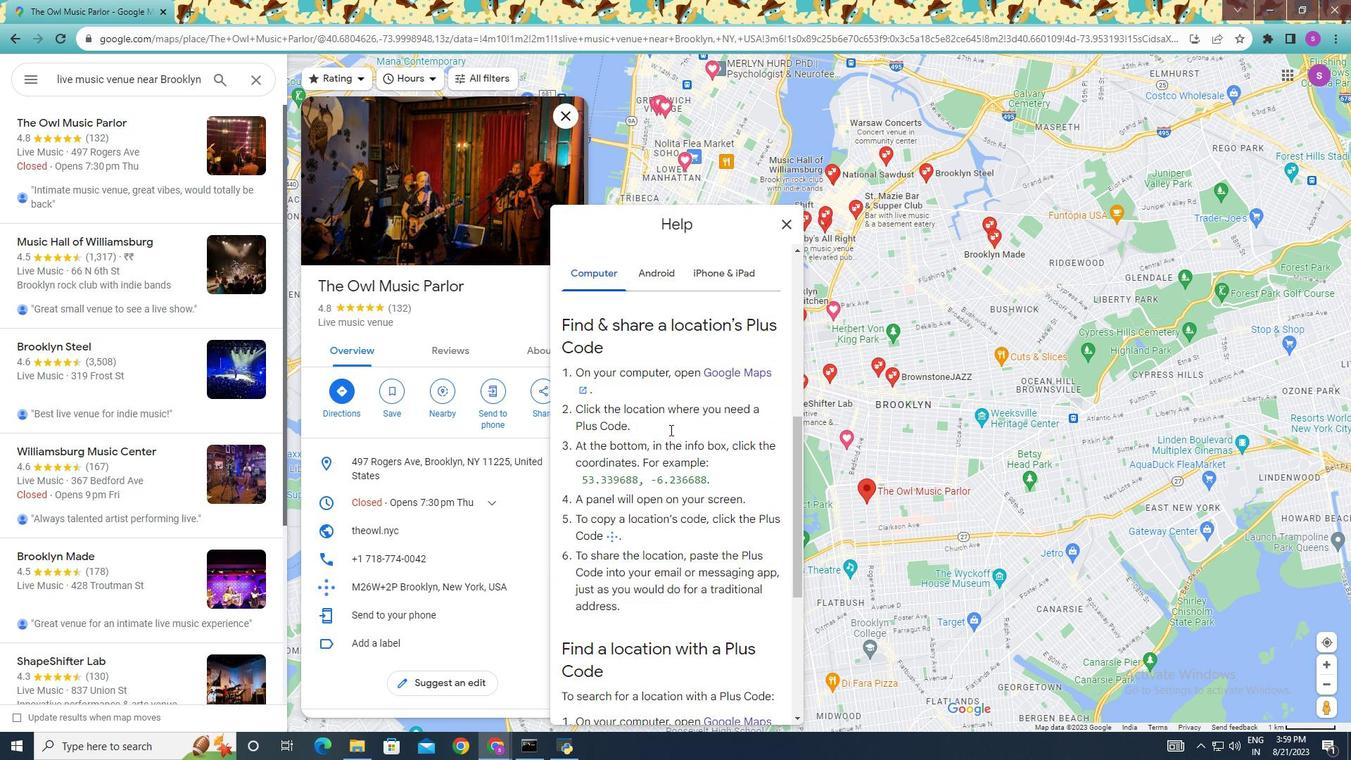 
Action: Mouse scrolled (689, 448) with delta (0, 0)
Screenshot: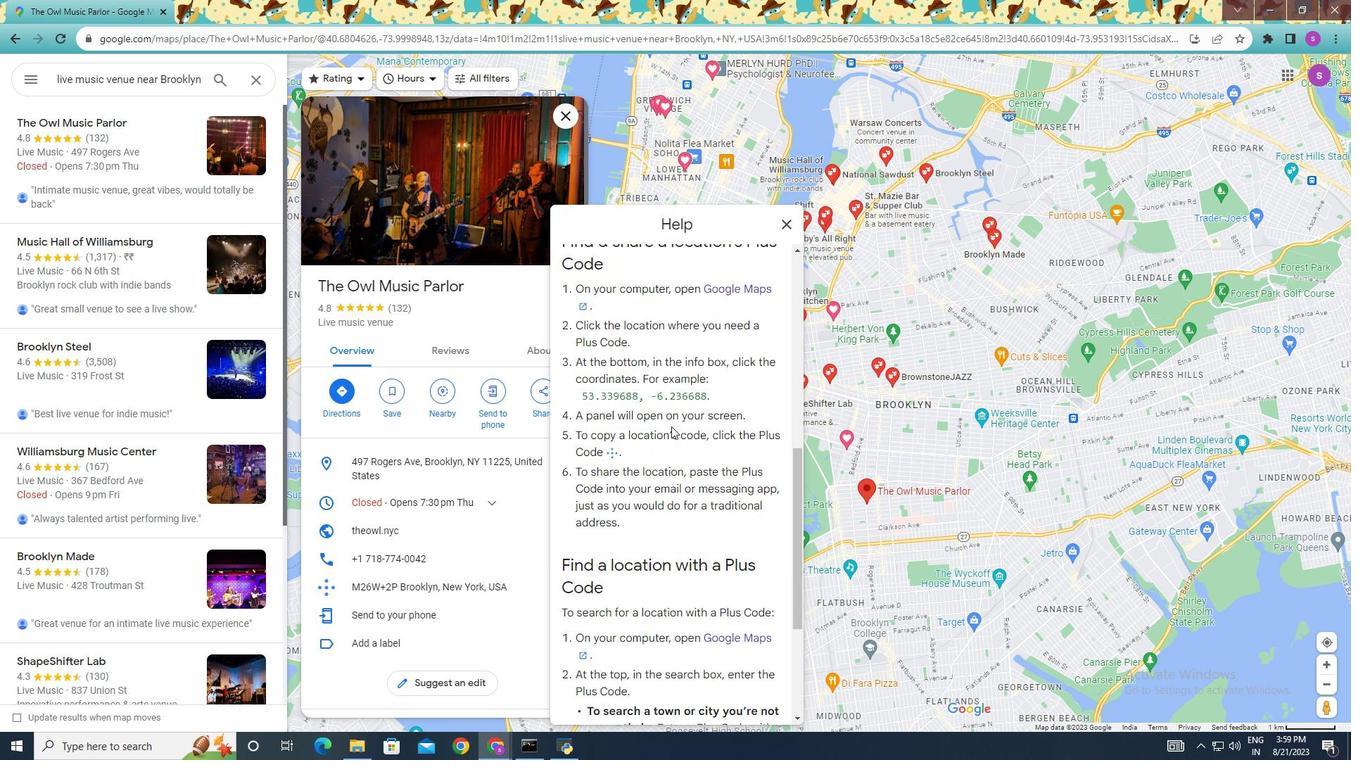 
Action: Mouse moved to (689, 449)
Screenshot: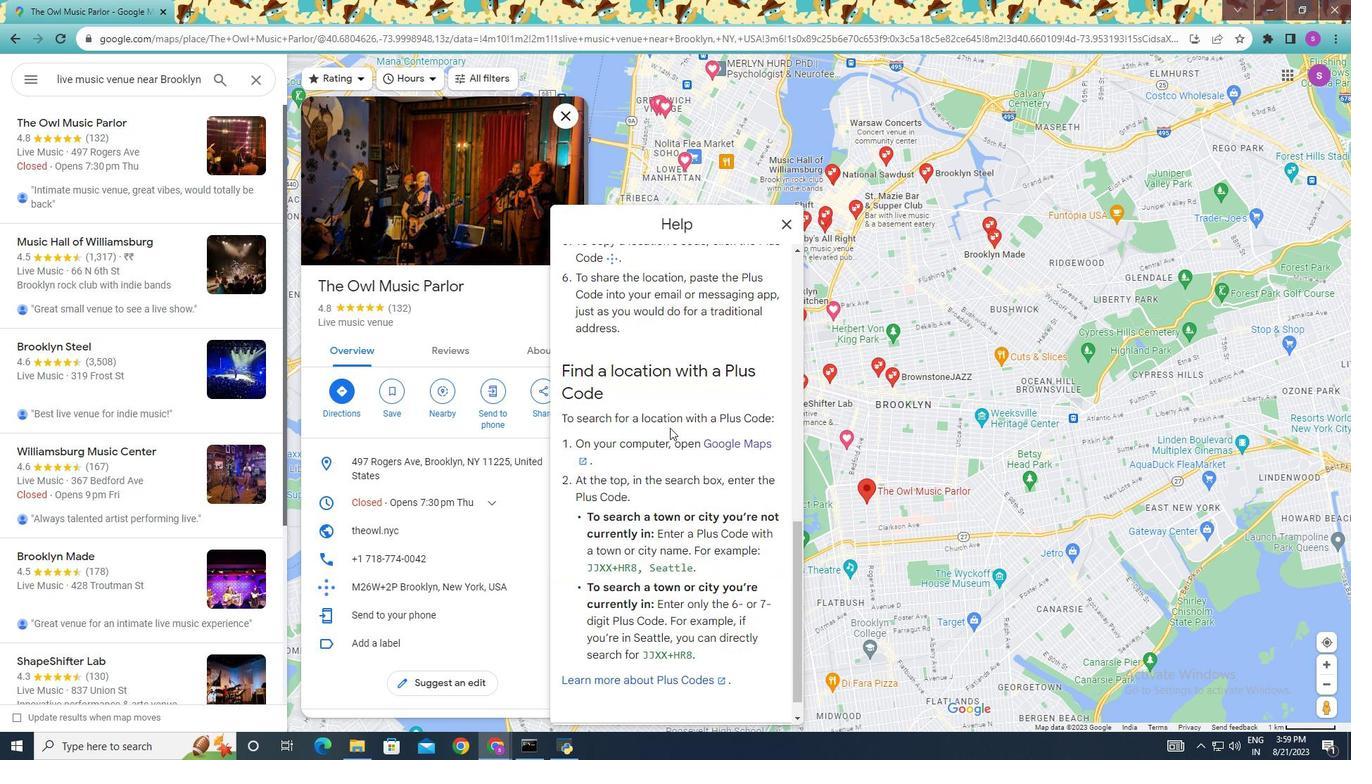 
Action: Mouse scrolled (689, 448) with delta (0, 0)
Screenshot: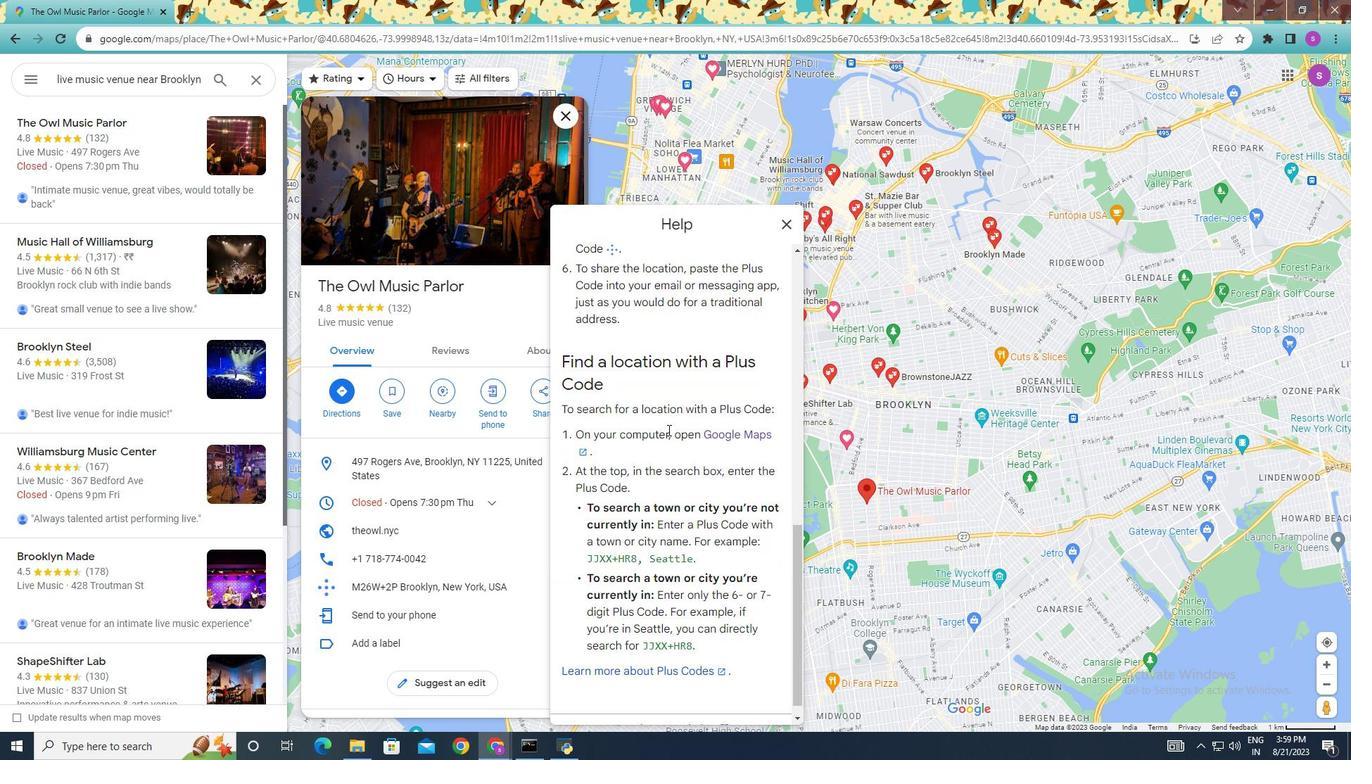 
Action: Mouse moved to (689, 449)
Screenshot: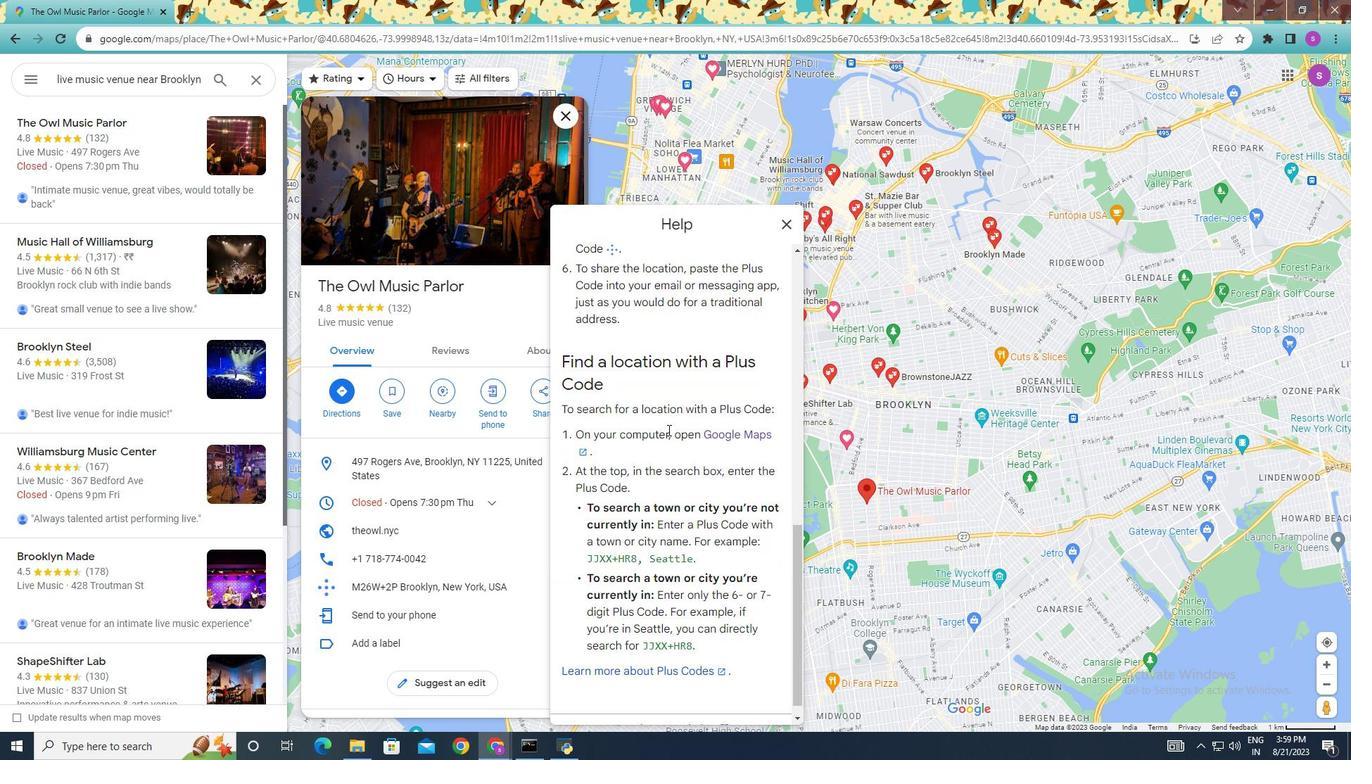 
Action: Mouse scrolled (689, 448) with delta (0, 0)
Screenshot: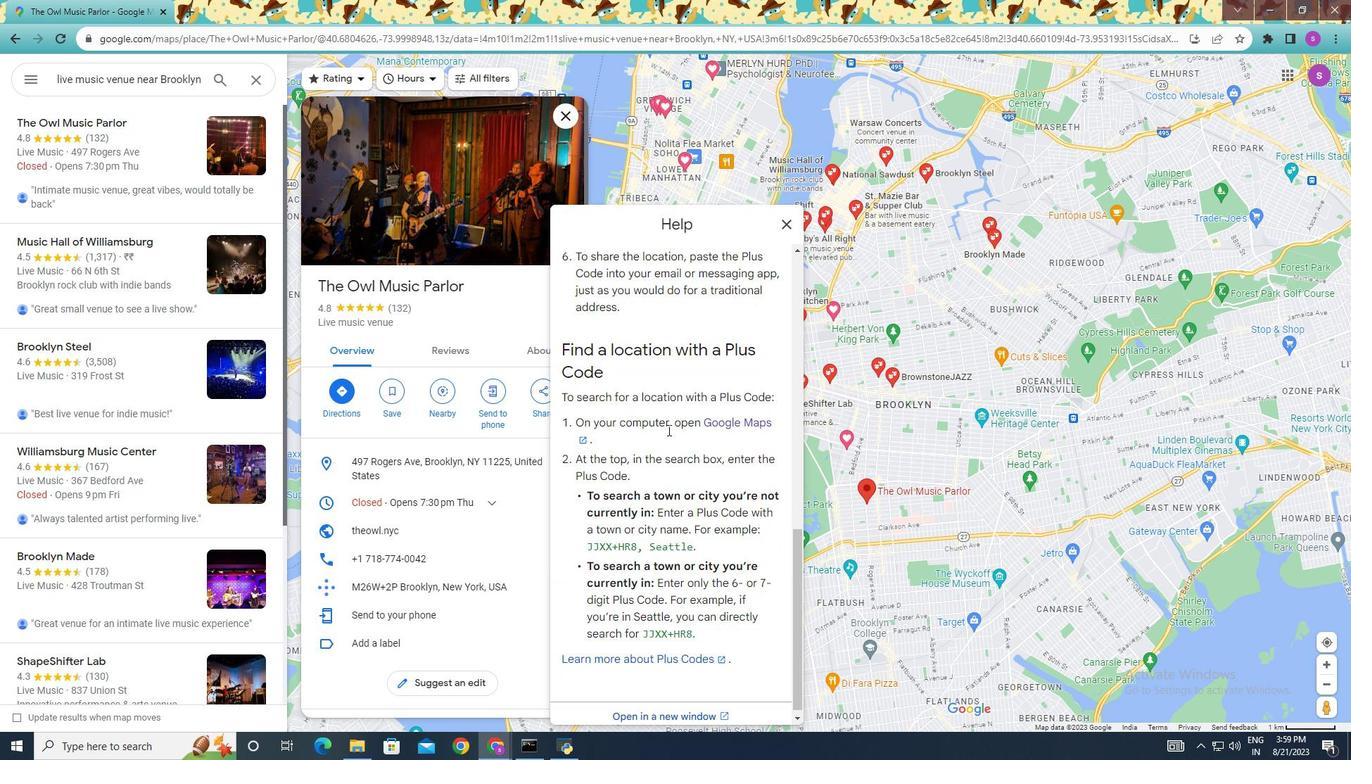 
Action: Mouse scrolled (689, 448) with delta (0, 0)
Screenshot: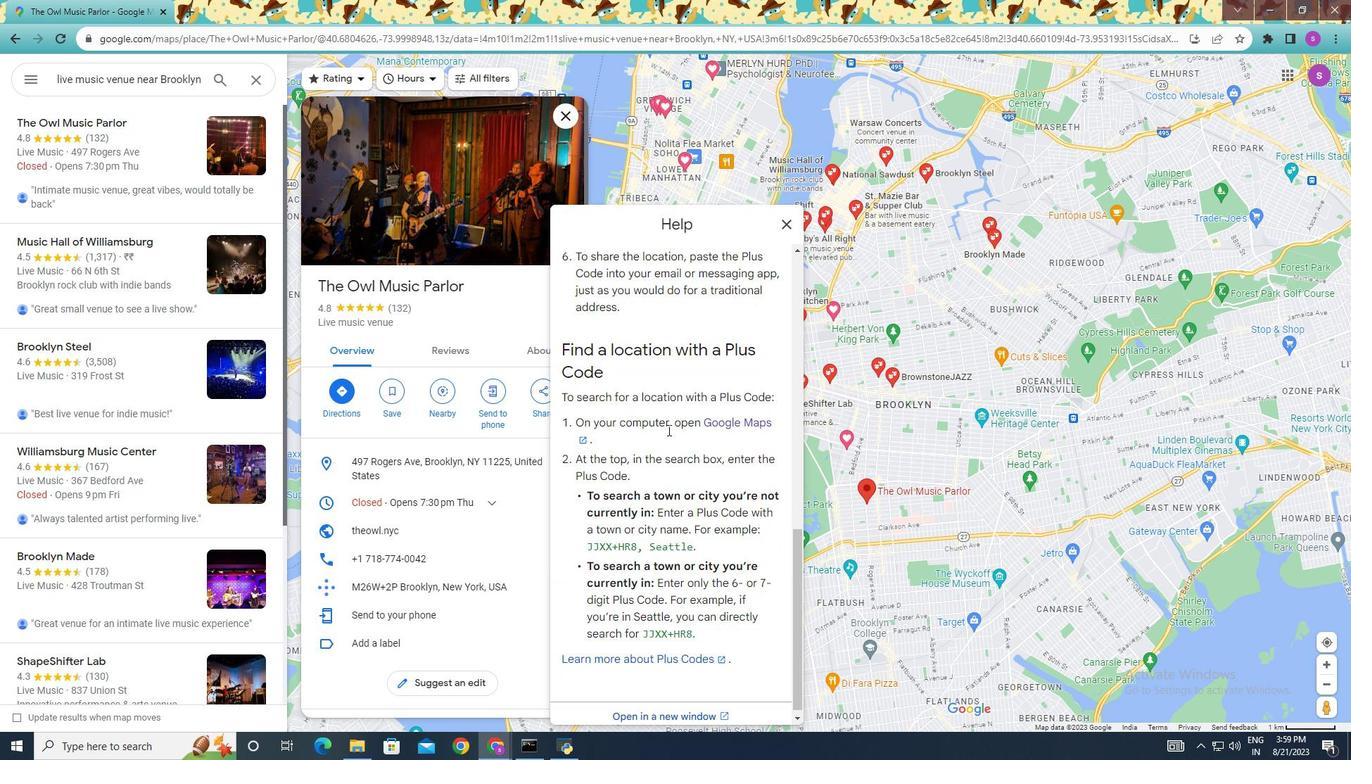 
Action: Mouse scrolled (689, 448) with delta (0, 0)
Screenshot: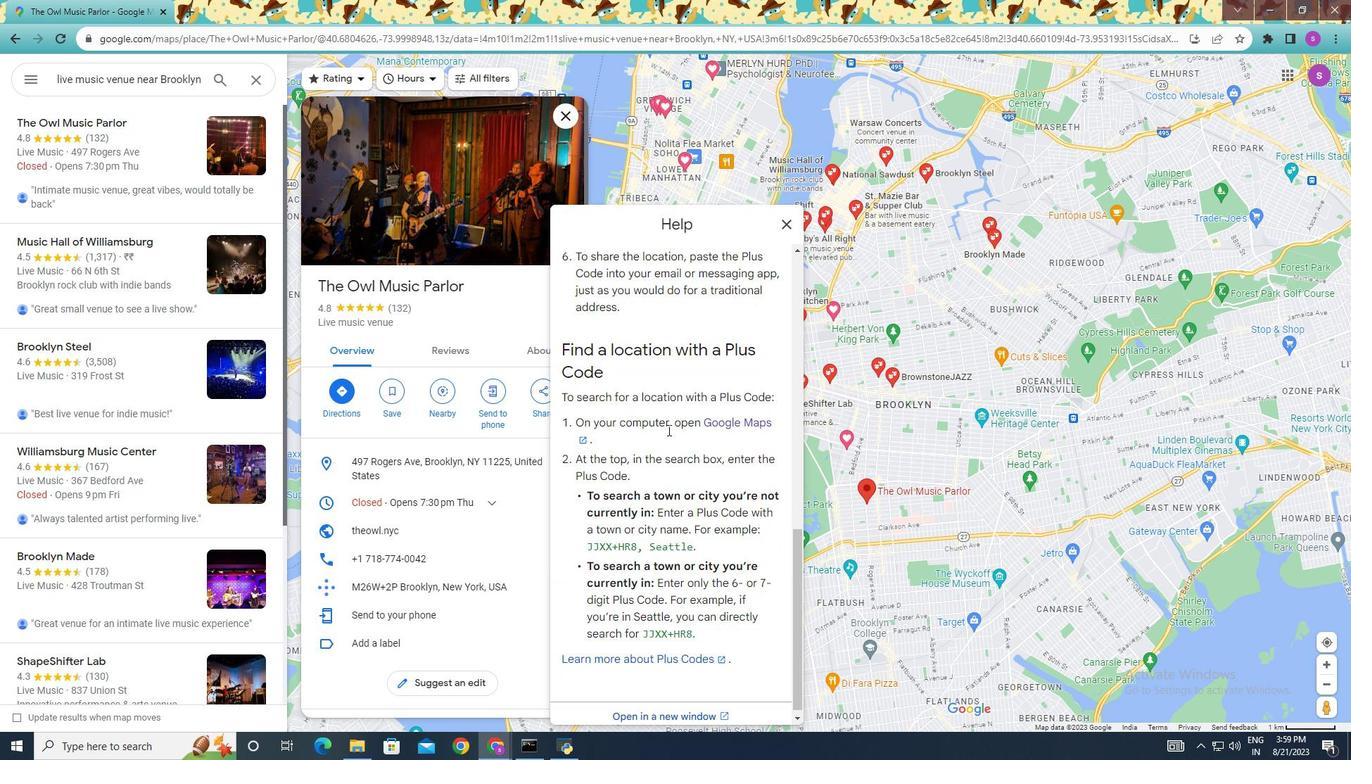 
Action: Mouse moved to (690, 444)
Screenshot: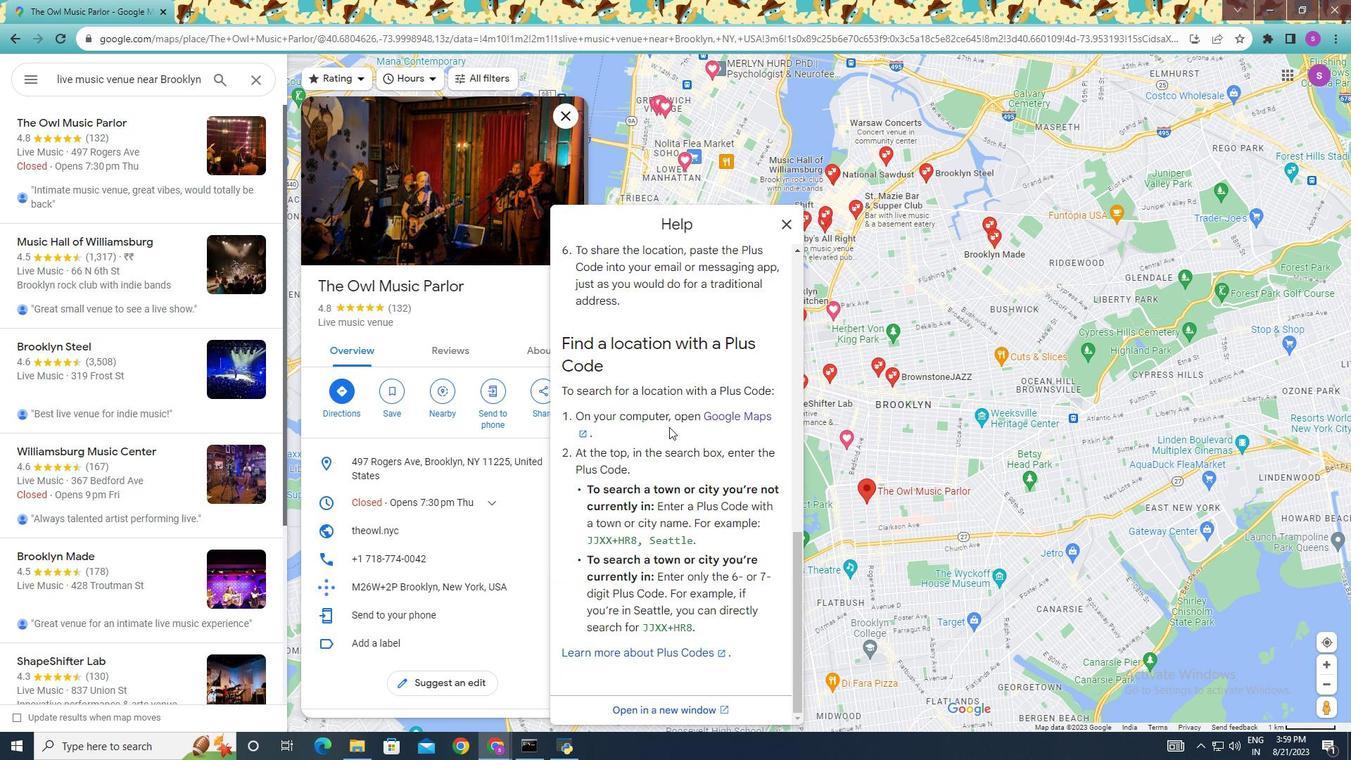 
Action: Mouse scrolled (690, 444) with delta (0, 0)
Screenshot: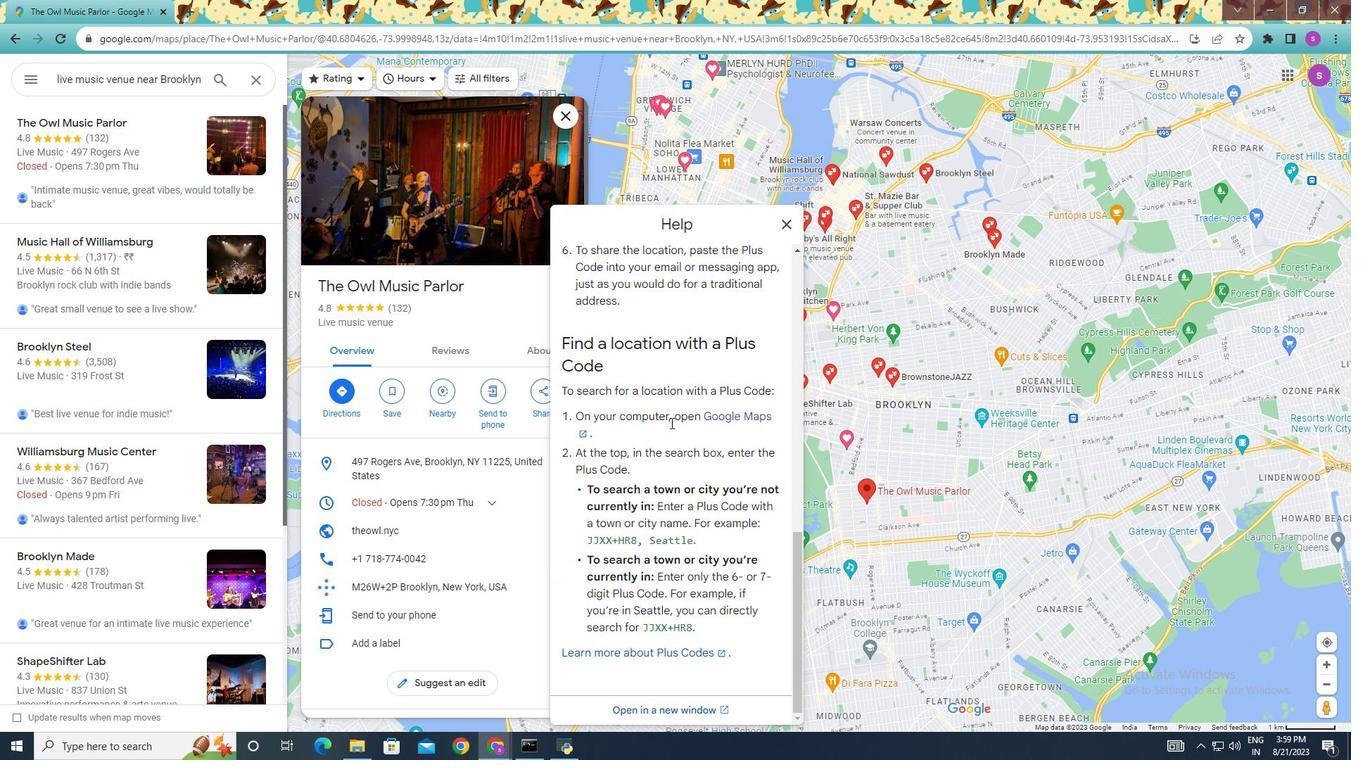 
Action: Mouse moved to (690, 445)
Screenshot: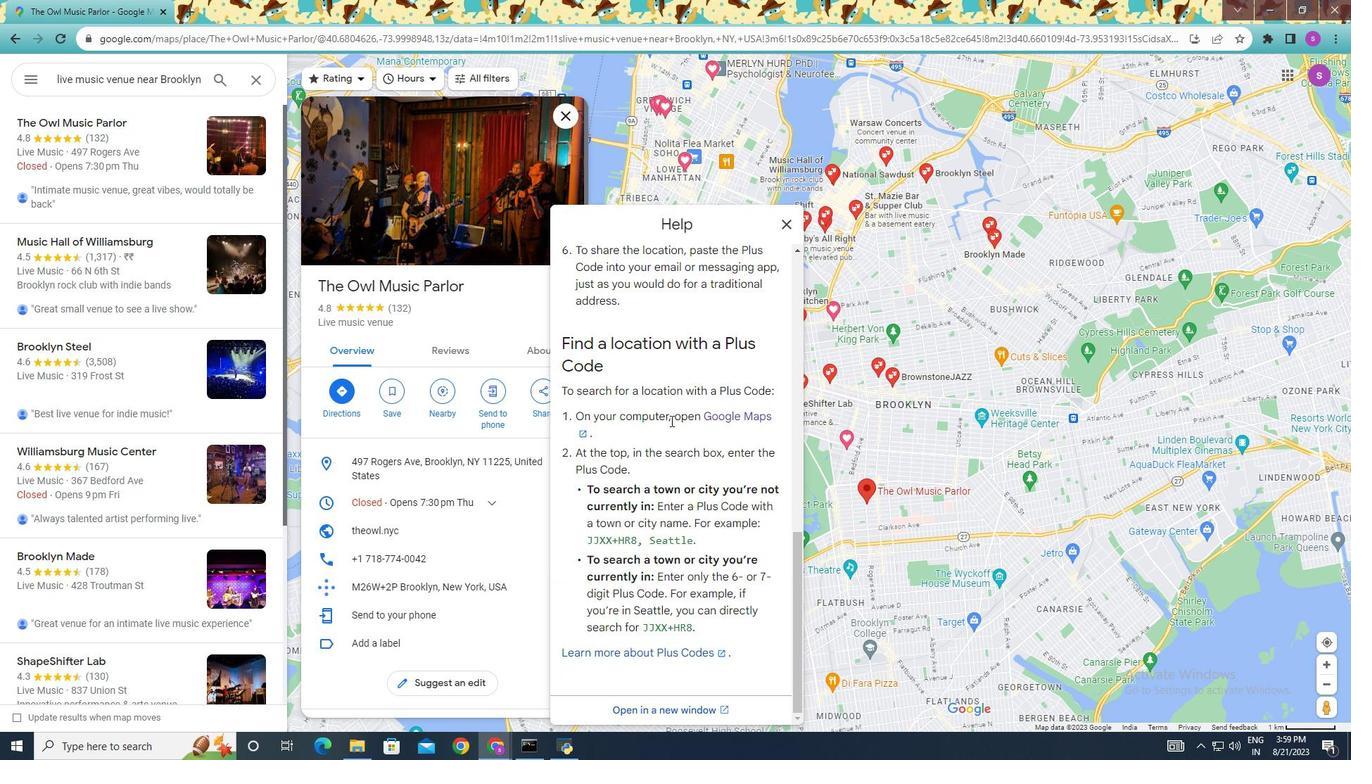 
Action: Mouse scrolled (690, 444) with delta (0, 0)
Screenshot: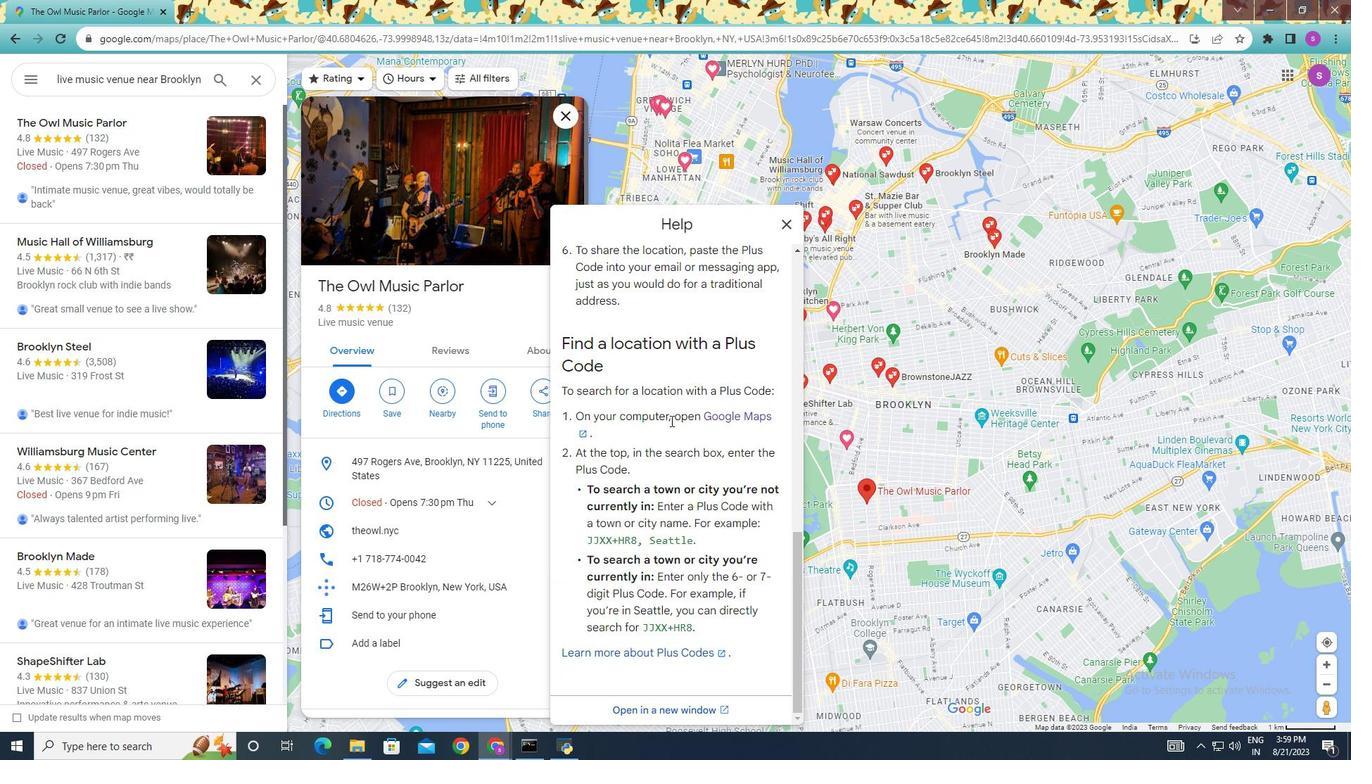 
Action: Mouse moved to (688, 447)
Screenshot: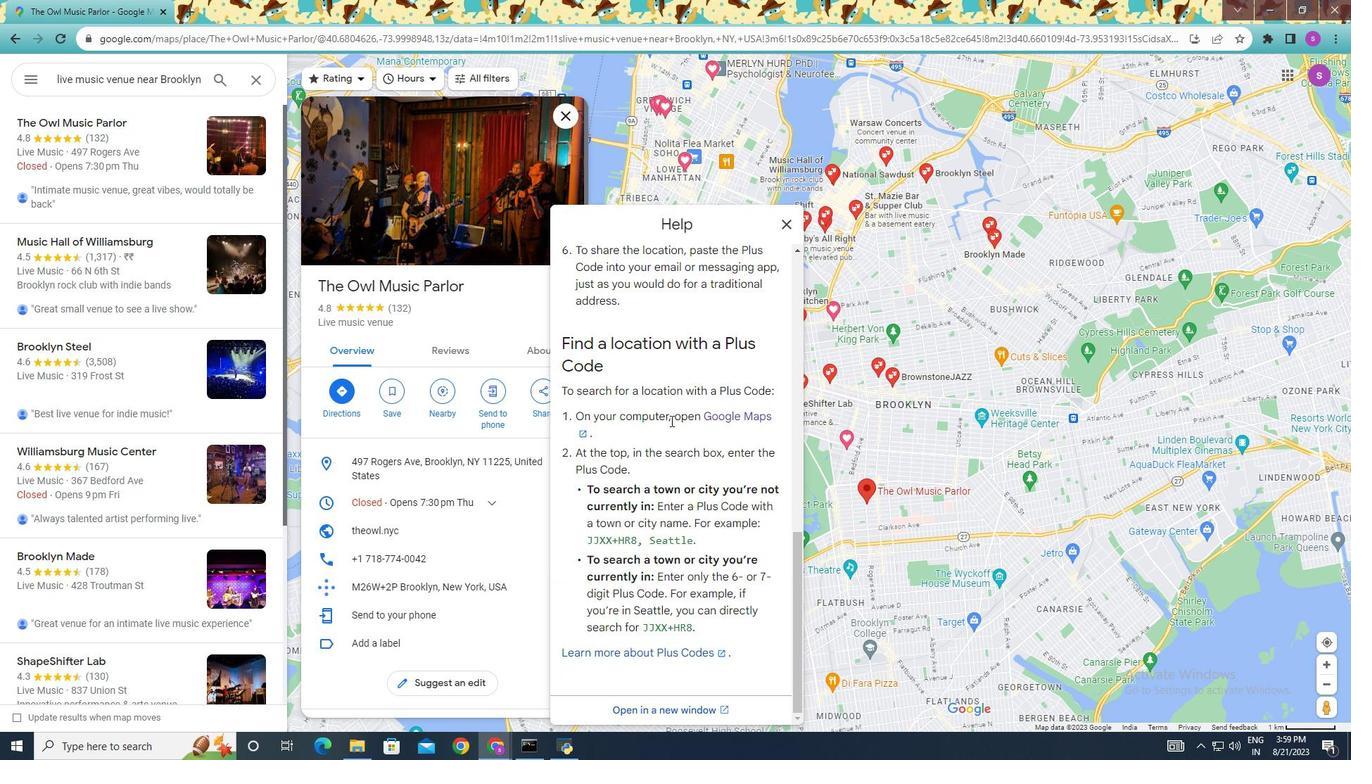 
Action: Mouse scrolled (688, 446) with delta (0, 0)
Screenshot: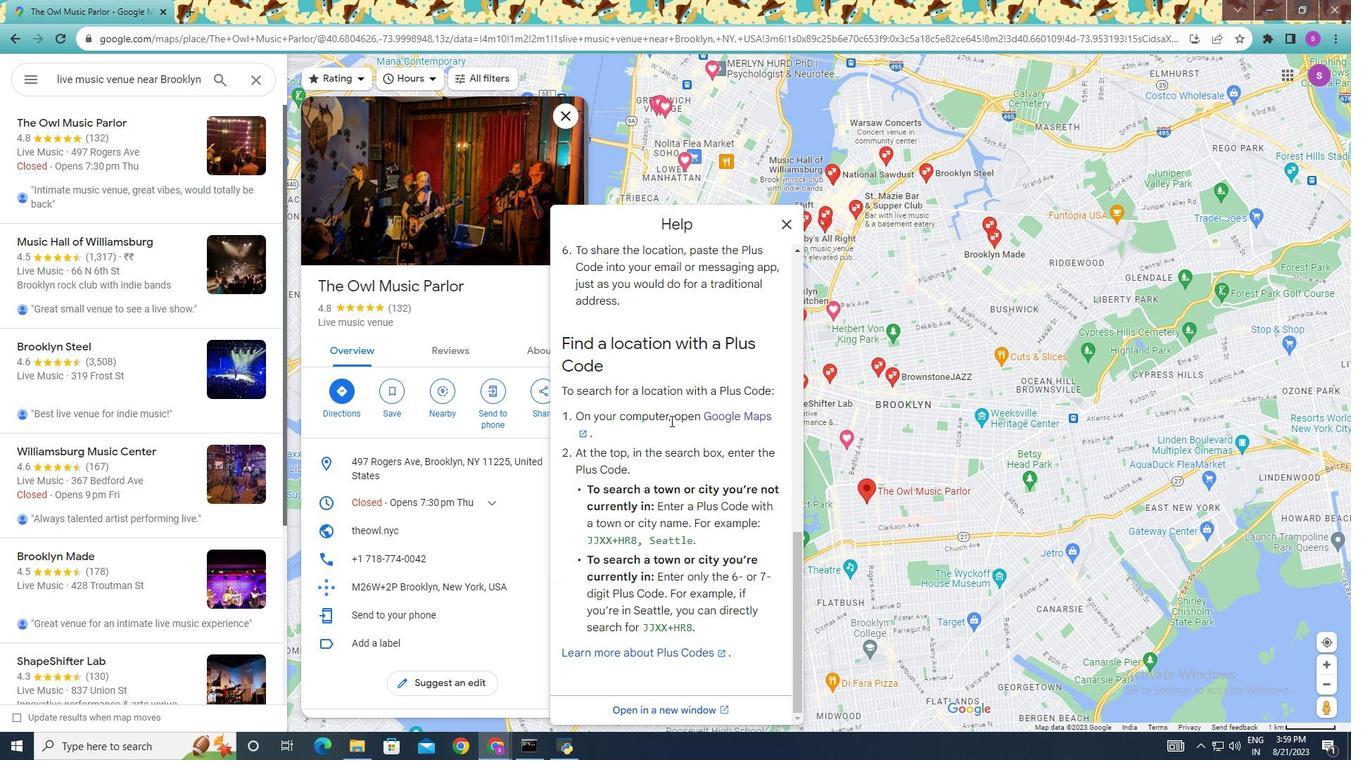 
Action: Mouse moved to (686, 448)
Screenshot: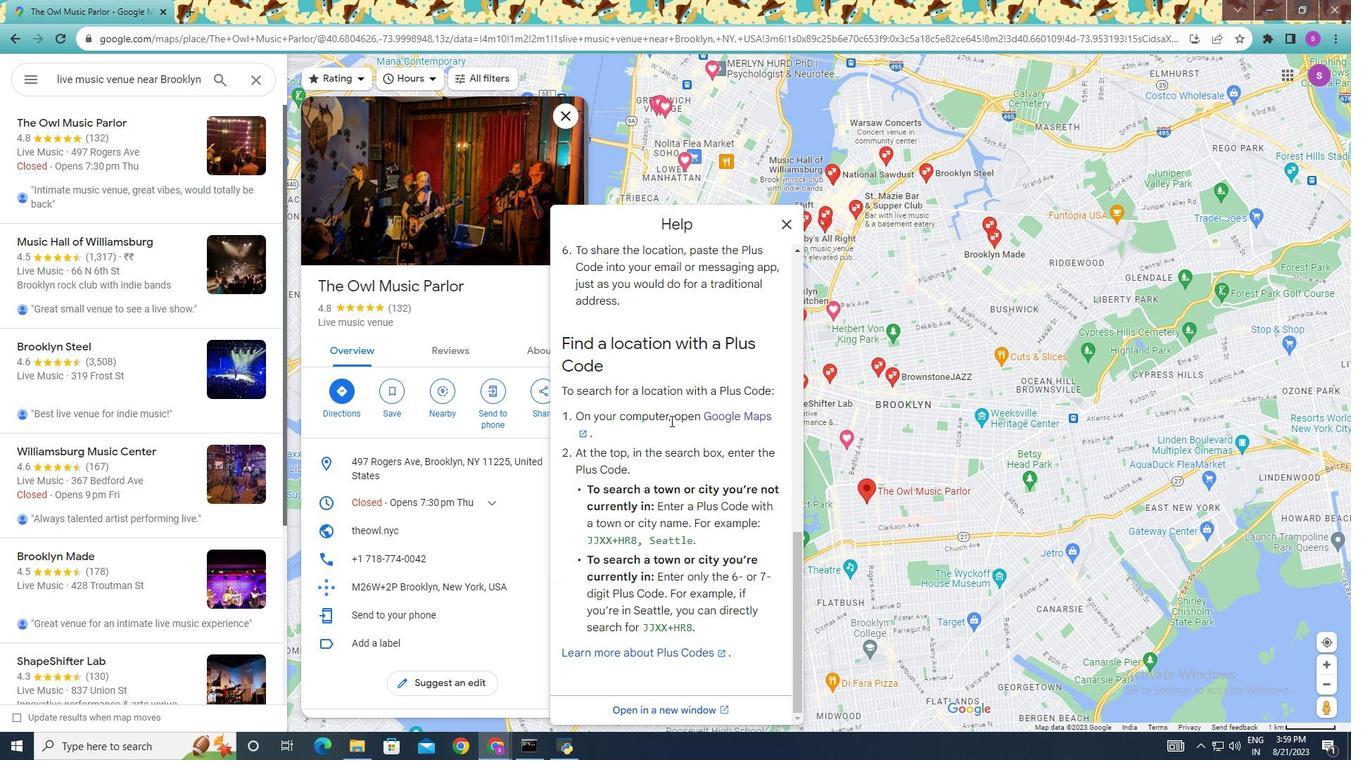 
Action: Mouse scrolled (686, 447) with delta (0, 0)
Screenshot: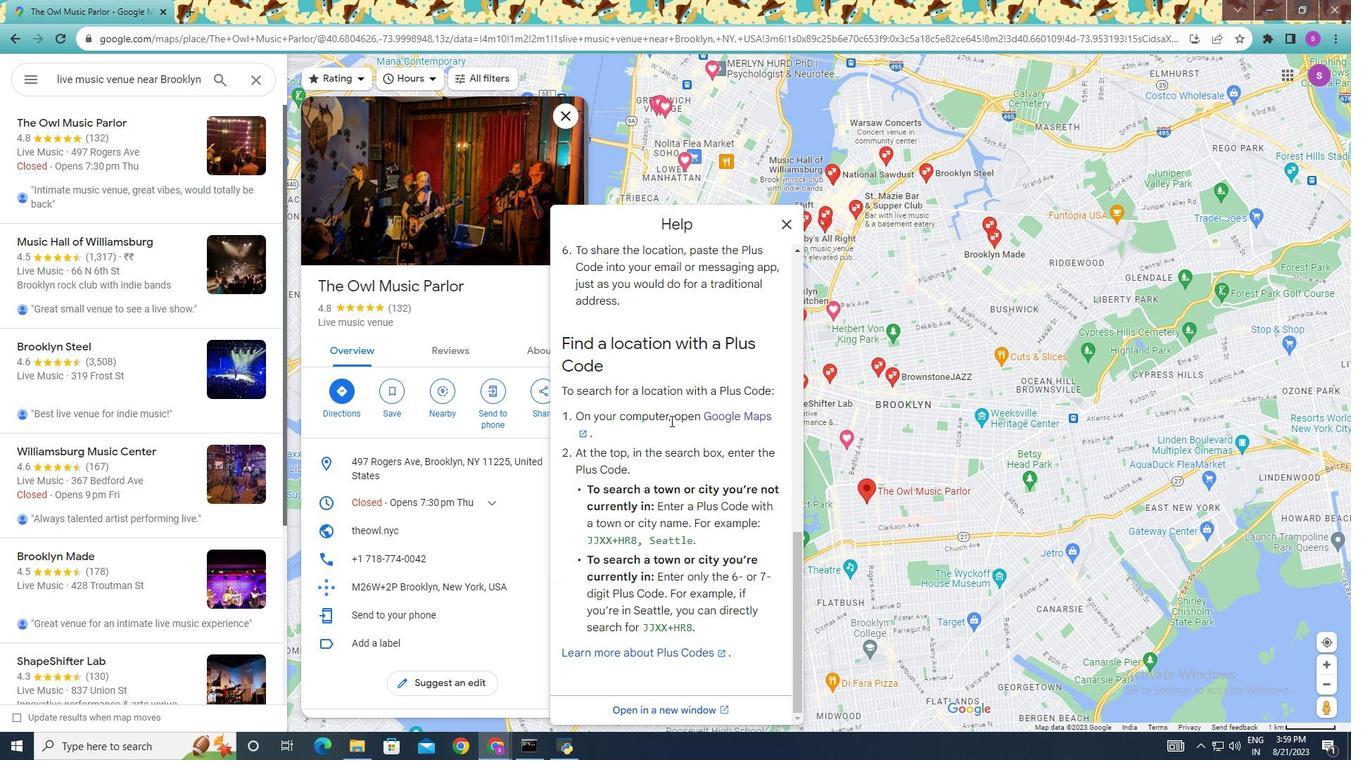 
Action: Mouse moved to (686, 449)
Screenshot: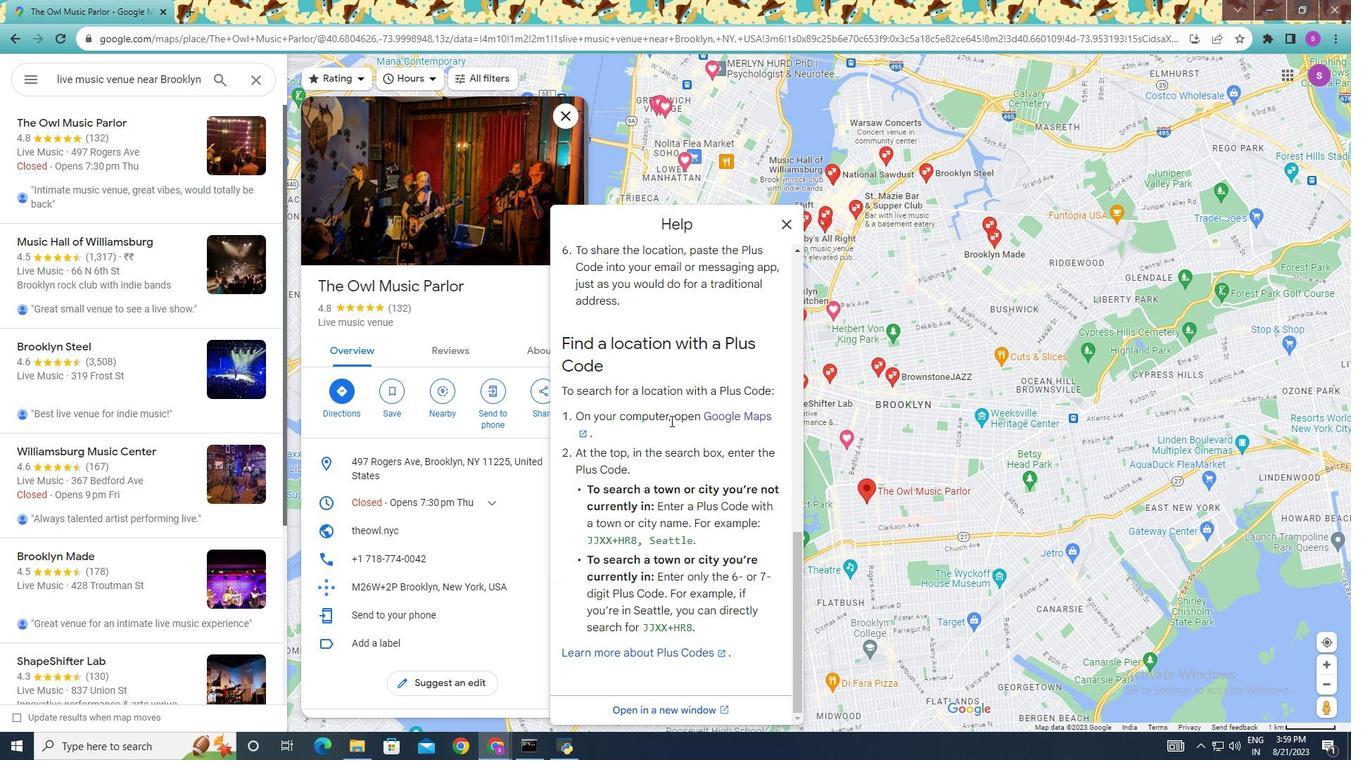 
Action: Mouse scrolled (686, 448) with delta (0, 0)
Screenshot: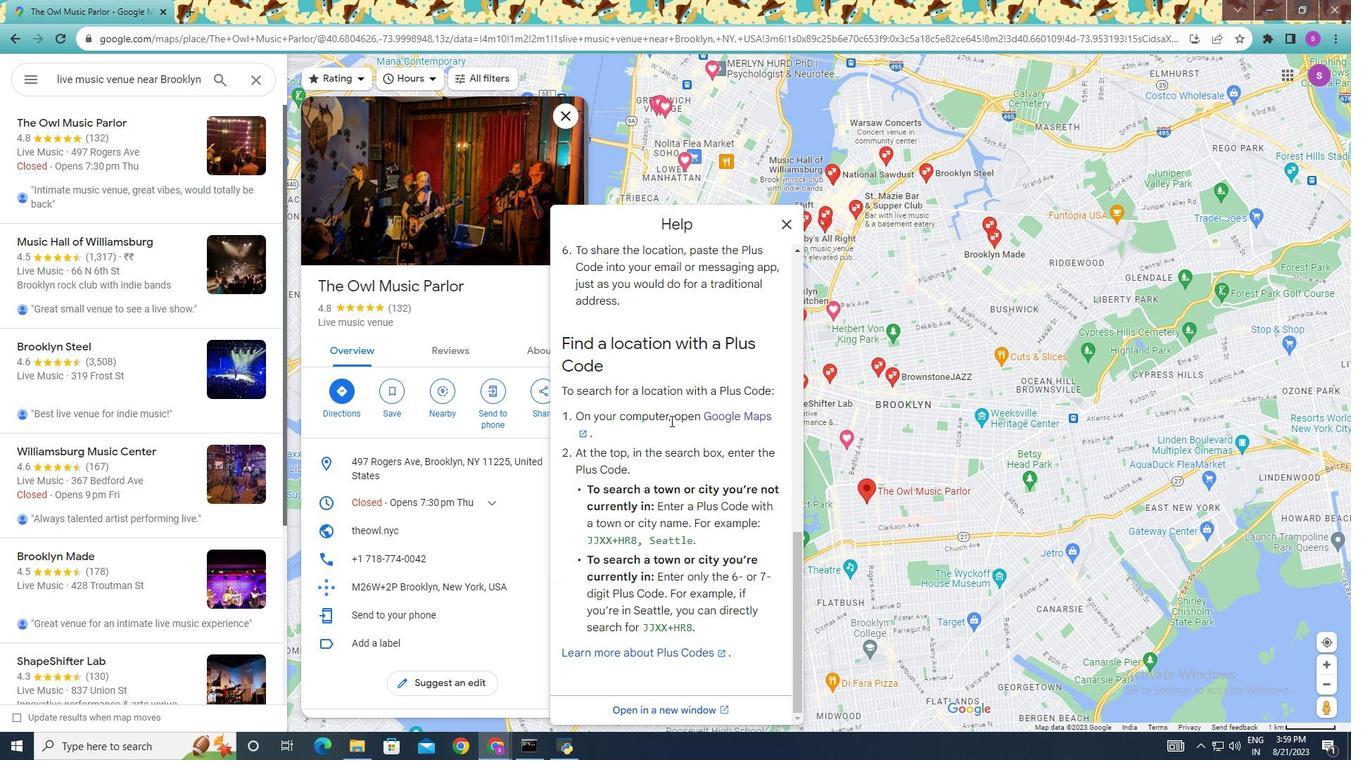 
Action: Mouse moved to (689, 442)
Screenshot: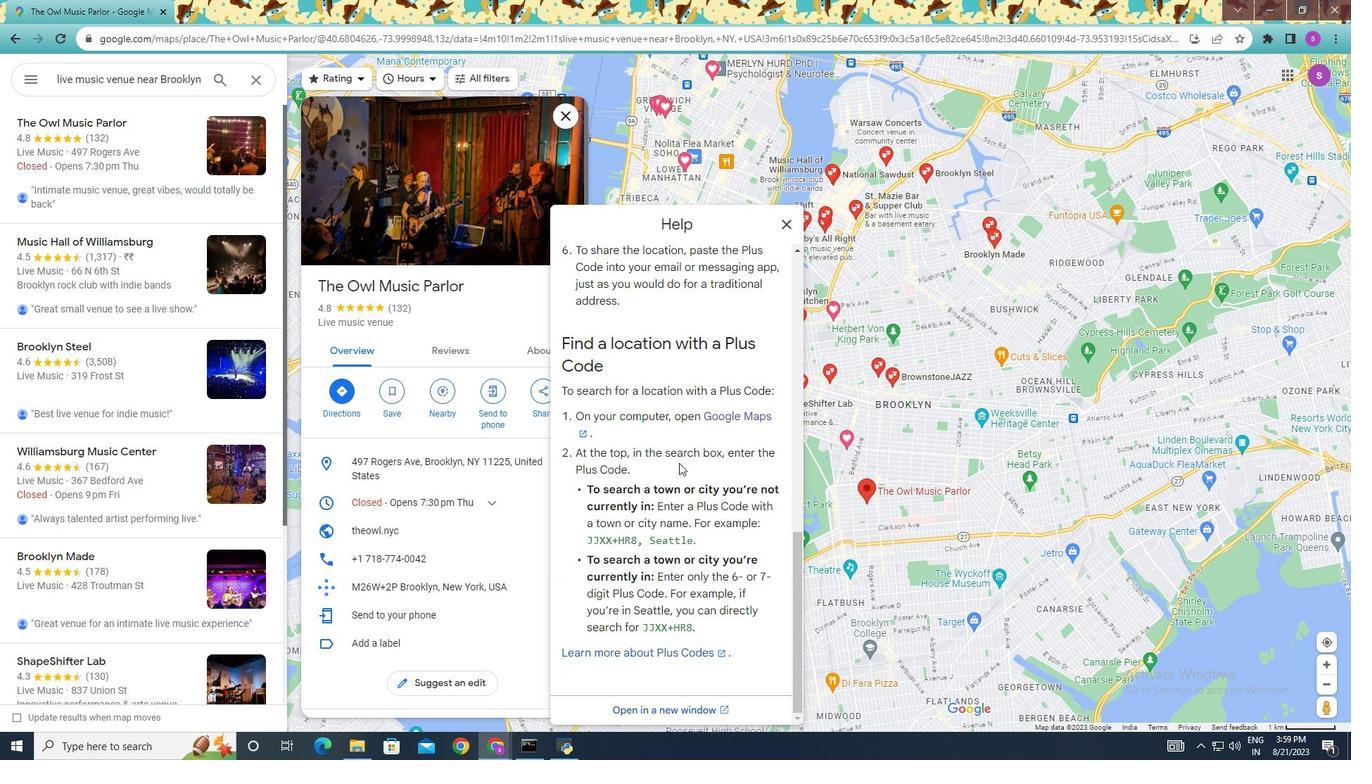 
Action: Mouse scrolled (689, 441) with delta (0, 0)
Screenshot: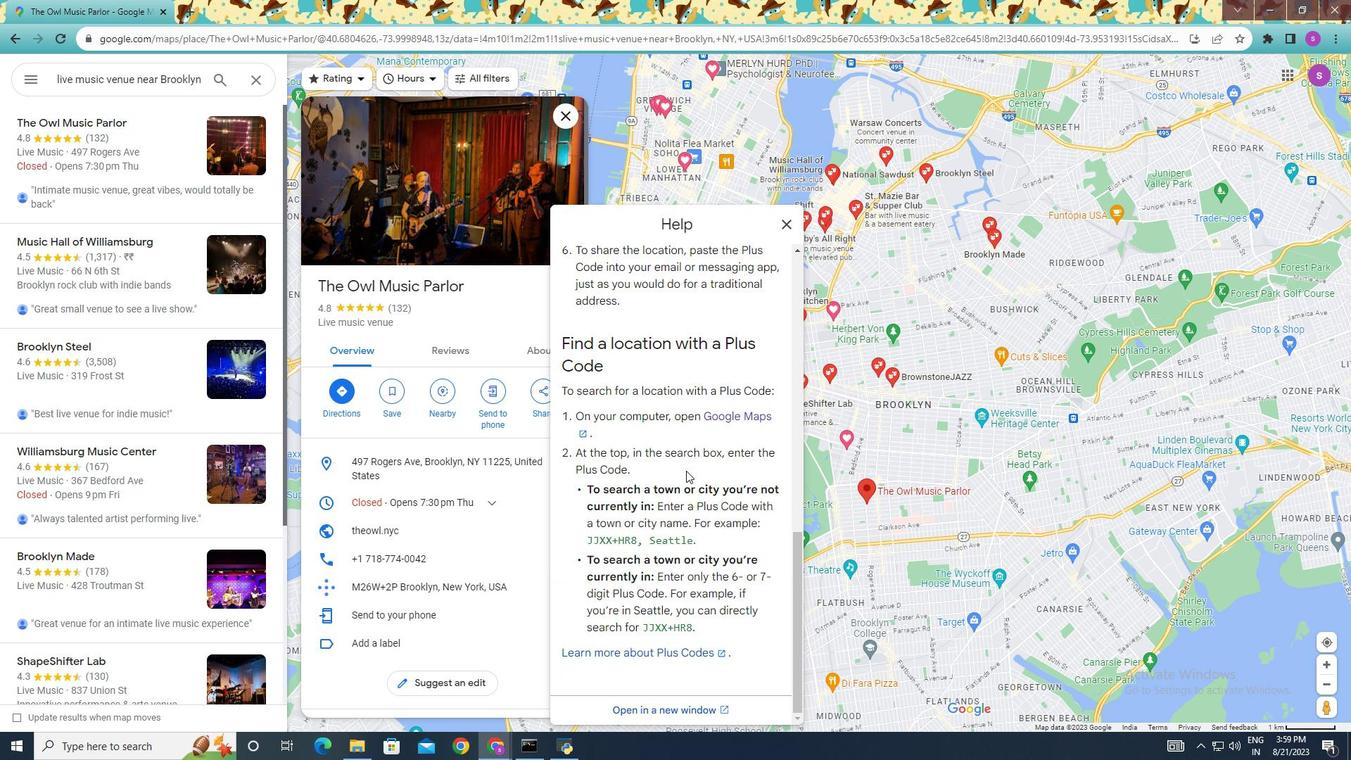 
Action: Mouse moved to (689, 442)
Screenshot: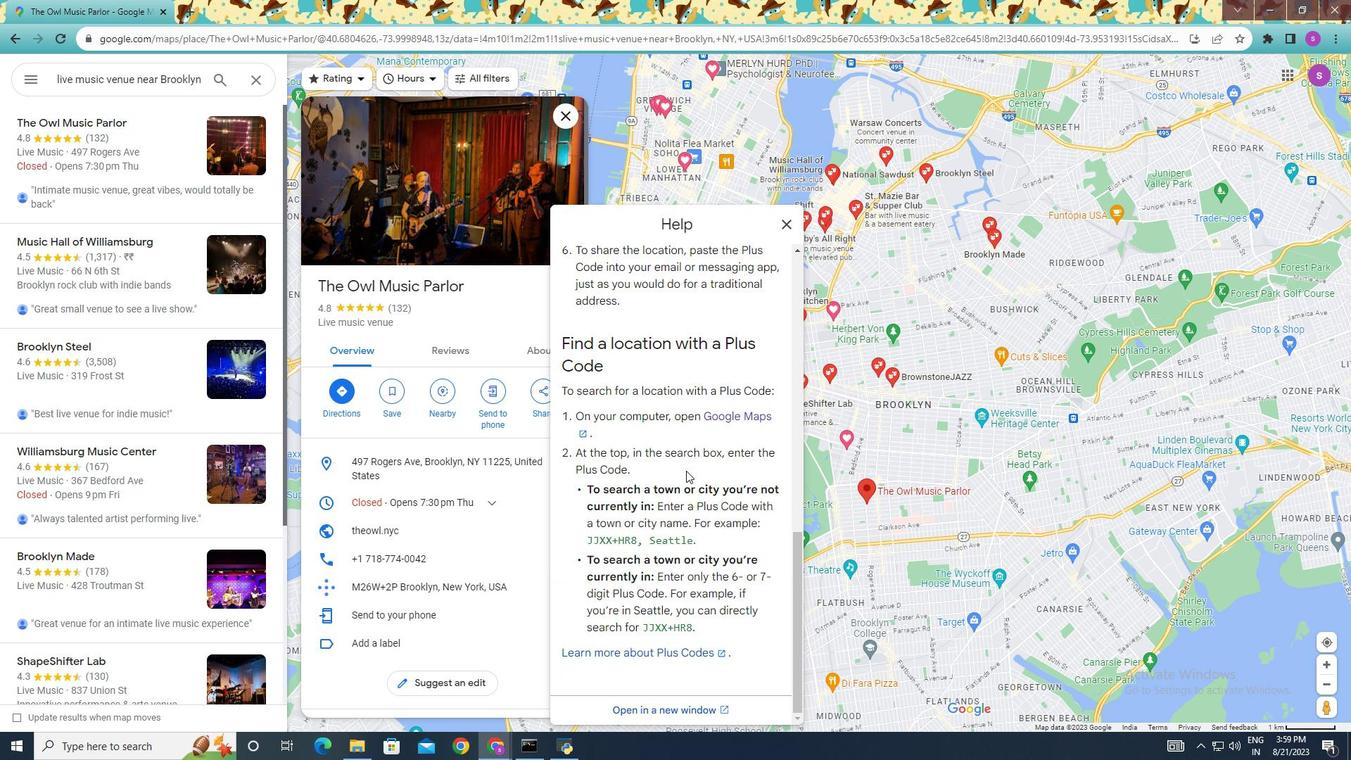 
Action: Mouse scrolled (689, 441) with delta (0, 0)
Screenshot: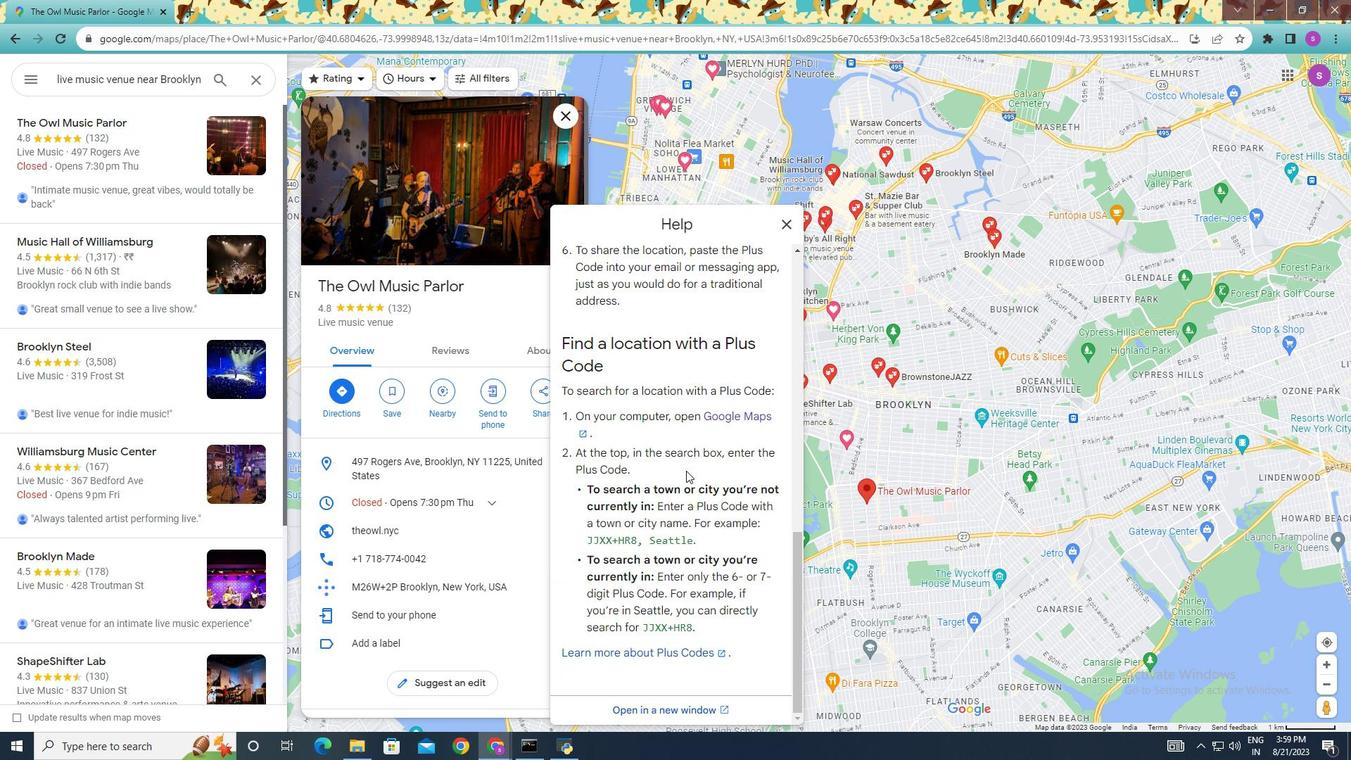 
Action: Mouse scrolled (689, 441) with delta (0, 0)
Screenshot: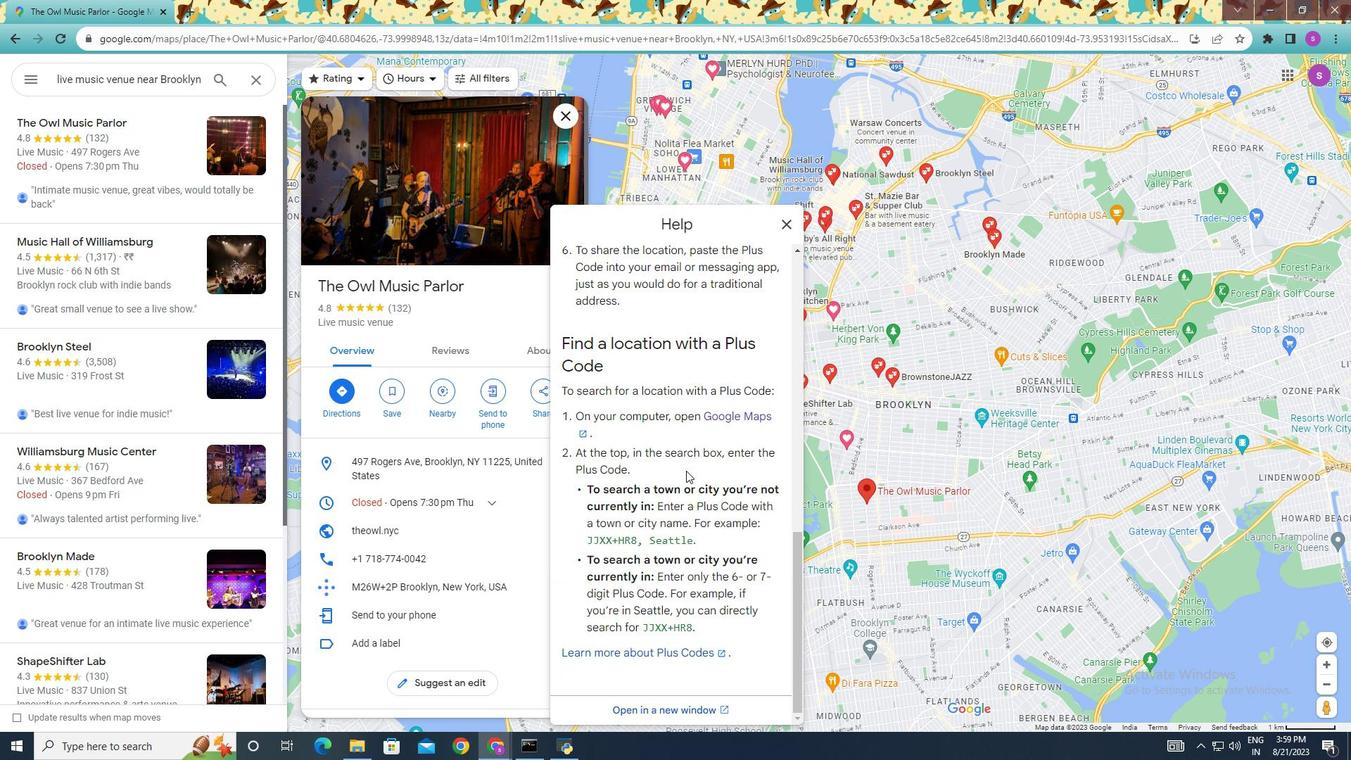 
Action: Mouse moved to (689, 441)
Screenshot: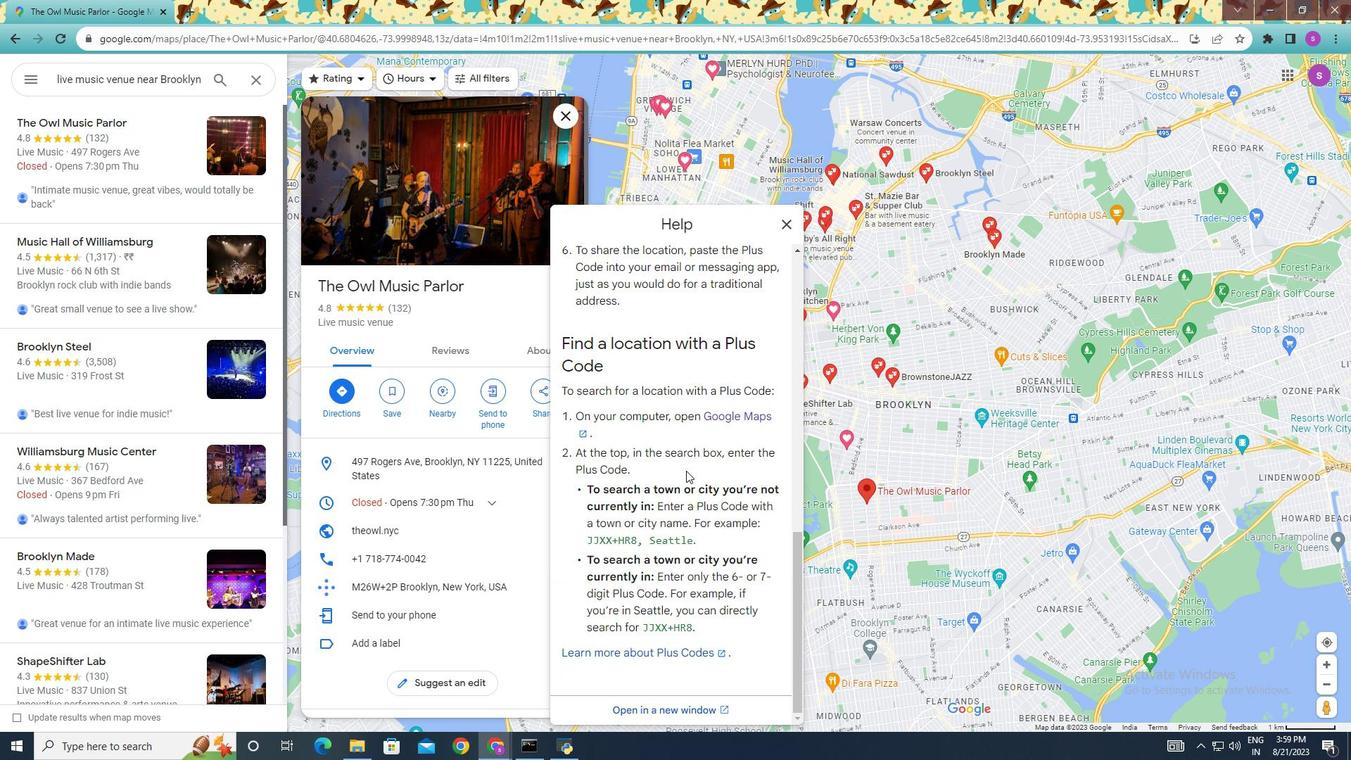 
Action: Mouse scrolled (689, 440) with delta (0, 0)
Screenshot: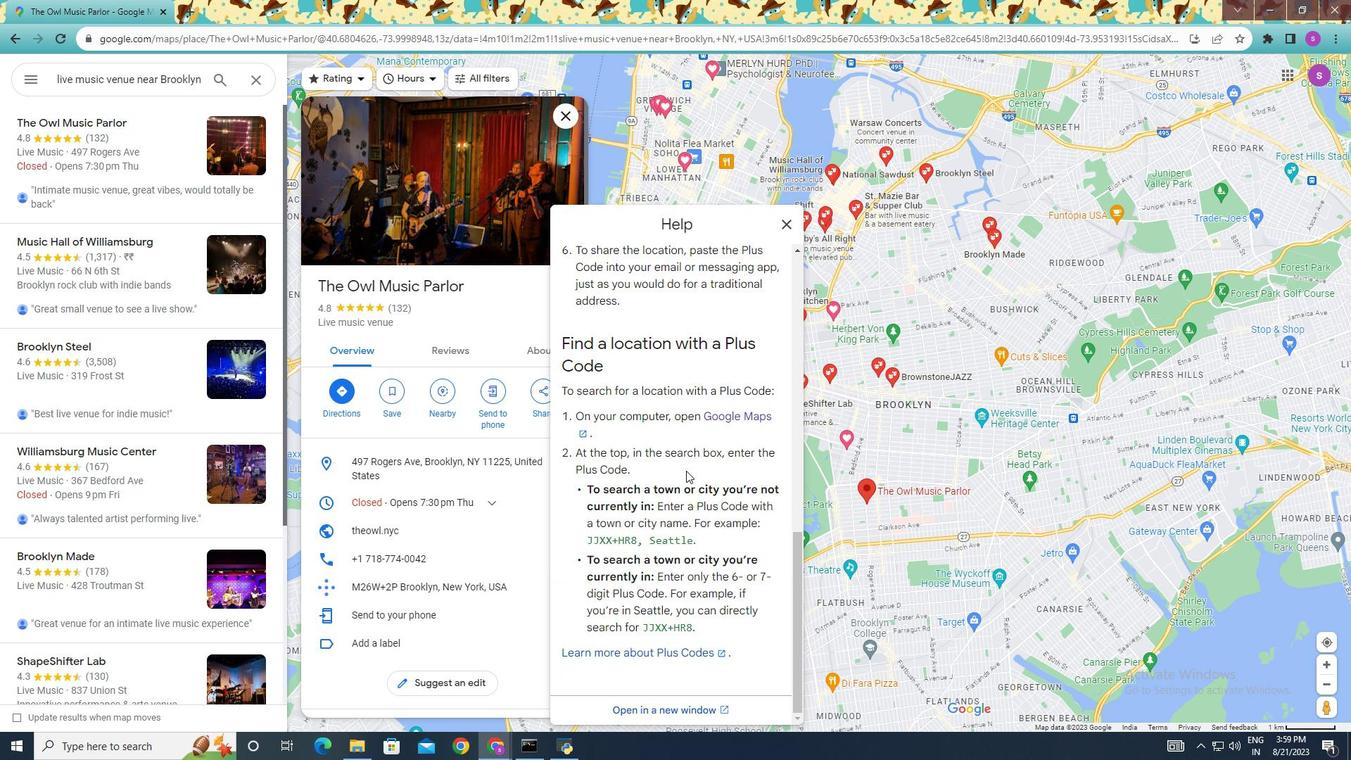 
Action: Mouse moved to (689, 439)
Screenshot: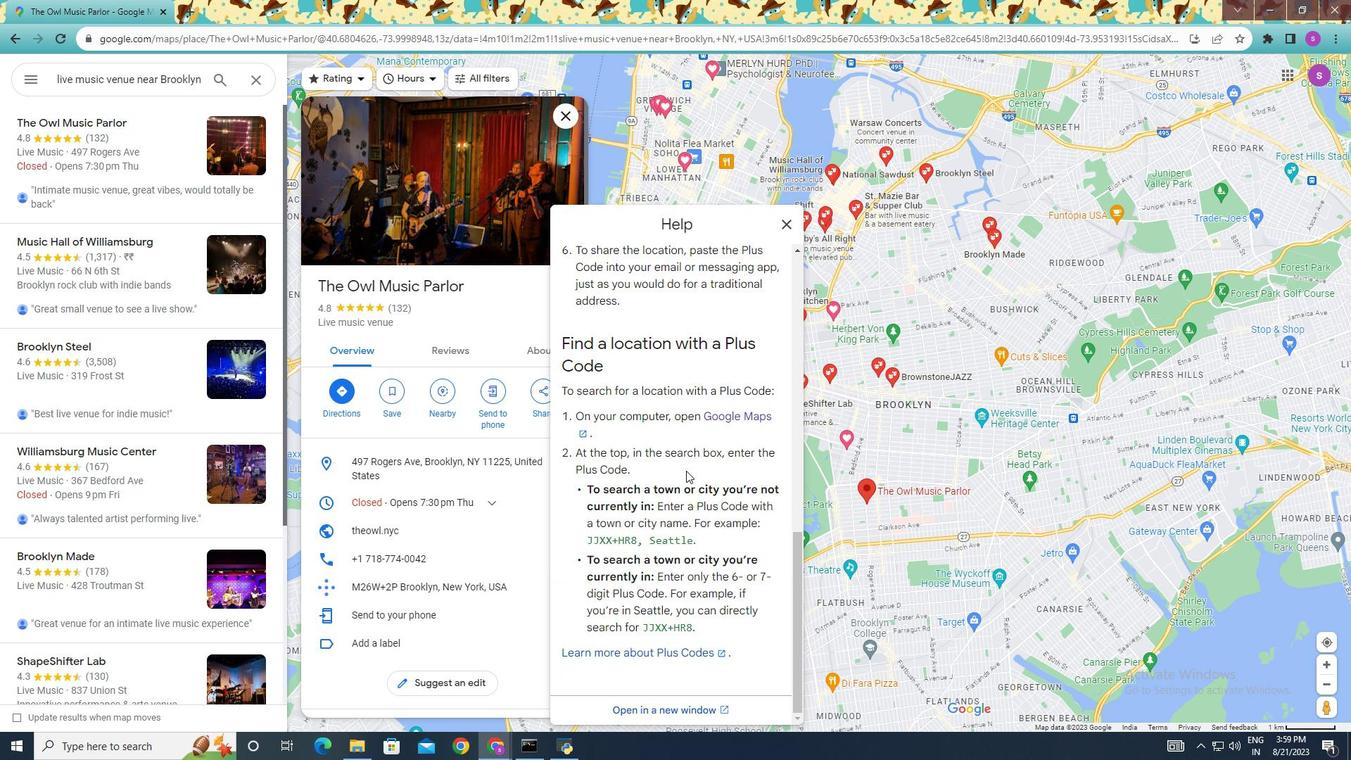 
Action: Mouse scrolled (689, 440) with delta (0, 0)
Screenshot: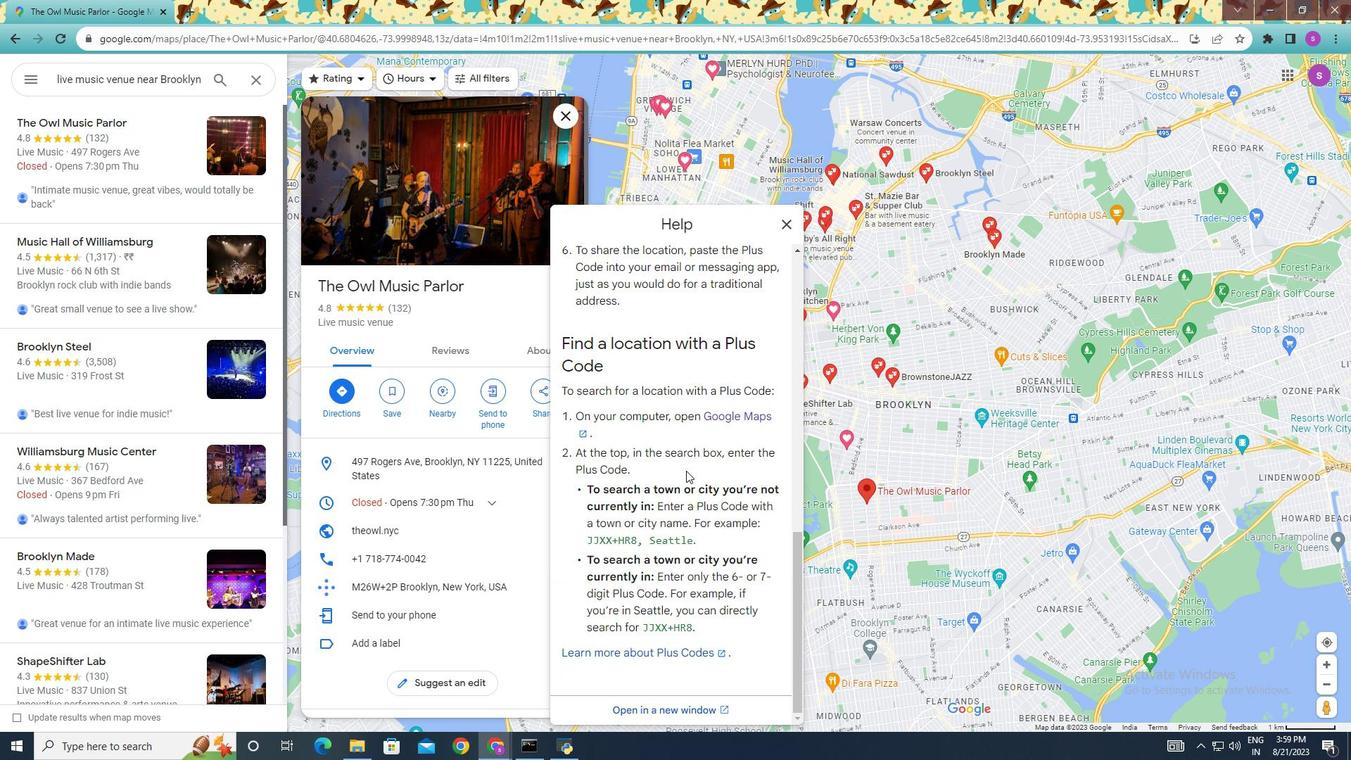 
Action: Mouse moved to (705, 489)
Screenshot: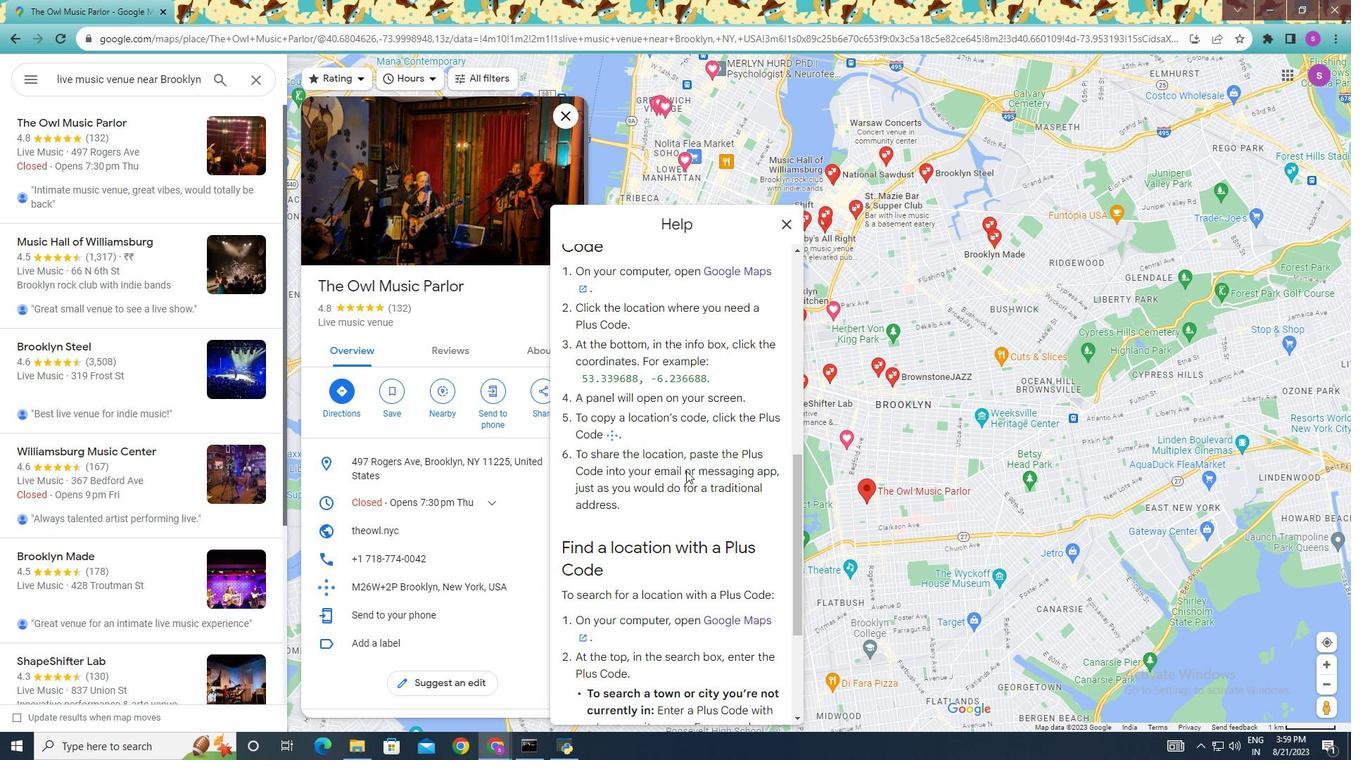 
Action: Mouse scrolled (705, 490) with delta (0, 0)
Screenshot: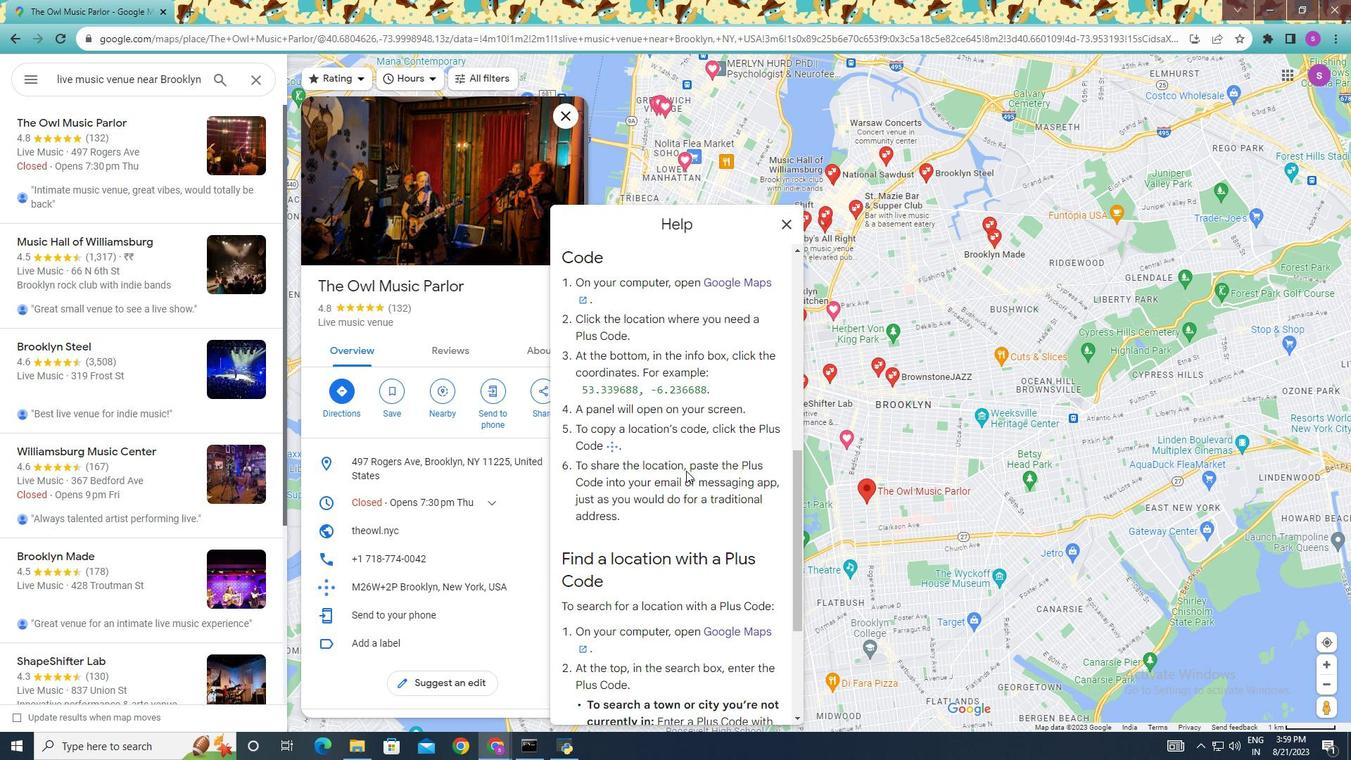 
Action: Mouse scrolled (705, 490) with delta (0, 0)
Screenshot: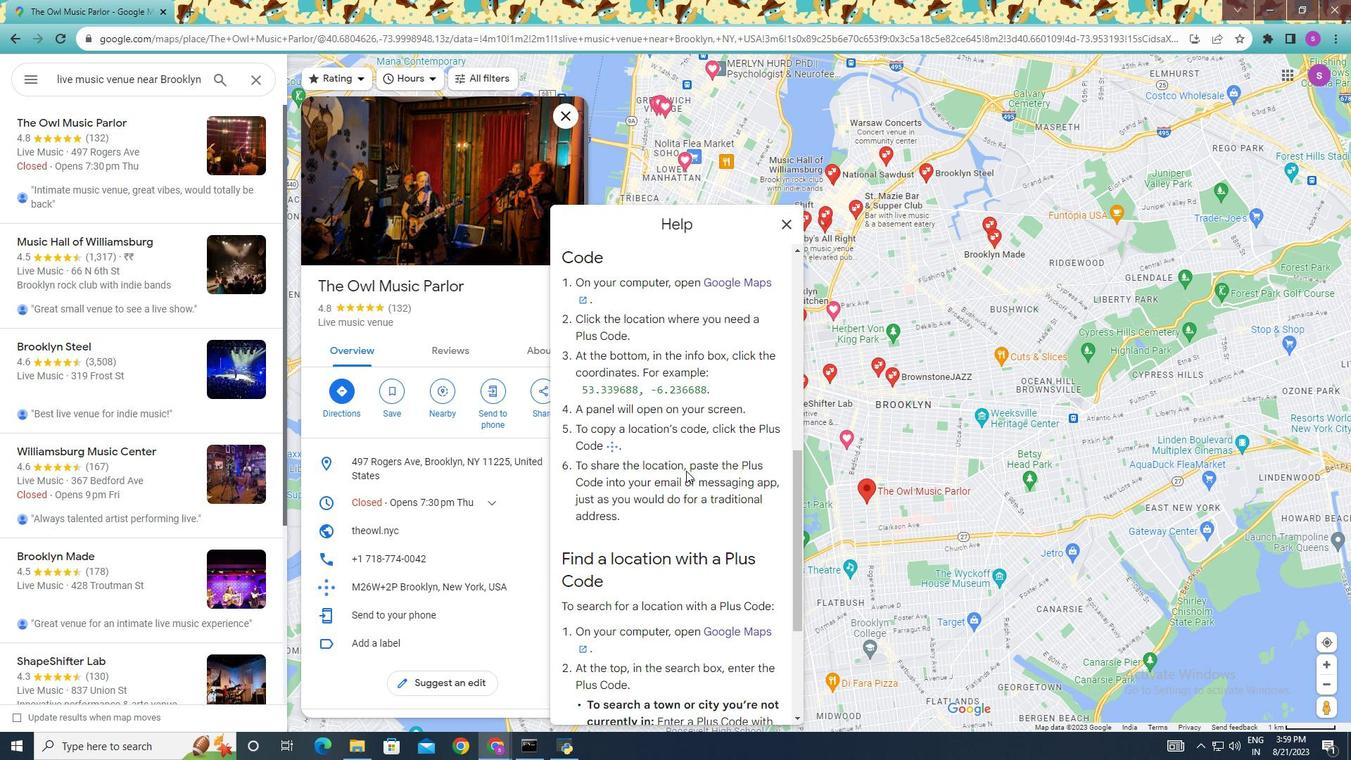 
Action: Mouse scrolled (705, 490) with delta (0, 0)
Screenshot: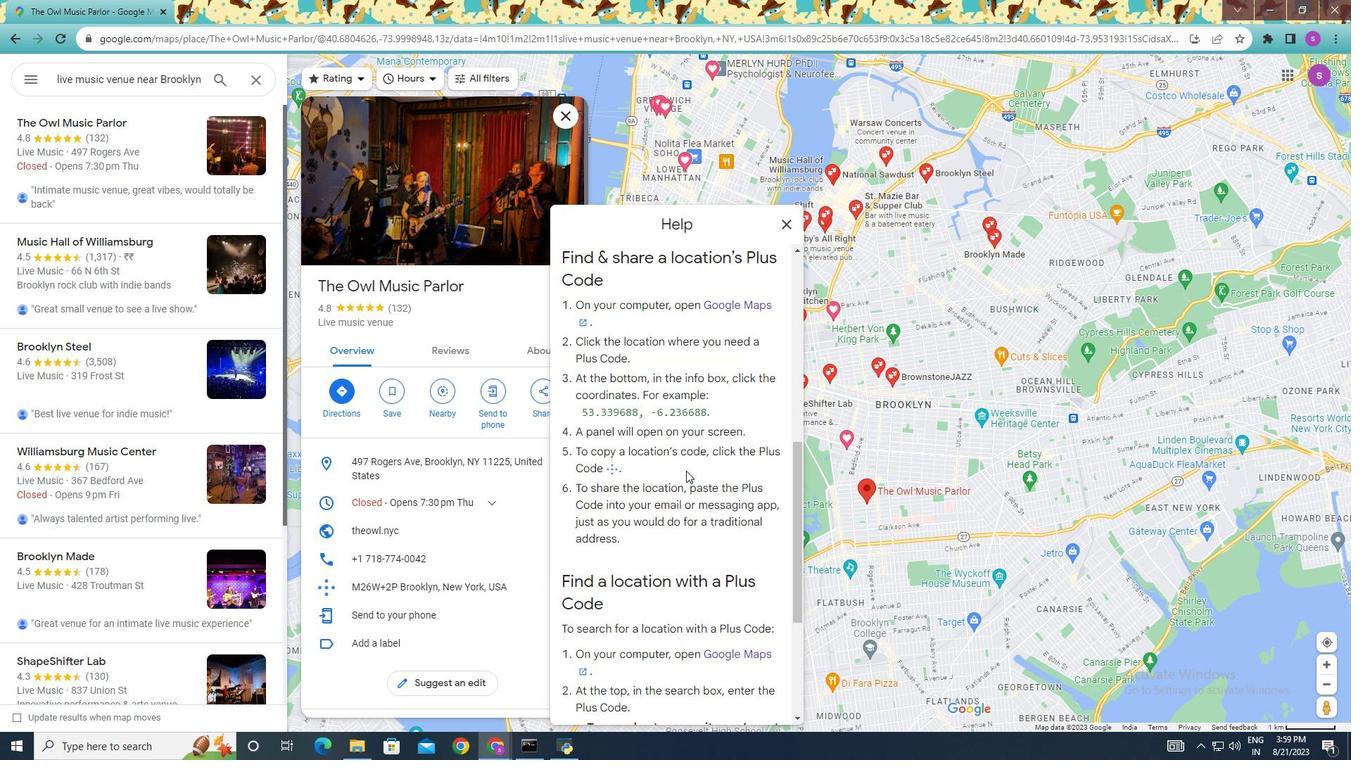 
Action: Mouse scrolled (705, 490) with delta (0, 0)
Screenshot: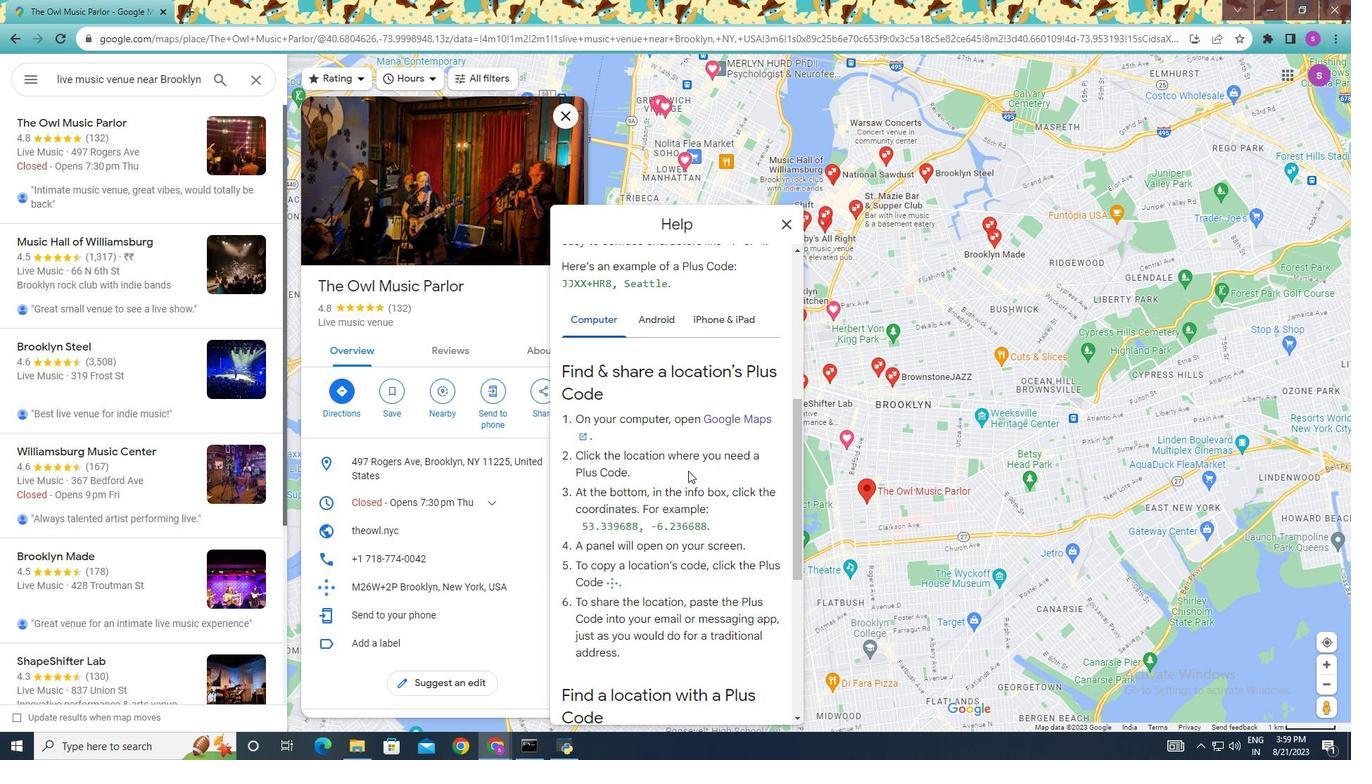 
Action: Mouse scrolled (705, 490) with delta (0, 0)
Screenshot: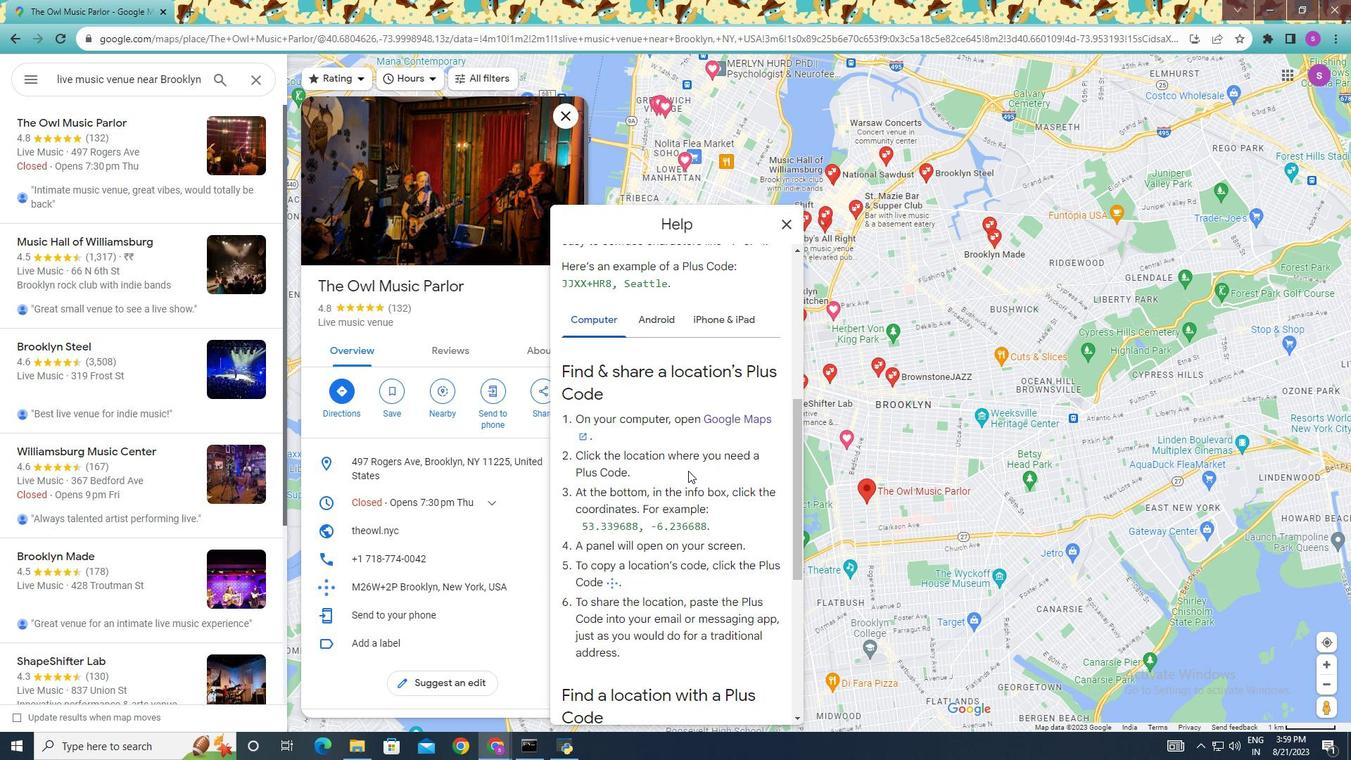 
Action: Mouse moved to (708, 483)
Screenshot: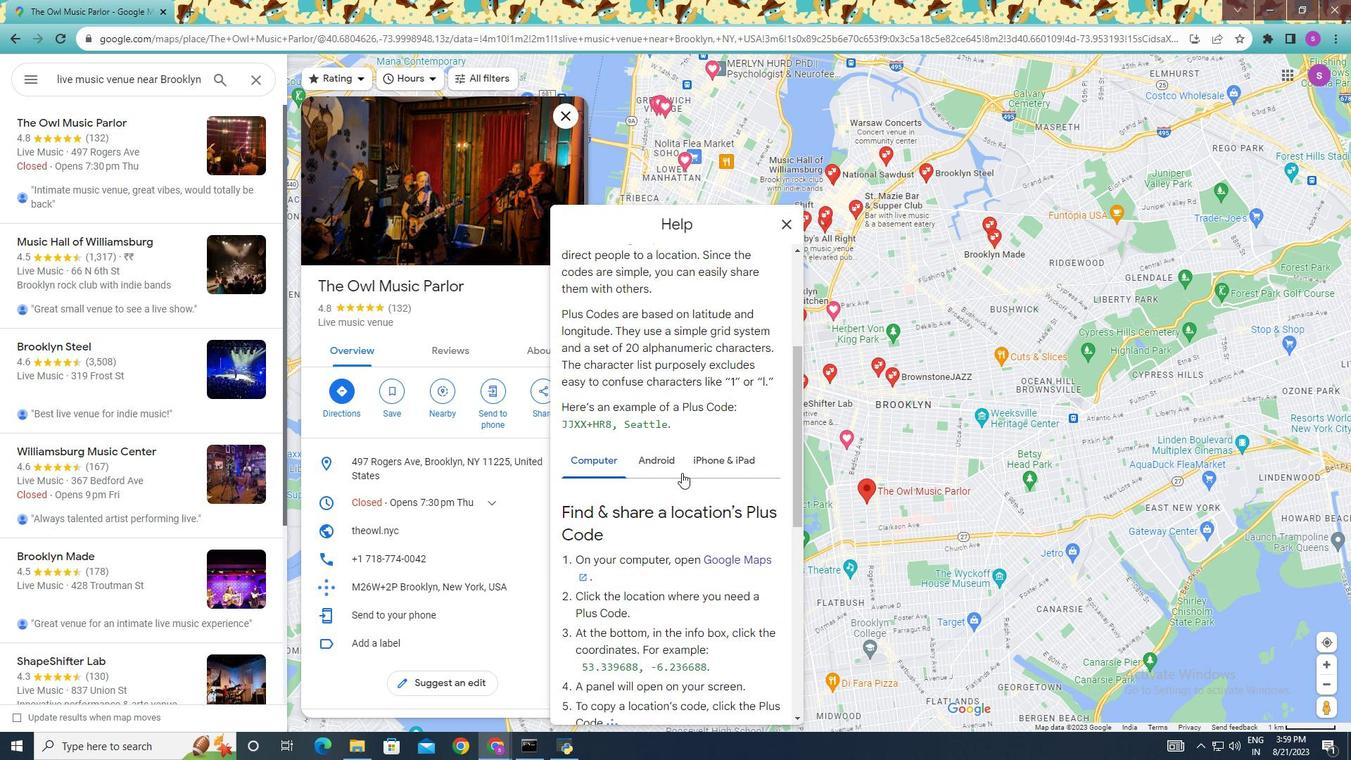 
Action: Mouse scrolled (708, 484) with delta (0, 0)
Screenshot: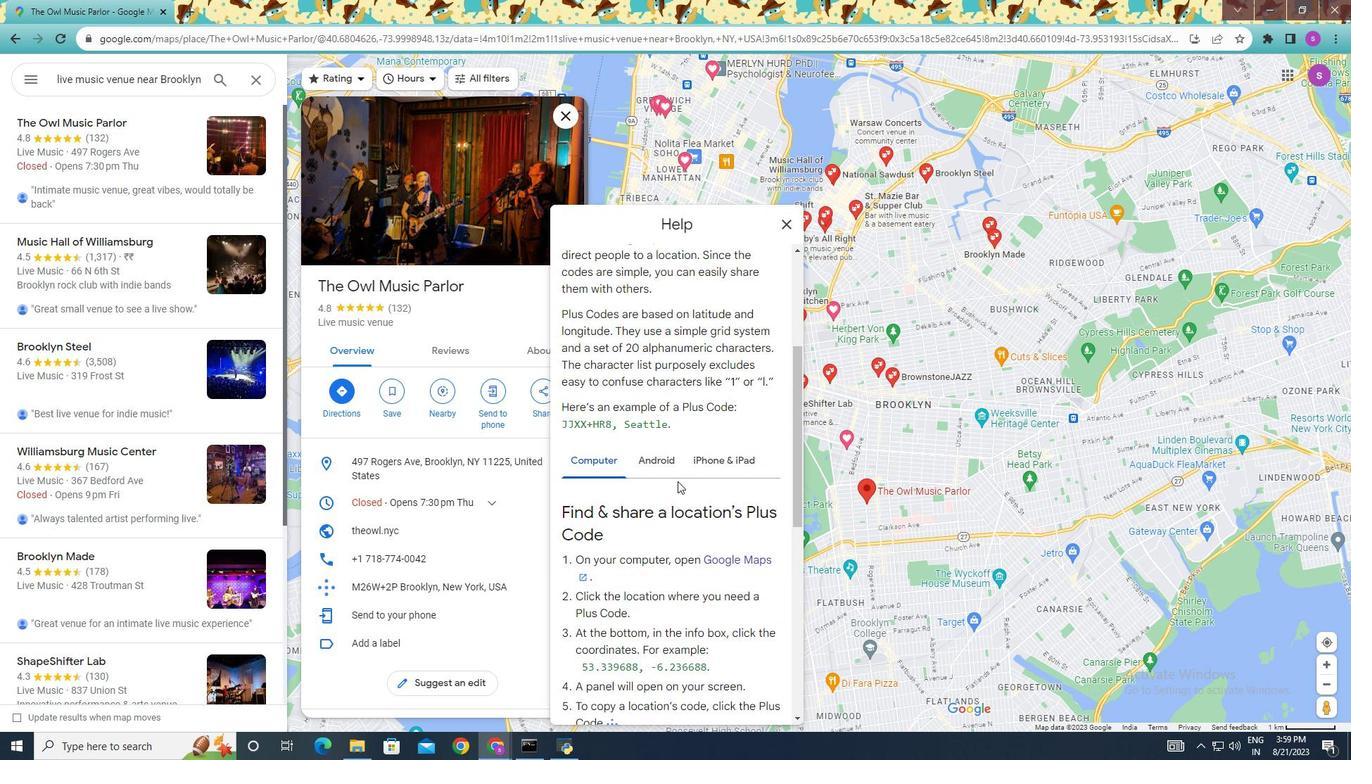
Action: Mouse scrolled (708, 484) with delta (0, 0)
Screenshot: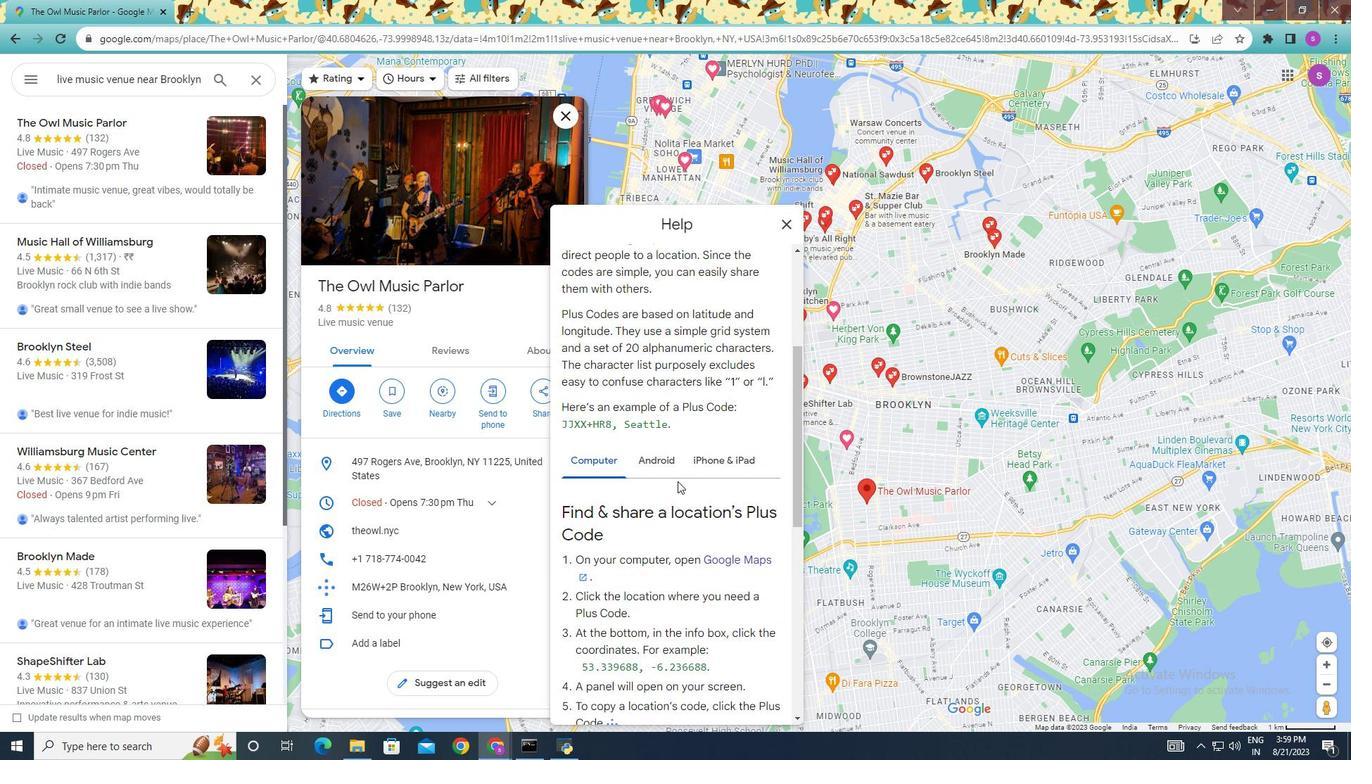 
Action: Mouse moved to (629, 576)
Screenshot: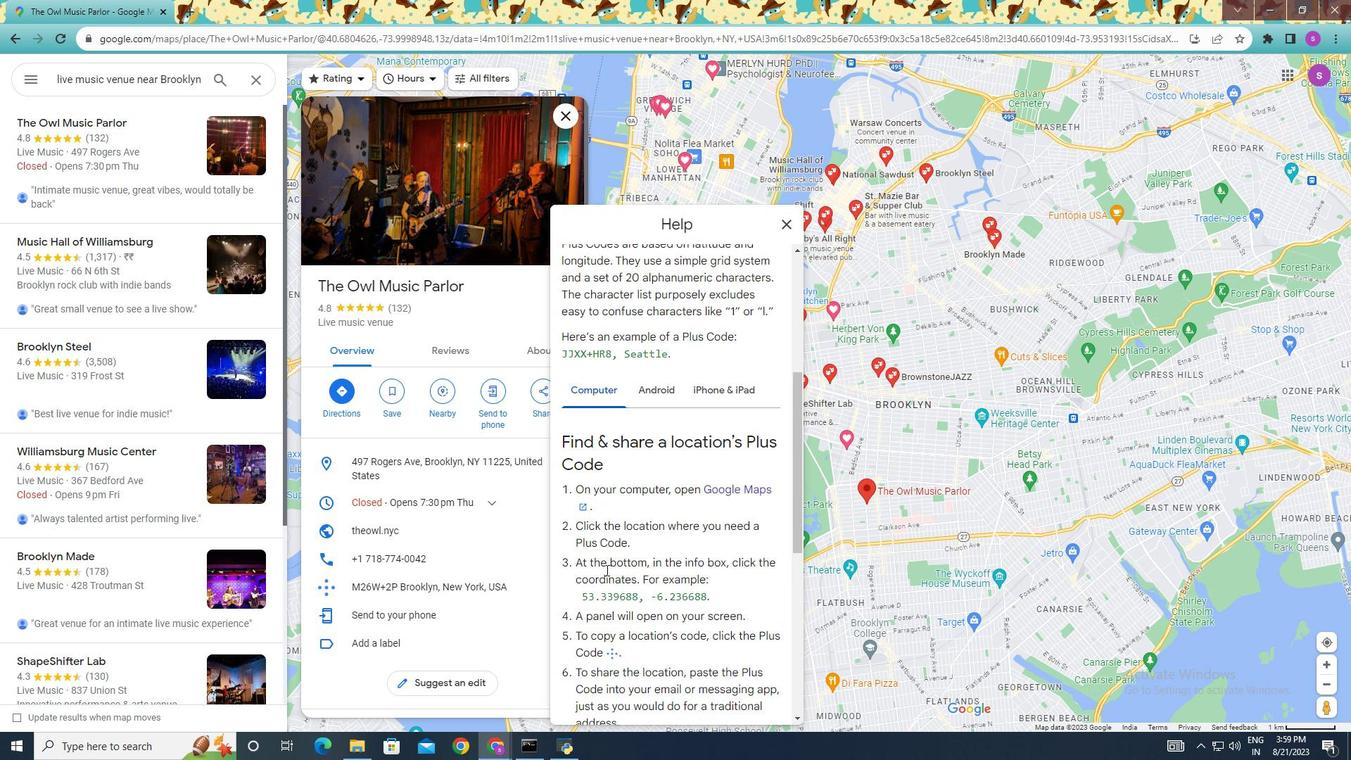 
Action: Mouse scrolled (629, 575) with delta (0, 0)
Screenshot: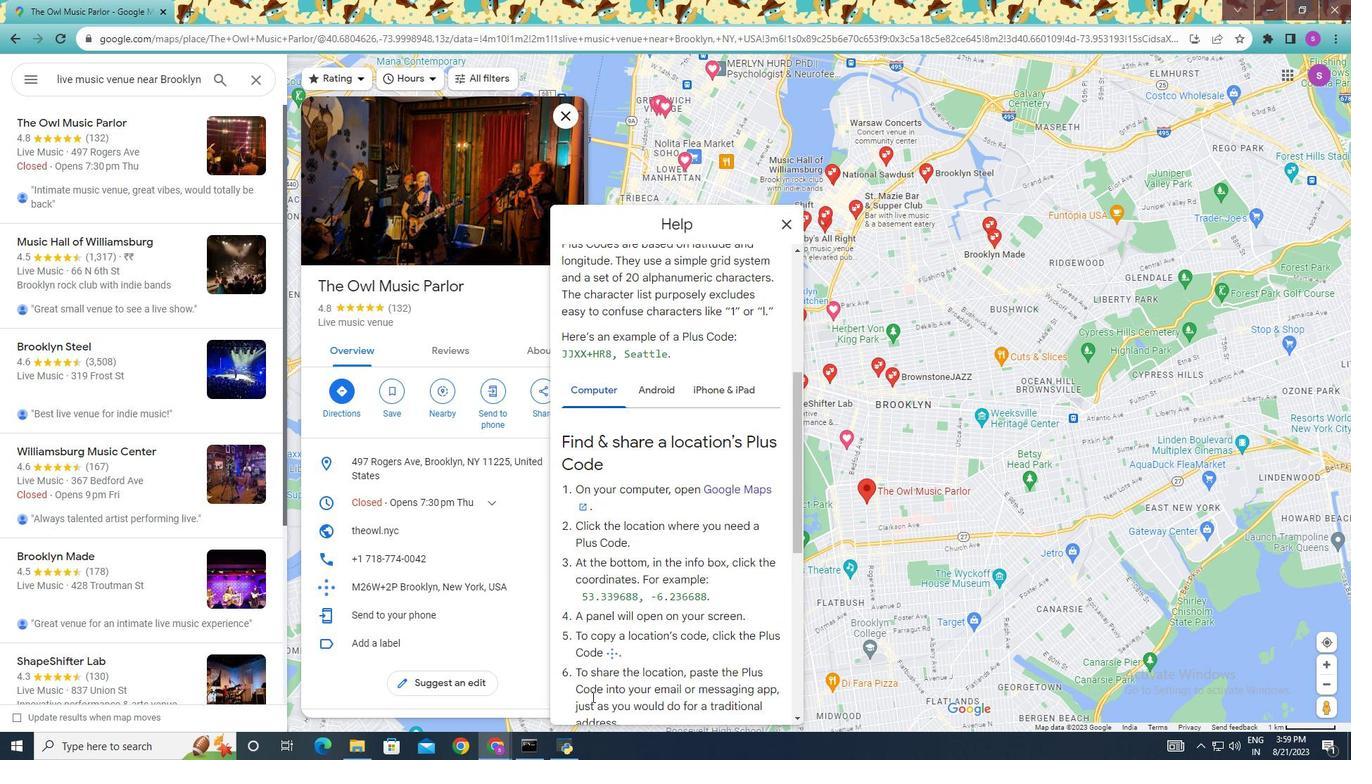 
Action: Mouse moved to (653, 560)
Screenshot: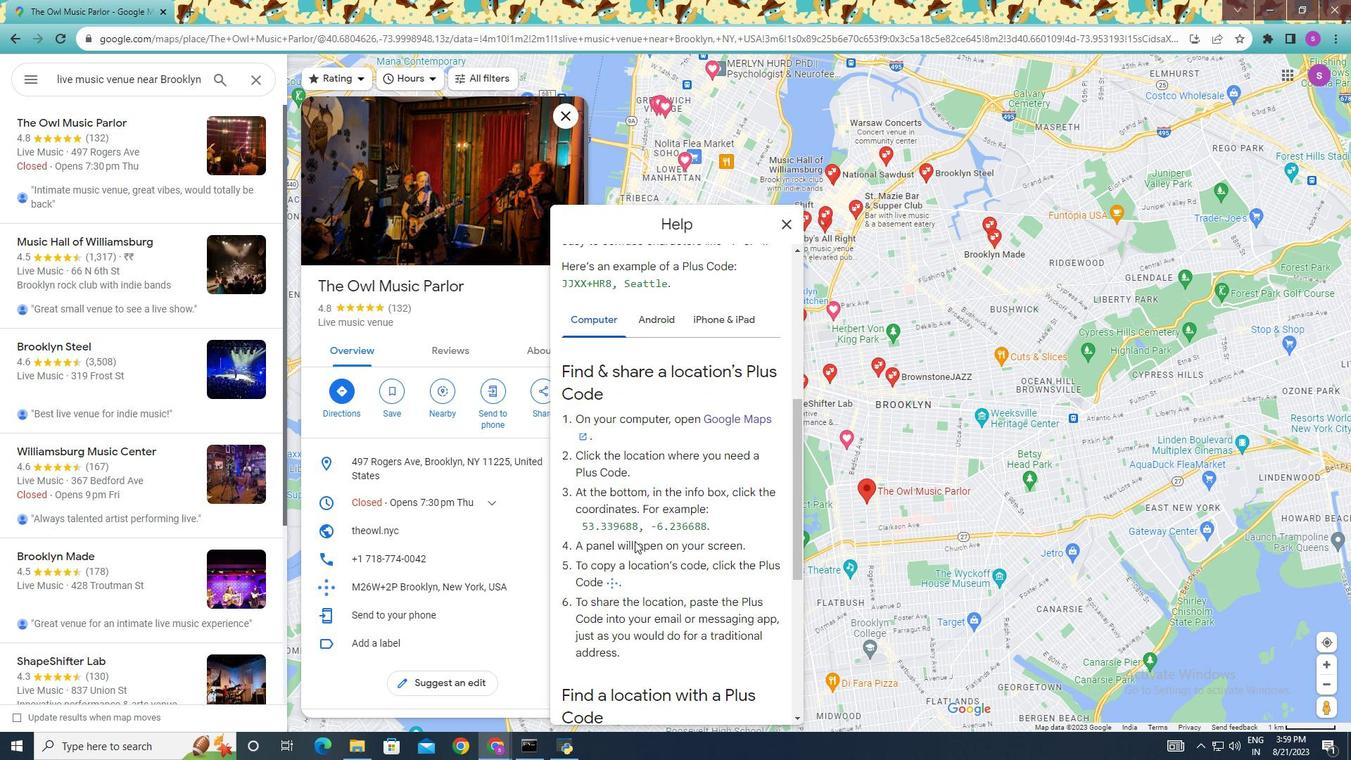 
Action: Mouse scrolled (653, 559) with delta (0, 0)
Screenshot: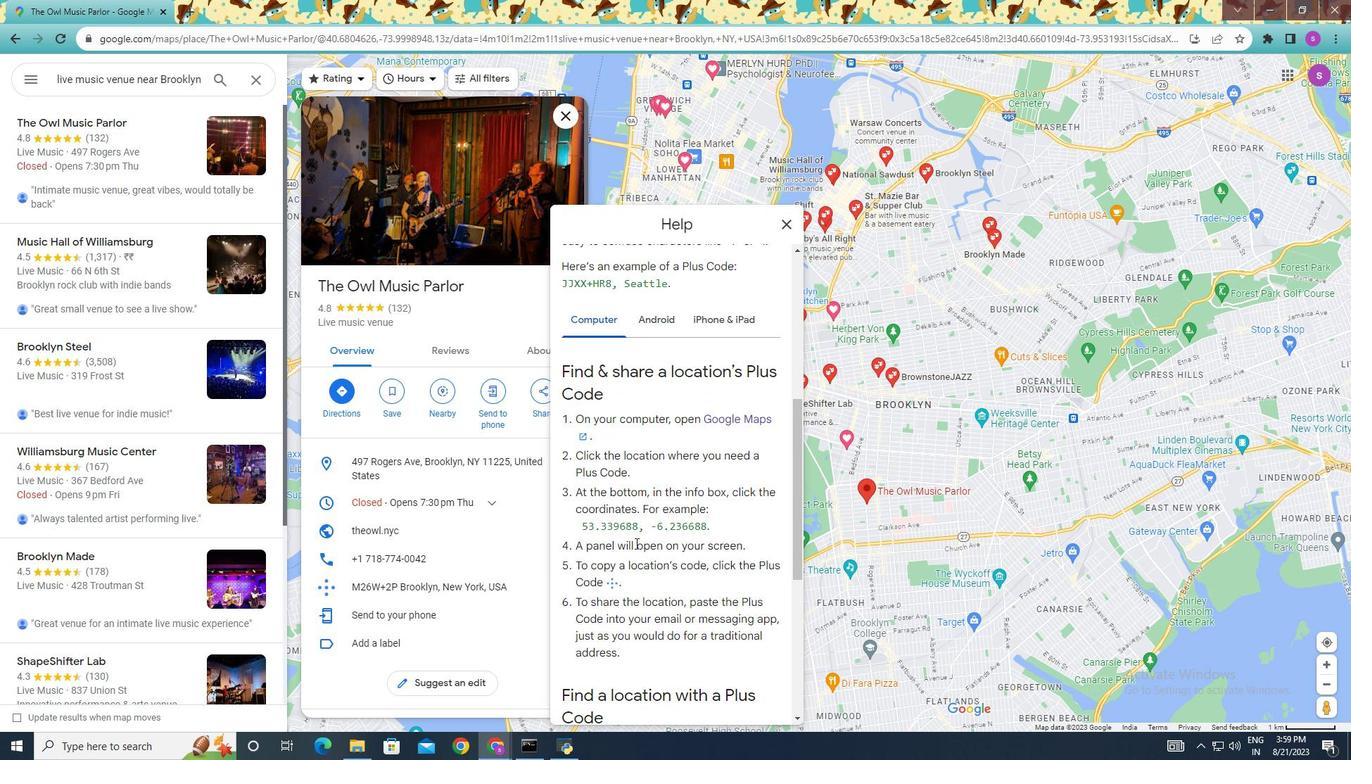 
Action: Mouse moved to (681, 530)
Screenshot: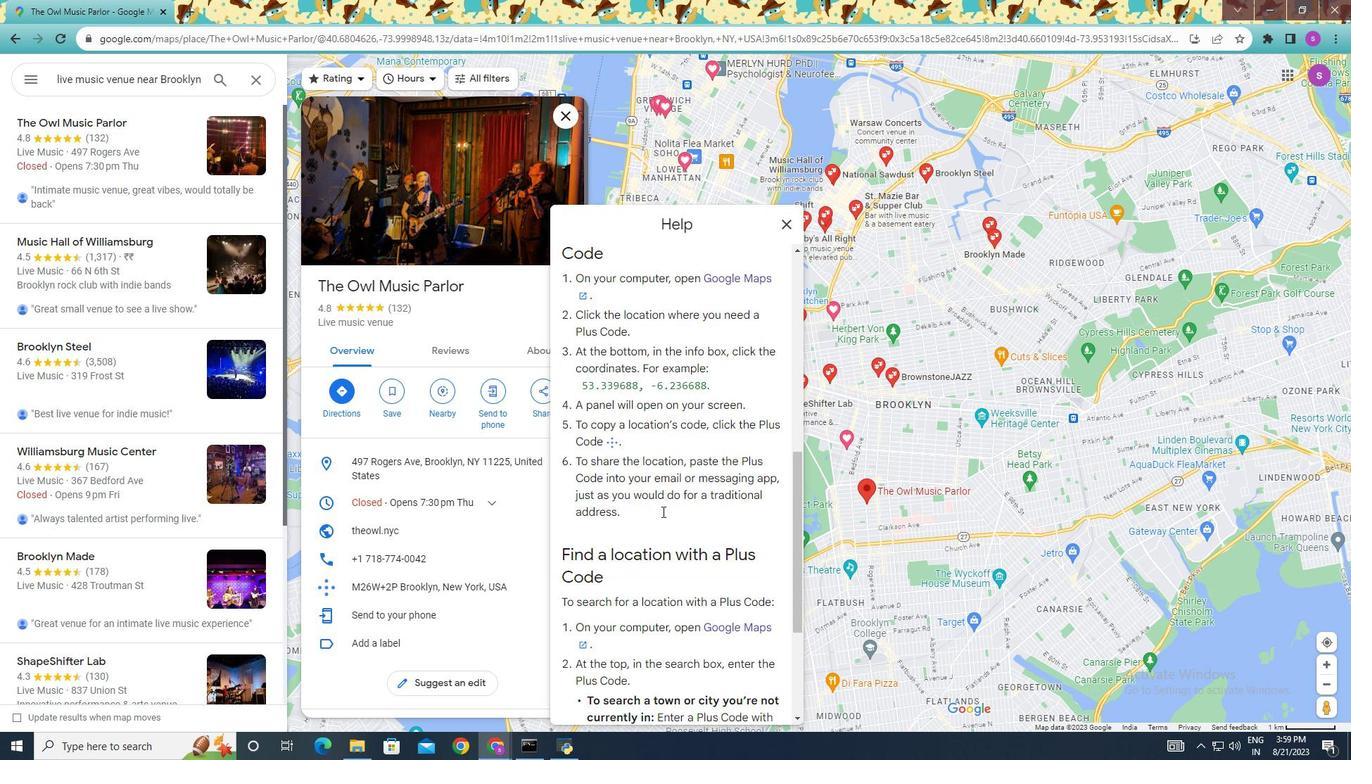 
Action: Mouse scrolled (681, 529) with delta (0, 0)
Screenshot: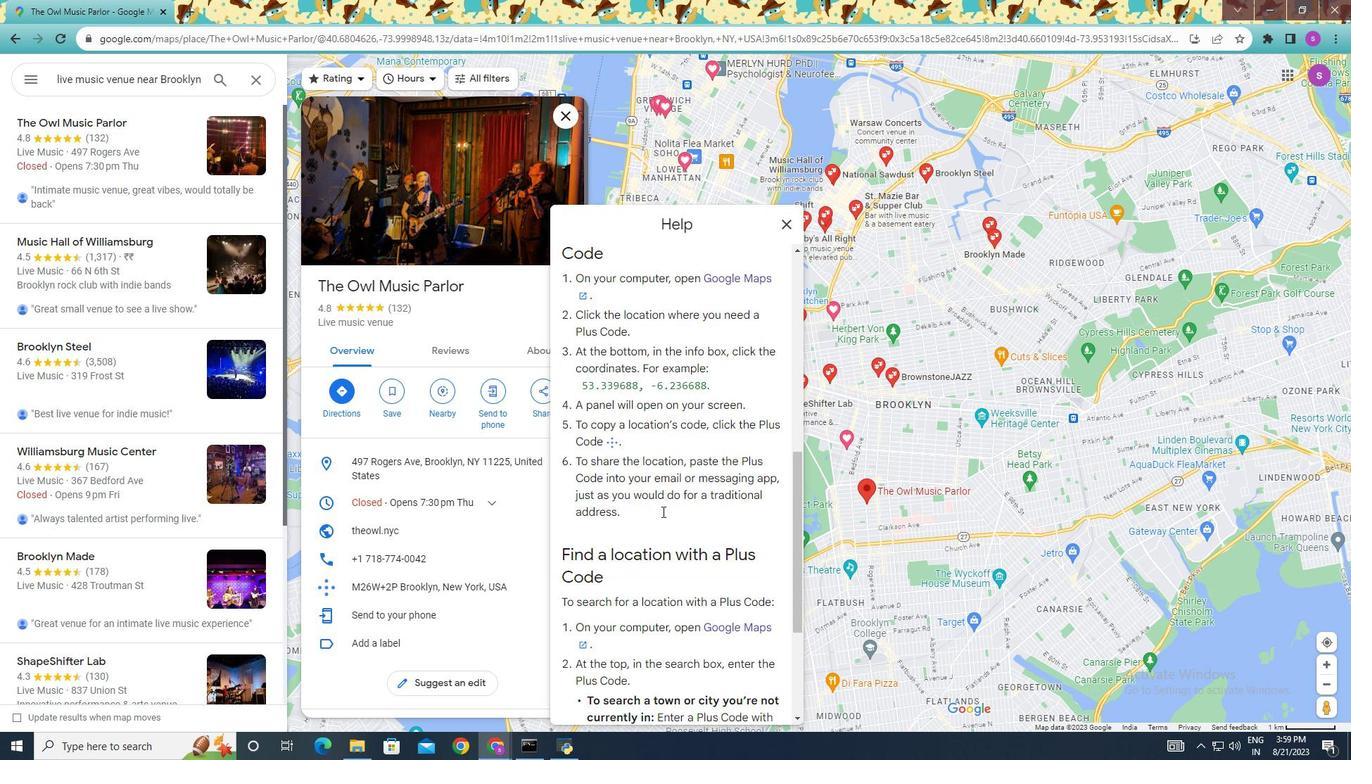 
Action: Mouse scrolled (681, 529) with delta (0, 0)
Screenshot: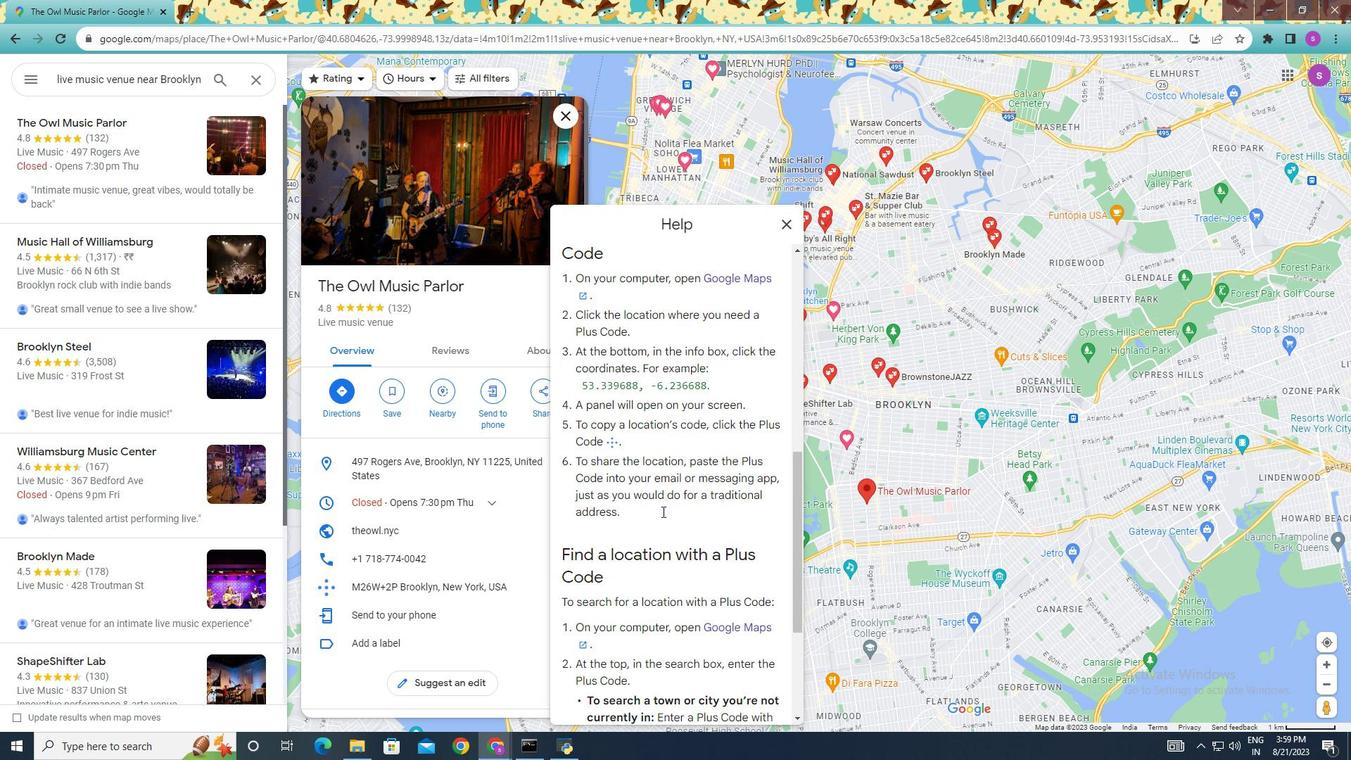 
Action: Mouse moved to (679, 528)
Screenshot: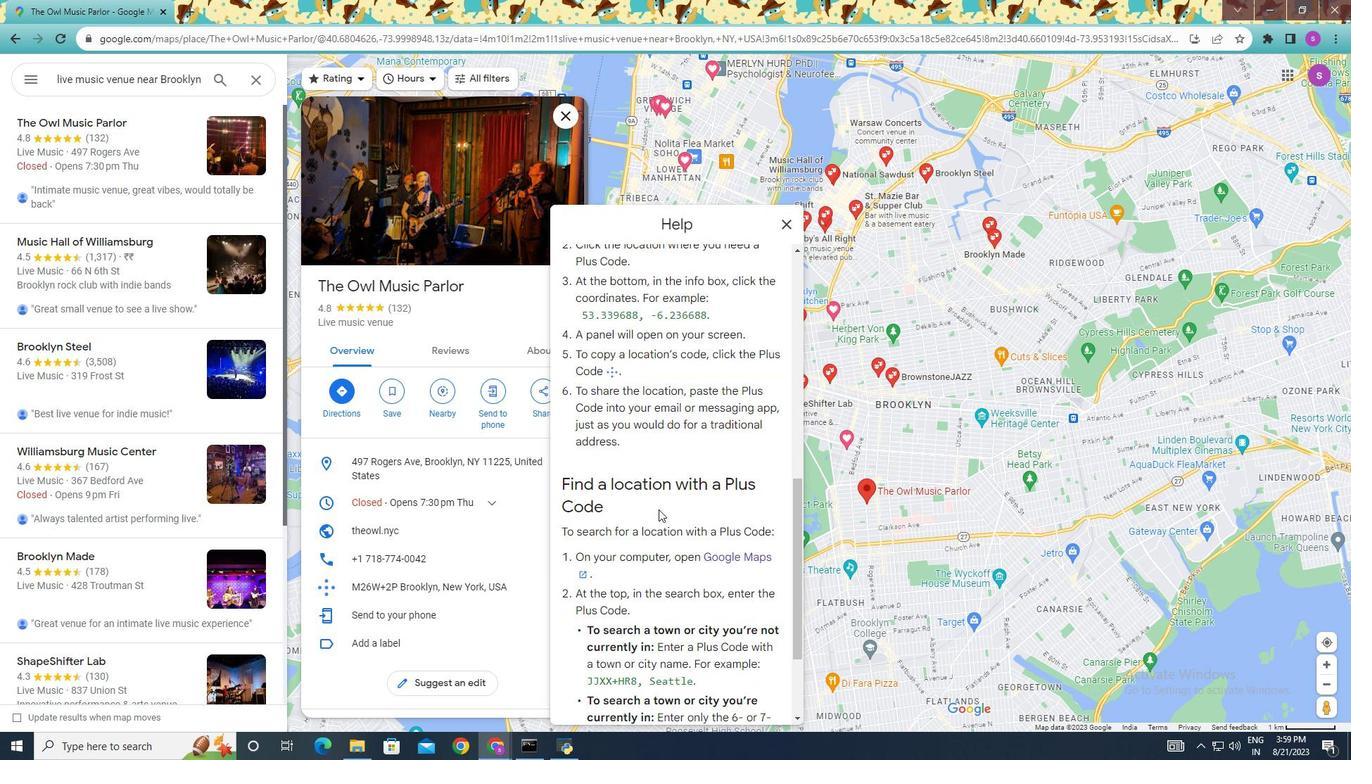 
Action: Mouse scrolled (679, 527) with delta (0, 0)
Screenshot: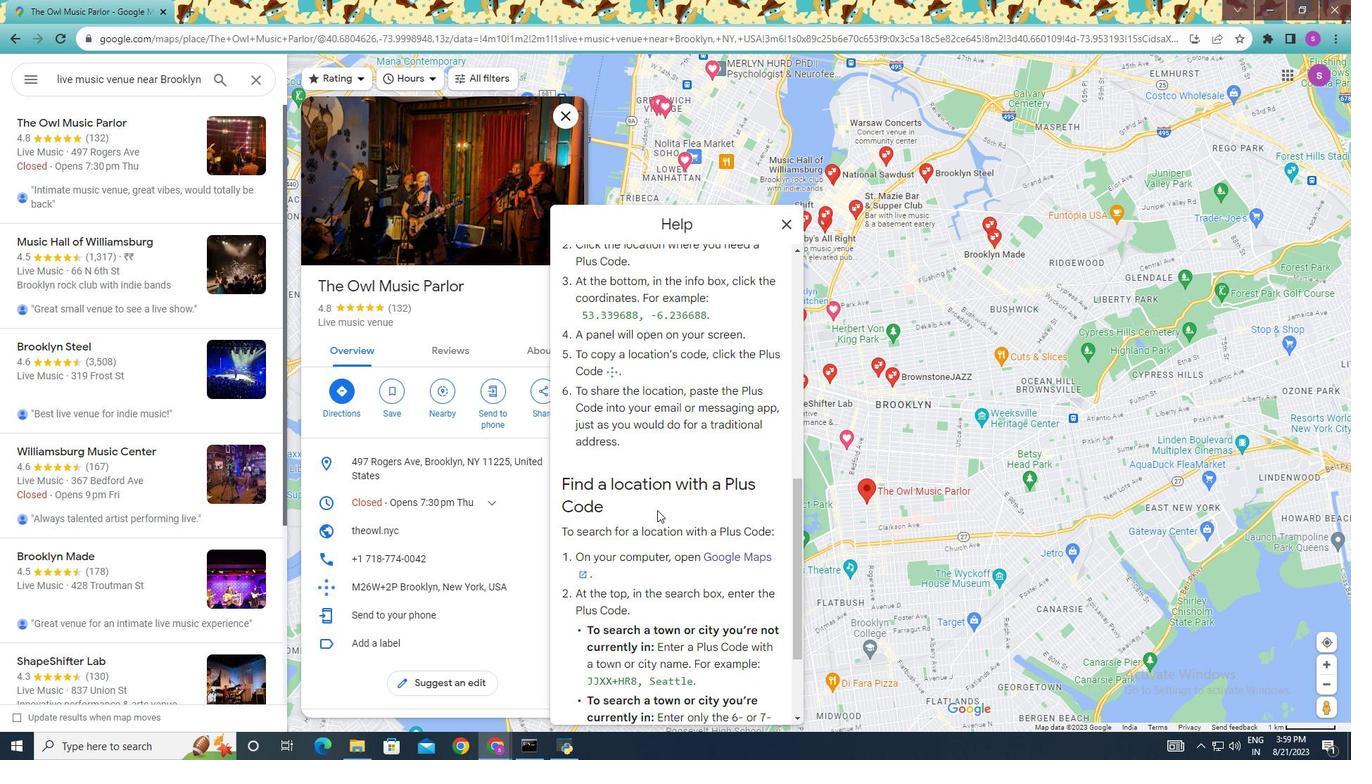 
Action: Mouse moved to (673, 530)
Screenshot: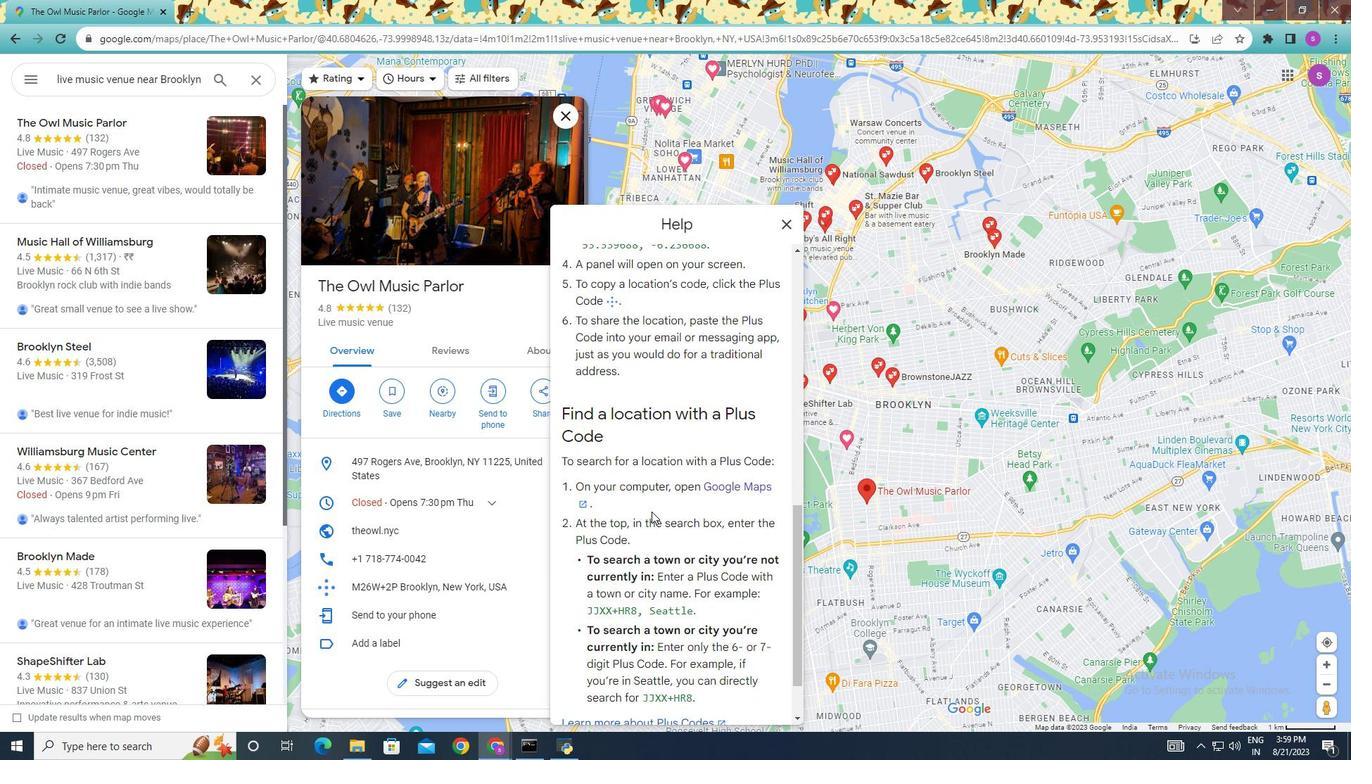 
Action: Mouse scrolled (673, 529) with delta (0, 0)
Screenshot: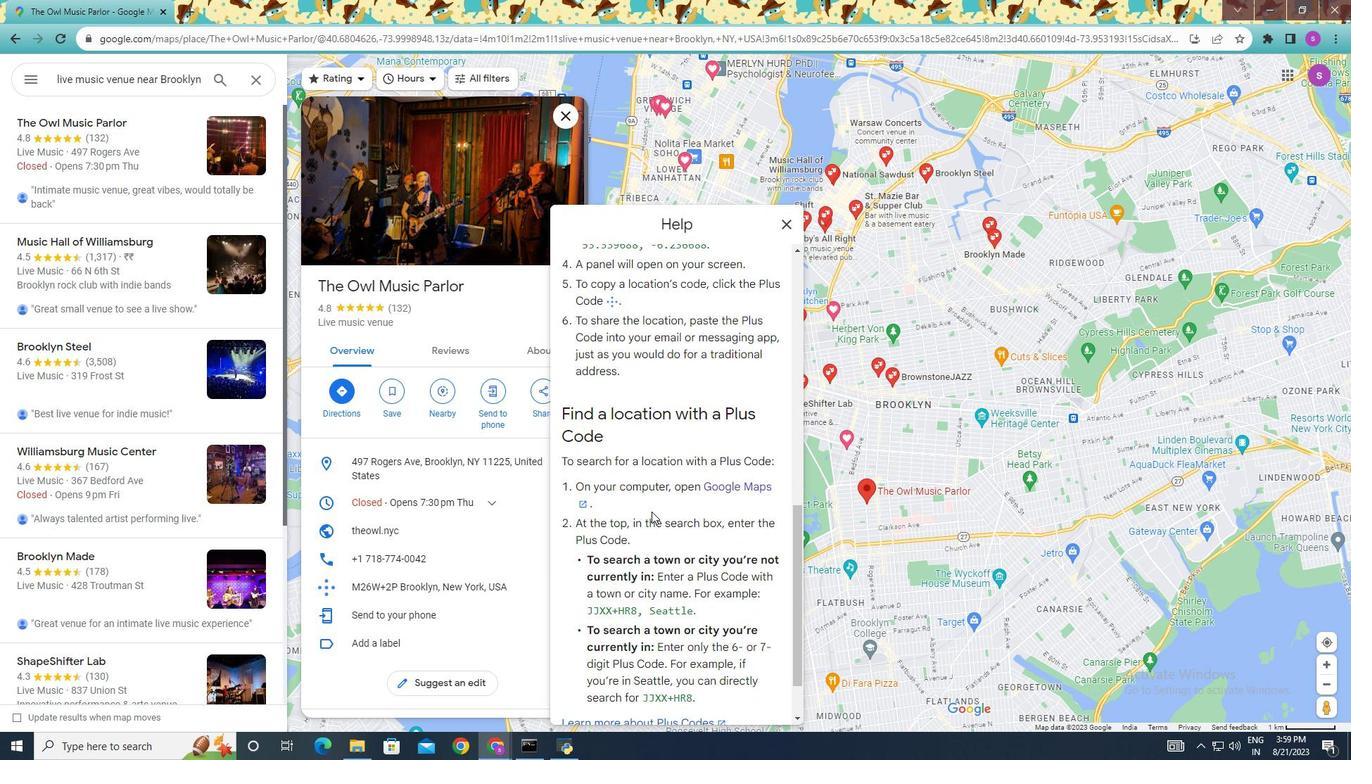 
Action: Mouse moved to (670, 530)
Screenshot: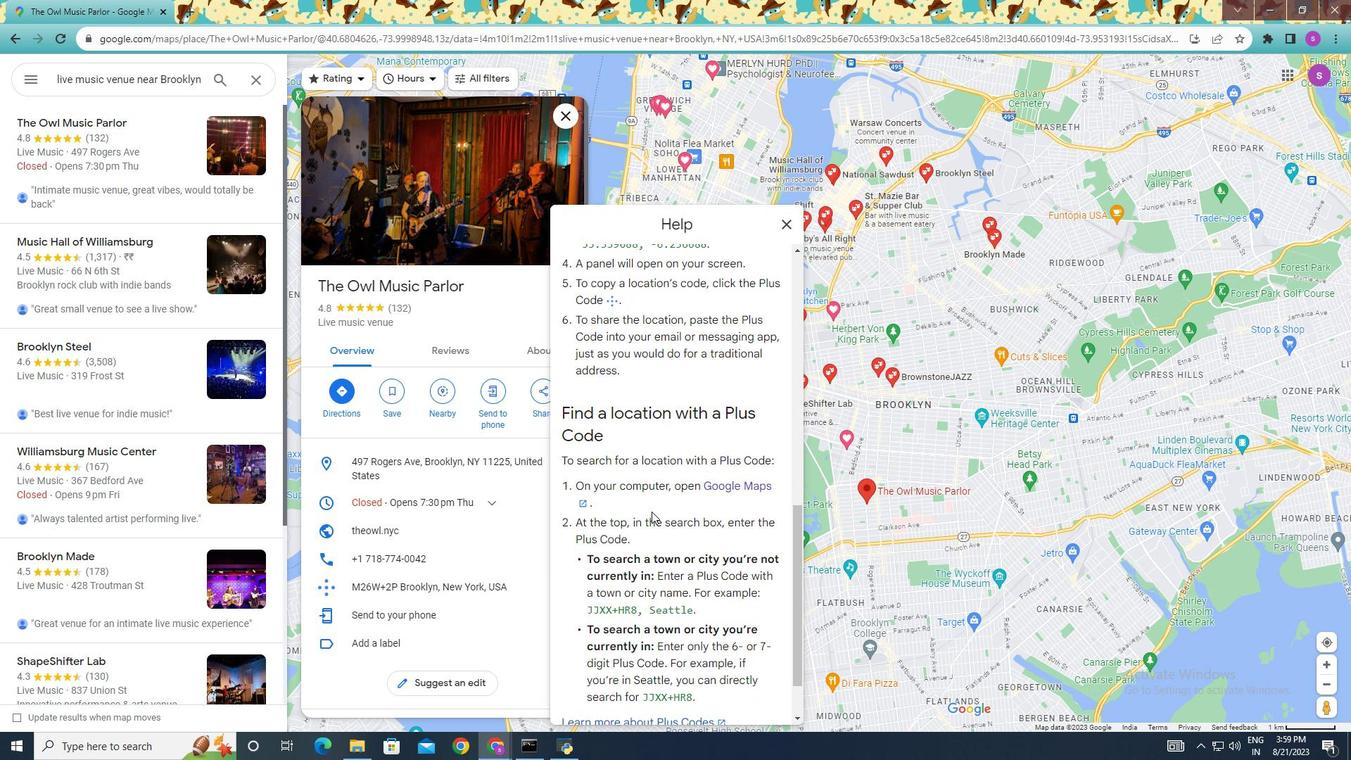 
Action: Mouse scrolled (670, 529) with delta (0, 0)
Screenshot: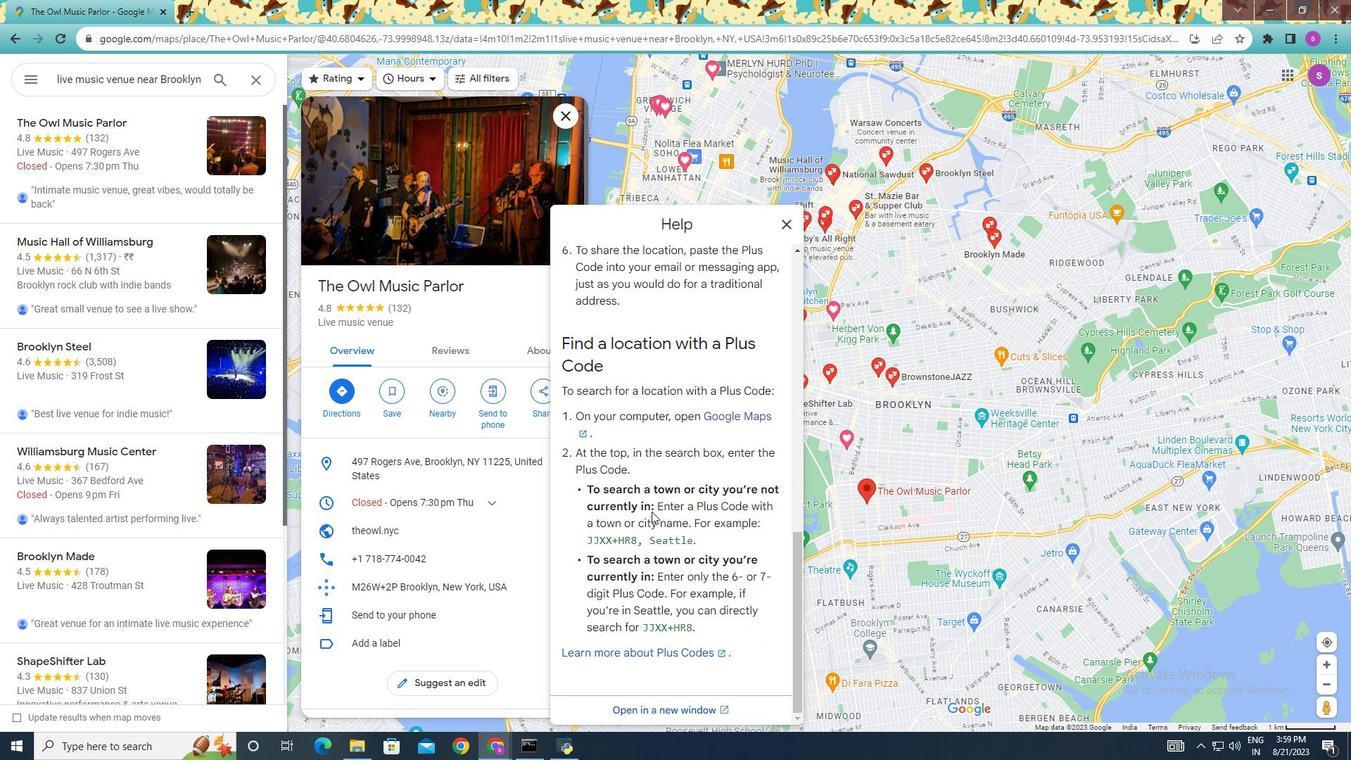 
Action: Mouse moved to (670, 530)
Screenshot: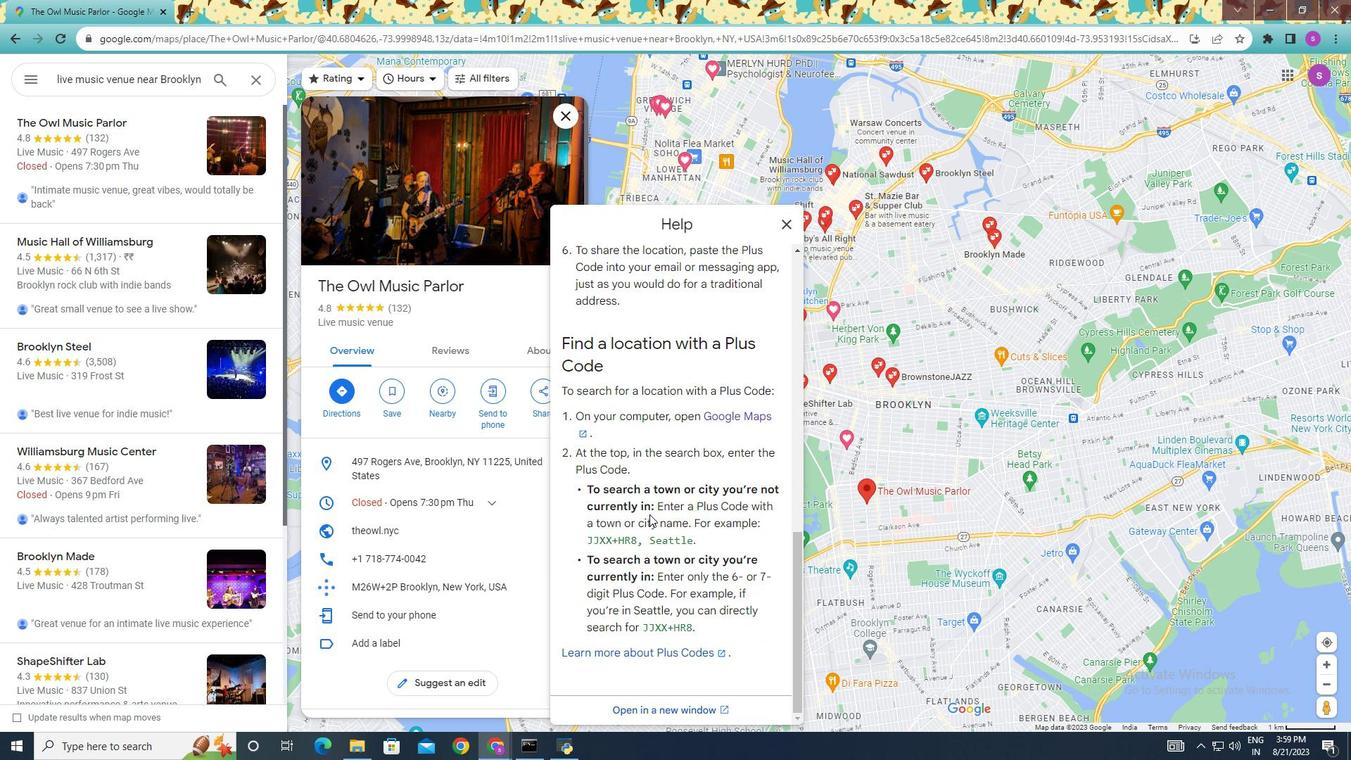 
Action: Mouse scrolled (670, 529) with delta (0, 0)
Screenshot: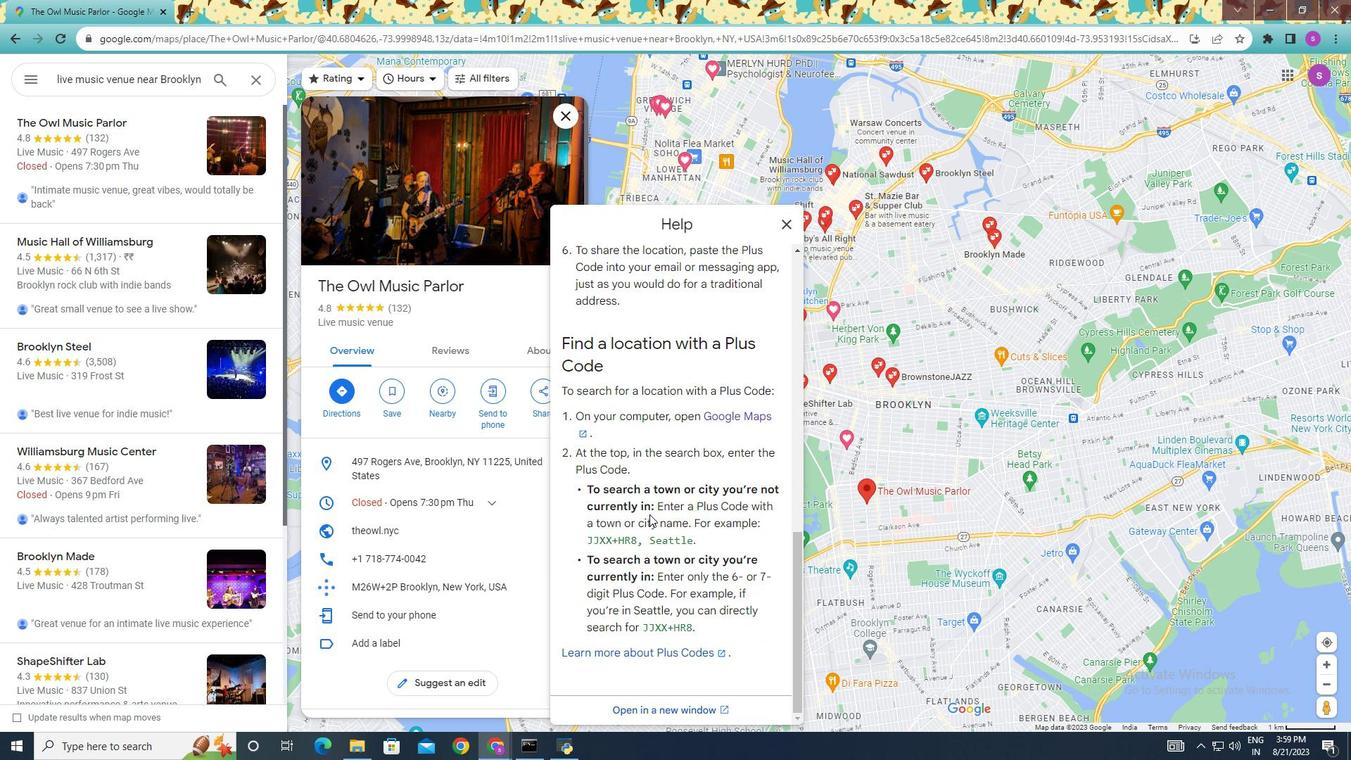 
Action: Mouse moved to (668, 533)
Screenshot: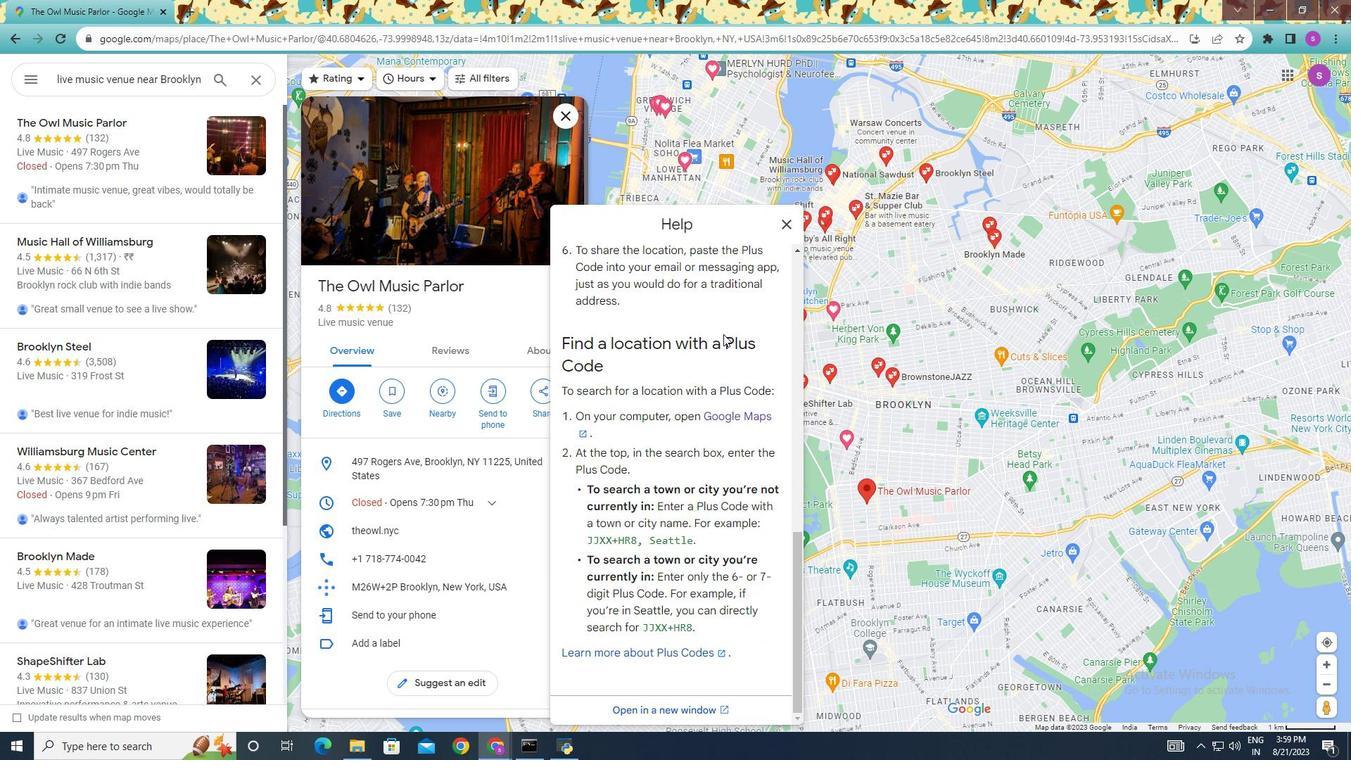 
Action: Mouse scrolled (668, 532) with delta (0, 0)
Screenshot: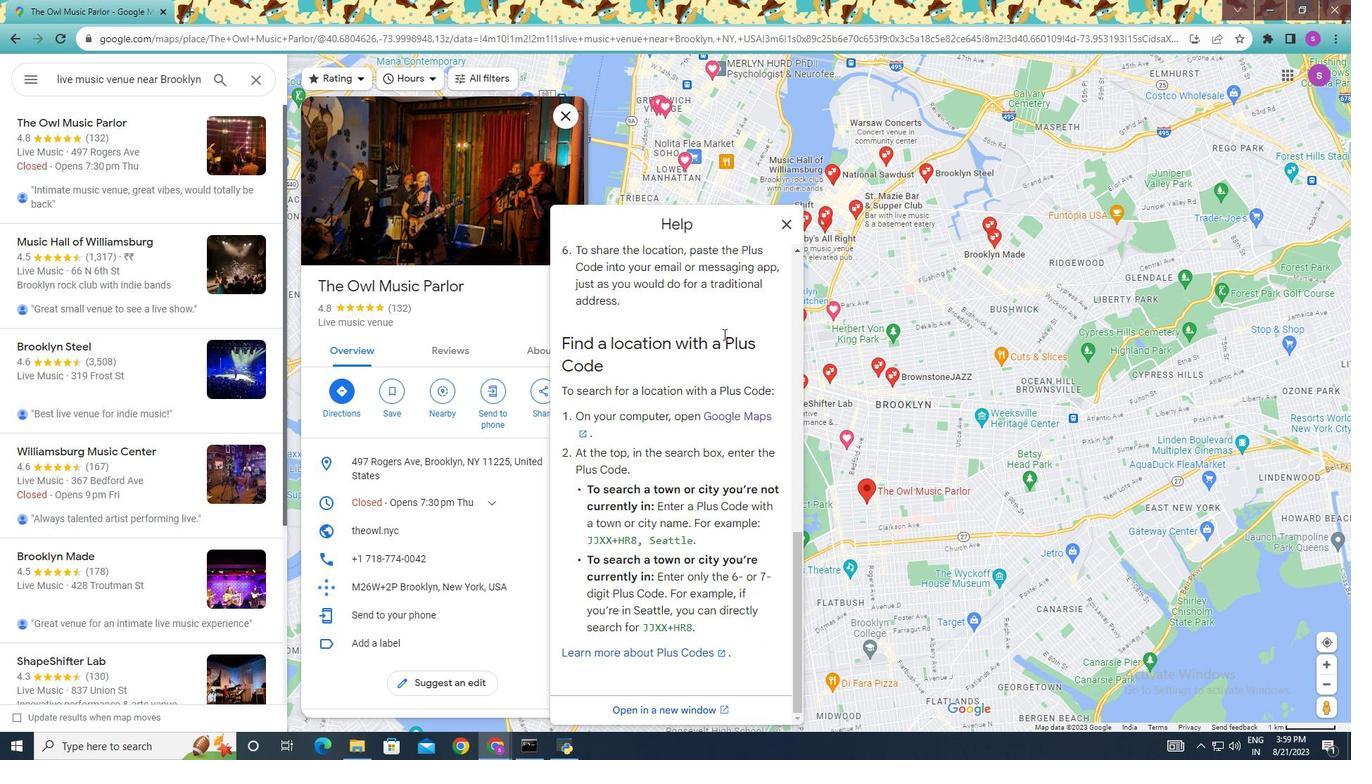 
Action: Mouse moved to (811, 242)
Screenshot: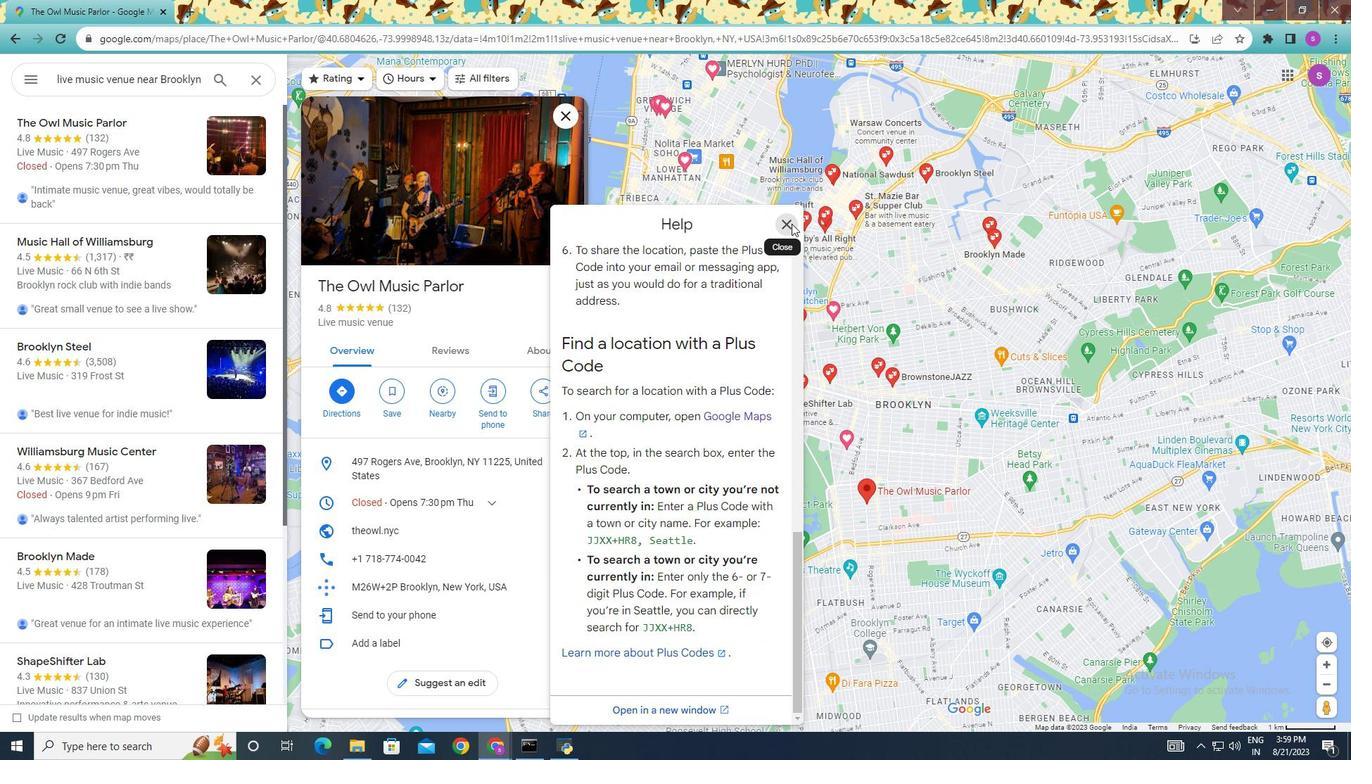 
Action: Mouse pressed left at (811, 242)
Screenshot: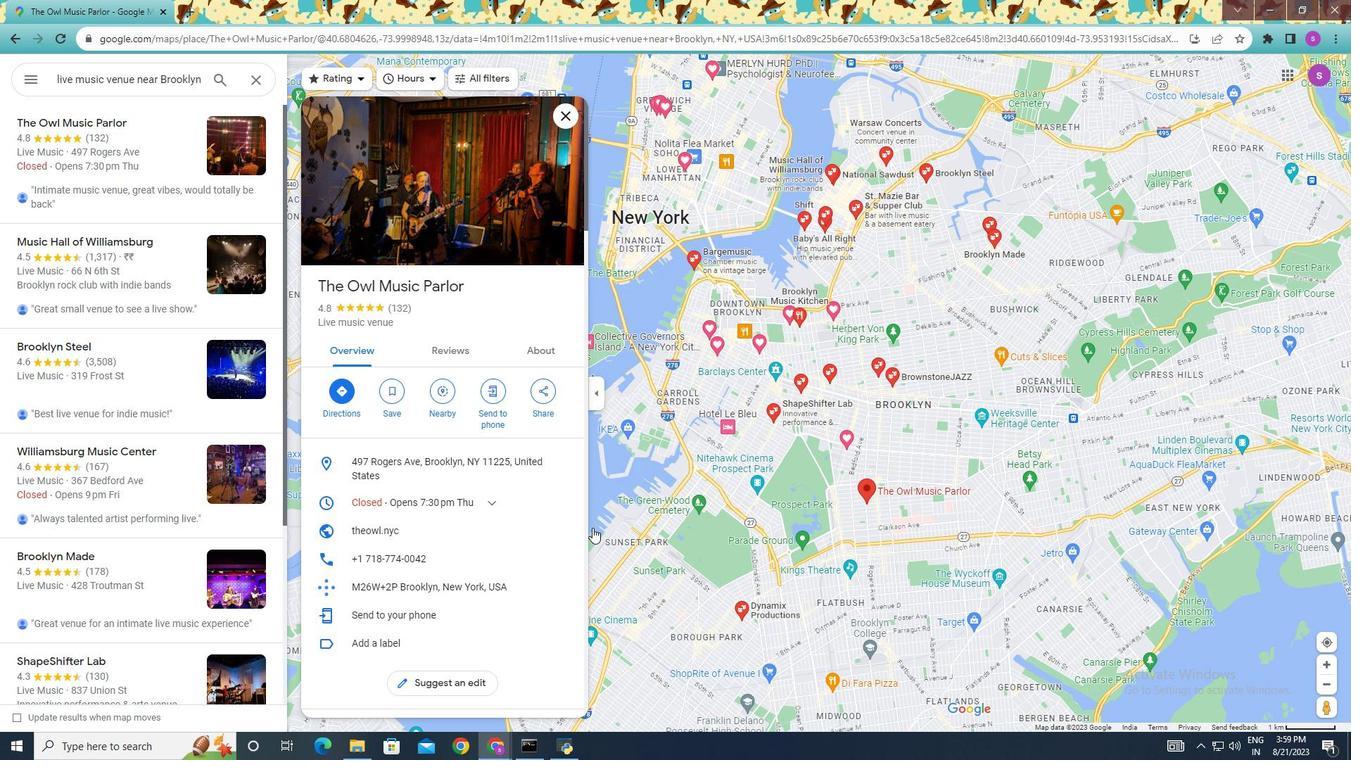 
Action: Mouse moved to (166, 415)
Screenshot: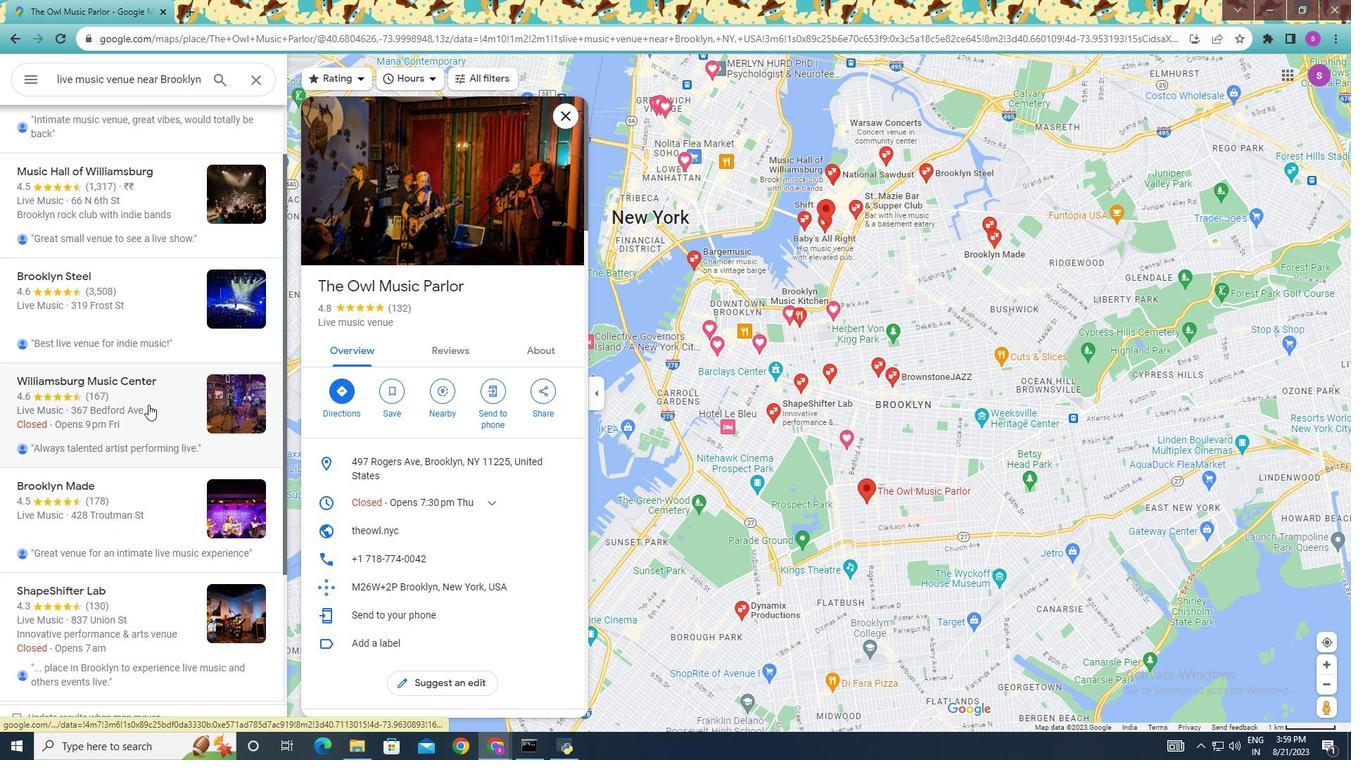 
Action: Mouse scrolled (166, 415) with delta (0, 0)
Screenshot: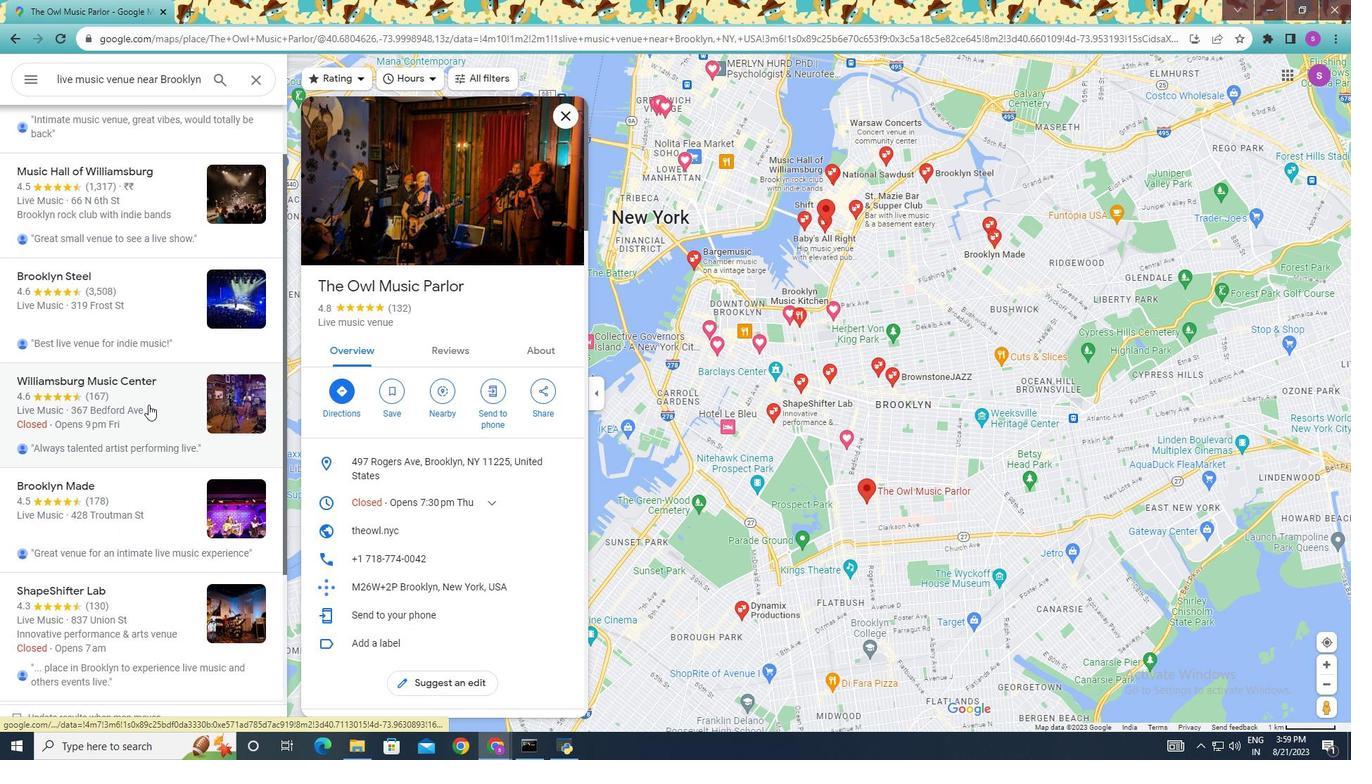 
Action: Mouse moved to (380, 415)
Screenshot: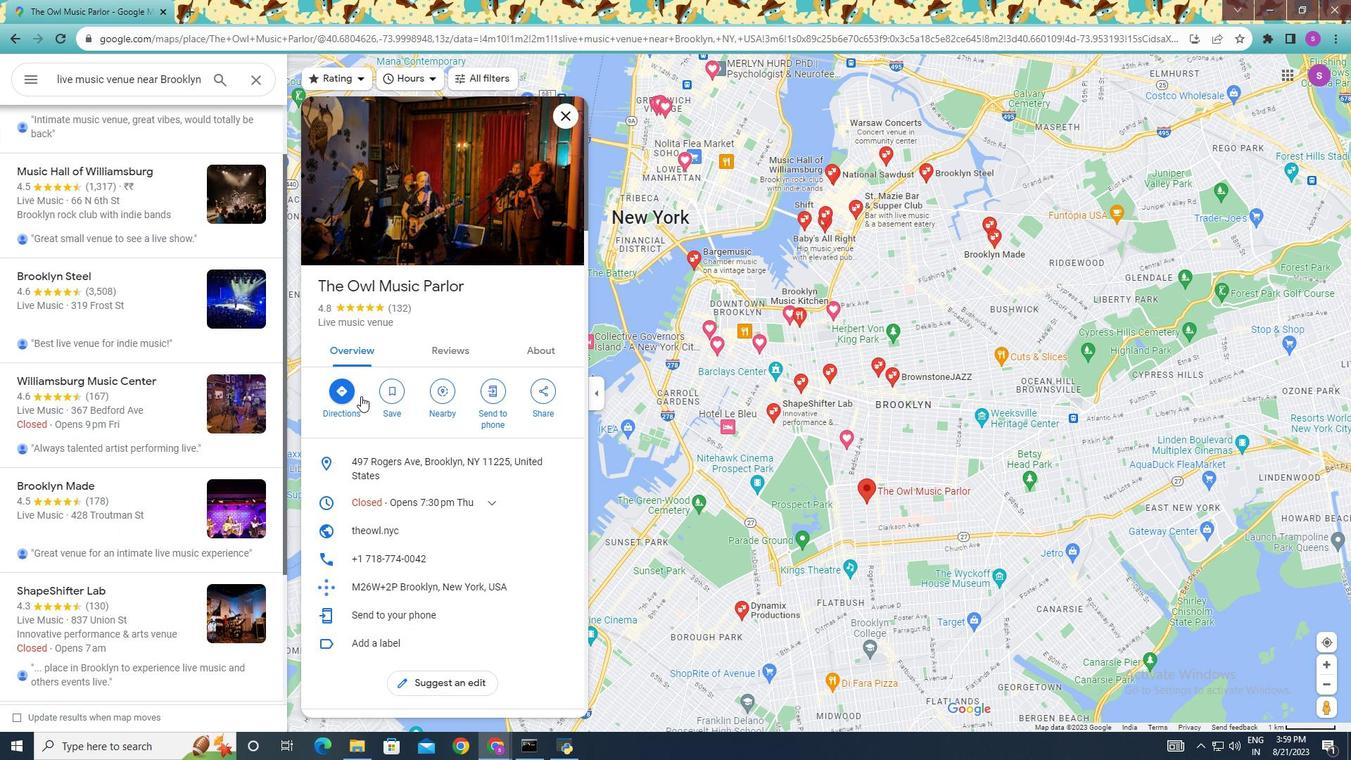 
Action: Mouse scrolled (380, 415) with delta (0, 0)
Screenshot: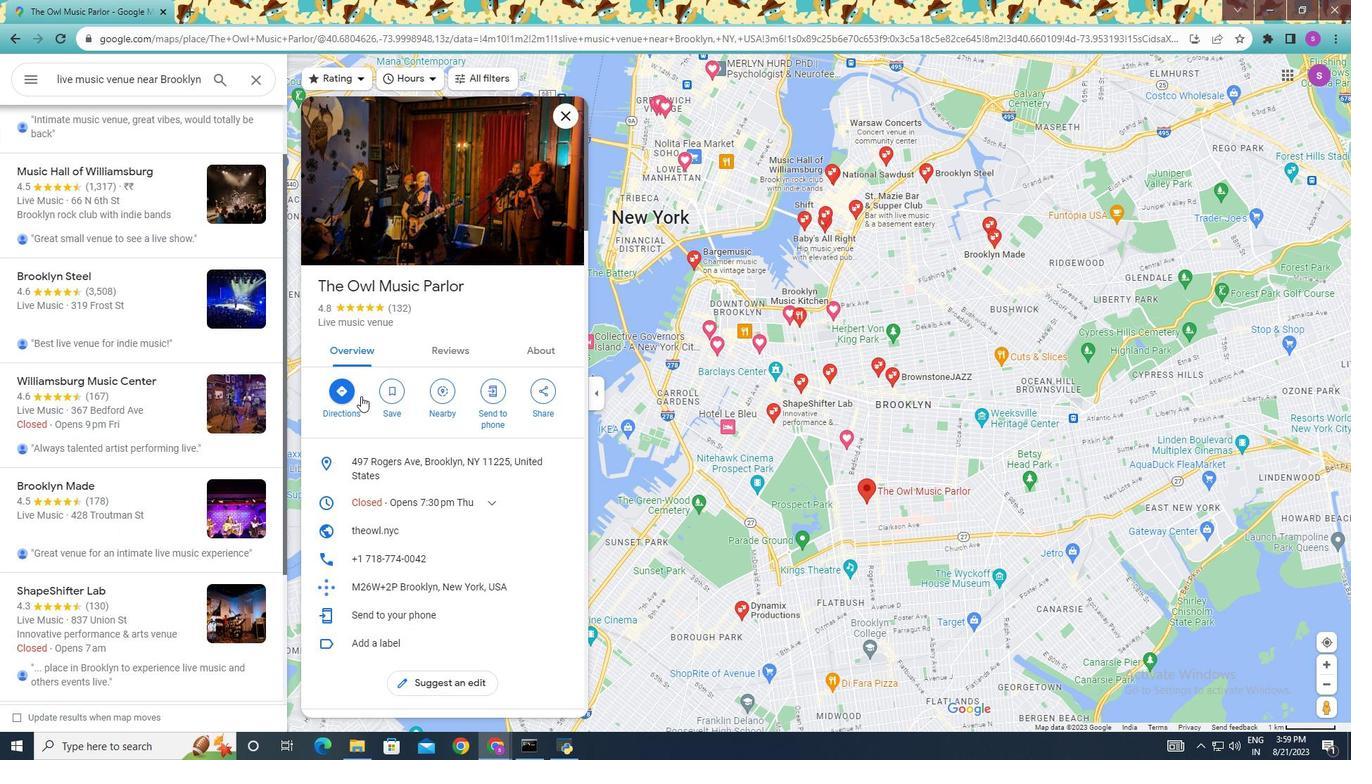 
Action: Mouse scrolled (380, 415) with delta (0, 0)
Screenshot: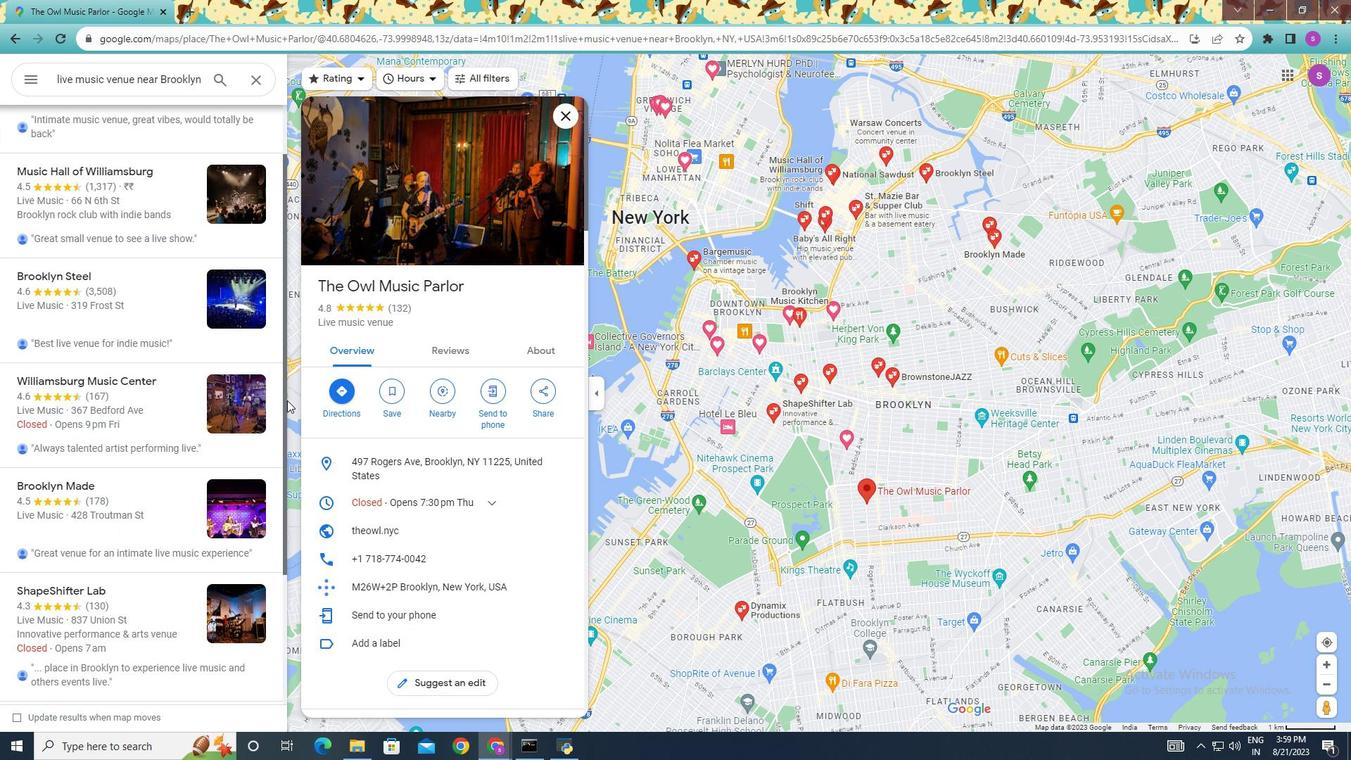 
Action: Mouse moved to (380, 415)
Screenshot: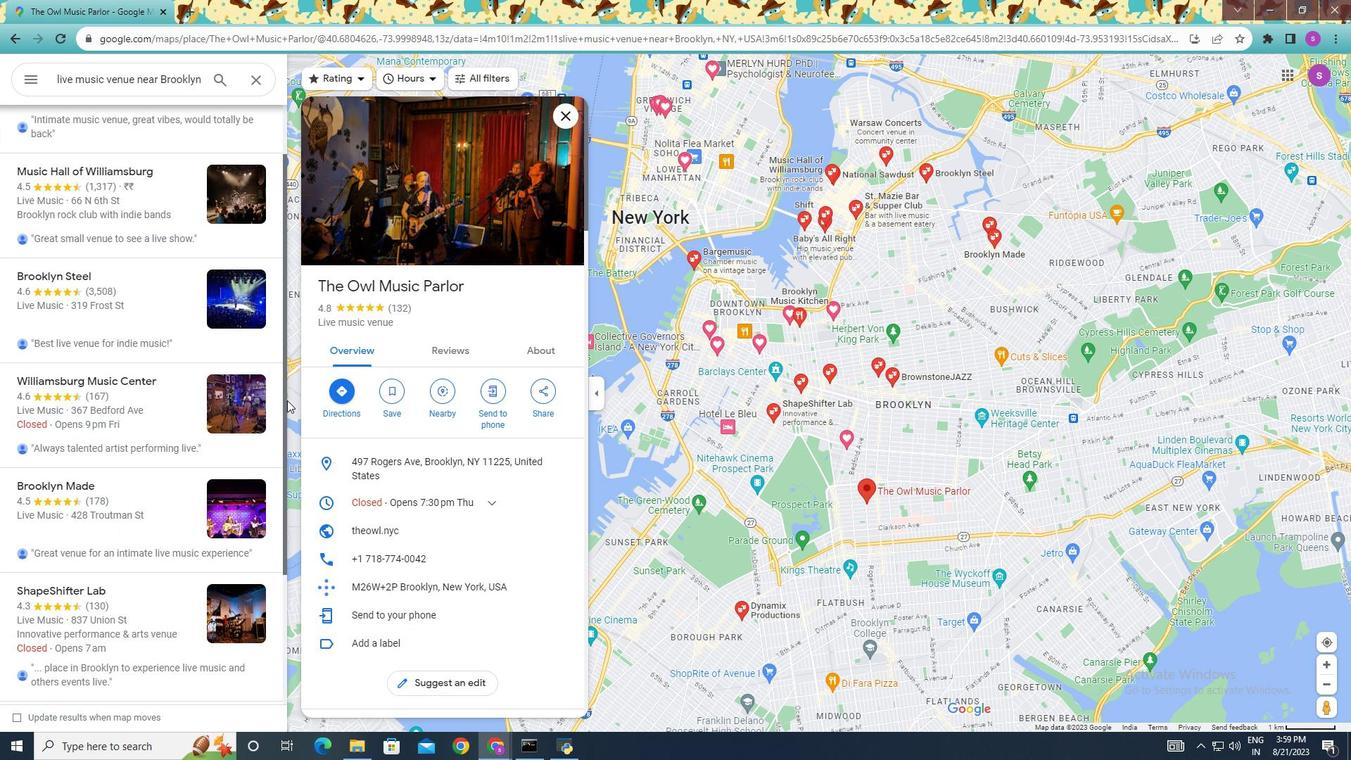 
Action: Mouse scrolled (380, 415) with delta (0, 0)
Screenshot: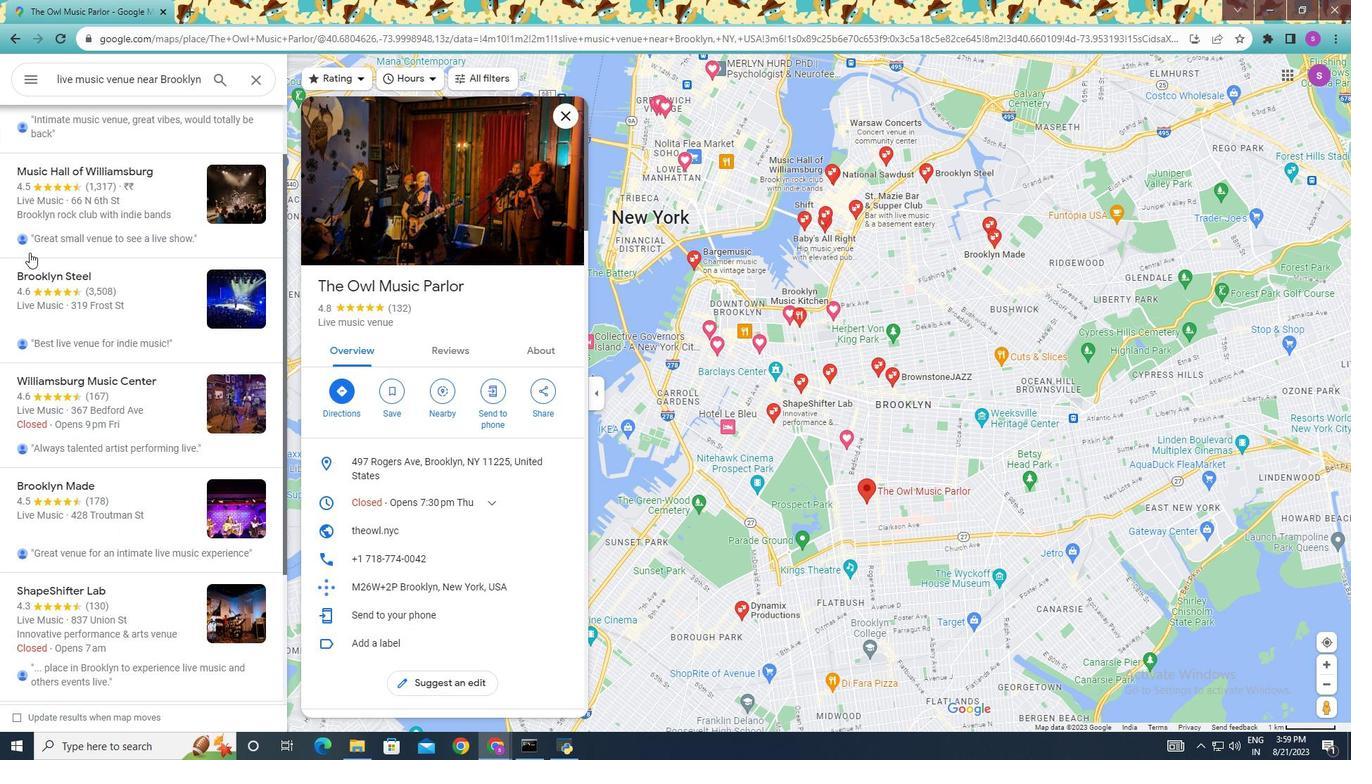 
Action: Mouse moved to (197, 380)
Screenshot: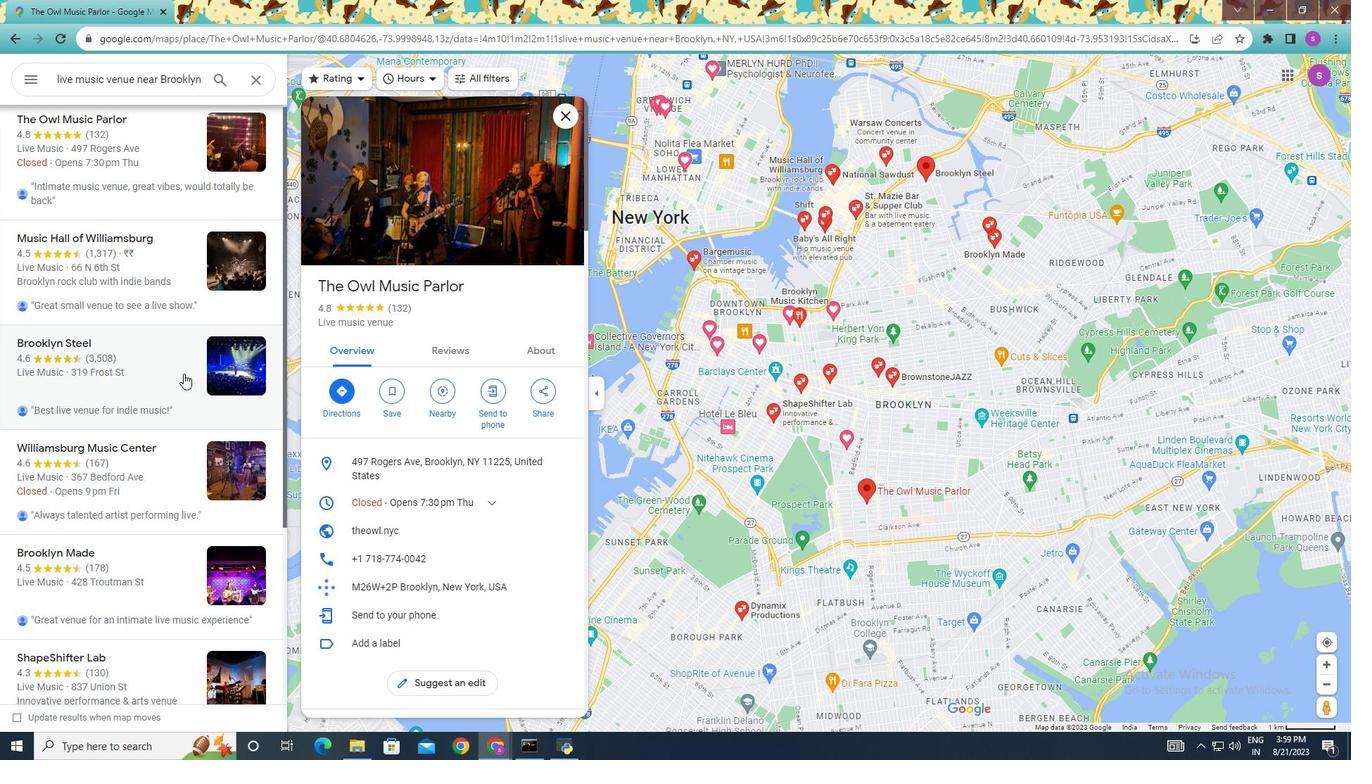 
Action: Mouse scrolled (196, 379) with delta (0, 0)
Screenshot: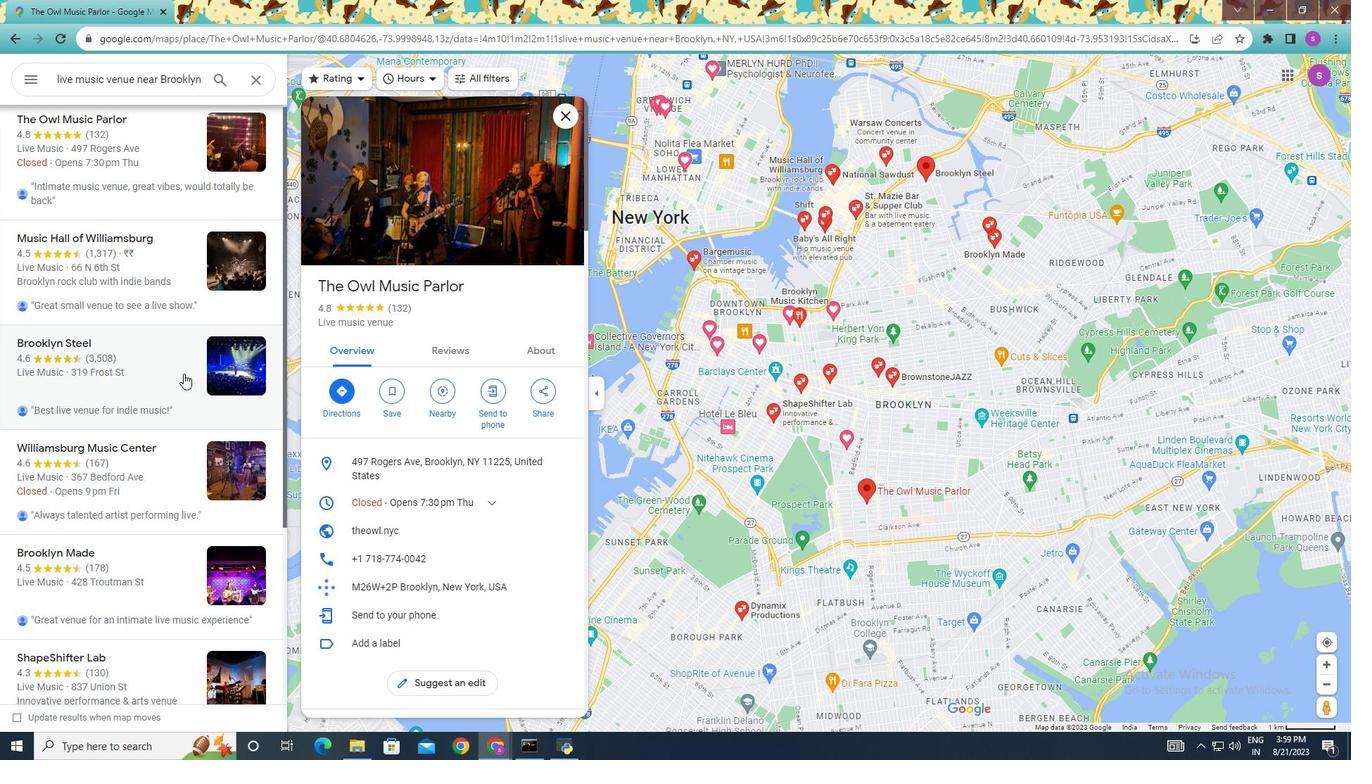 
Action: Mouse moved to (198, 384)
Screenshot: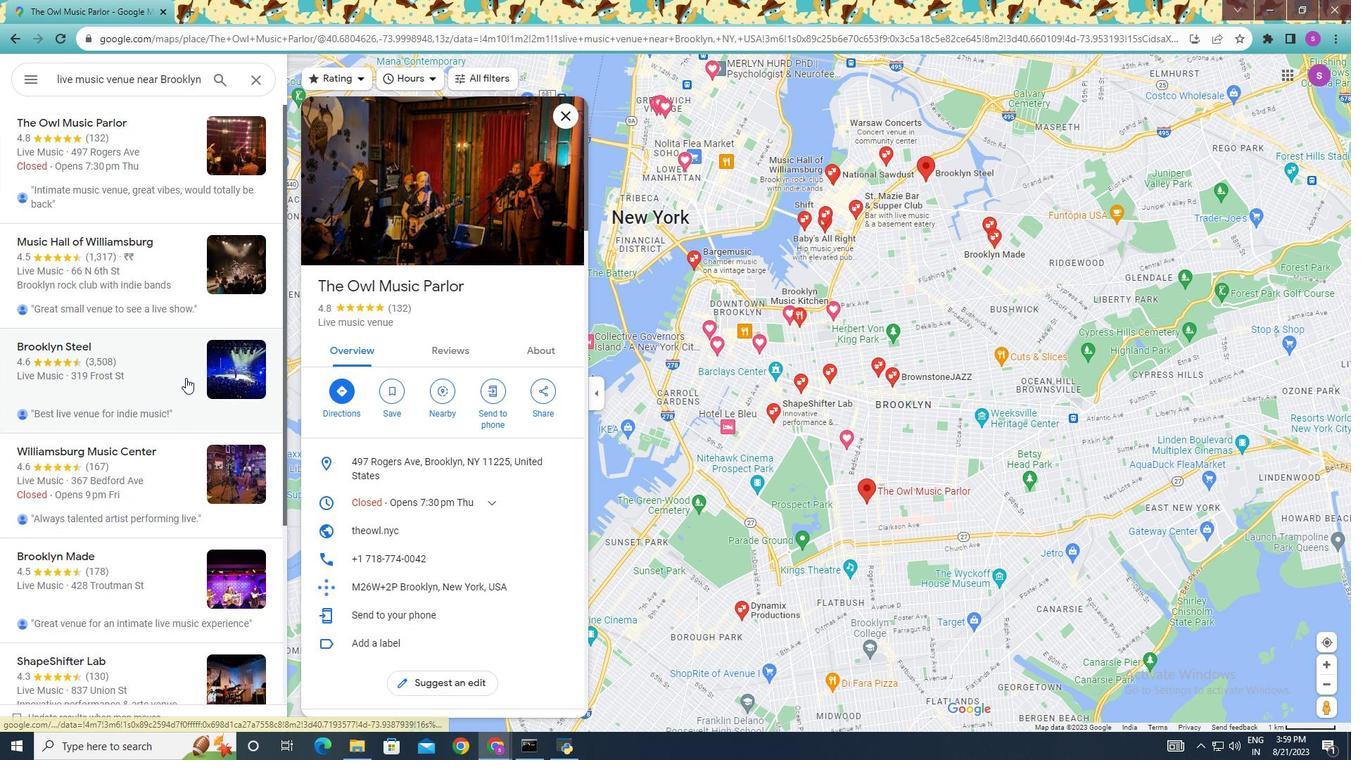 
Action: Mouse scrolled (197, 381) with delta (0, 0)
Screenshot: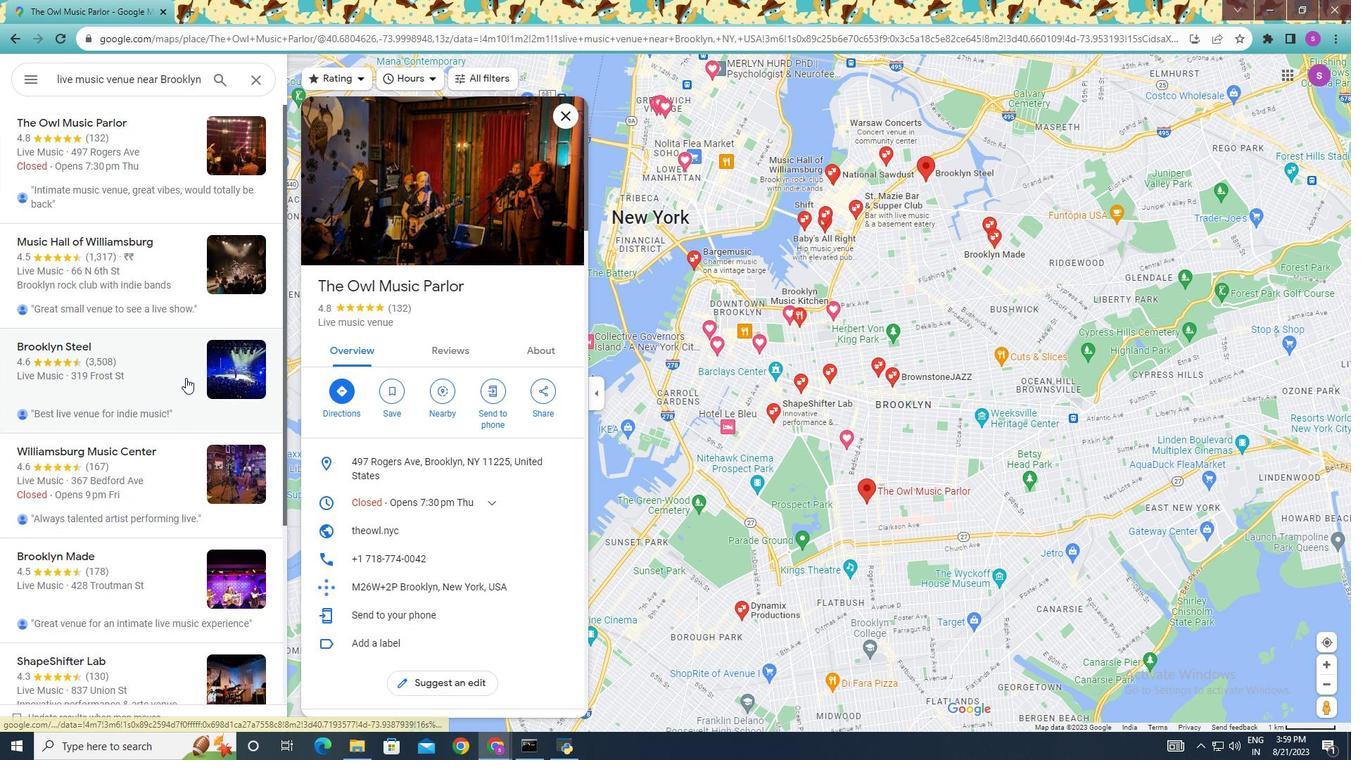 
Action: Mouse moved to (199, 387)
Screenshot: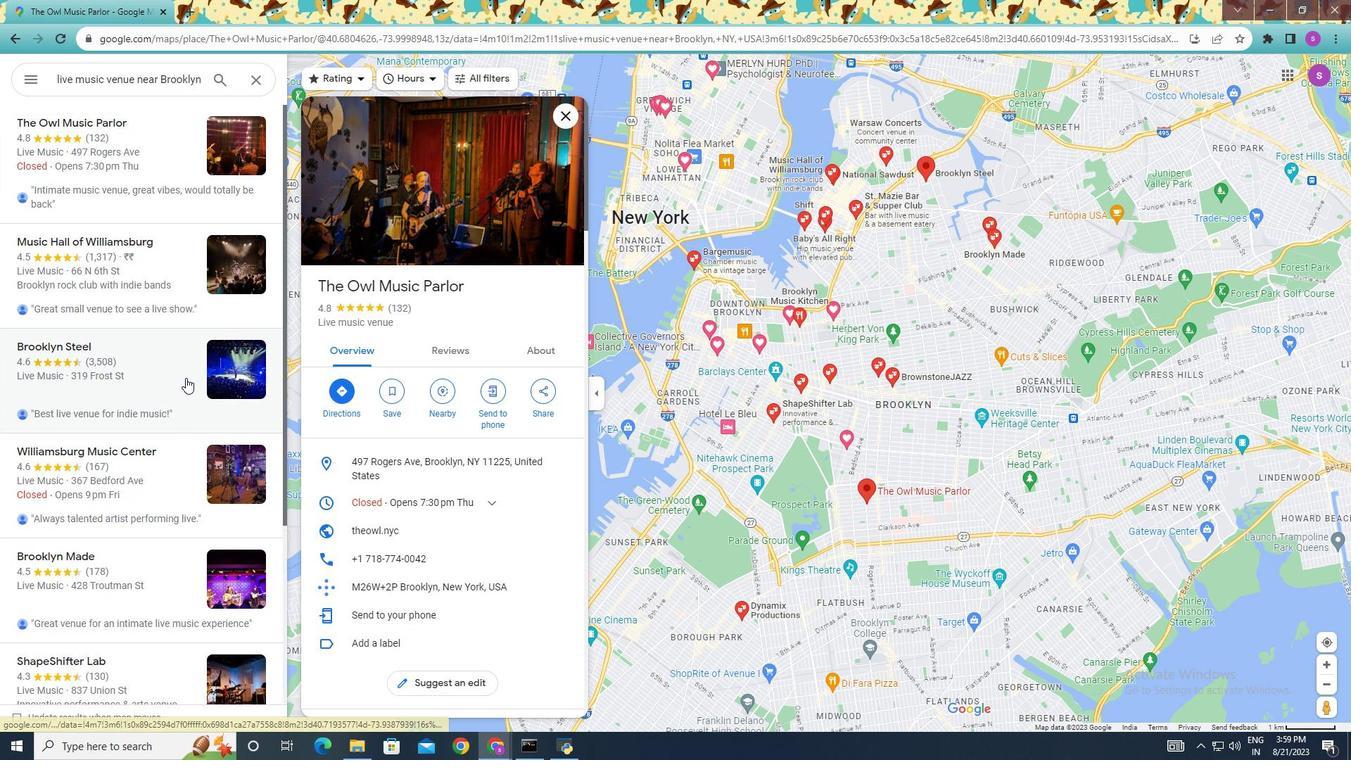
Action: Mouse scrolled (199, 385) with delta (0, 0)
Screenshot: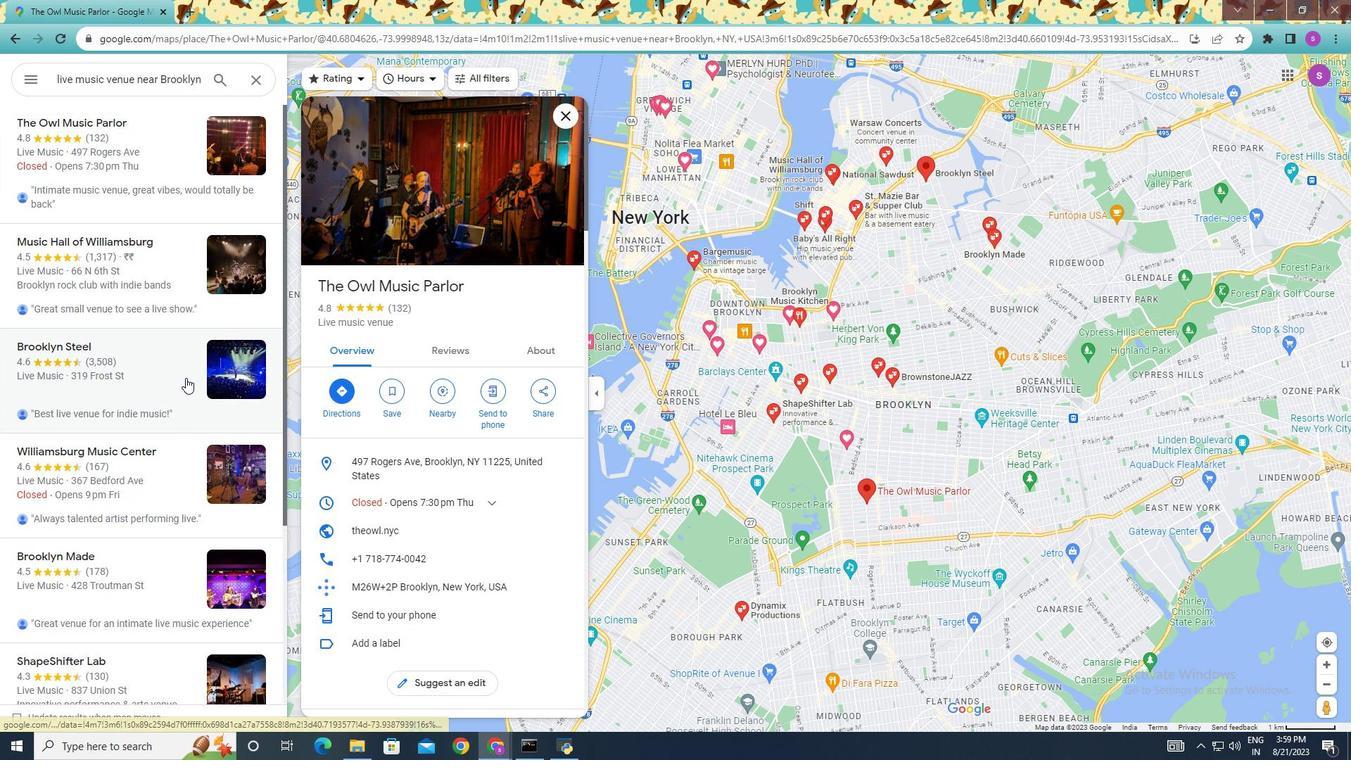 
Action: Mouse moved to (200, 388)
Screenshot: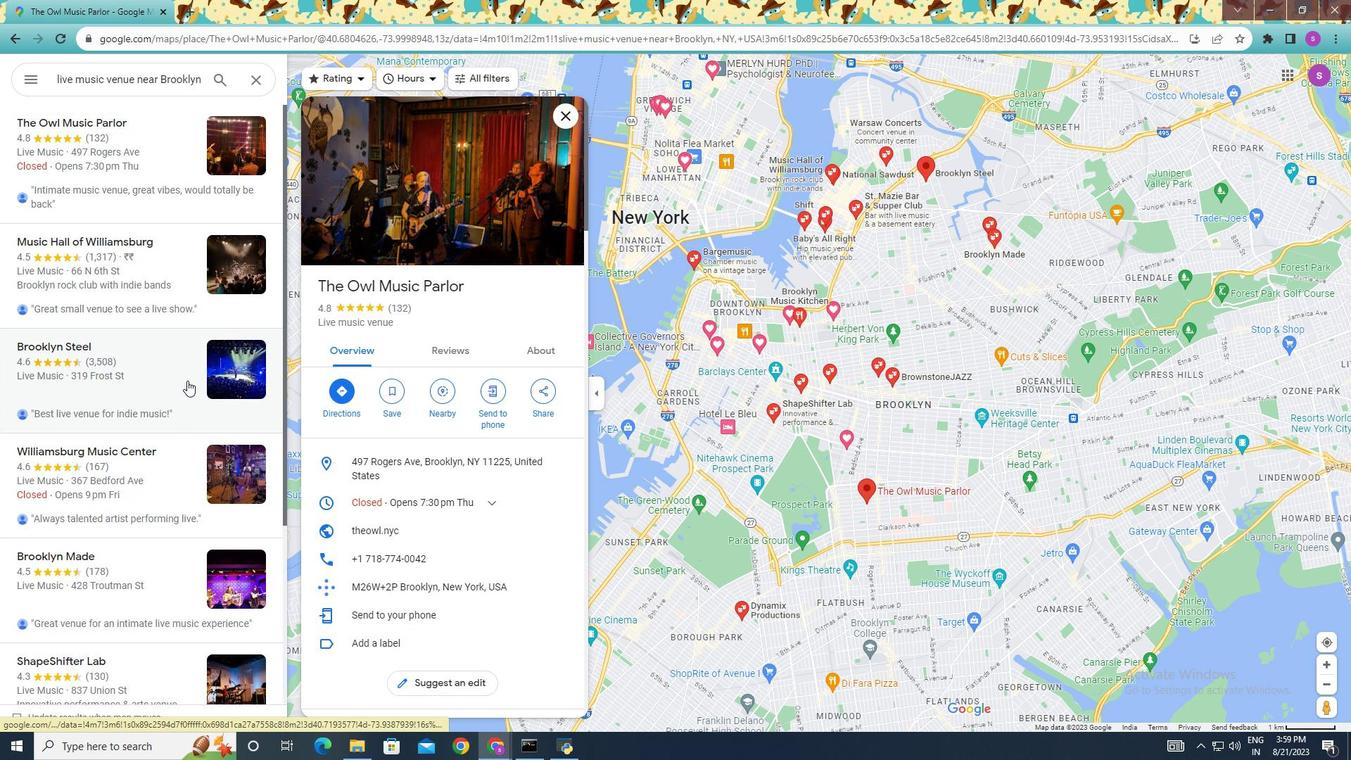 
Action: Mouse scrolled (200, 389) with delta (0, 0)
Screenshot: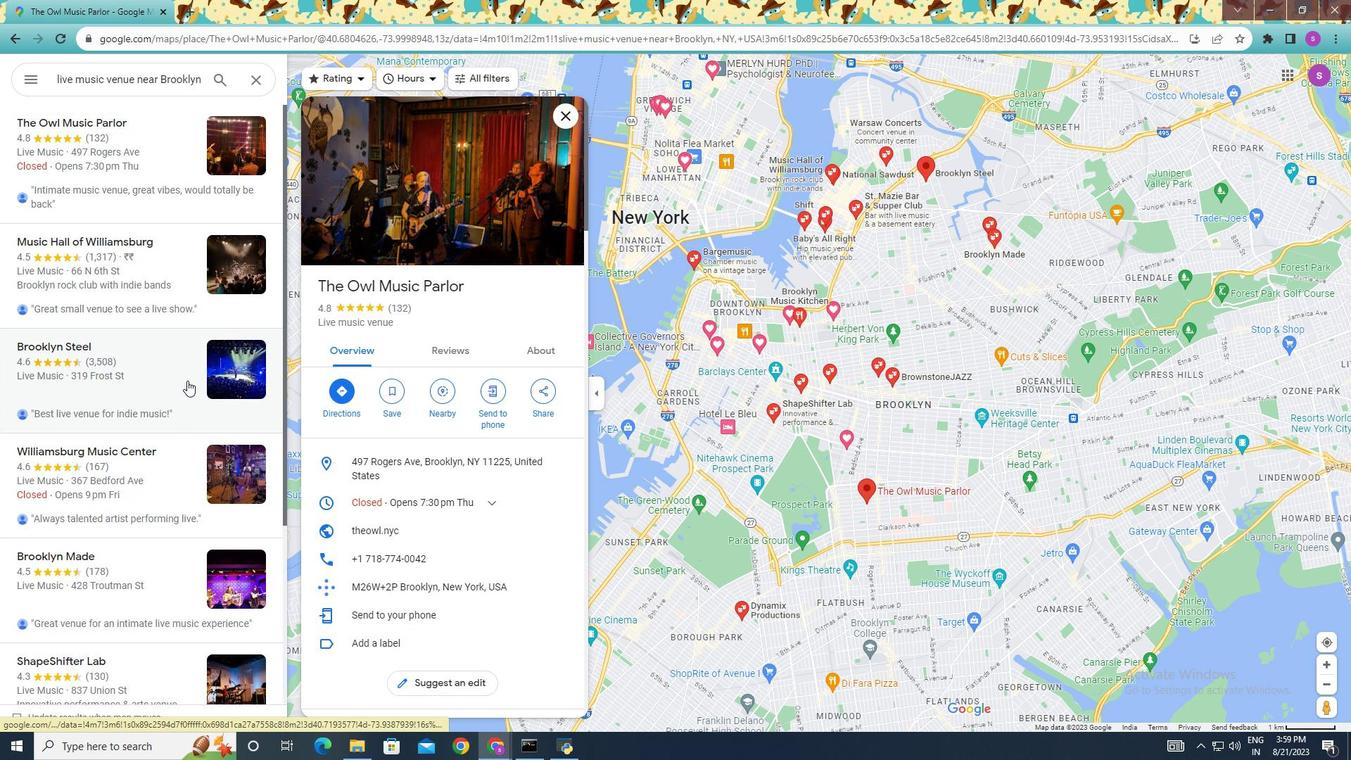
Action: Mouse moved to (202, 391)
Screenshot: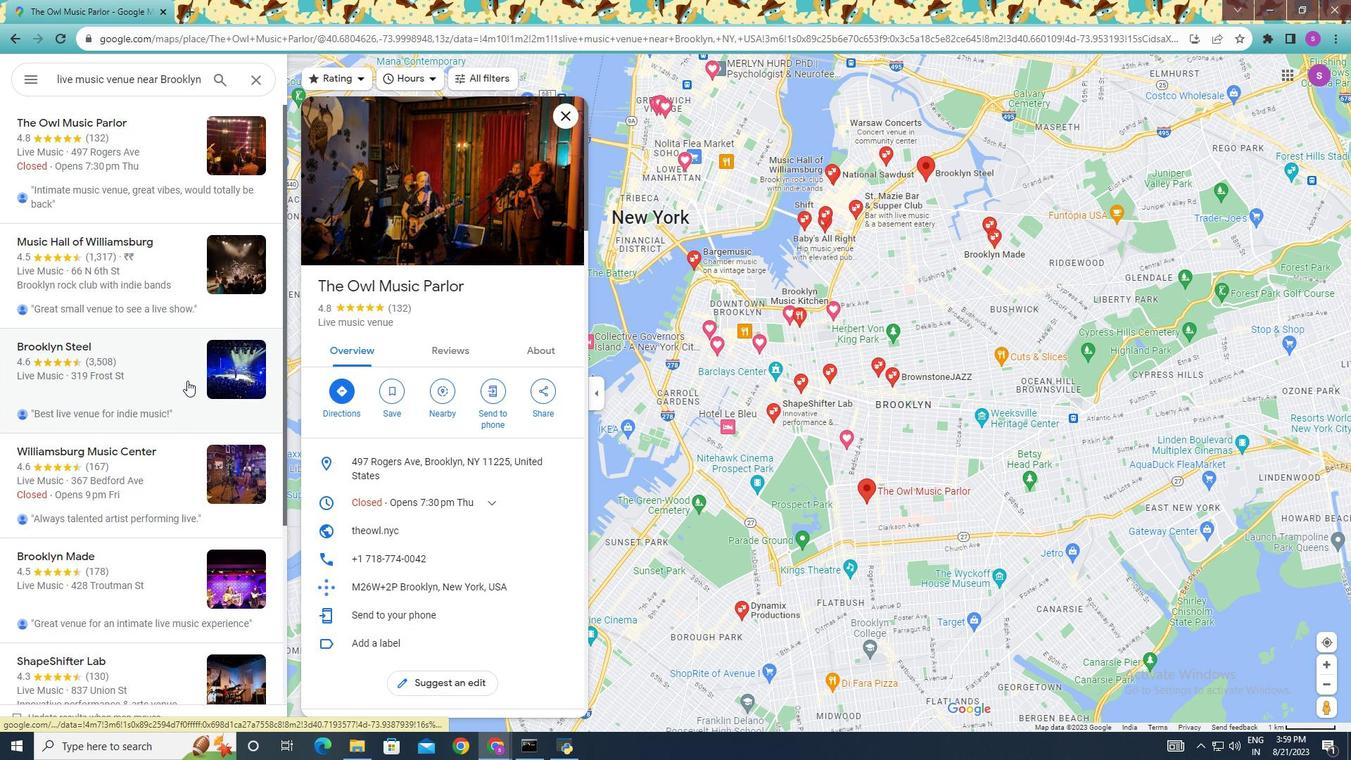 
Action: Mouse scrolled (202, 392) with delta (0, 0)
Screenshot: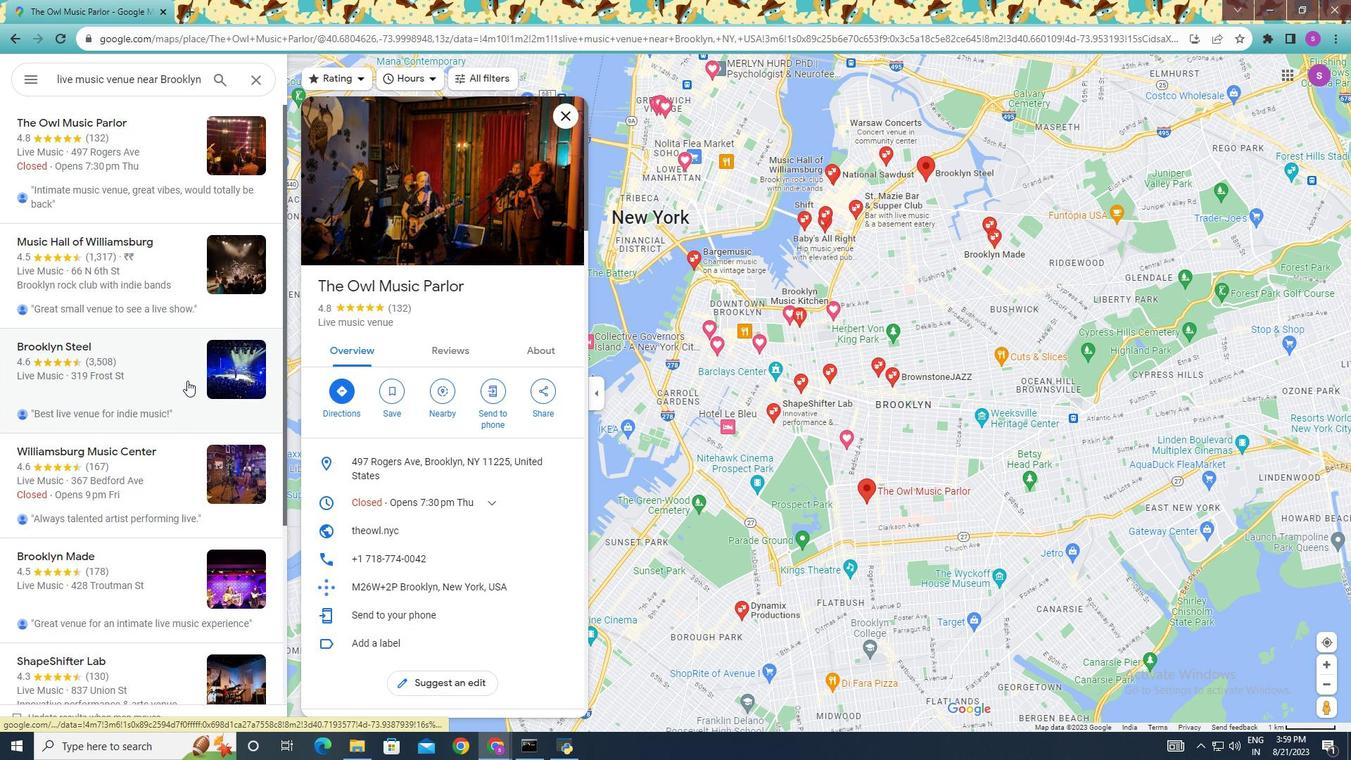 
Action: Mouse moved to (203, 394)
Screenshot: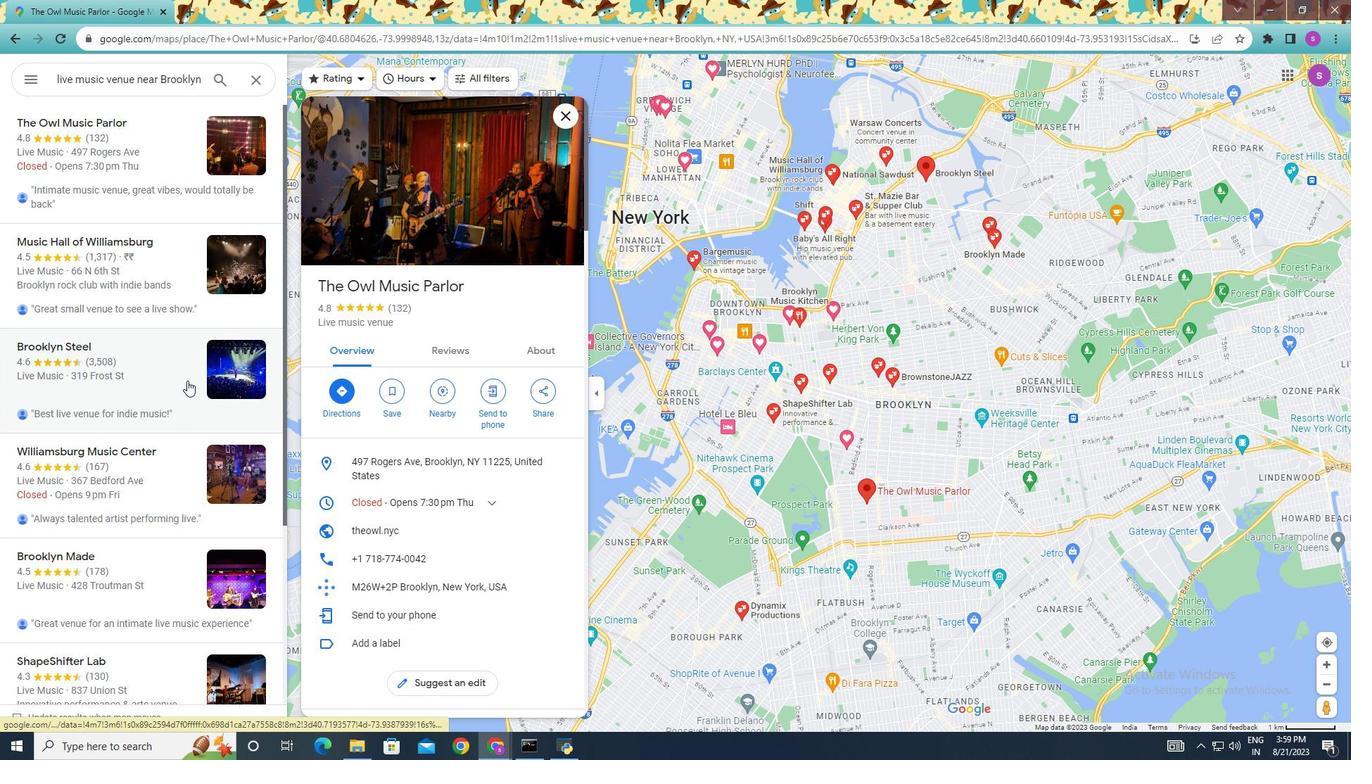 
Action: Mouse scrolled (202, 393) with delta (0, 0)
Screenshot: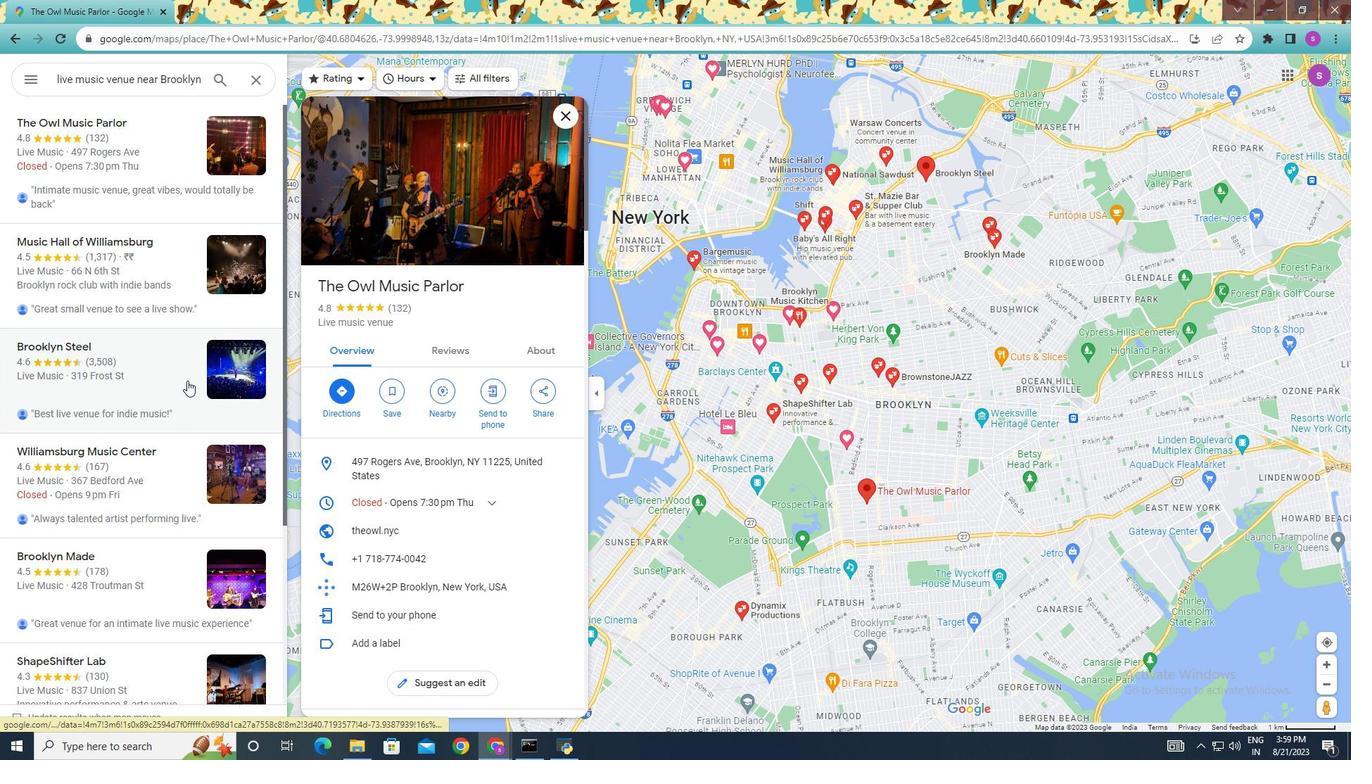 
Action: Mouse moved to (205, 398)
Screenshot: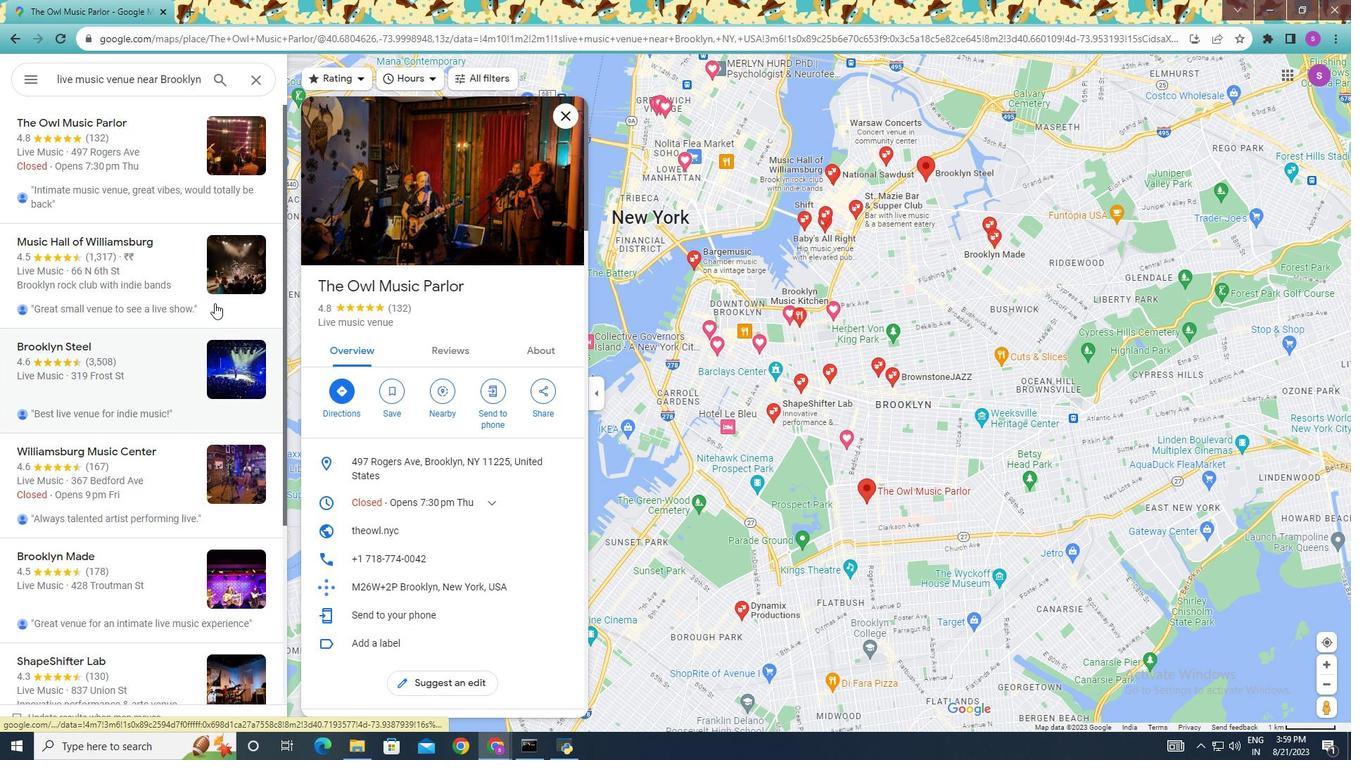 
Action: Mouse scrolled (205, 399) with delta (0, 0)
Screenshot: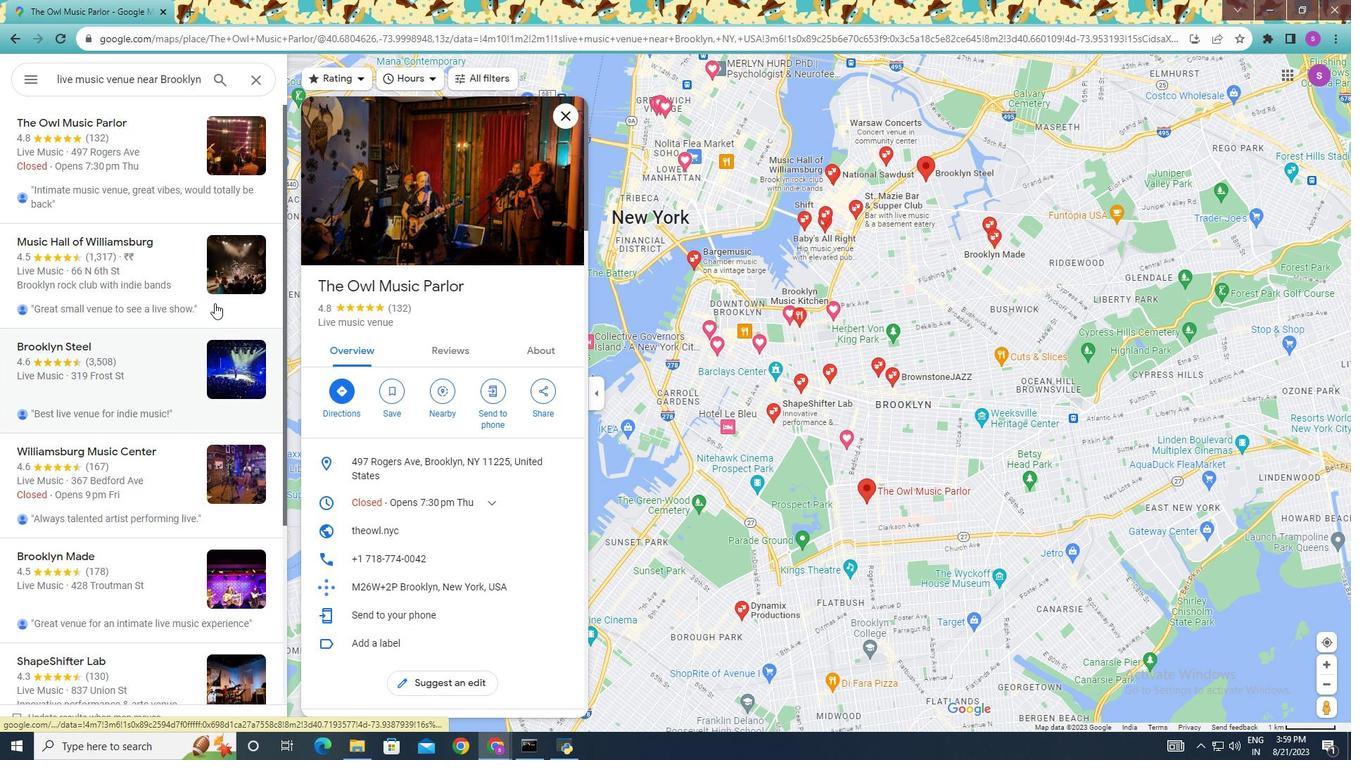 
Action: Mouse moved to (234, 278)
Screenshot: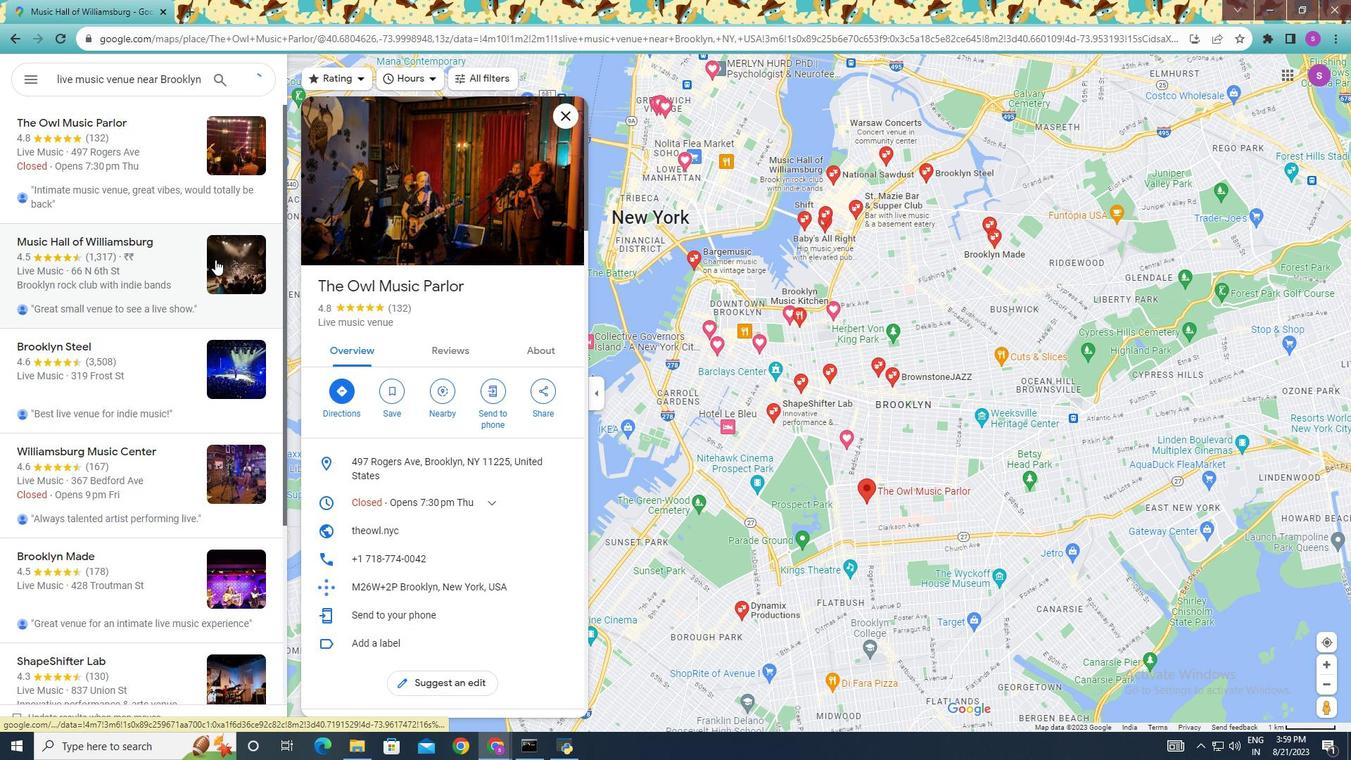 
Action: Mouse pressed left at (234, 278)
Screenshot: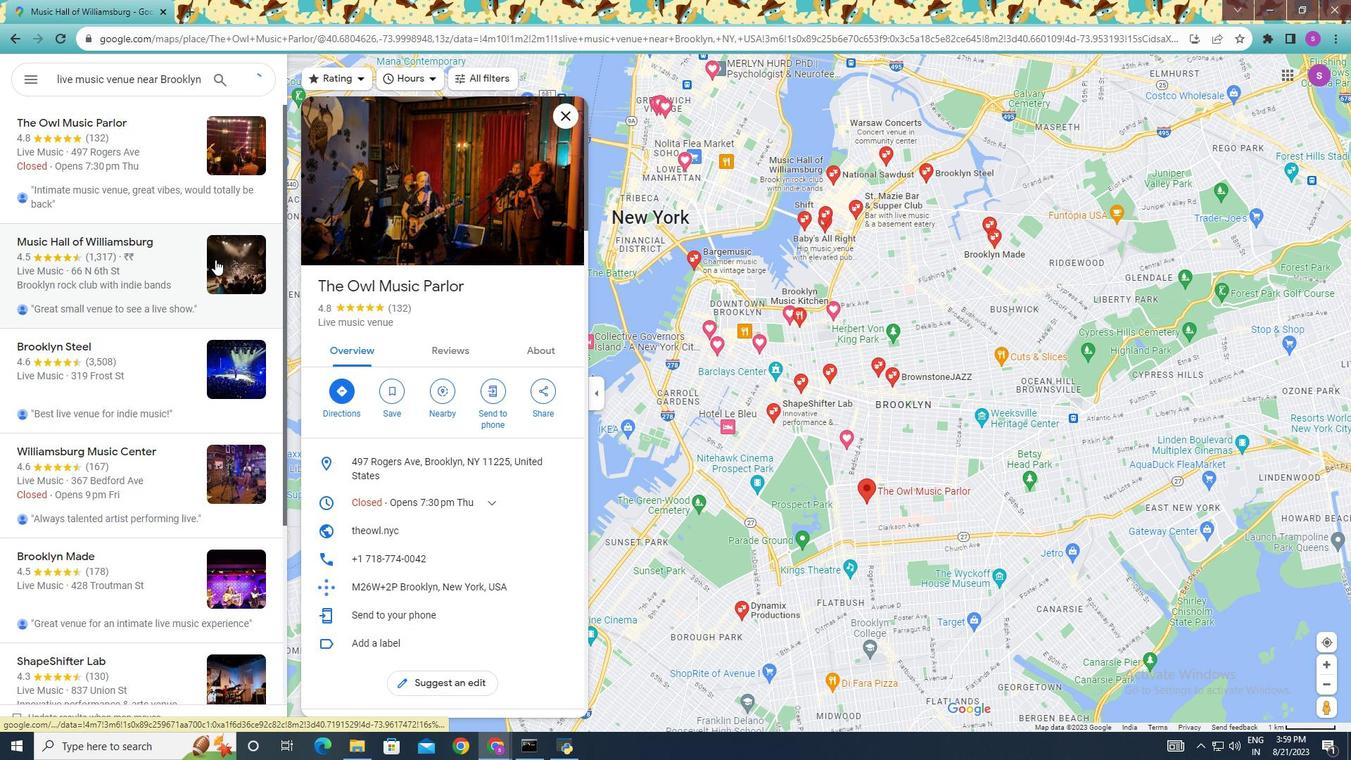 
Action: Mouse moved to (481, 369)
Screenshot: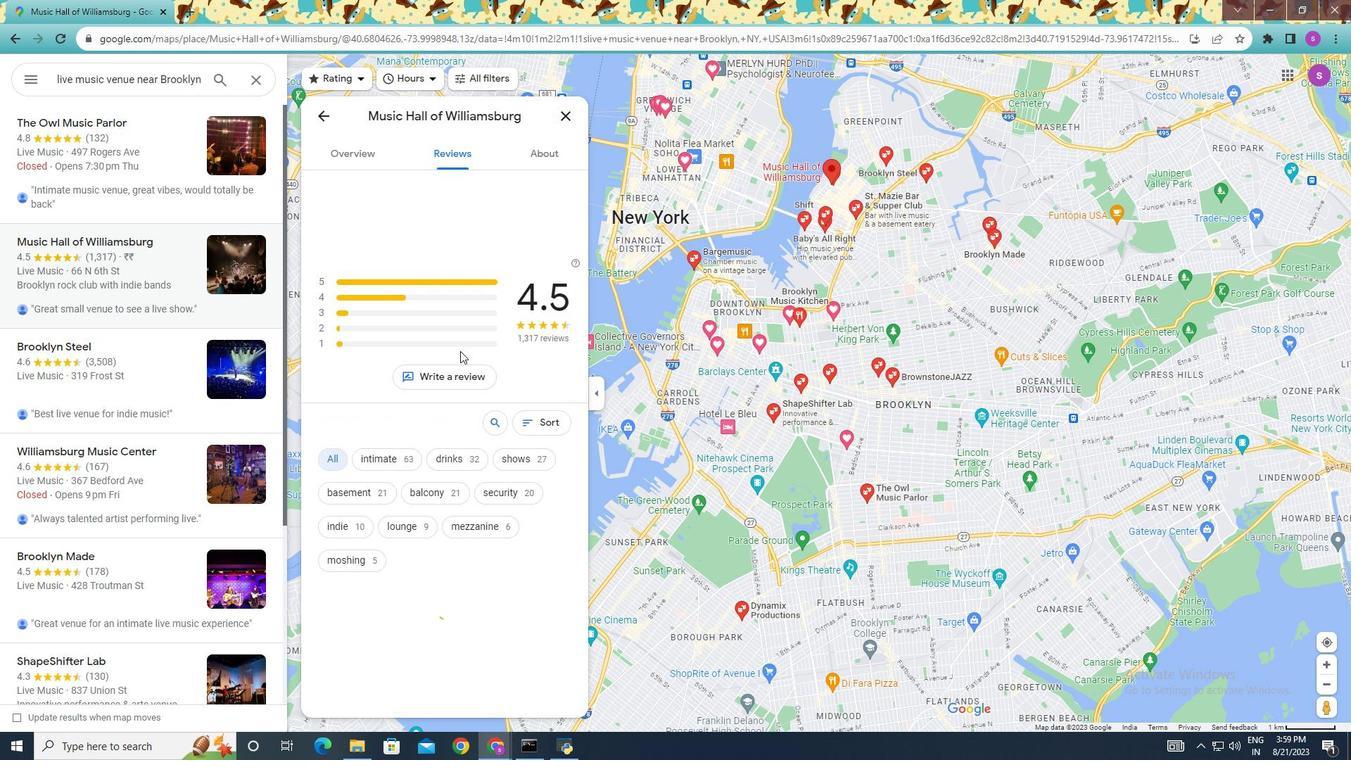 
Action: Mouse pressed left at (481, 369)
Screenshot: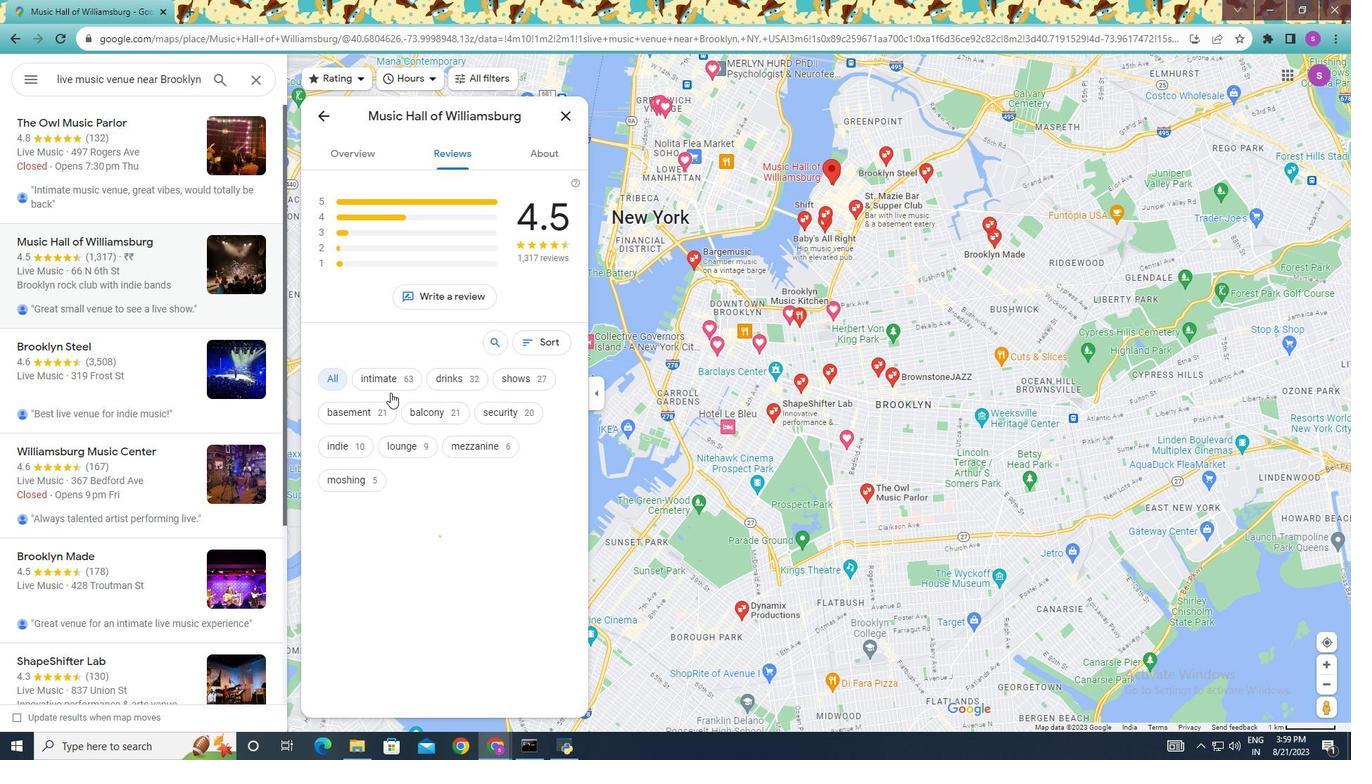 
Action: Mouse moved to (546, 175)
Screenshot: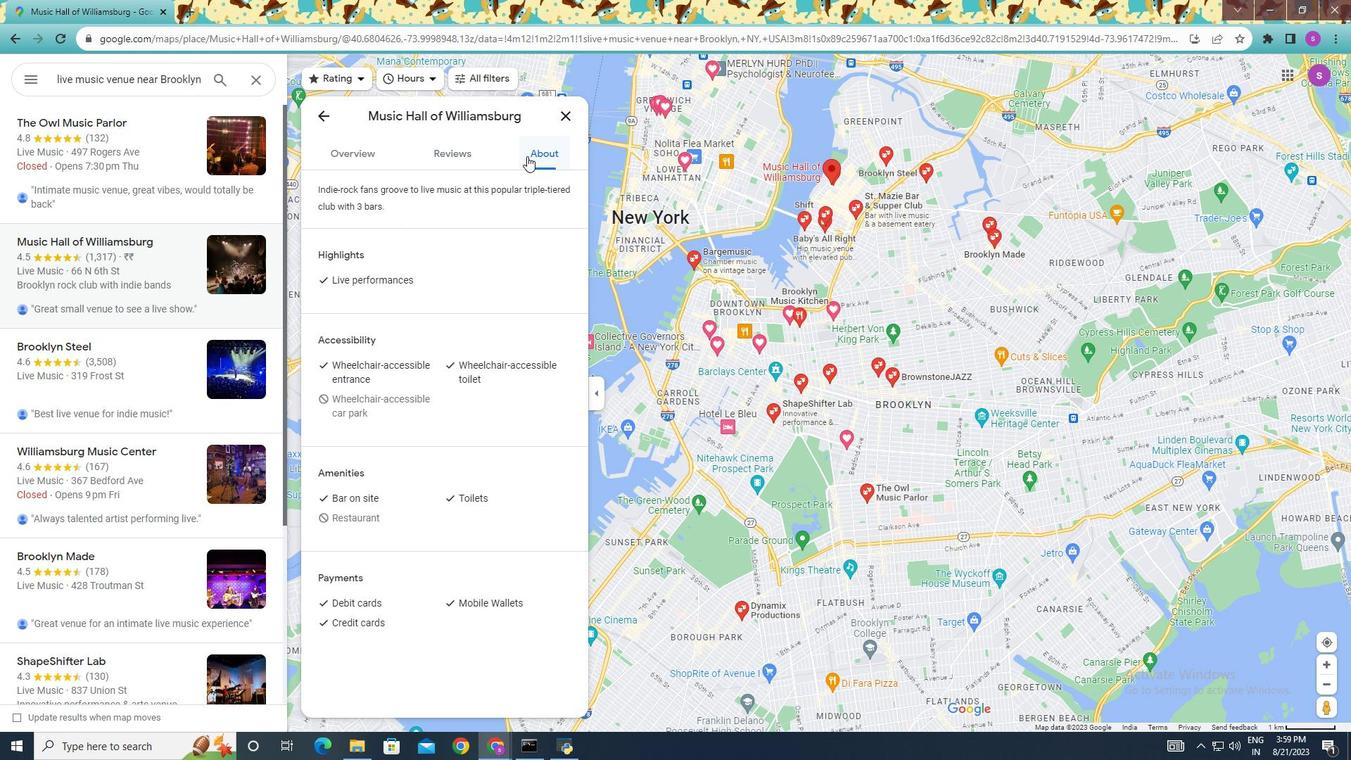 
Action: Mouse pressed left at (546, 175)
Screenshot: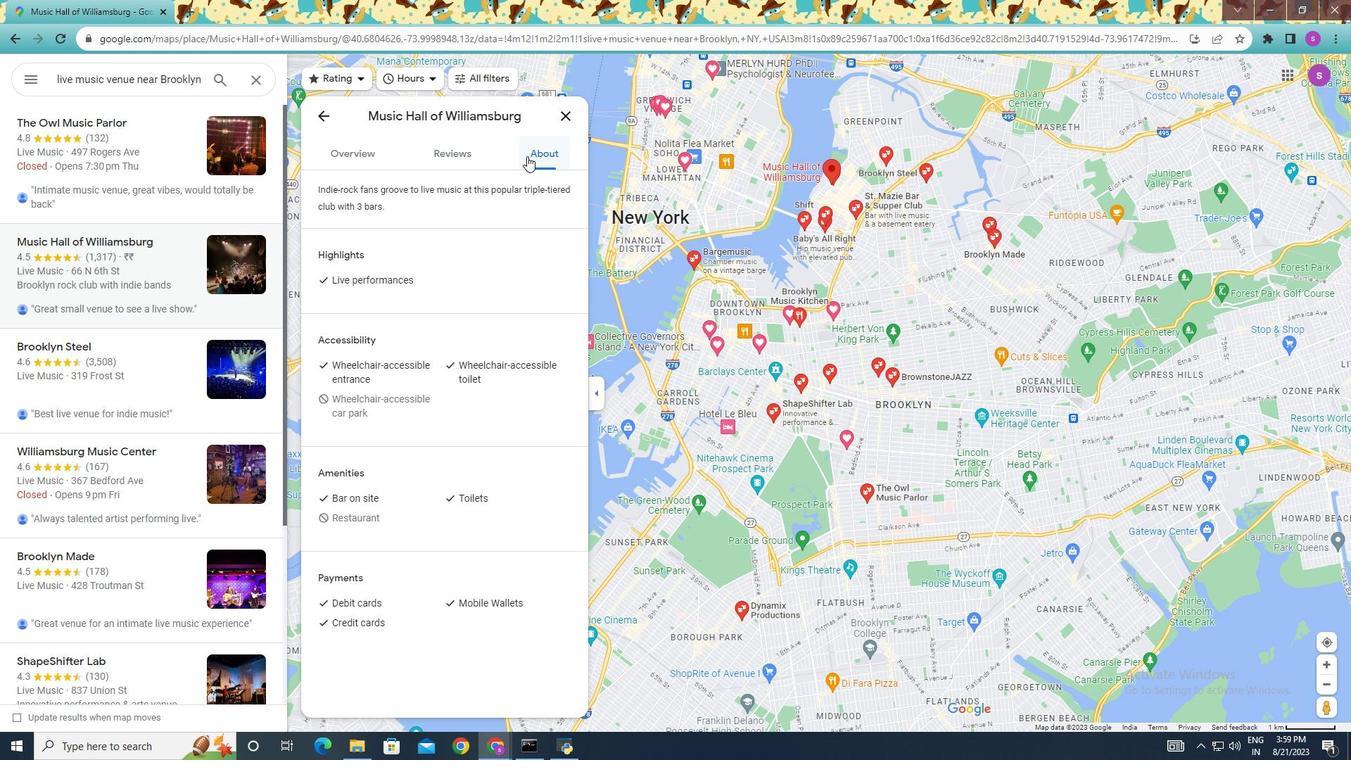 
Action: Mouse moved to (447, 170)
Screenshot: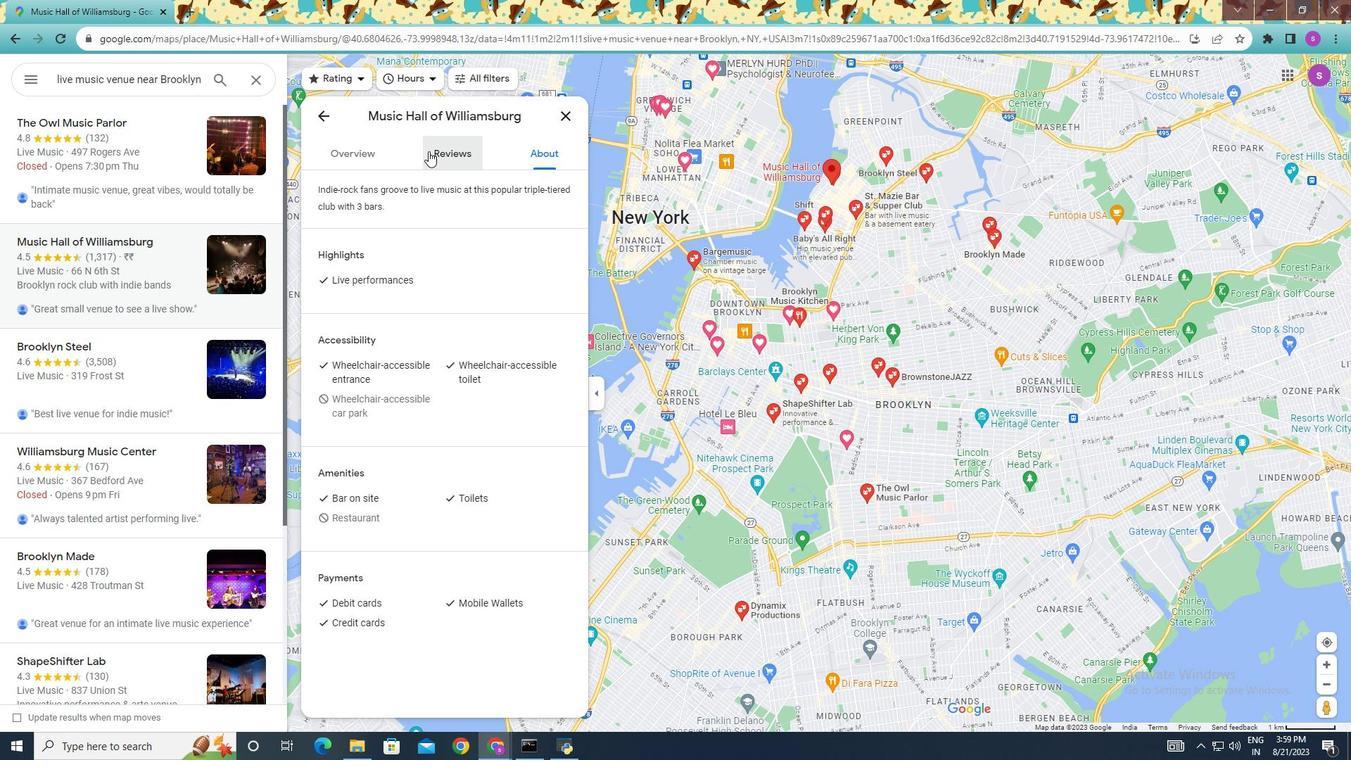
Action: Mouse pressed left at (447, 170)
Screenshot: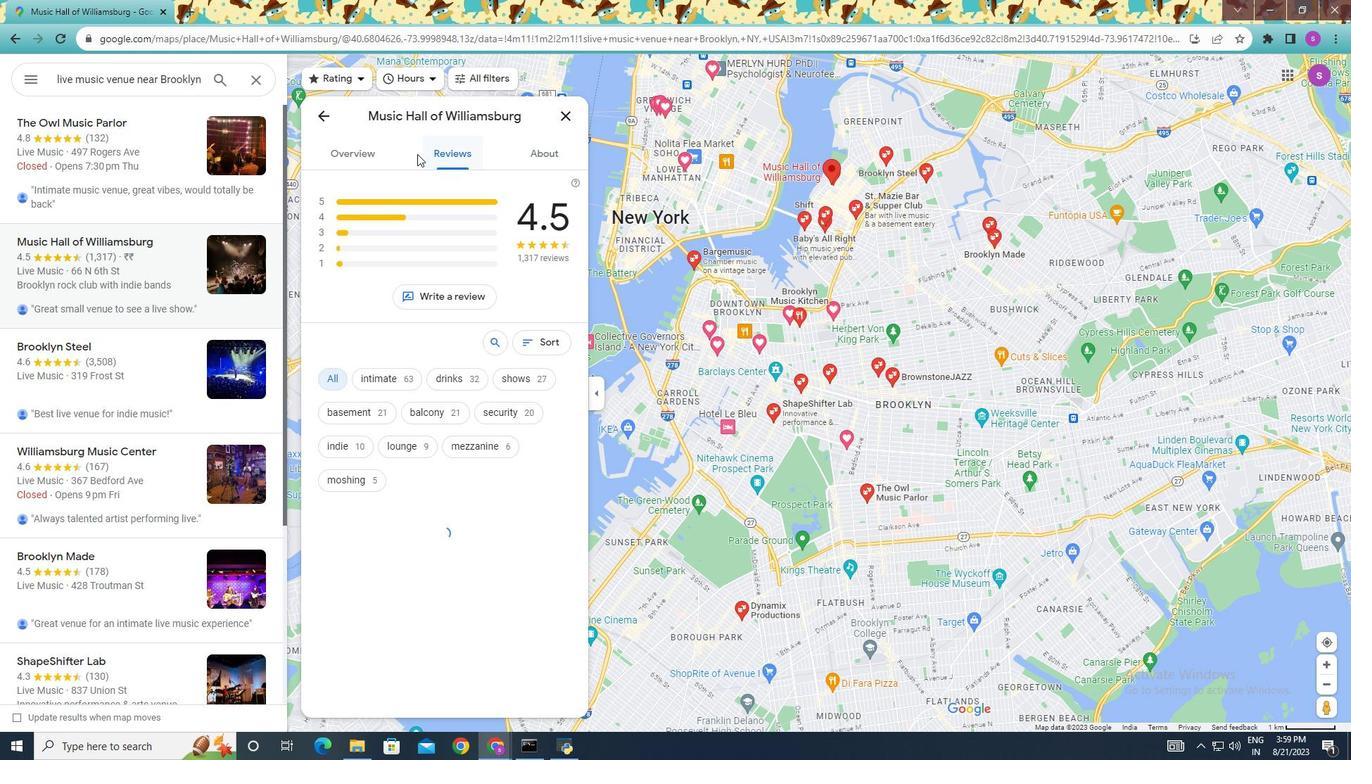
Action: Mouse moved to (389, 174)
Screenshot: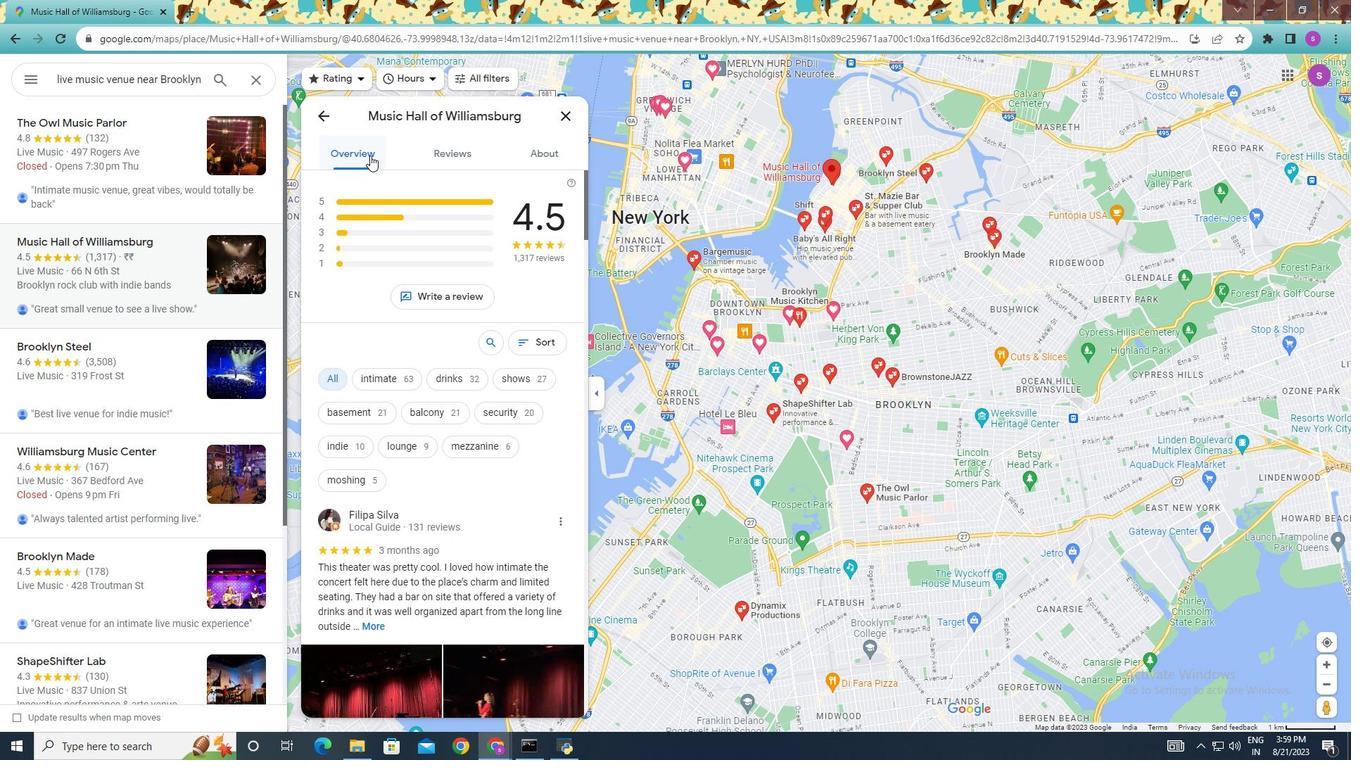 
Action: Mouse pressed left at (389, 174)
Screenshot: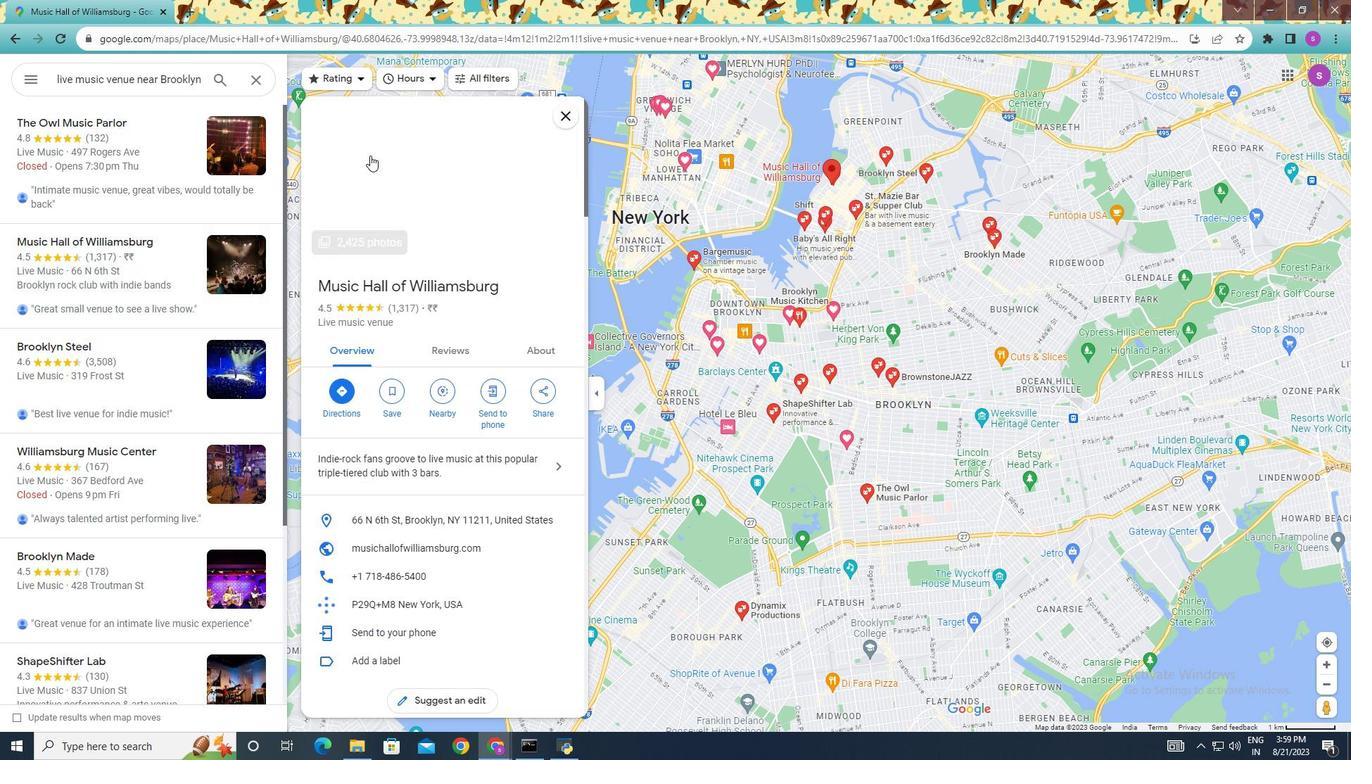 
Action: Mouse moved to (411, 252)
Screenshot: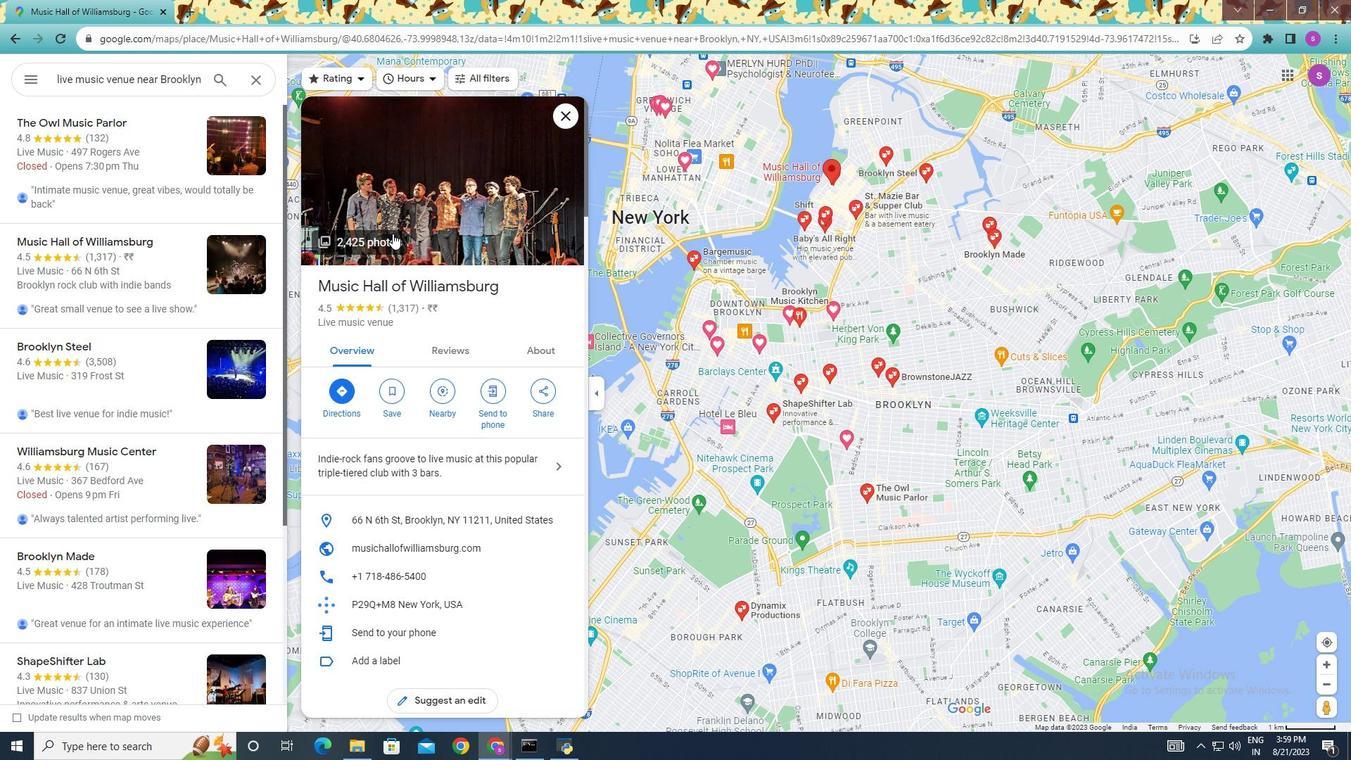
Action: Mouse pressed left at (411, 252)
Screenshot: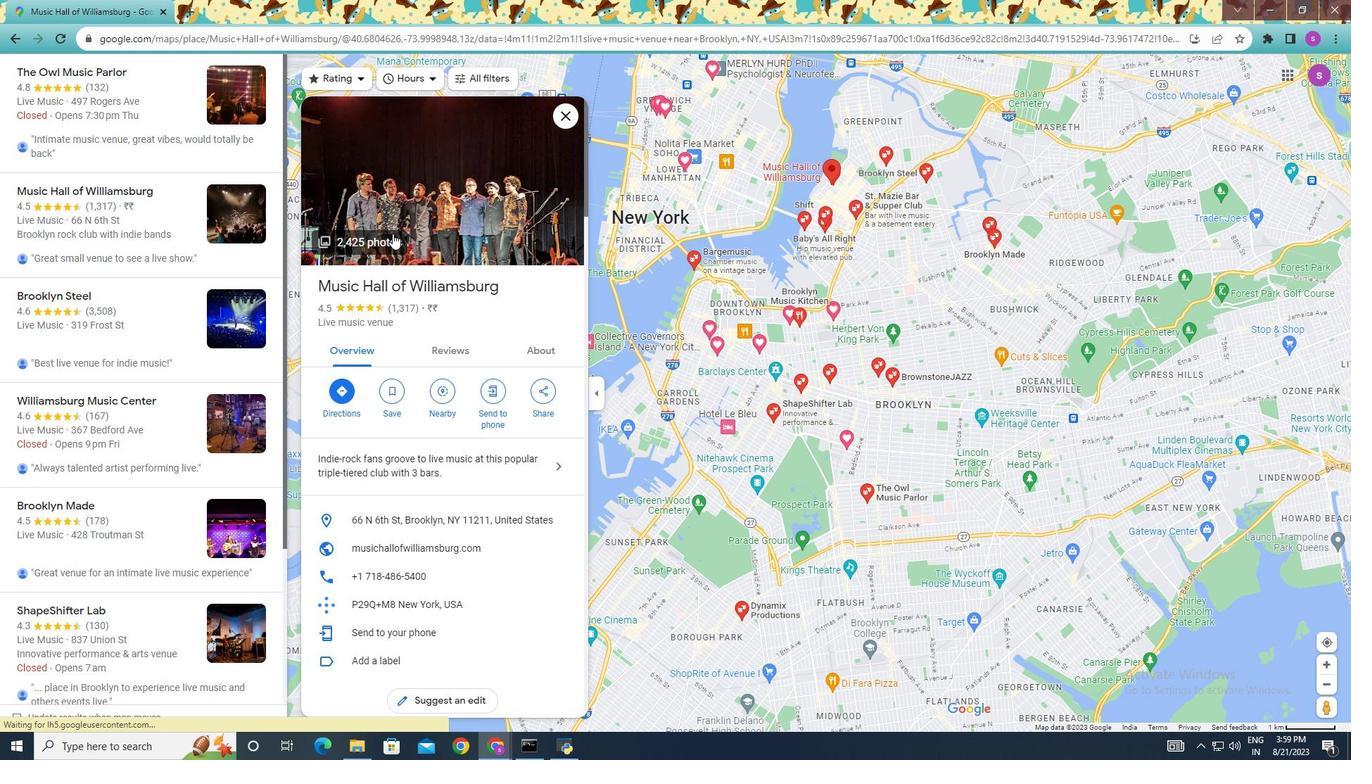 
Action: Mouse moved to (11, 429)
Screenshot: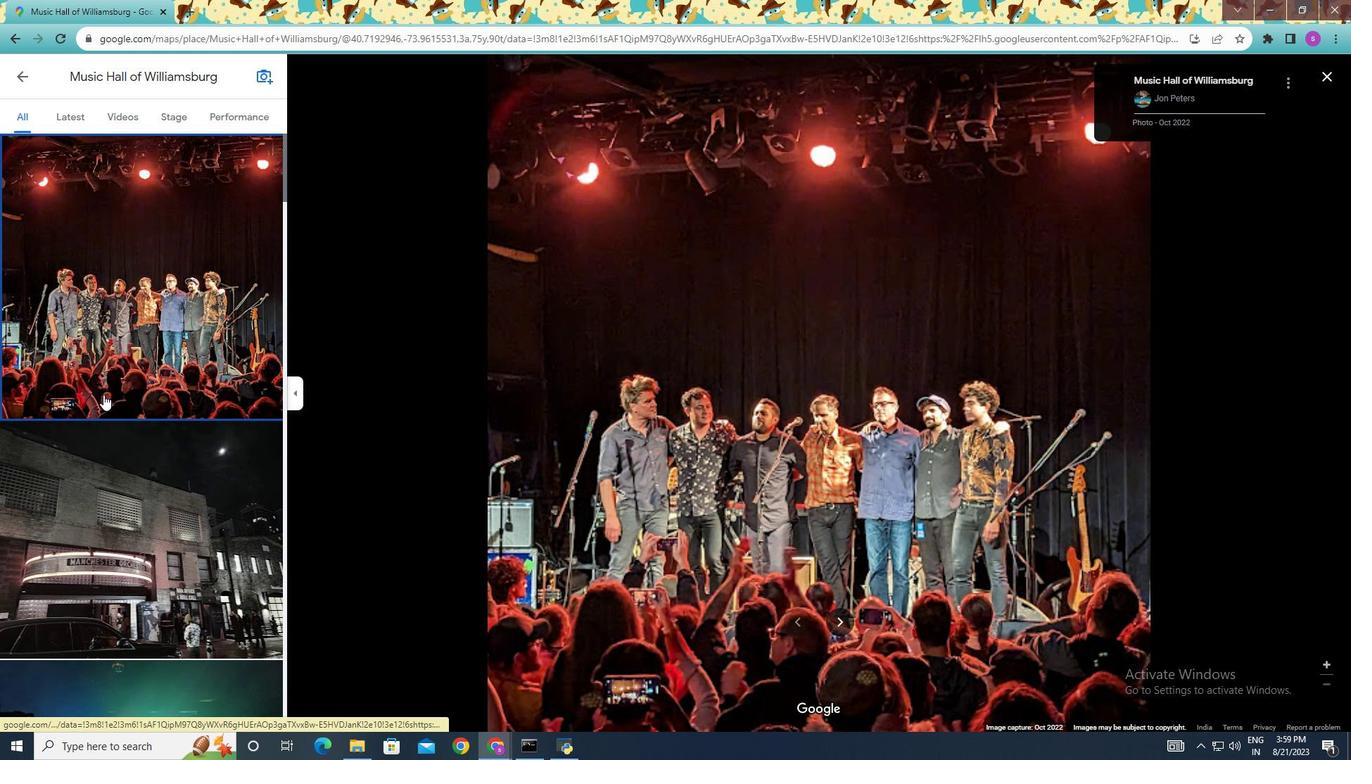 
Action: Mouse scrolled (11, 428) with delta (0, 0)
Screenshot: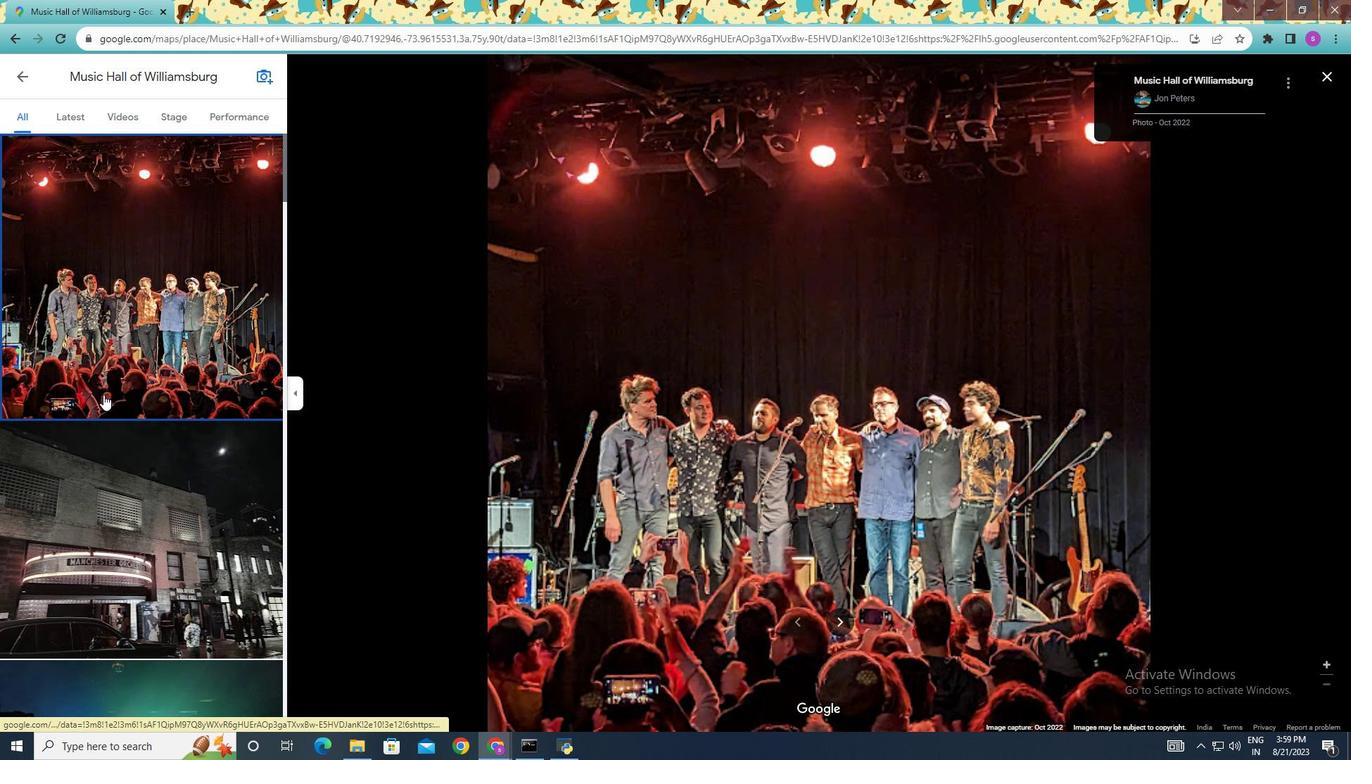 
Action: Mouse moved to (128, 421)
Screenshot: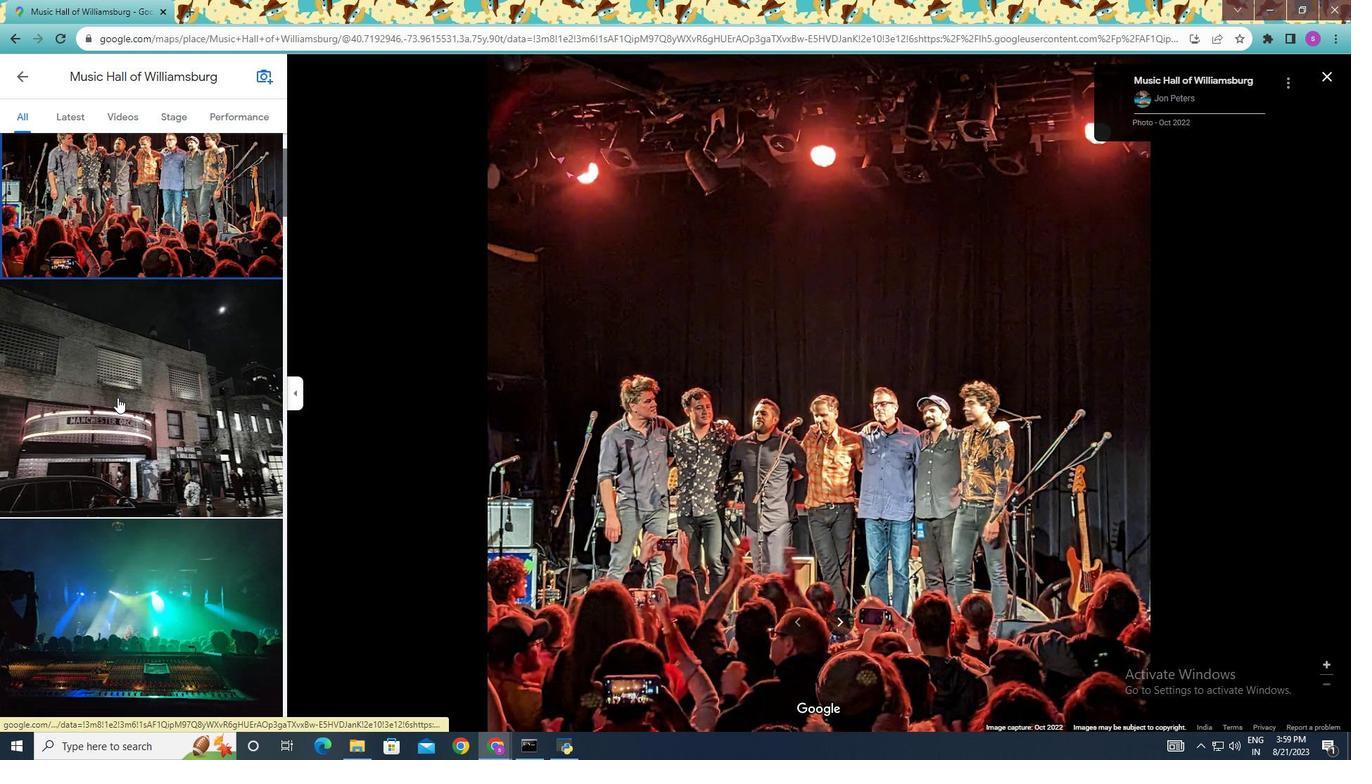
Action: Mouse scrolled (128, 420) with delta (0, 0)
Screenshot: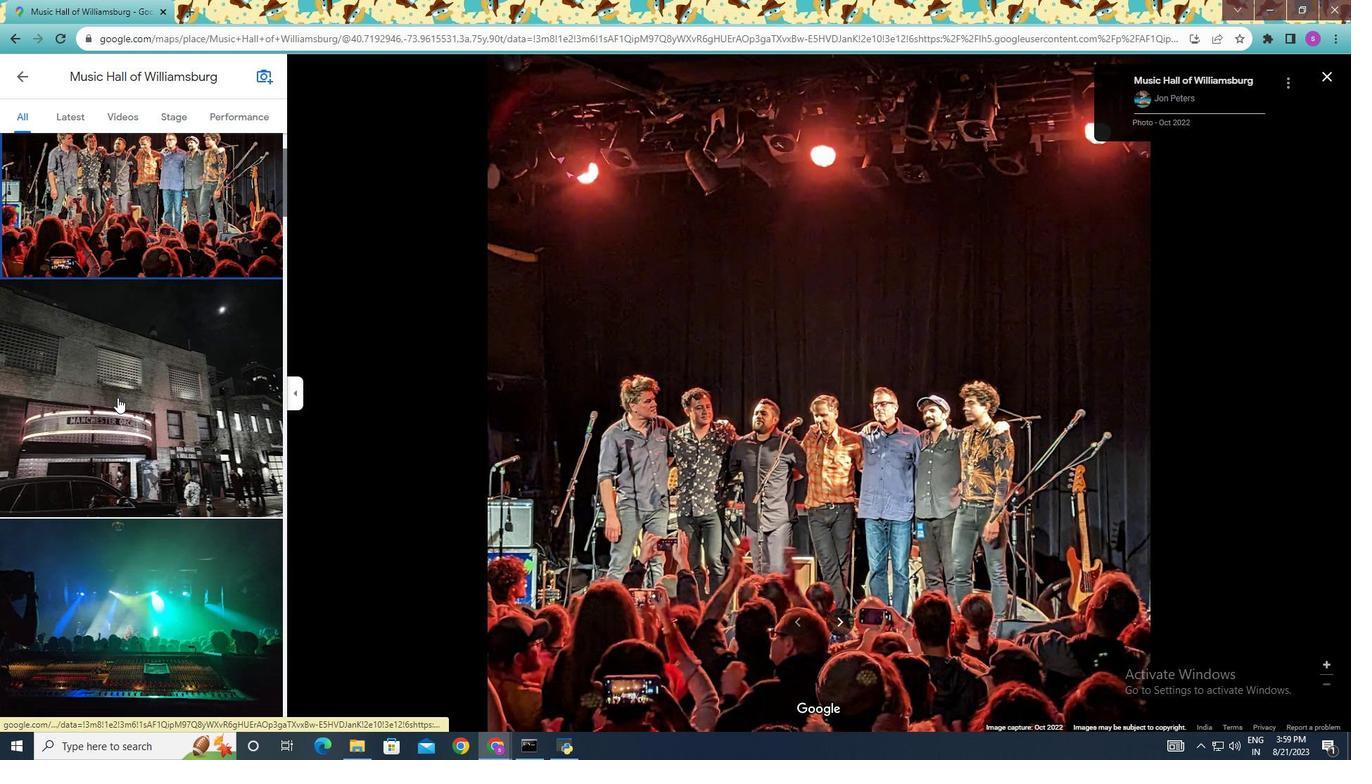 
Action: Mouse moved to (128, 421)
Screenshot: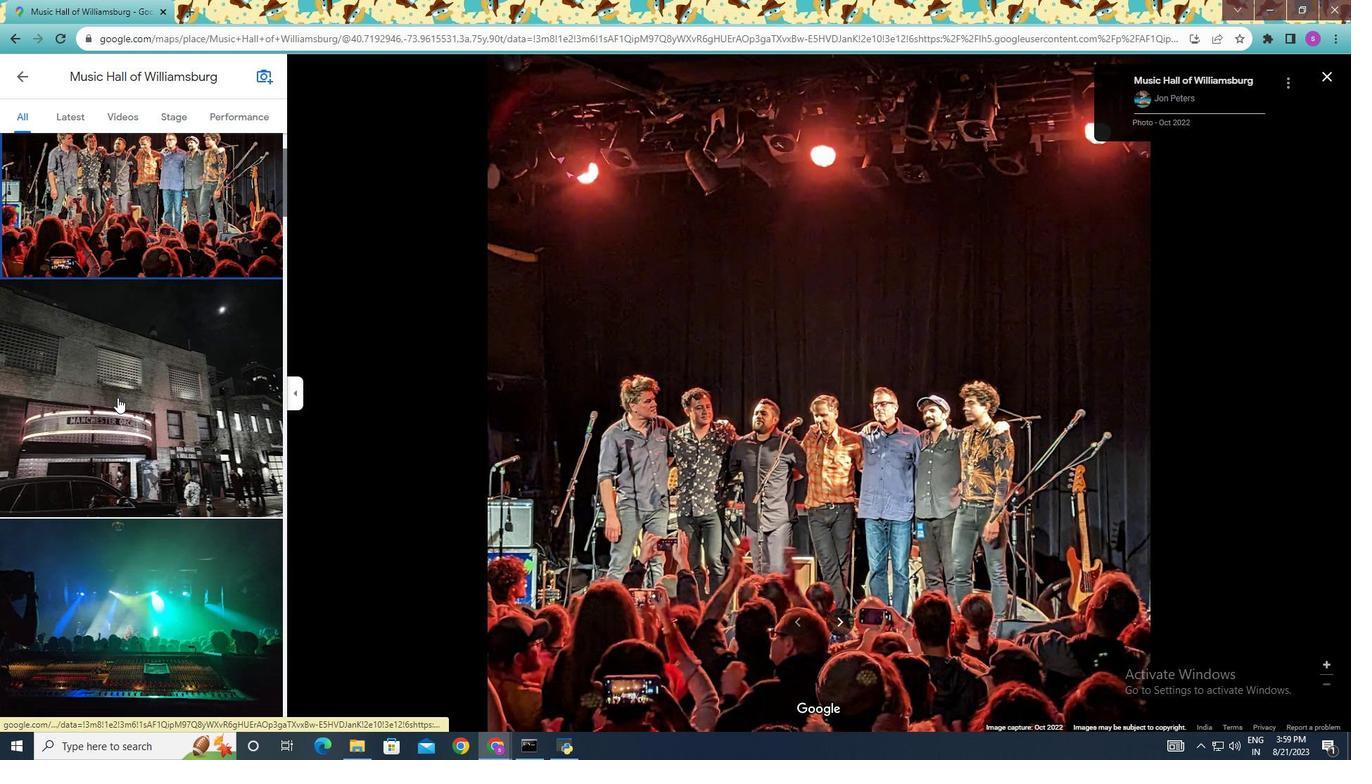
Action: Mouse scrolled (128, 420) with delta (0, 0)
Screenshot: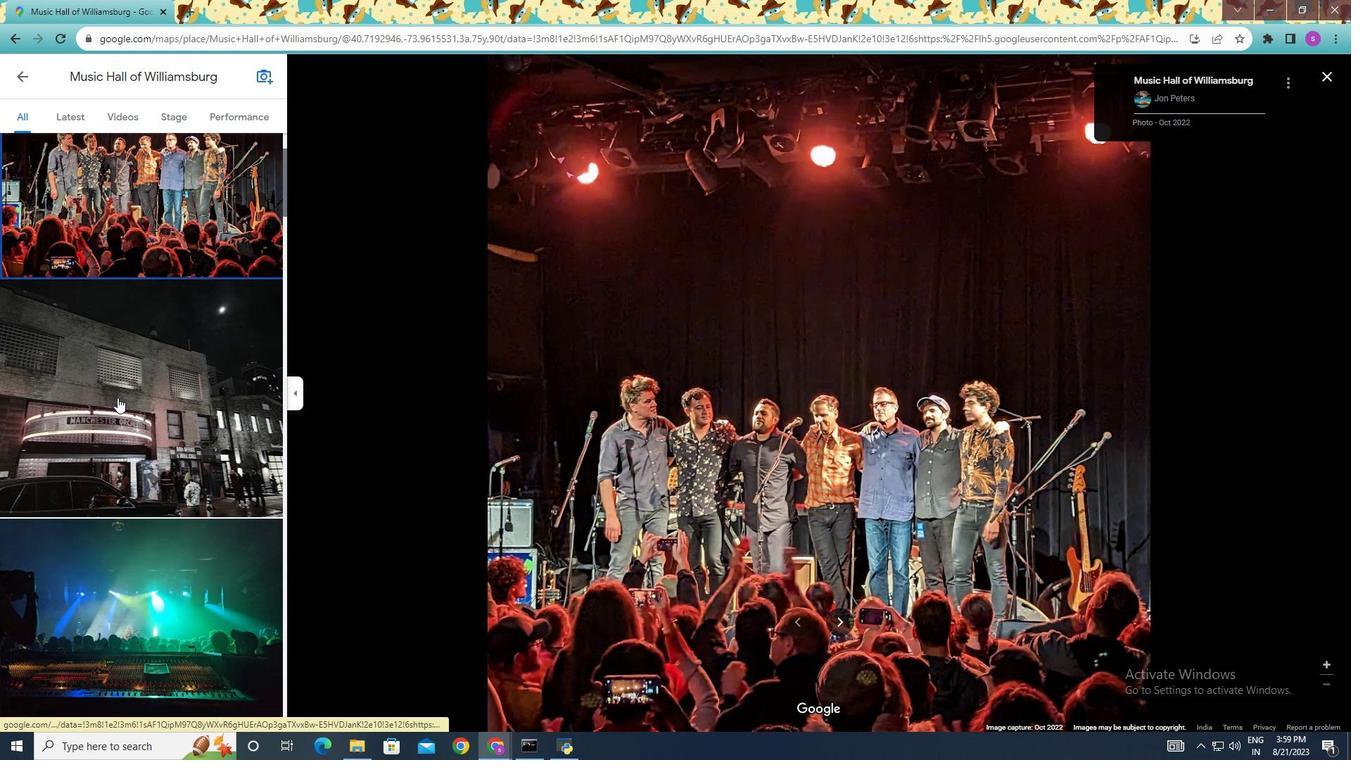 
Action: Mouse moved to (136, 416)
Screenshot: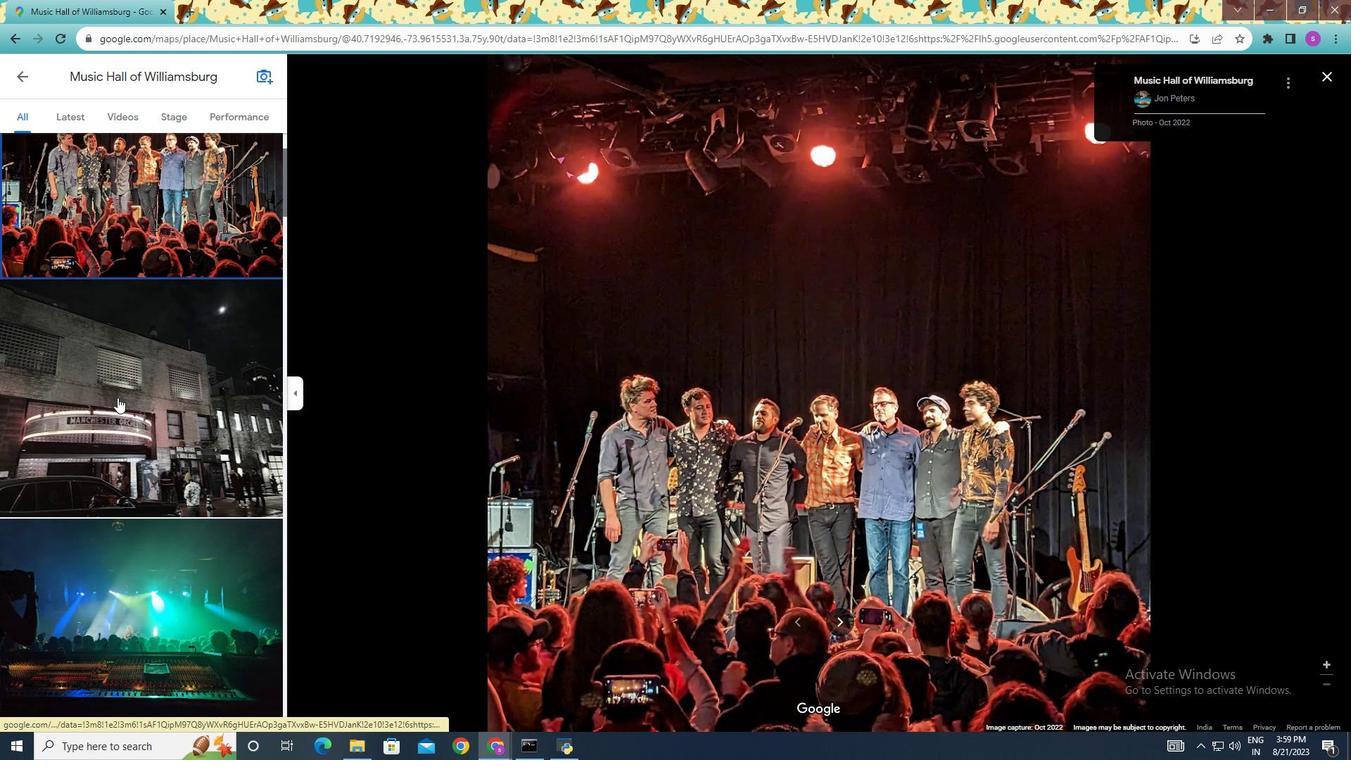 
Action: Key pressed <Key.right><Key.right><Key.left><Key.left><Key.left><Key.right><Key.right><Key.right><Key.right><Key.right><Key.right><Key.right><Key.right><Key.right><Key.up>
Screenshot: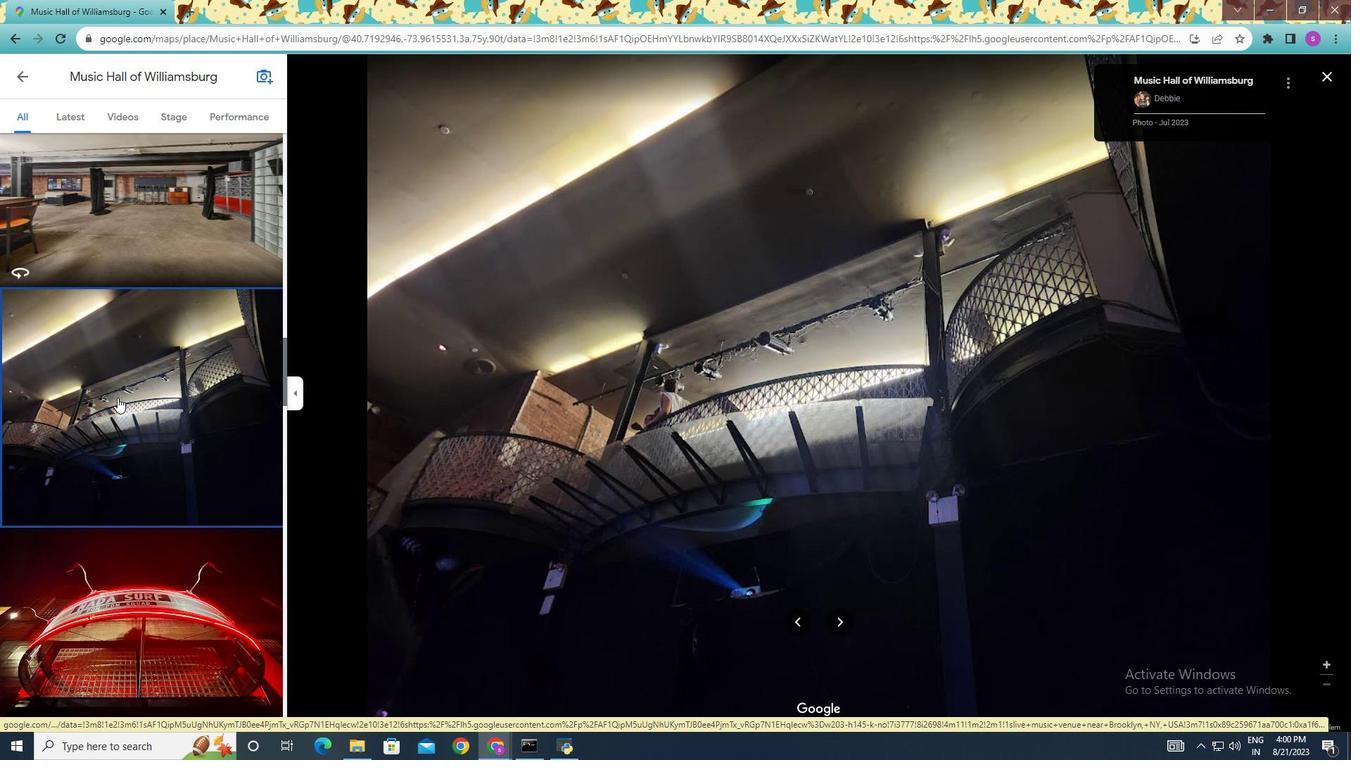 
Action: Mouse moved to (213, 265)
Screenshot: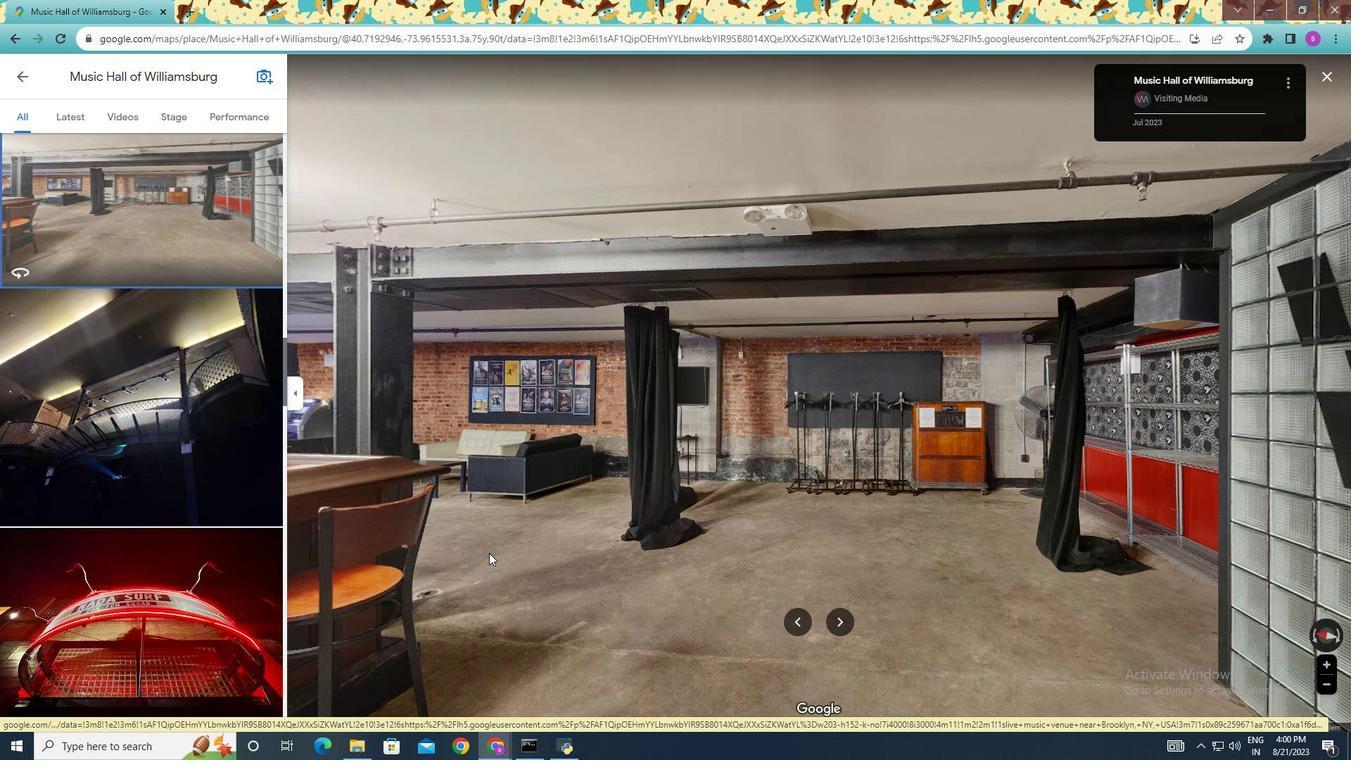 
Action: Mouse pressed left at (213, 265)
Screenshot: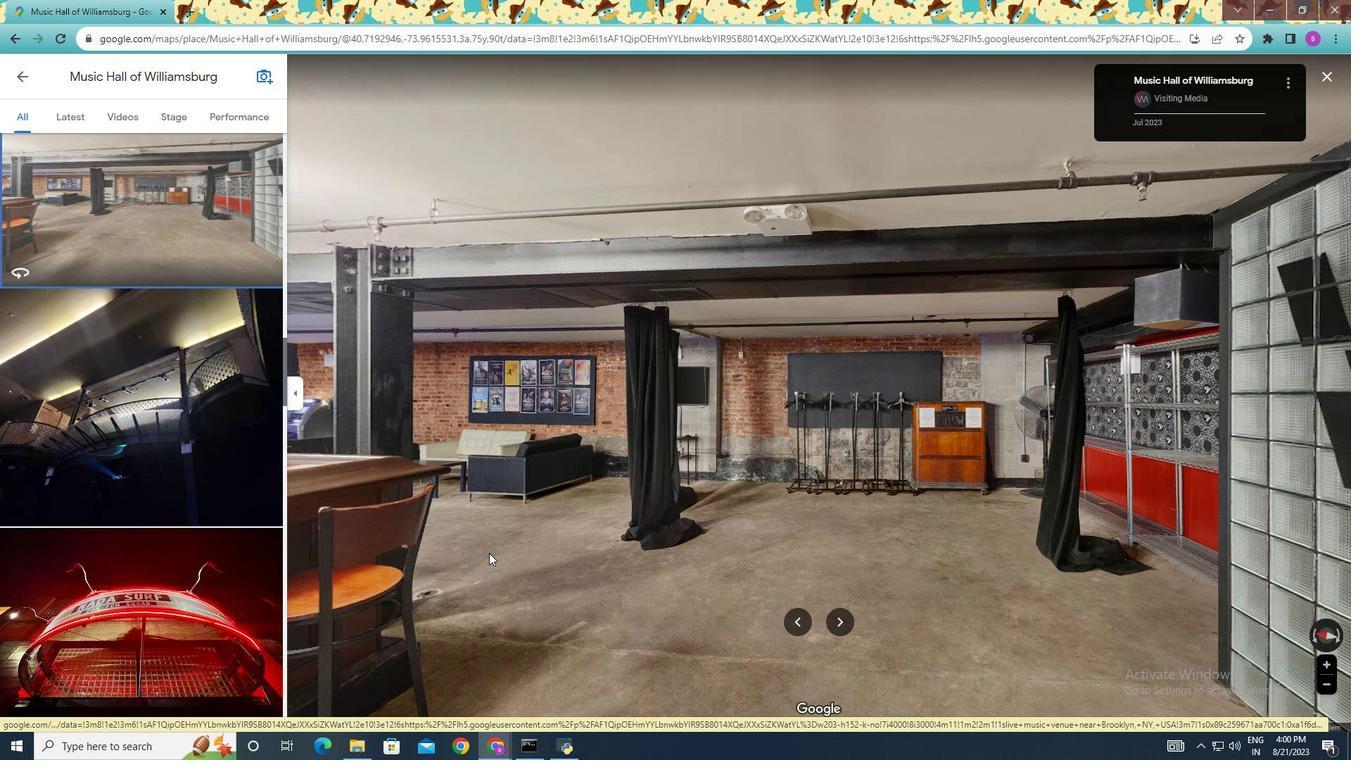 
Action: Mouse moved to (608, 594)
Screenshot: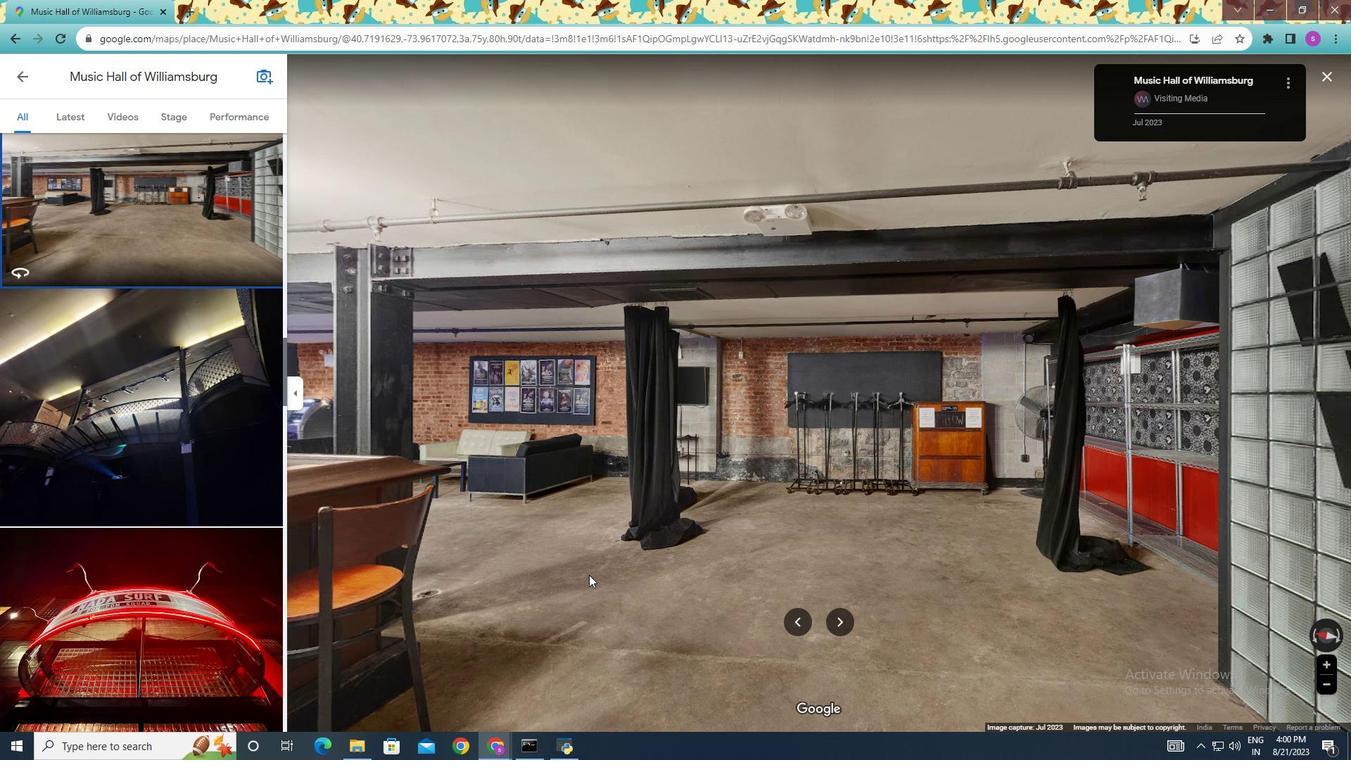 
Action: Mouse pressed left at (608, 594)
Screenshot: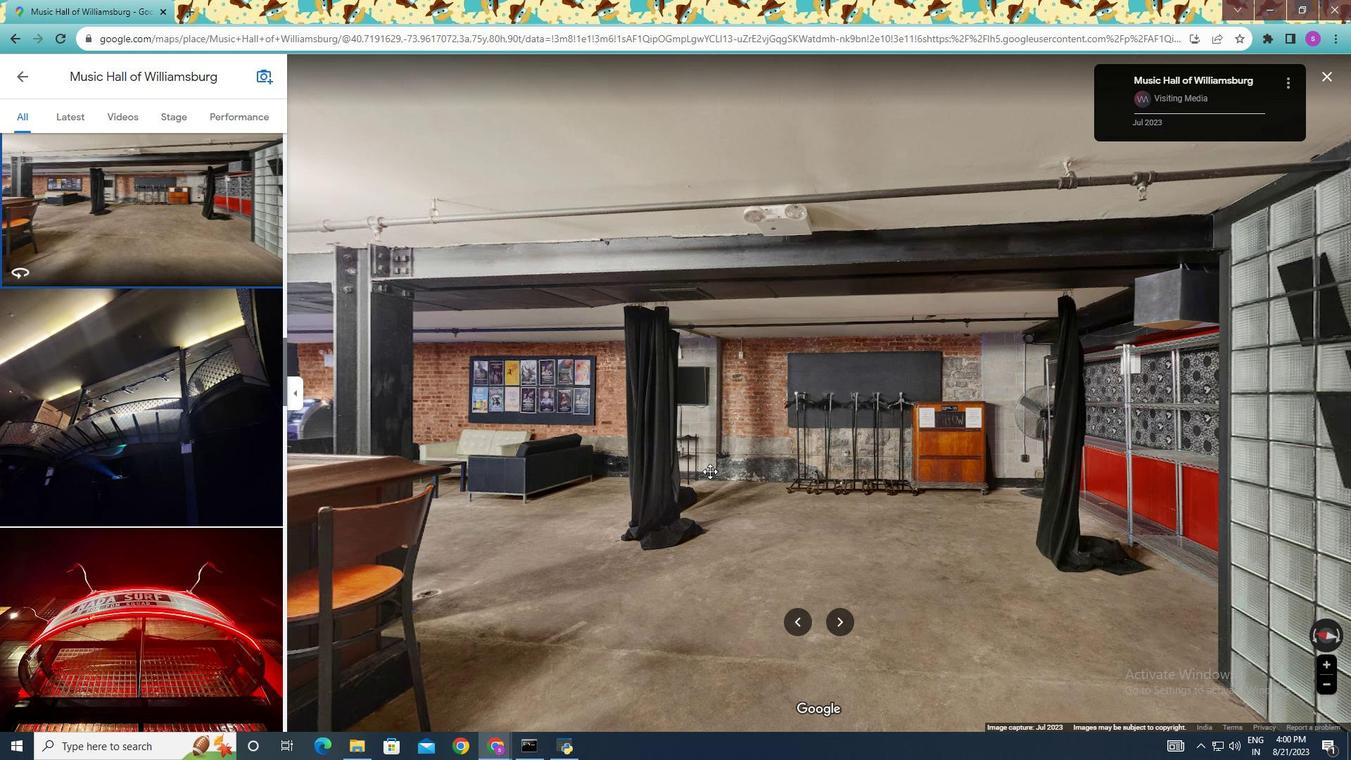 
Action: Mouse moved to (632, 408)
Screenshot: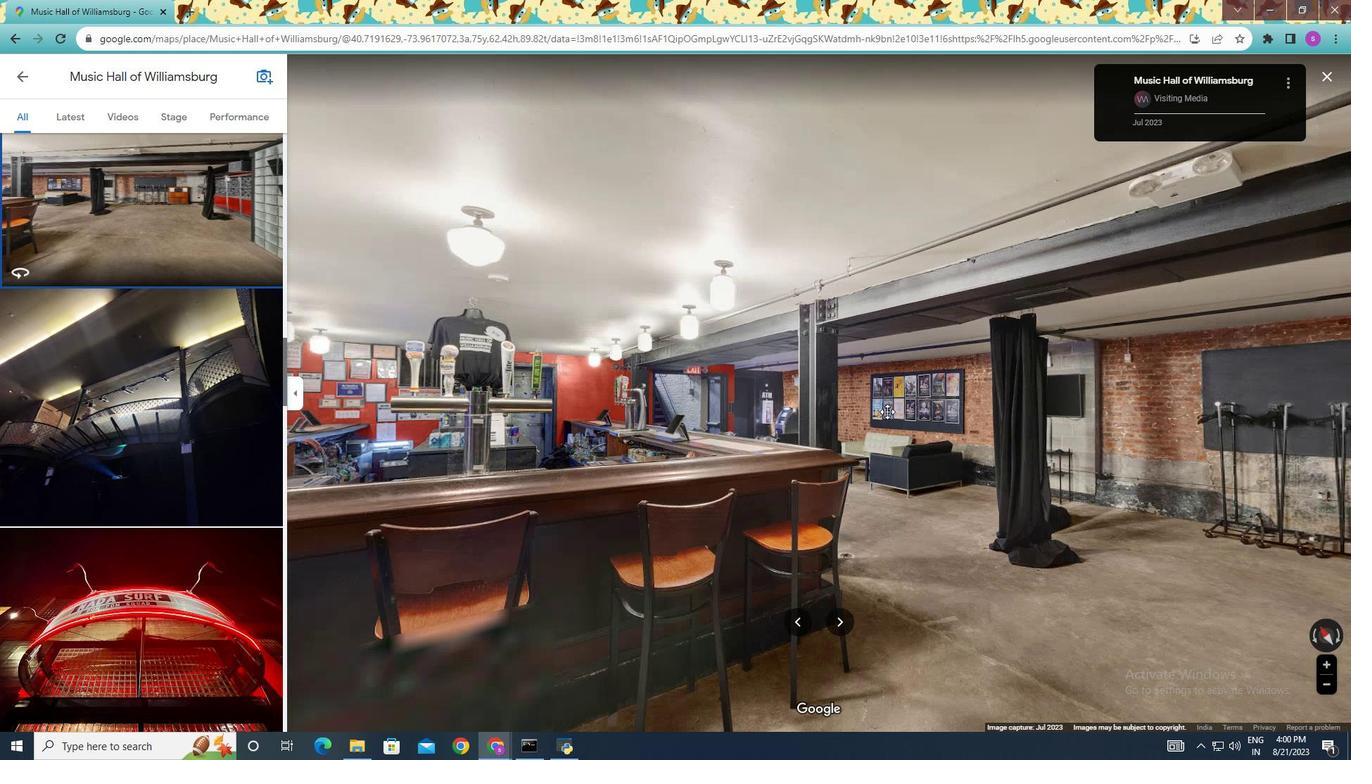 
Action: Mouse pressed left at (632, 408)
Screenshot: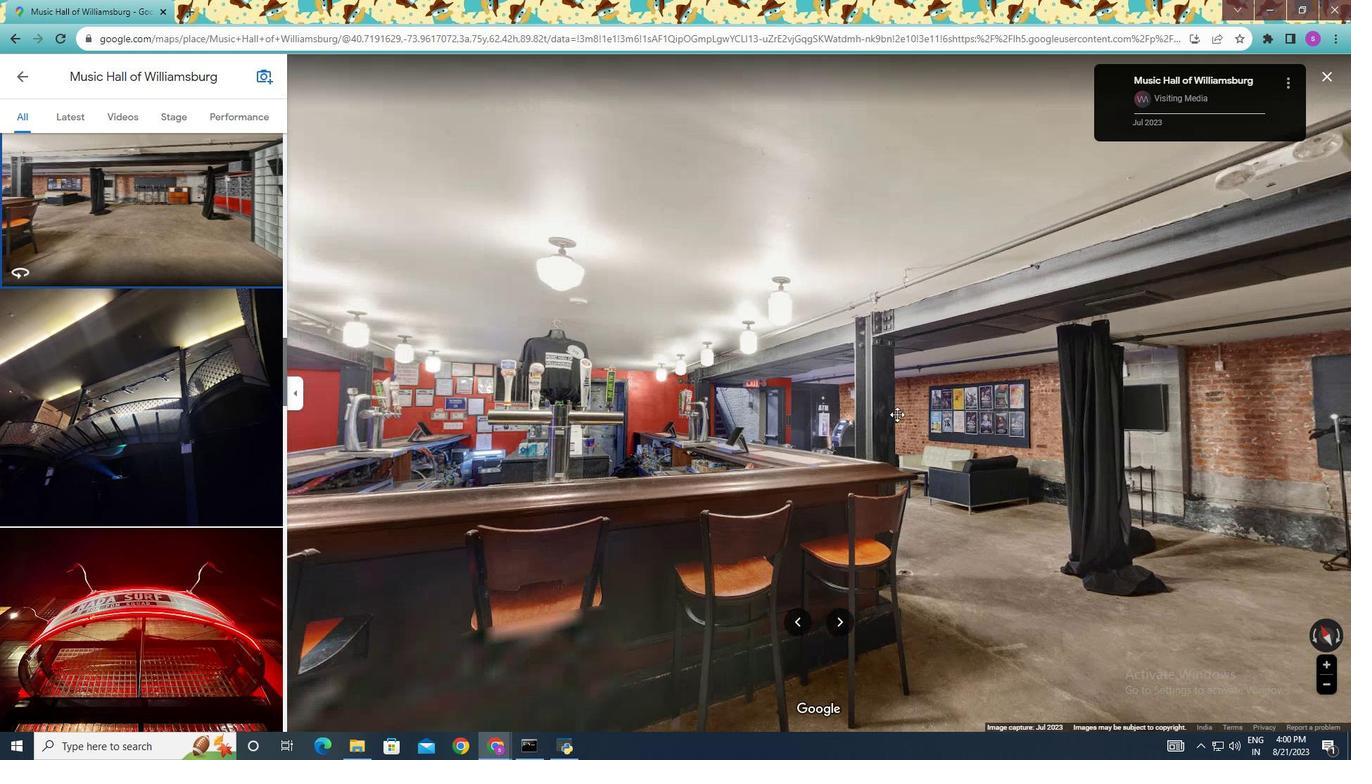 
Action: Mouse moved to (979, 425)
Screenshot: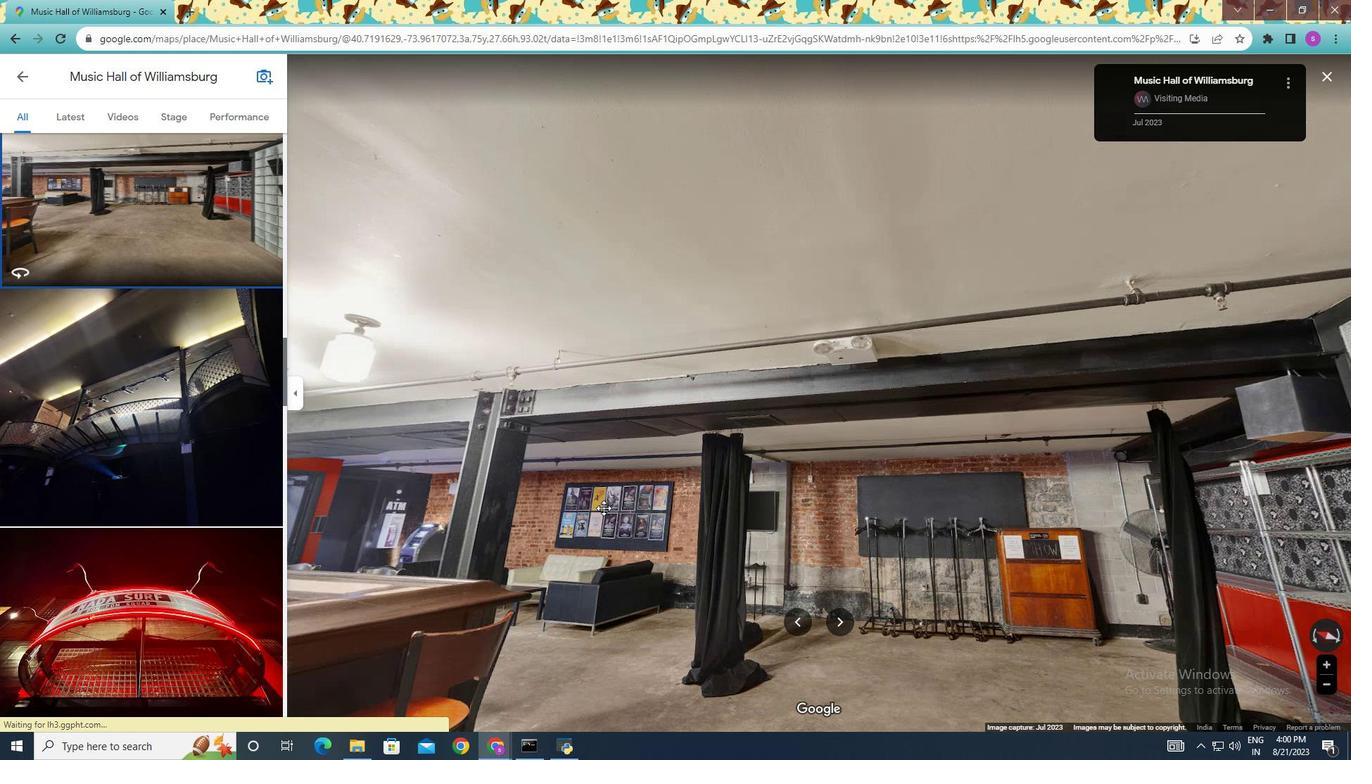 
Action: Mouse pressed left at (979, 425)
Screenshot: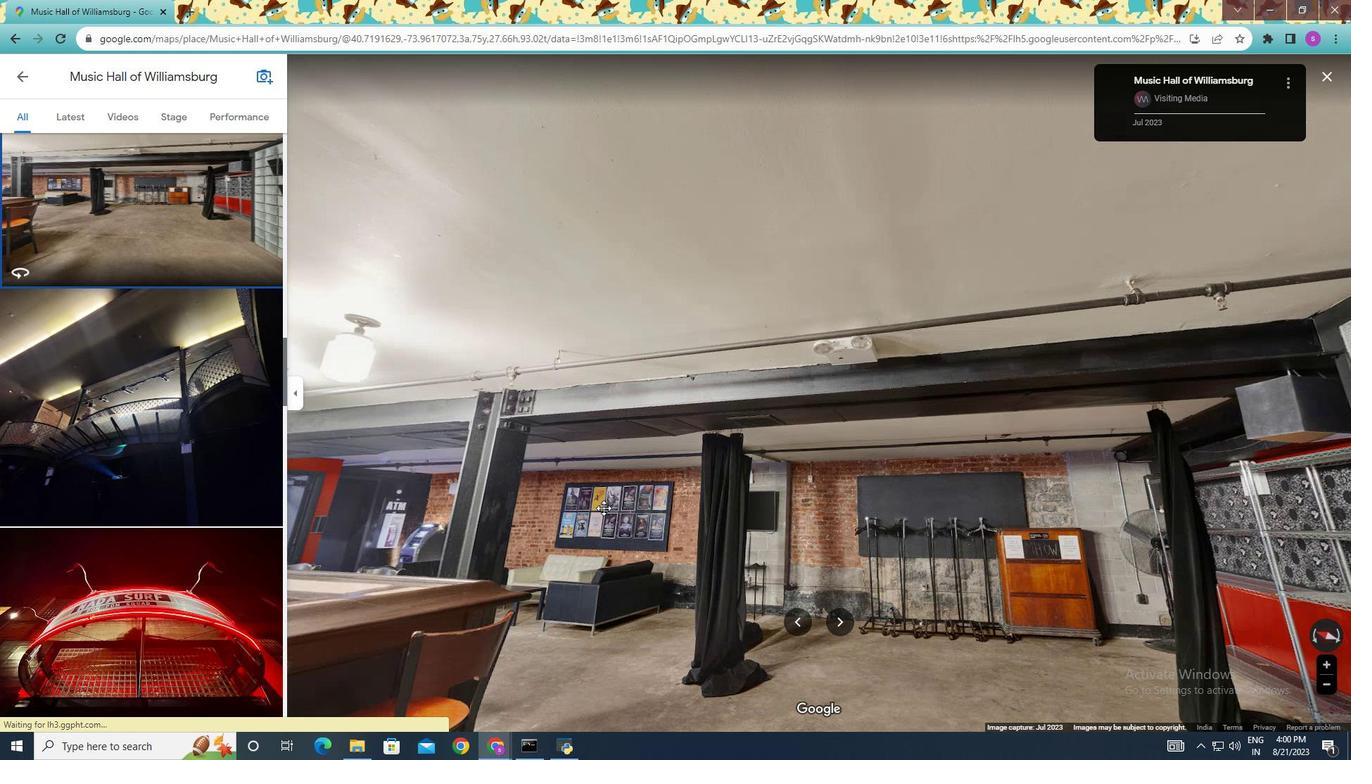 
Action: Mouse moved to (1007, 443)
Screenshot: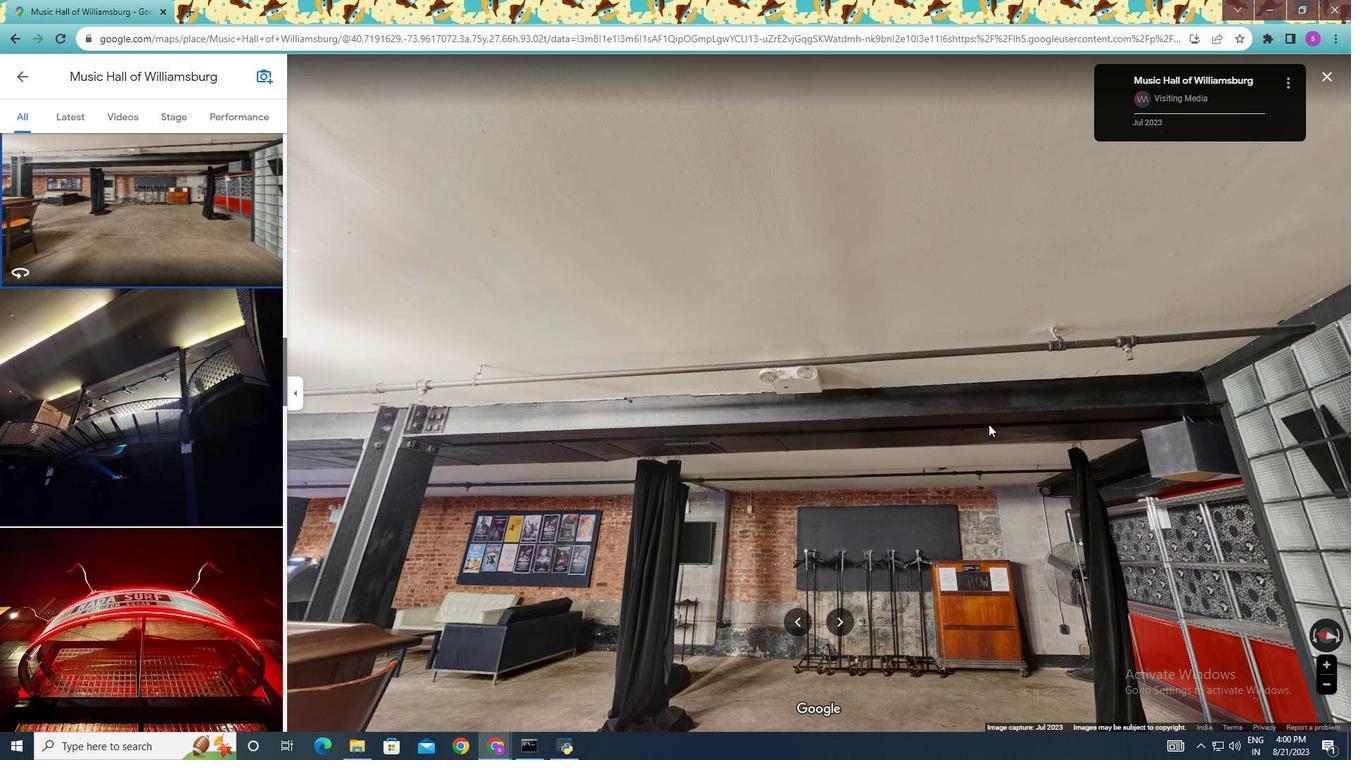 
Action: Mouse scrolled (1007, 444) with delta (0, 0)
Screenshot: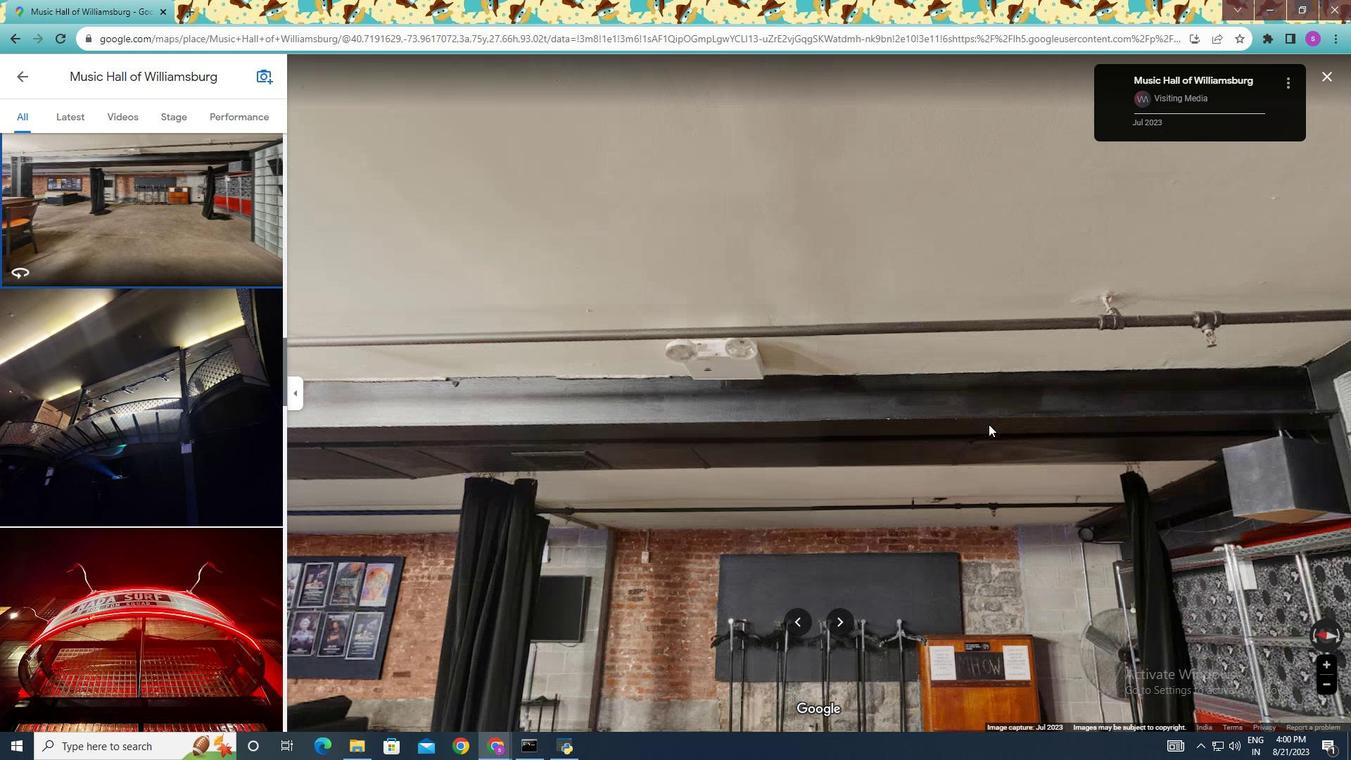 
Action: Mouse scrolled (1007, 444) with delta (0, 0)
Screenshot: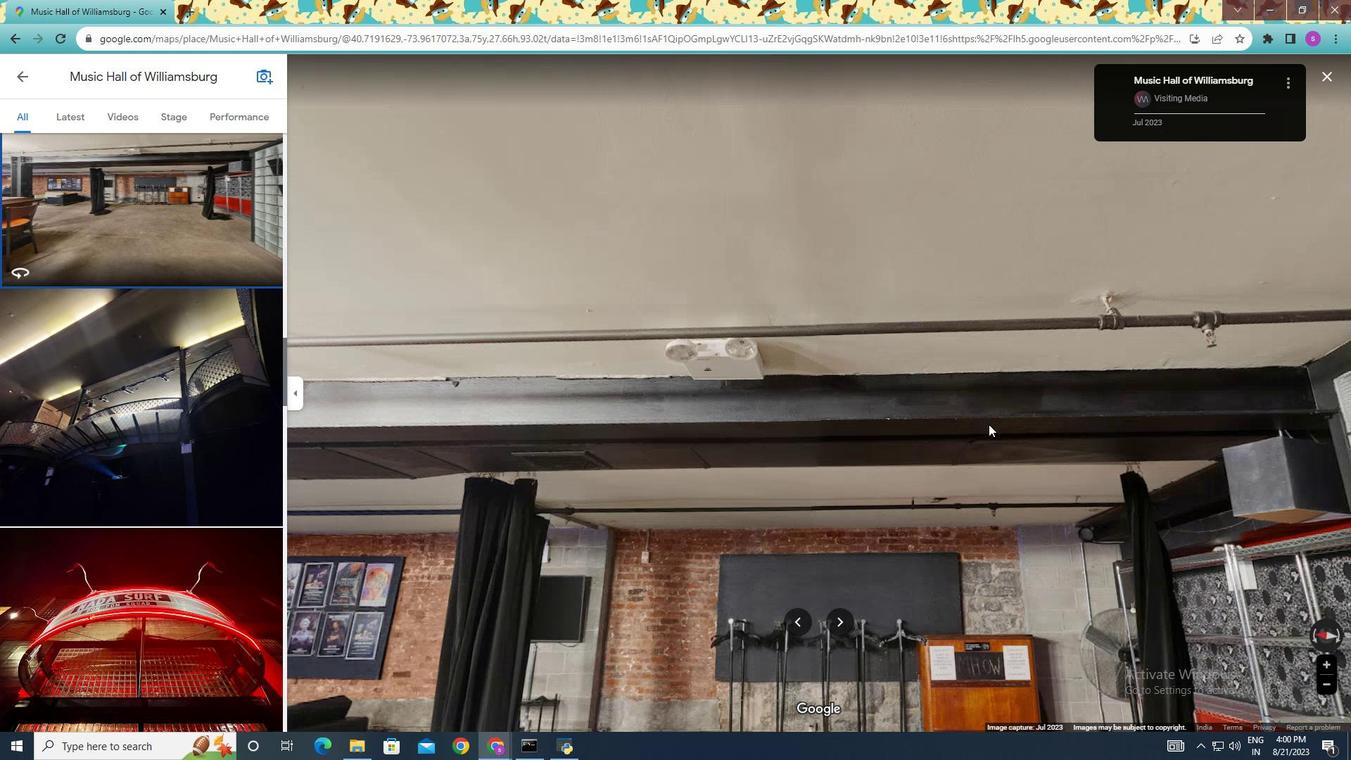 
Action: Mouse scrolled (1007, 444) with delta (0, 0)
Screenshot: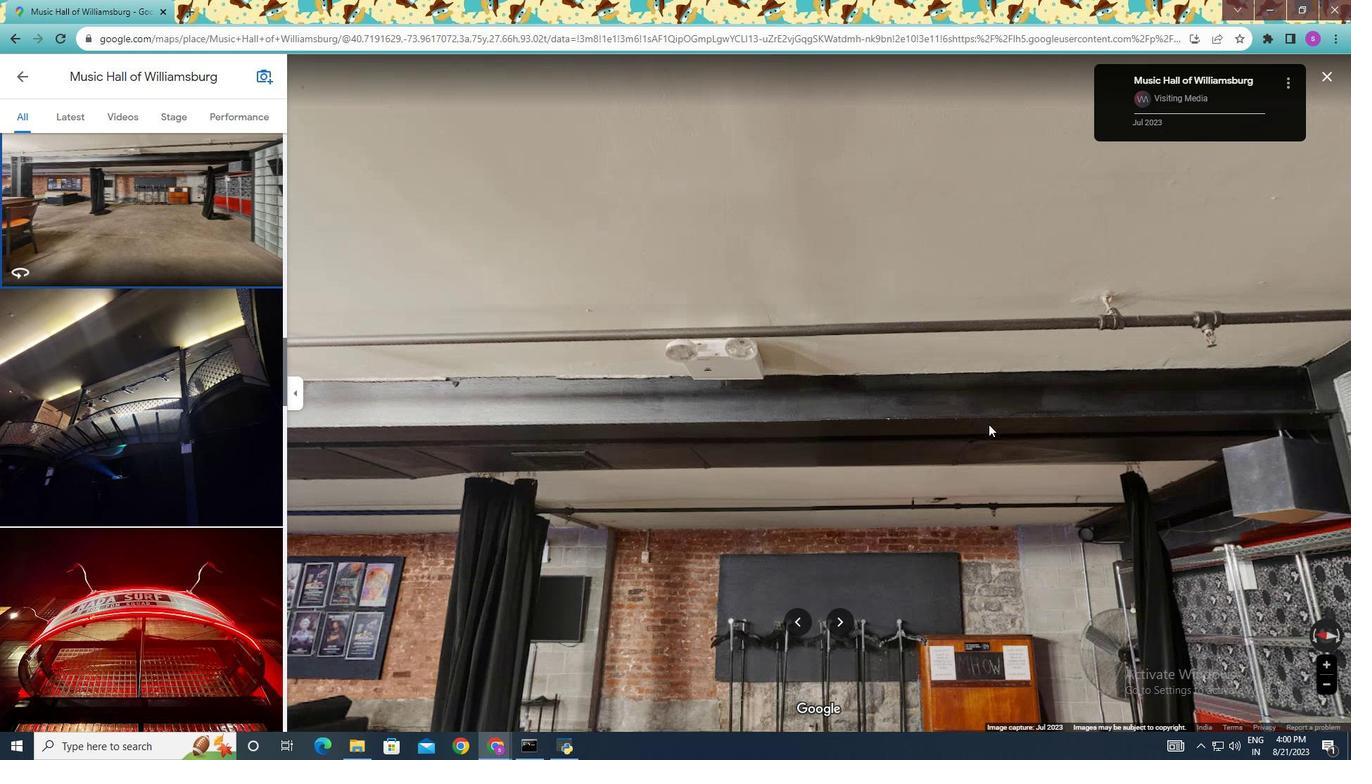 
Action: Mouse scrolled (1007, 444) with delta (0, 0)
Screenshot: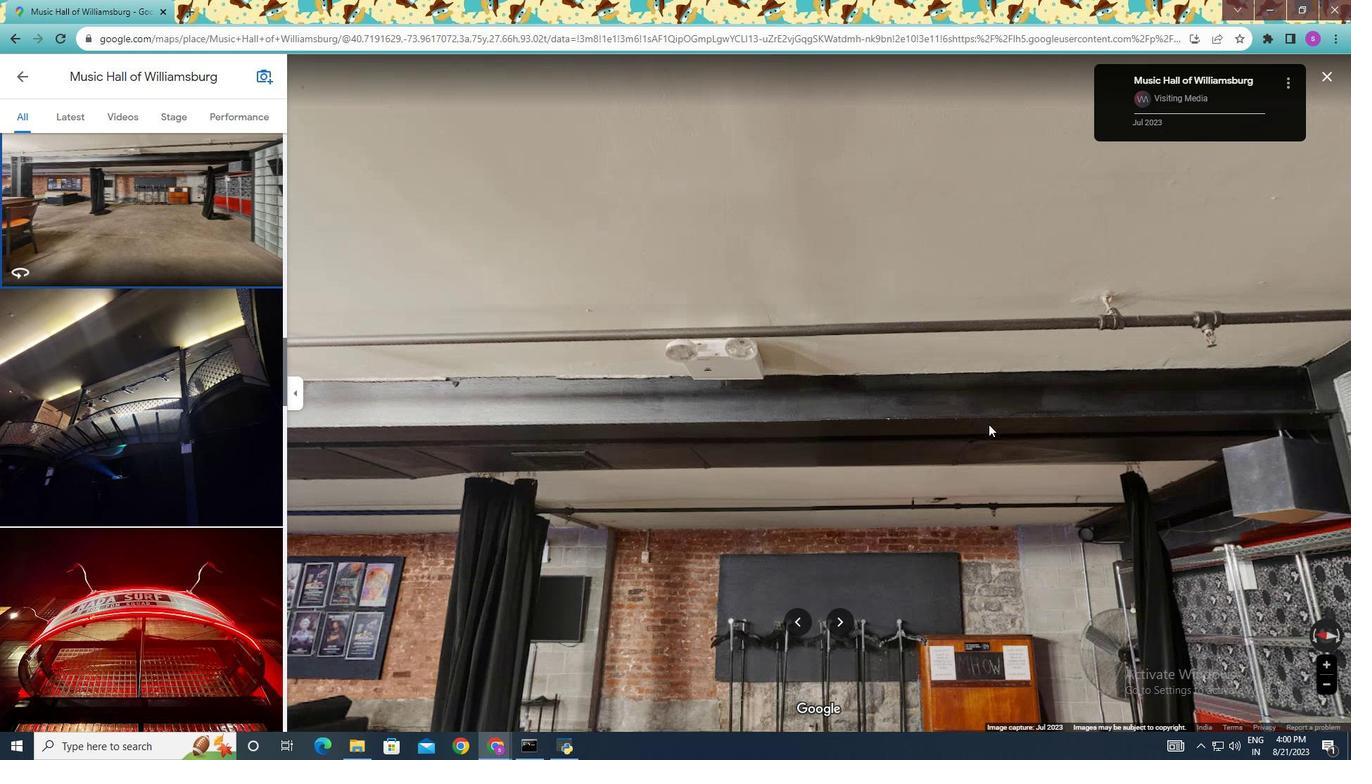 
Action: Mouse scrolled (1007, 444) with delta (0, 0)
Screenshot: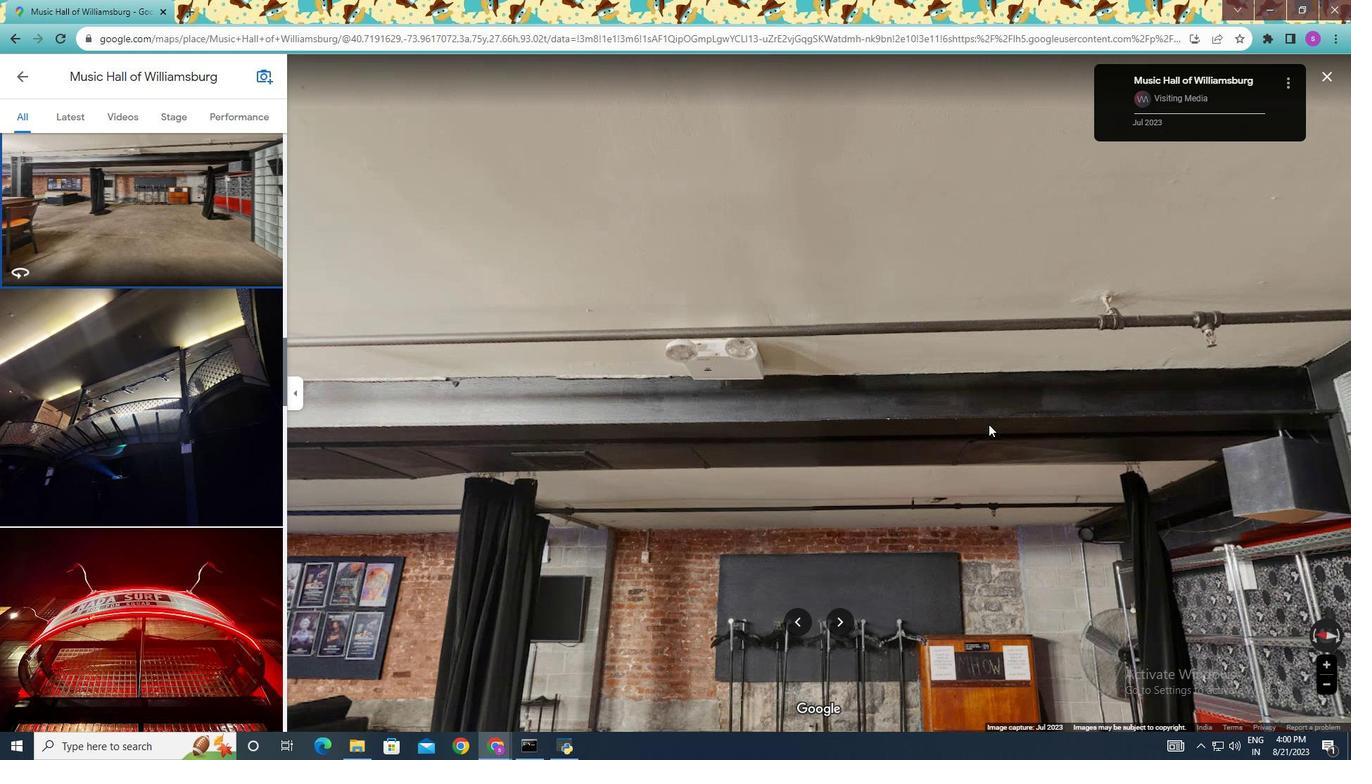 
Action: Mouse scrolled (1007, 444) with delta (0, 0)
Screenshot: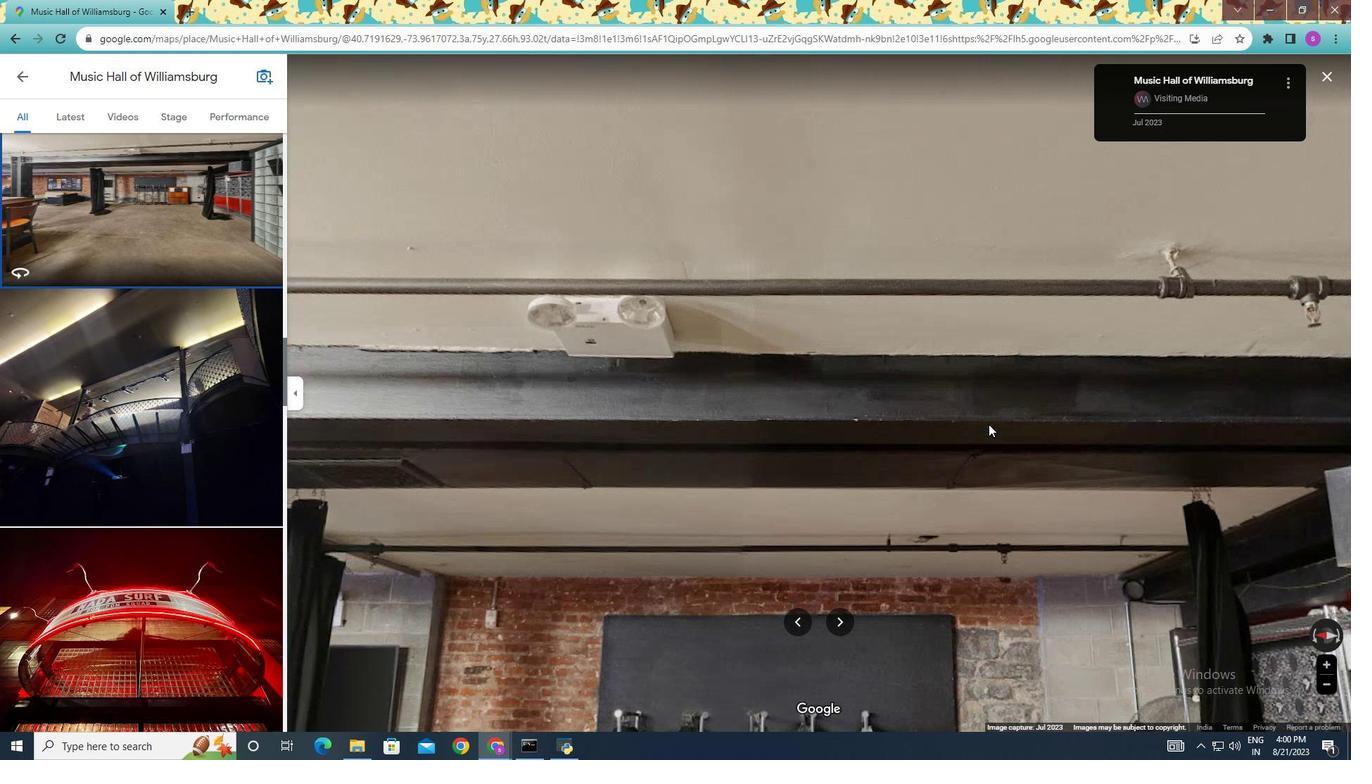 
Action: Mouse scrolled (1007, 444) with delta (0, 0)
Screenshot: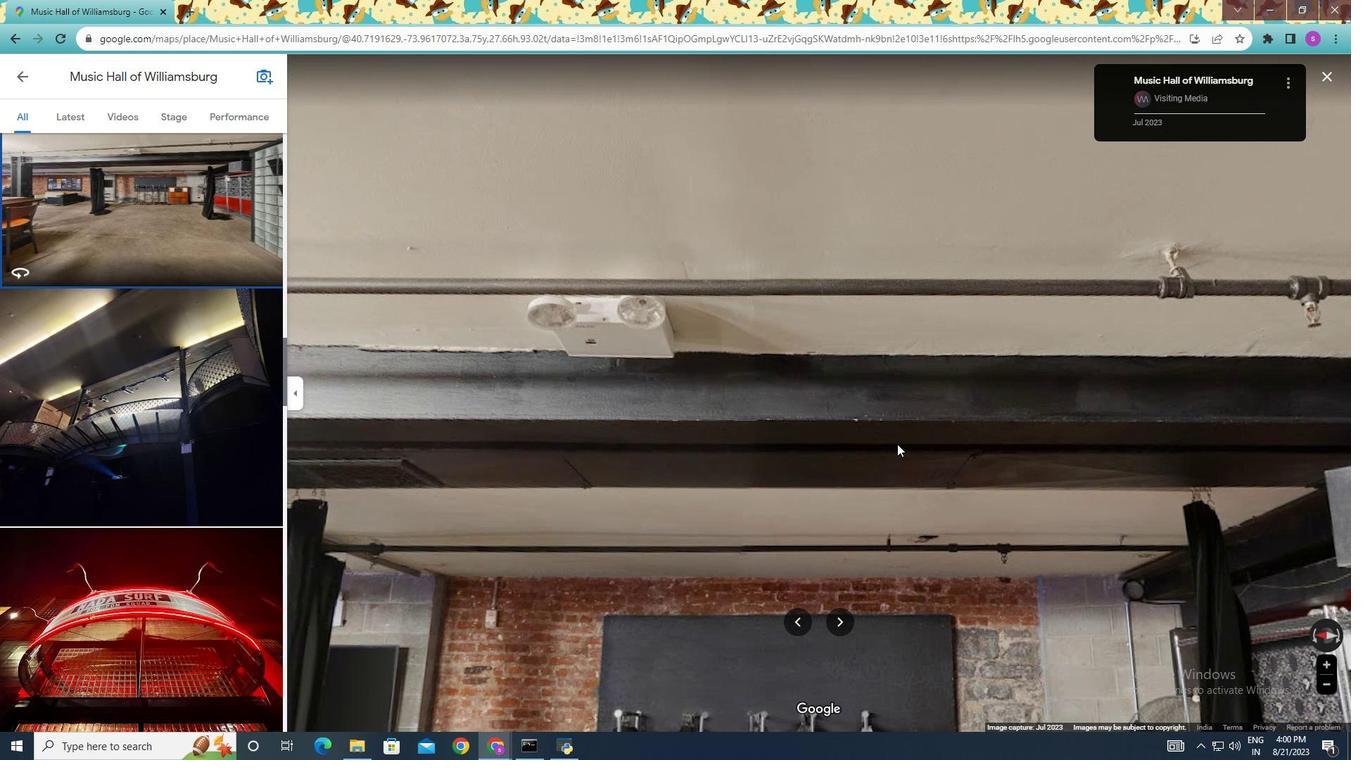 
Action: Mouse moved to (601, 423)
Screenshot: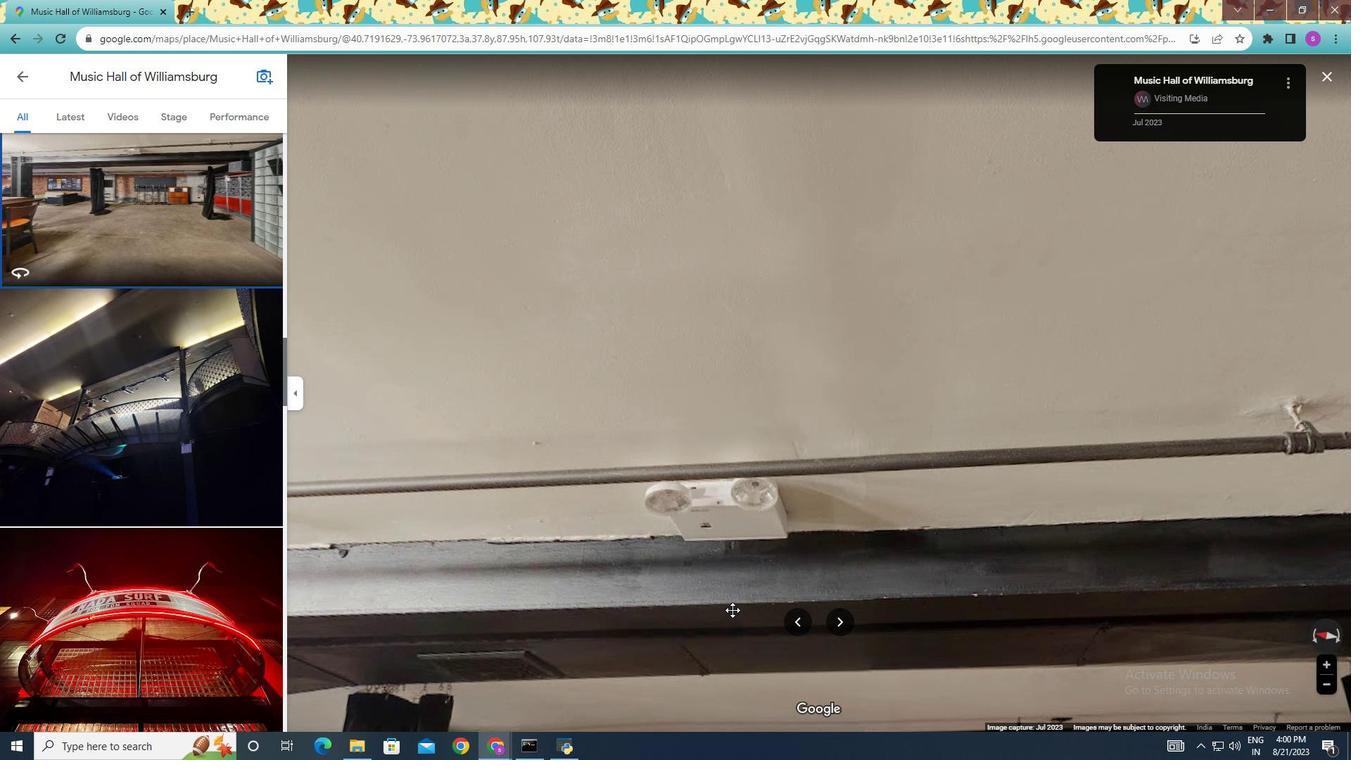 
Action: Mouse pressed left at (601, 423)
Screenshot: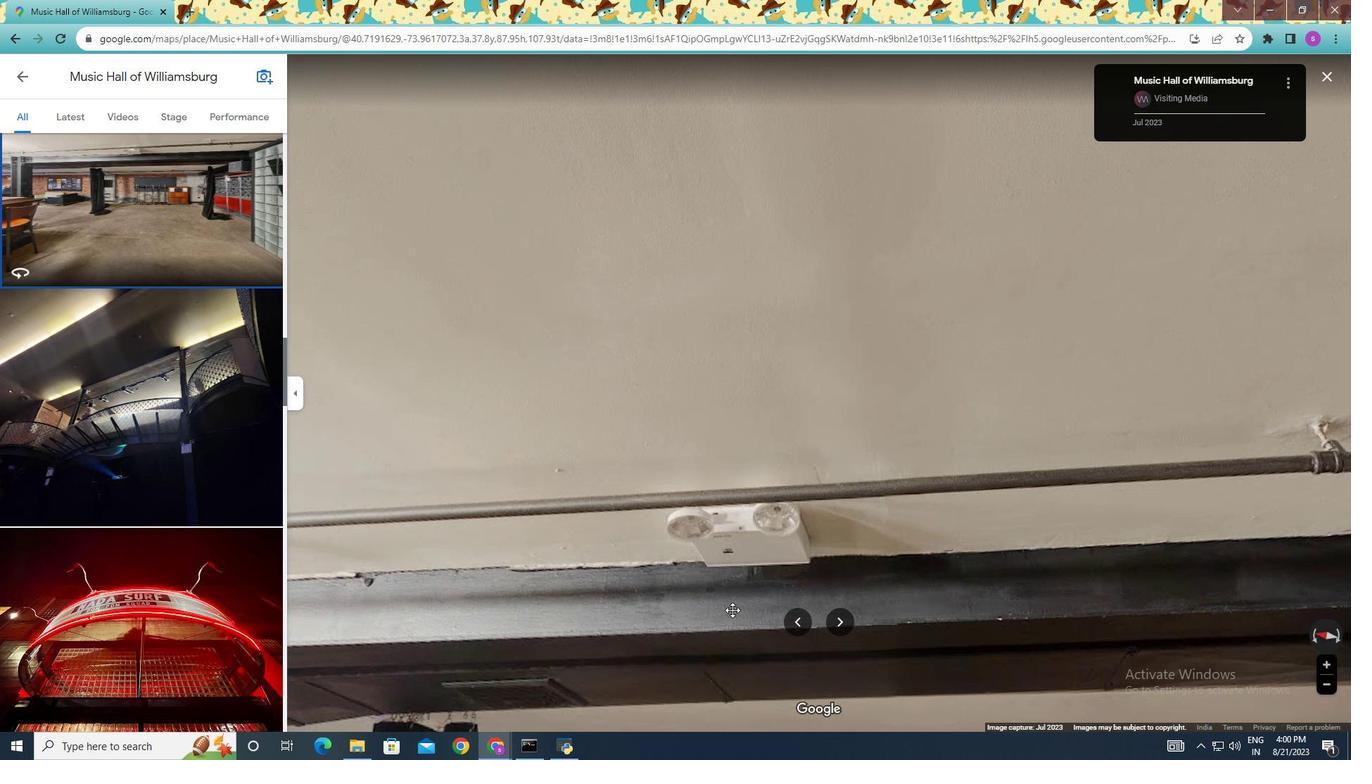 
Action: Mouse moved to (385, 591)
Screenshot: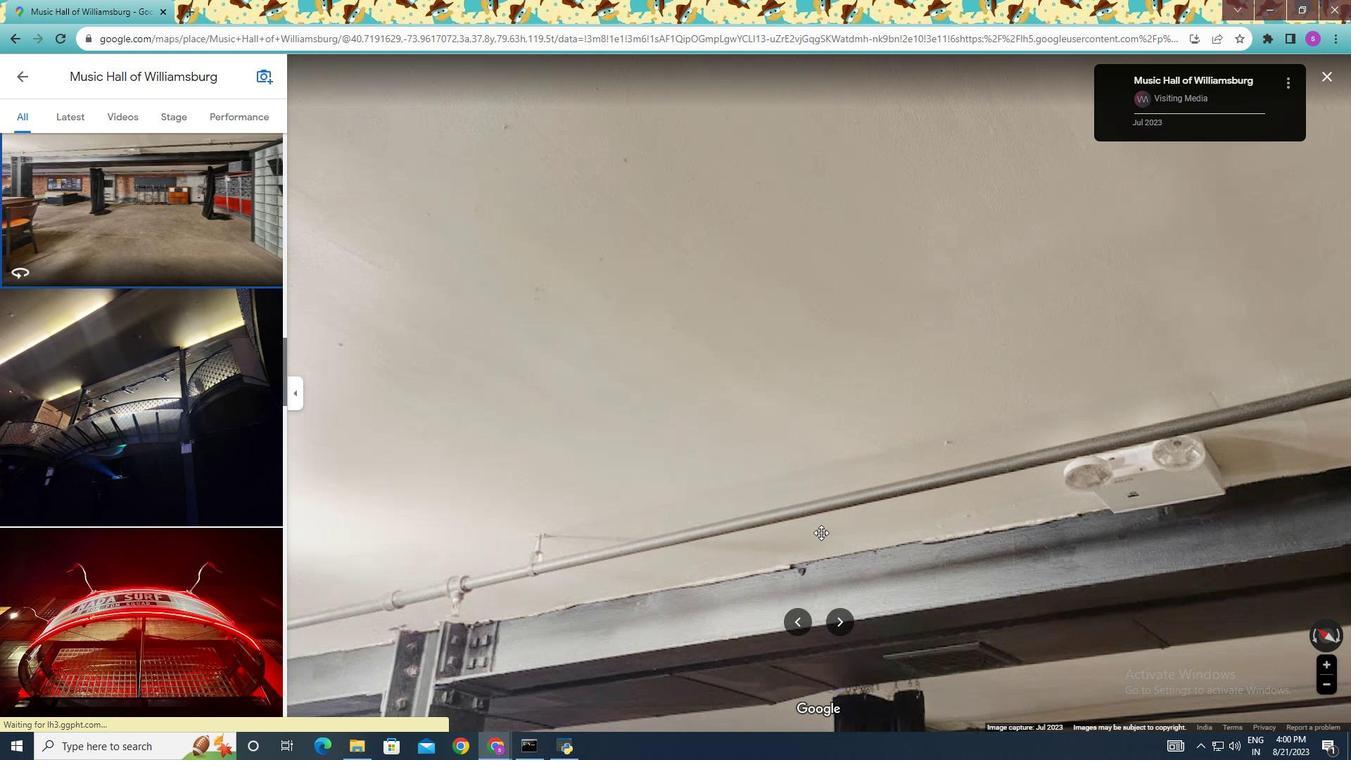 
Action: Mouse pressed left at (384, 591)
Screenshot: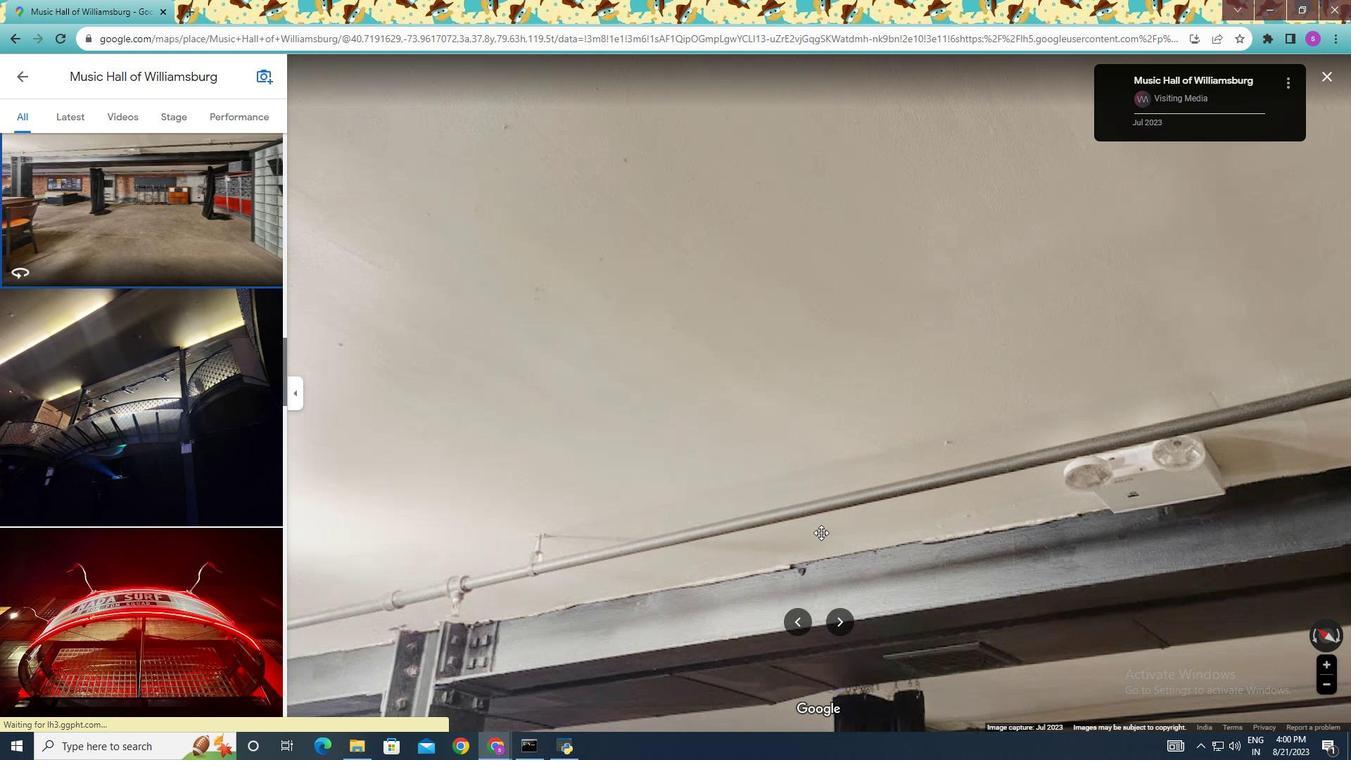 
Action: Mouse moved to (659, 648)
Screenshot: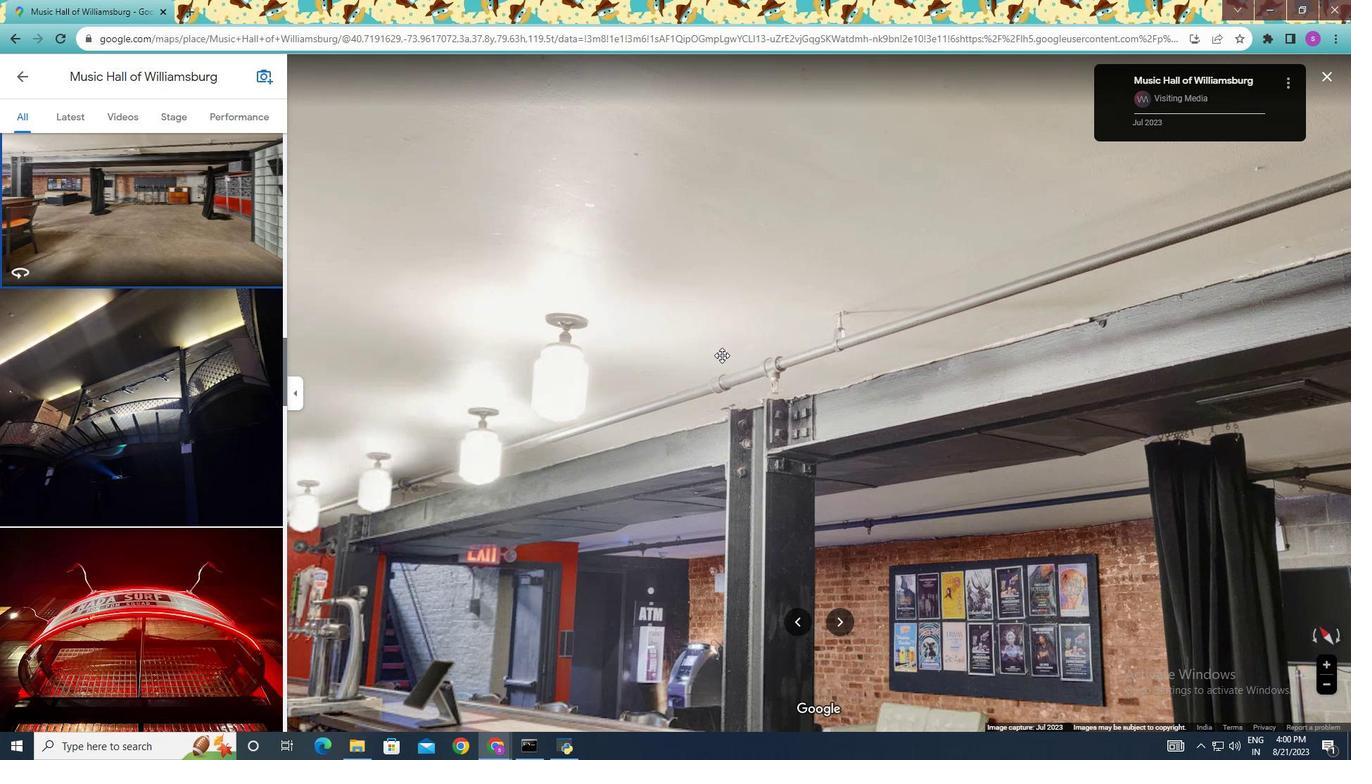 
Action: Mouse pressed left at (659, 648)
Screenshot: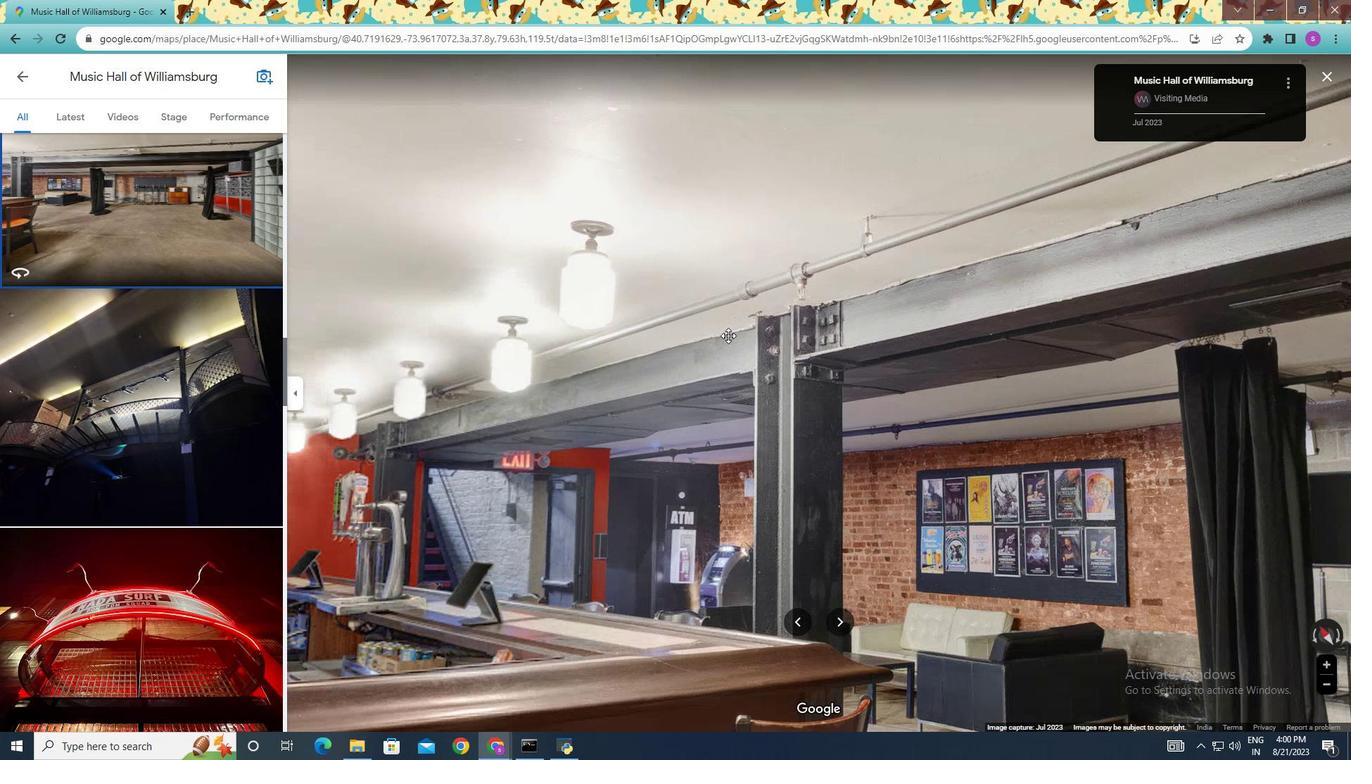 
Action: Mouse moved to (461, 589)
Screenshot: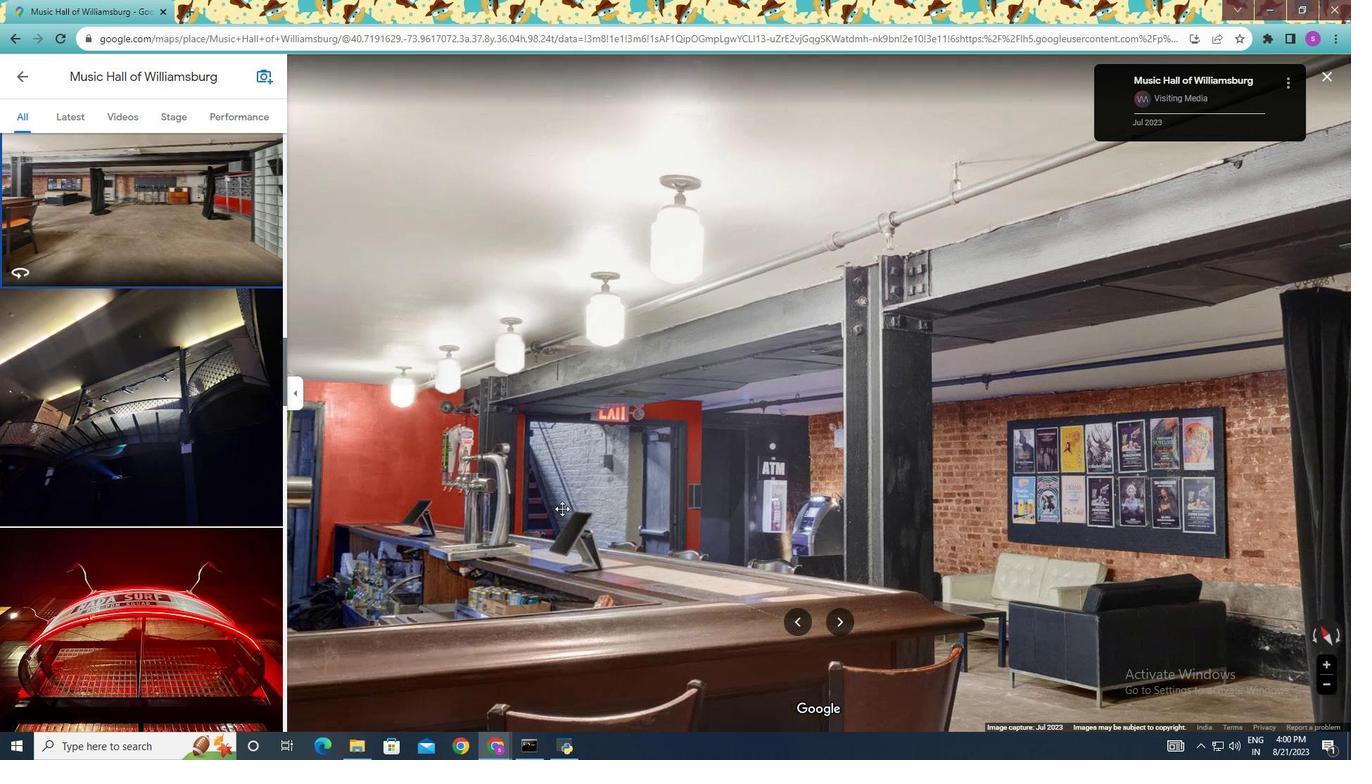 
Action: Mouse pressed left at (461, 589)
